 Task: Buy 2 One Pieces of size Medium for Baby Boys from Clothing section under best seller category for shipping address: Crystal Jones, 4280 Crim Lane, Underhill, Vermont 05489, Cell Number 9377427970. Pay from credit card ending with 2005, CVV 3321
Action: Mouse moved to (221, 72)
Screenshot: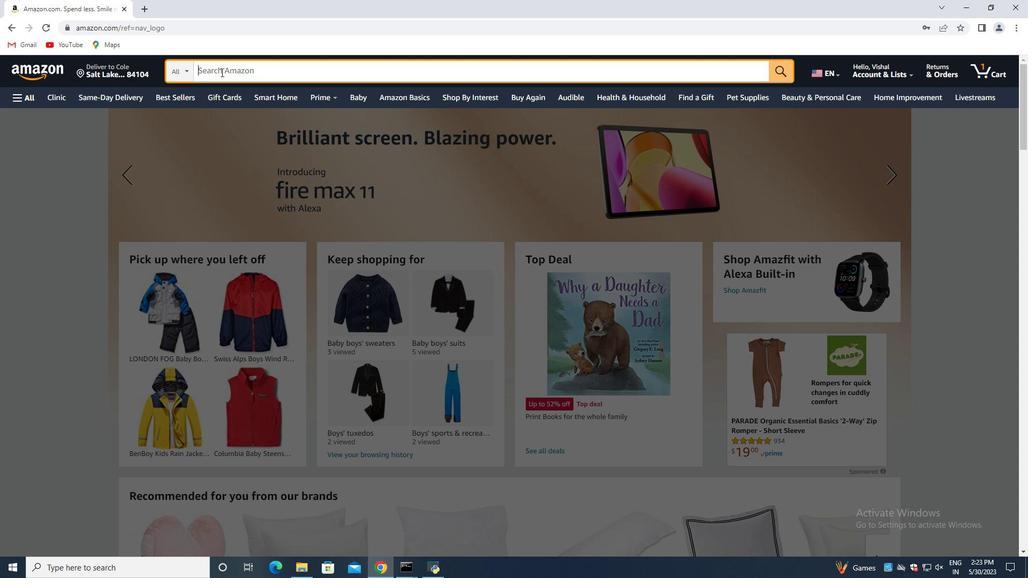 
Action: Mouse pressed left at (221, 72)
Screenshot: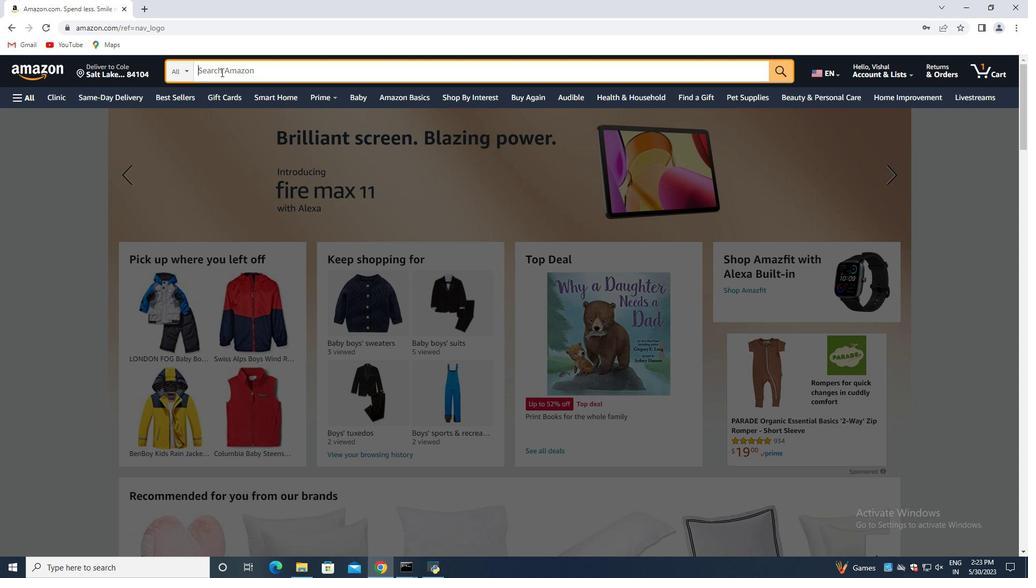 
Action: Key pressed <Key.shift>One<Key.space>pieces<Key.space>of<Key.space>size<Key.space><Key.shift>Medium<Key.space>for<Key.space><Key.shift>Baby<Key.space><Key.shift>Boys<Key.enter>
Screenshot: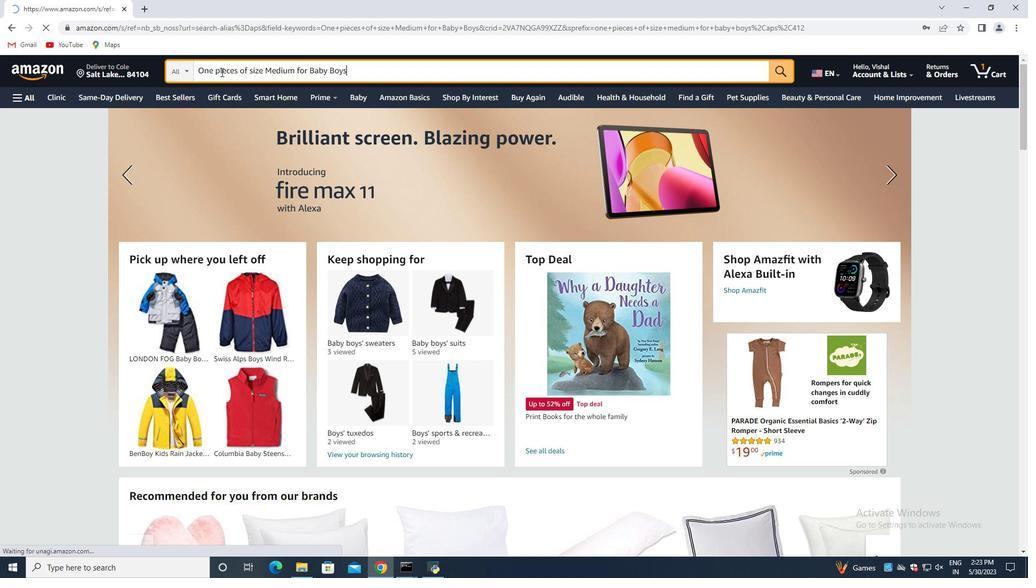 
Action: Mouse moved to (32, 343)
Screenshot: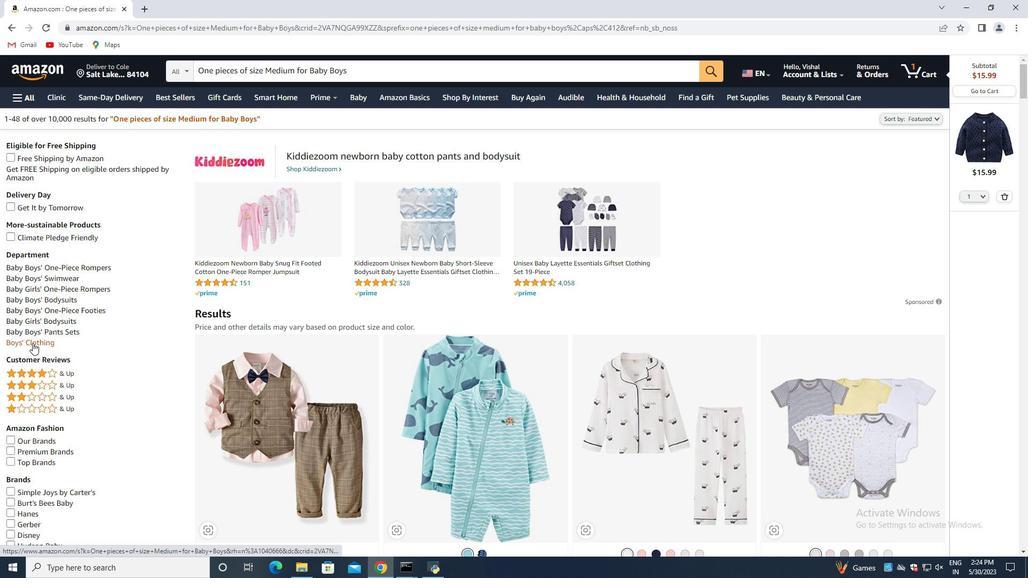 
Action: Mouse pressed left at (32, 343)
Screenshot: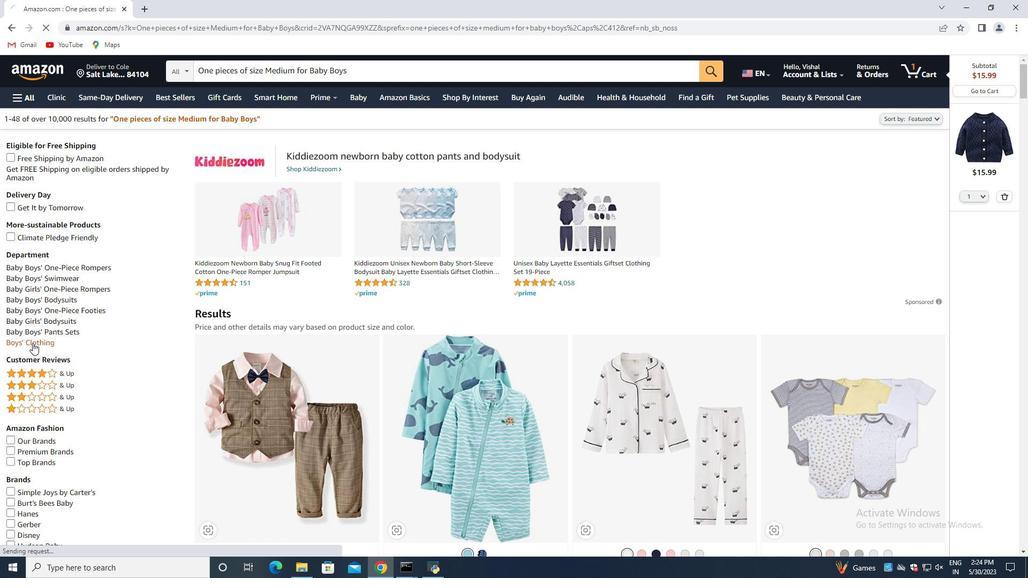 
Action: Mouse moved to (419, 68)
Screenshot: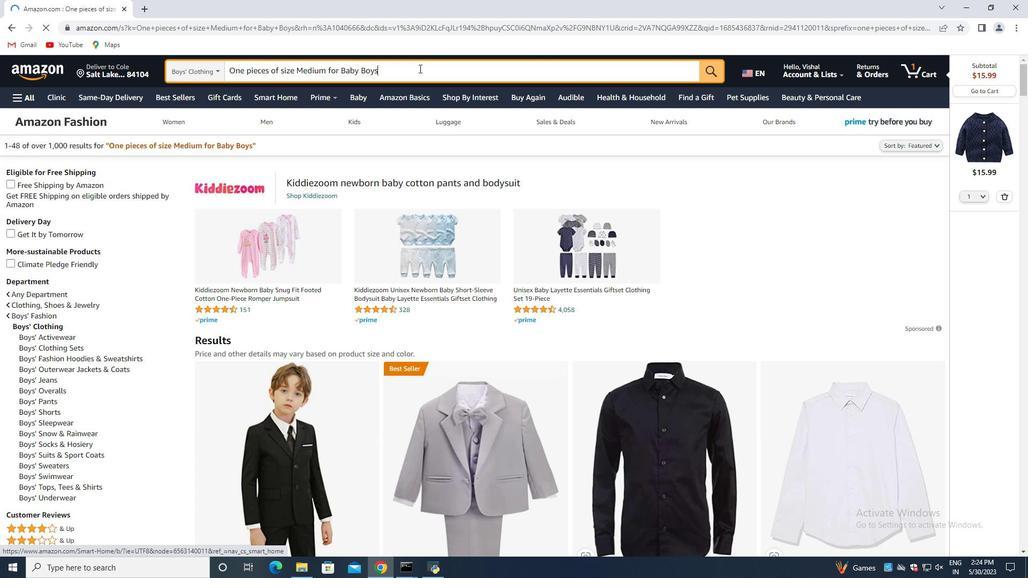 
Action: Mouse pressed left at (419, 68)
Screenshot: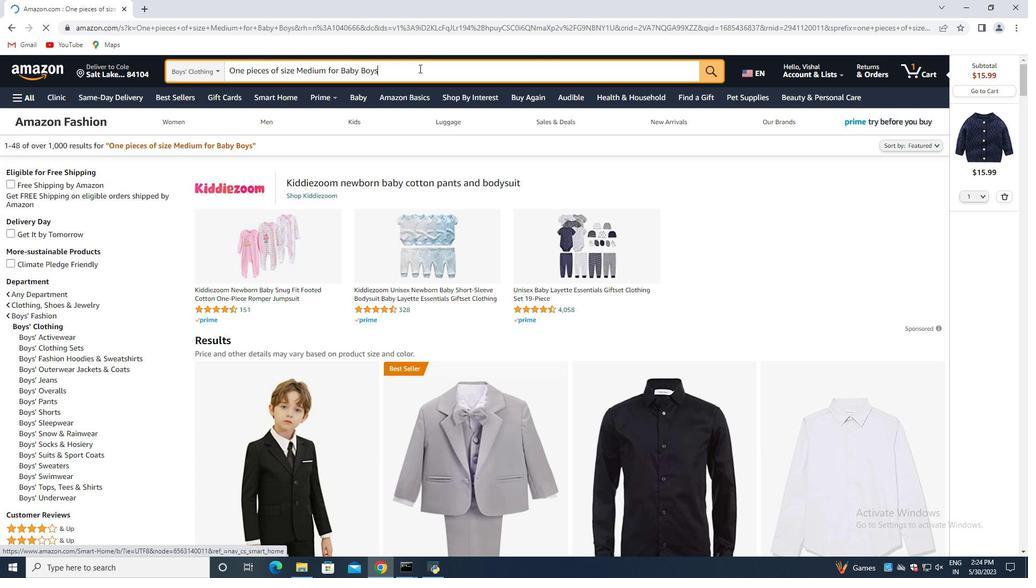 
Action: Mouse moved to (183, 94)
Screenshot: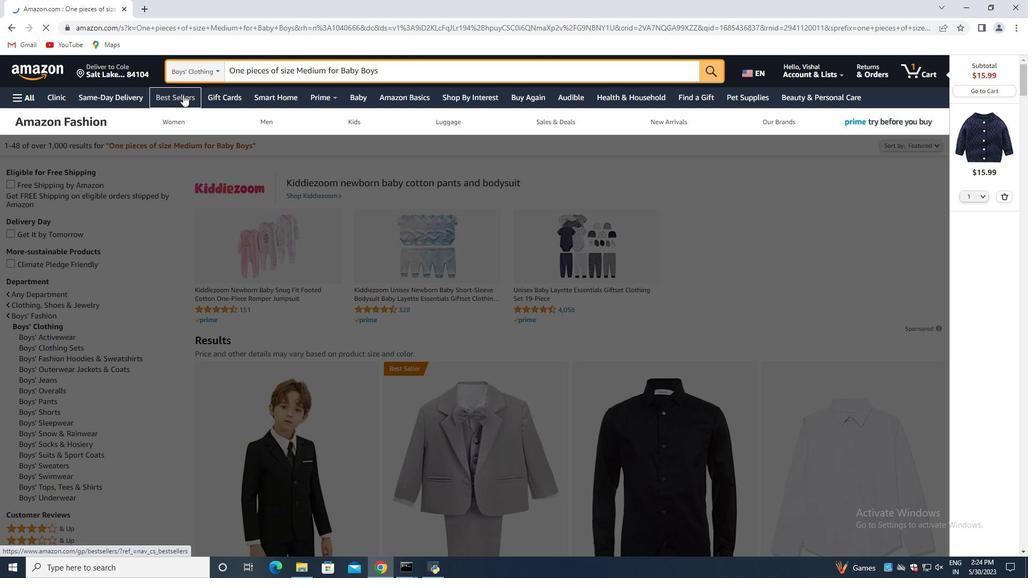
Action: Mouse pressed left at (183, 94)
Screenshot: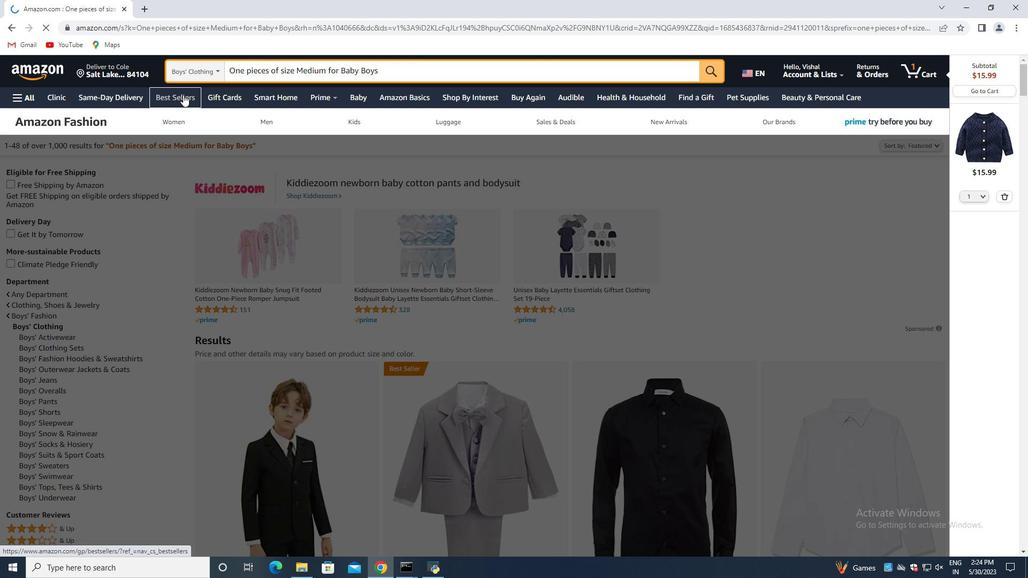 
Action: Mouse moved to (222, 69)
Screenshot: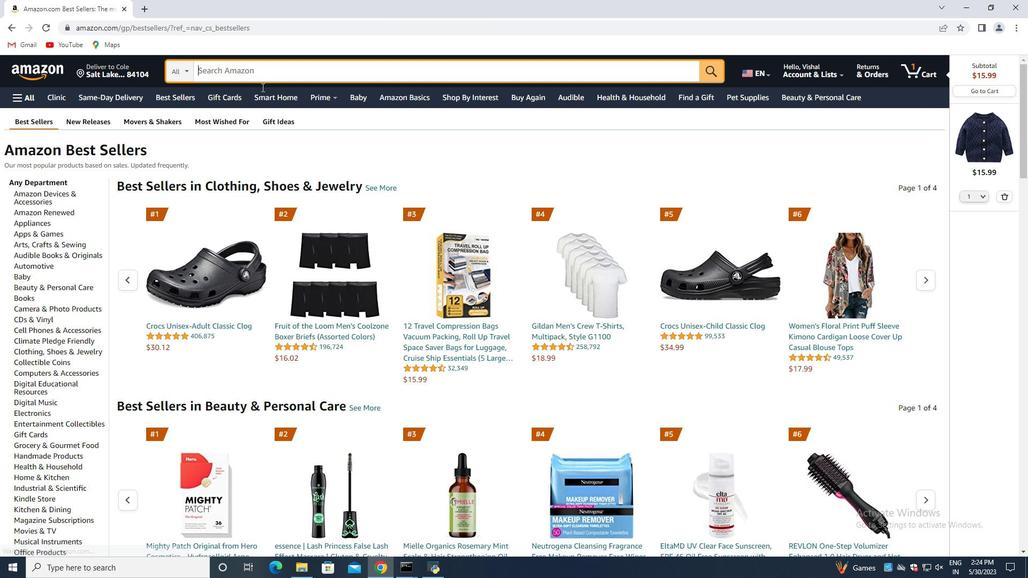
Action: Mouse pressed left at (222, 69)
Screenshot: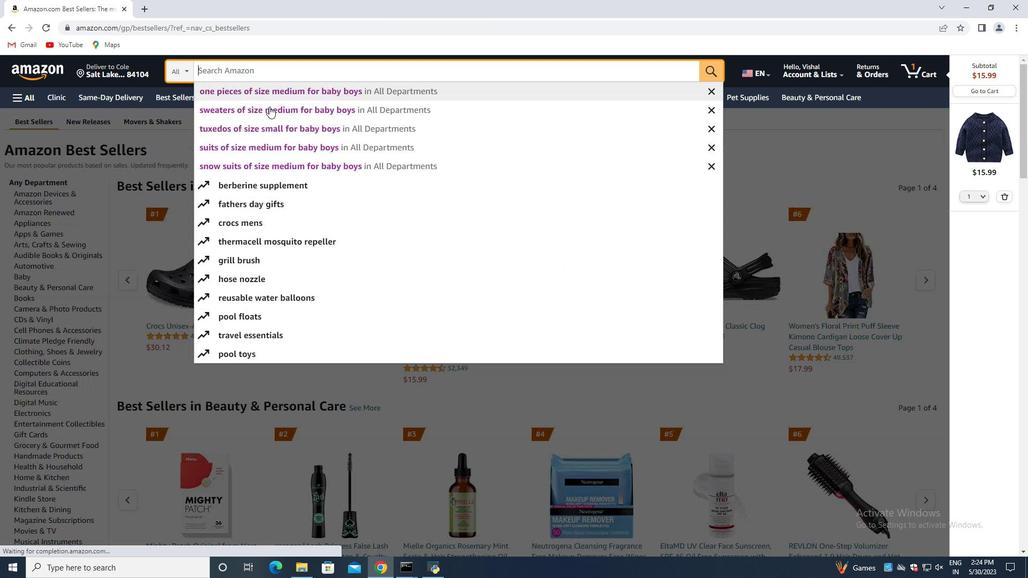 
Action: Mouse moved to (278, 87)
Screenshot: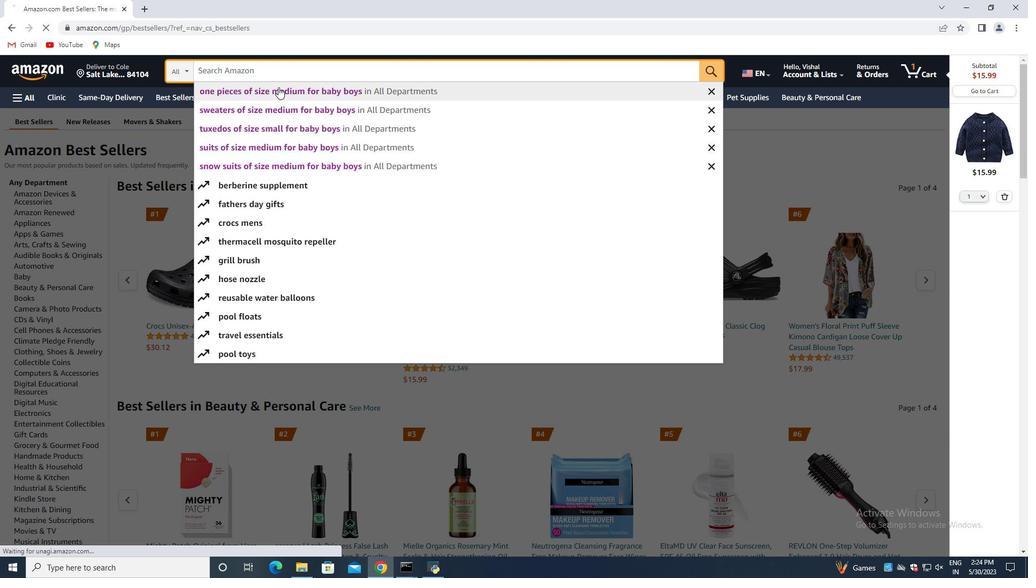 
Action: Mouse pressed left at (278, 87)
Screenshot: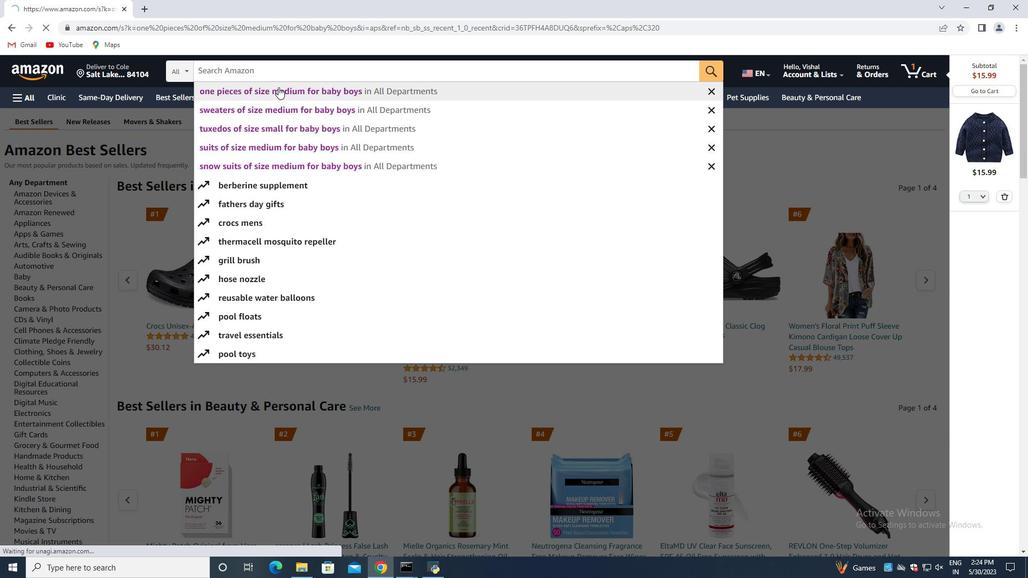 
Action: Mouse moved to (246, 223)
Screenshot: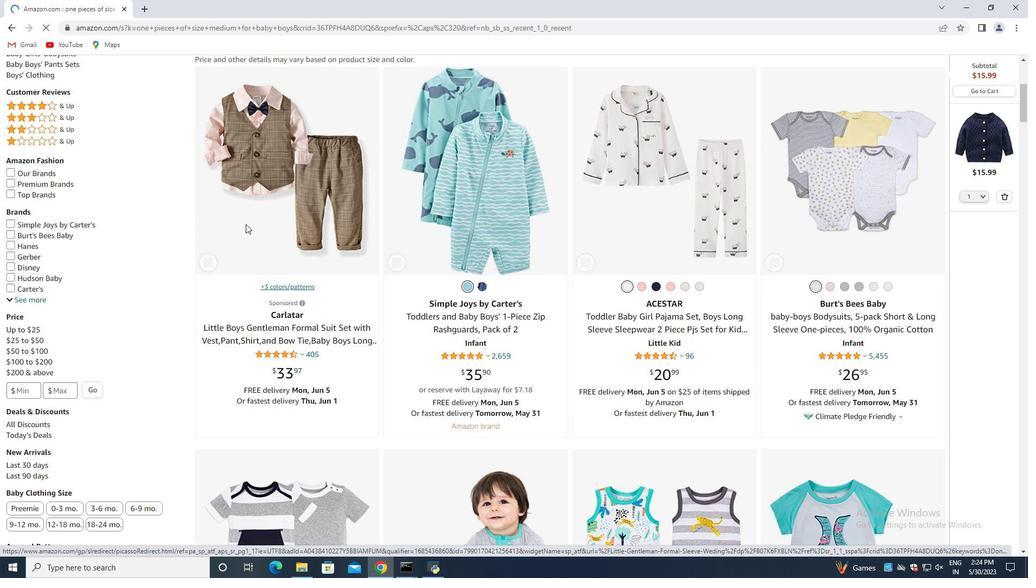 
Action: Mouse scrolled (246, 222) with delta (0, 0)
Screenshot: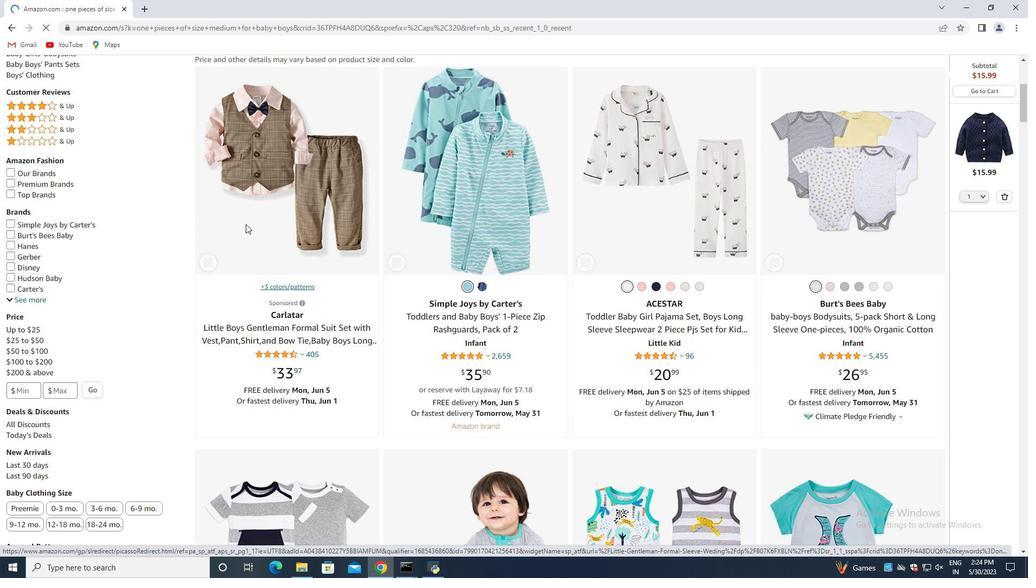 
Action: Mouse moved to (246, 223)
Screenshot: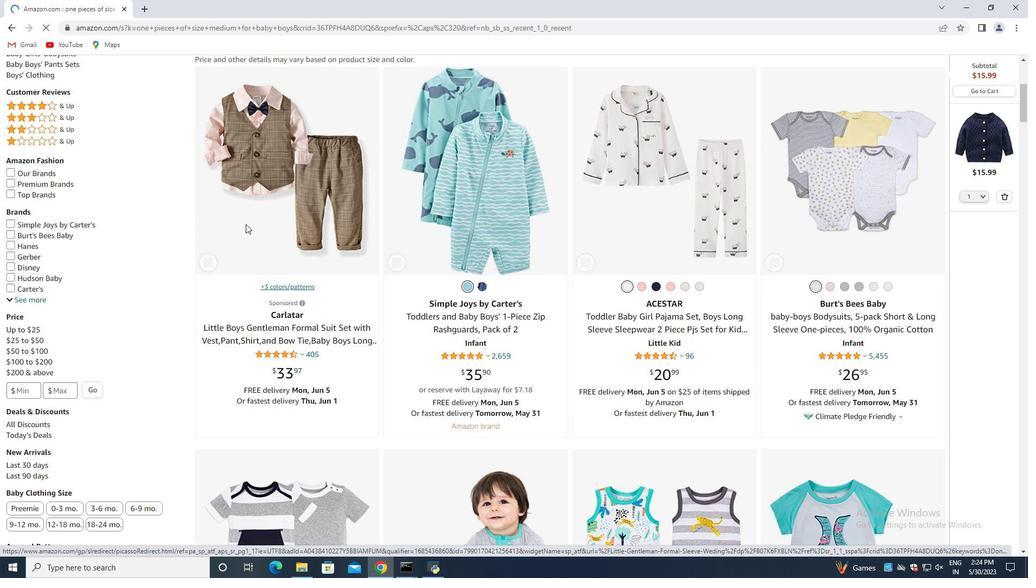 
Action: Mouse scrolled (246, 223) with delta (0, 0)
Screenshot: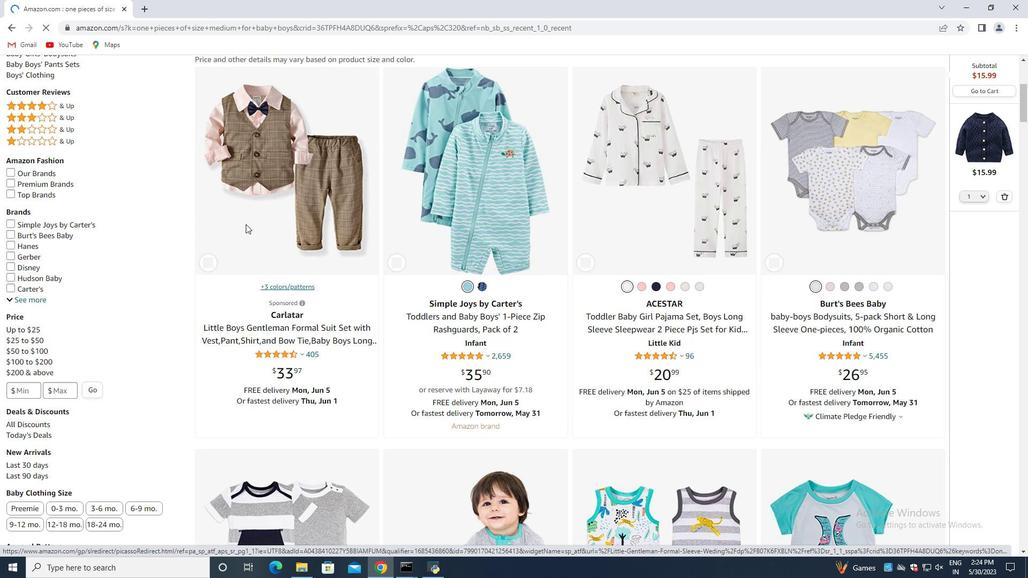 
Action: Mouse moved to (245, 224)
Screenshot: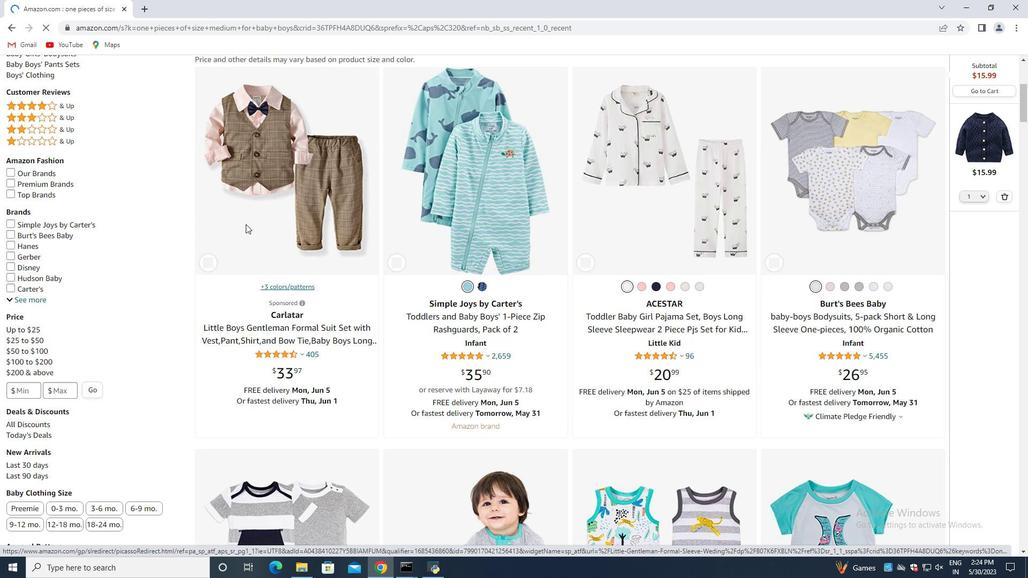 
Action: Mouse scrolled (245, 223) with delta (0, 0)
Screenshot: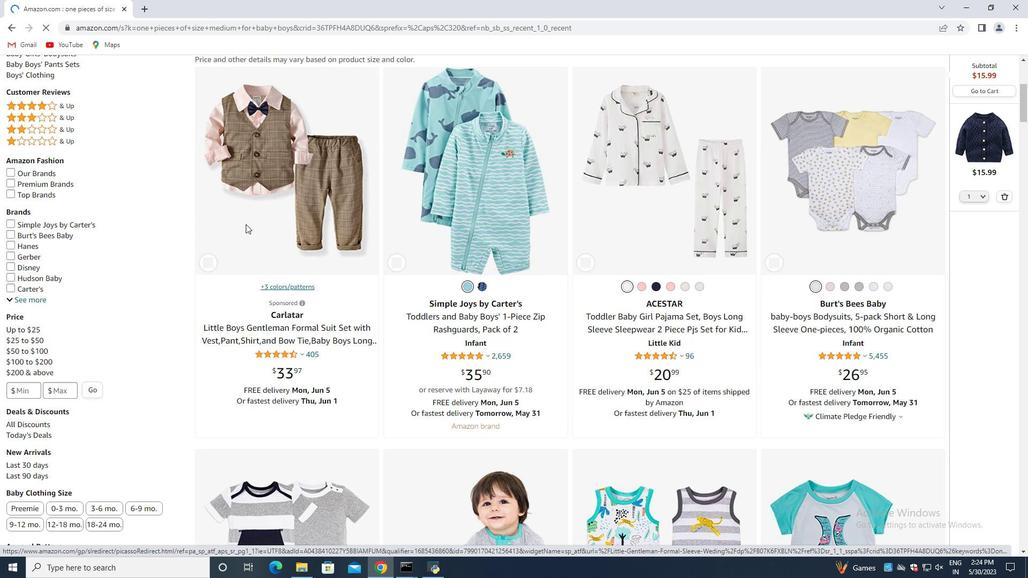 
Action: Mouse scrolled (245, 223) with delta (0, 0)
Screenshot: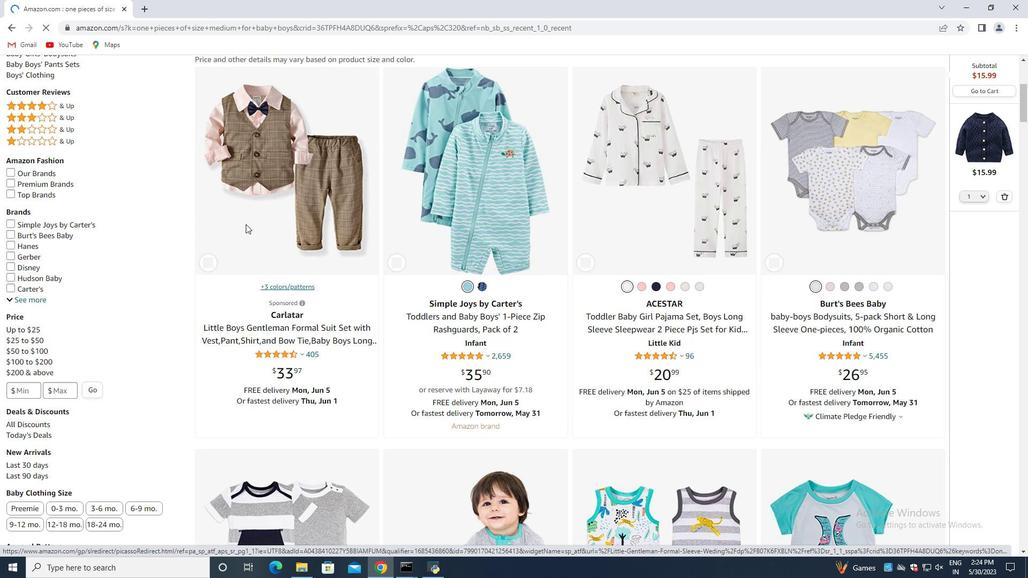 
Action: Mouse scrolled (245, 223) with delta (0, 0)
Screenshot: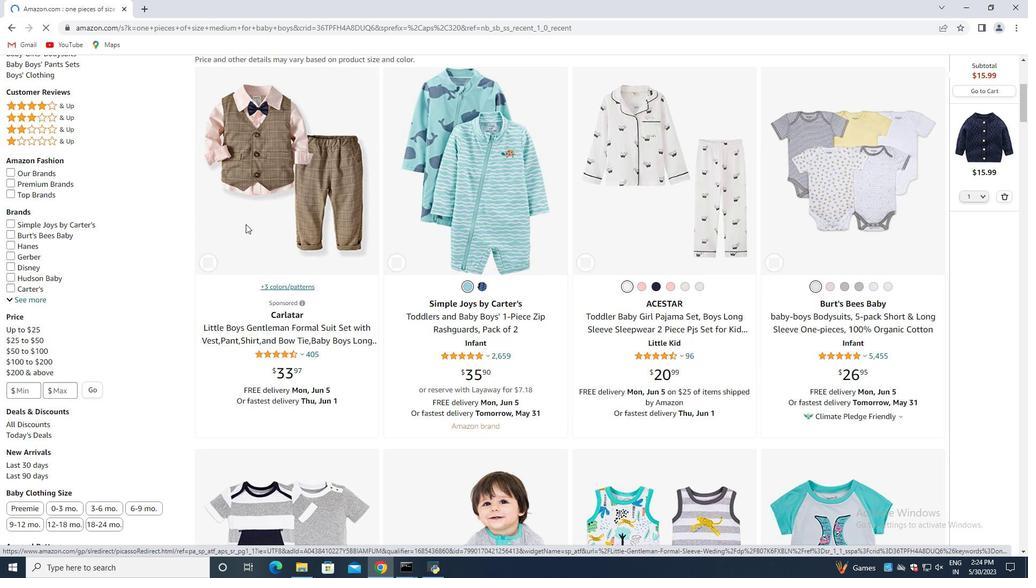 
Action: Mouse moved to (747, 246)
Screenshot: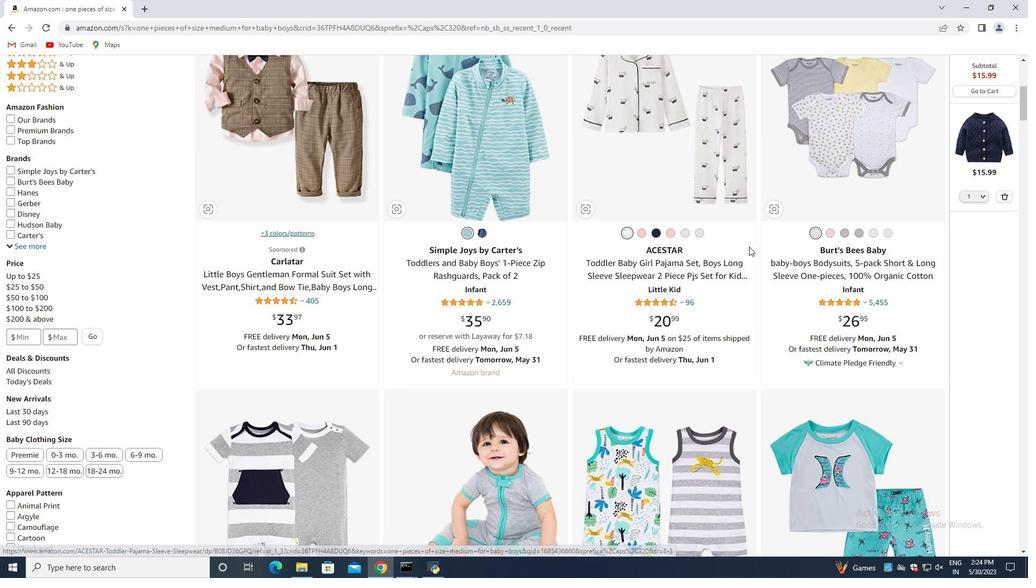 
Action: Mouse scrolled (747, 246) with delta (0, 0)
Screenshot: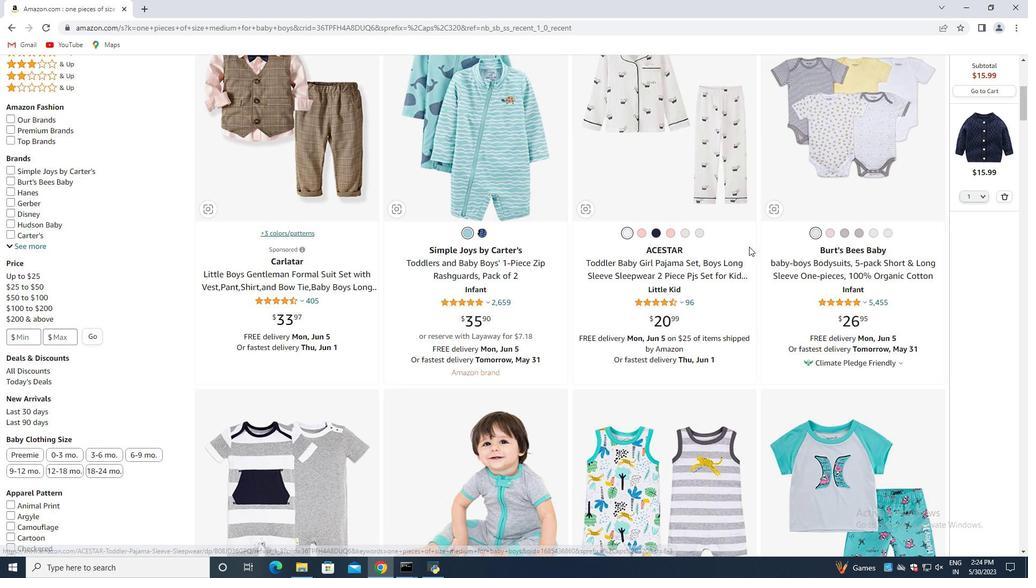 
Action: Mouse moved to (1002, 193)
Screenshot: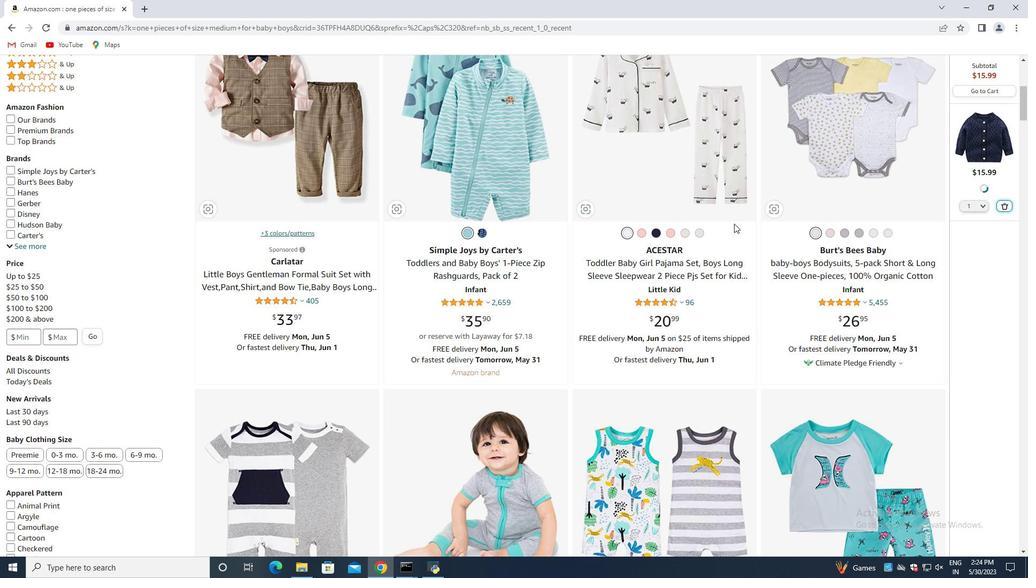 
Action: Mouse pressed left at (1002, 193)
Screenshot: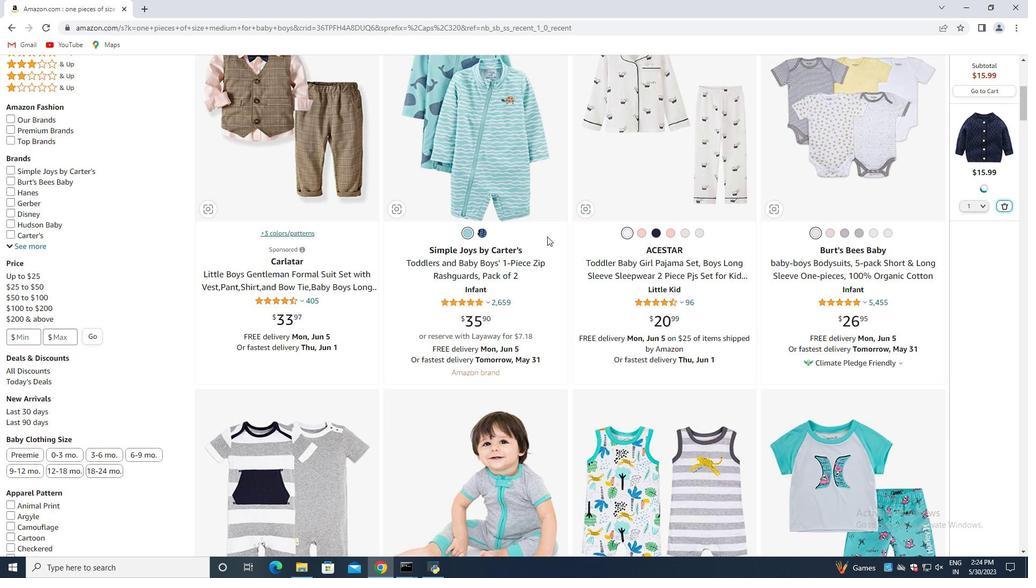 
Action: Mouse moved to (473, 227)
Screenshot: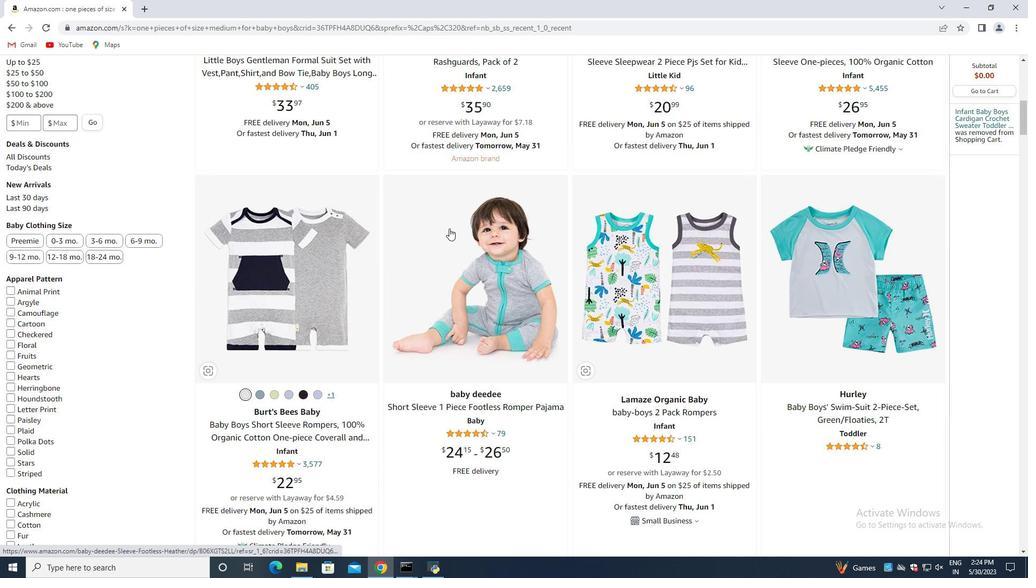 
Action: Mouse scrolled (473, 227) with delta (0, 0)
Screenshot: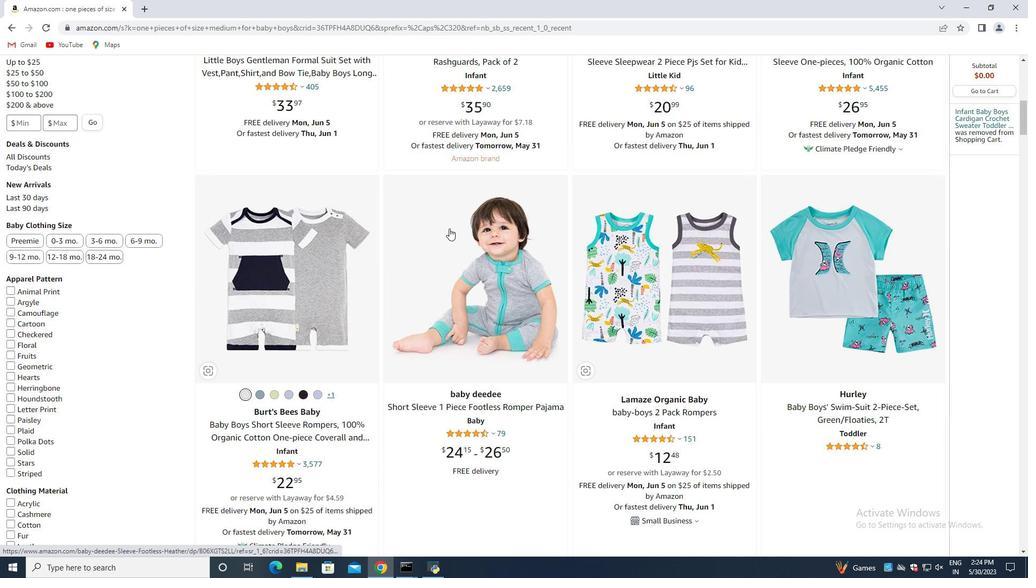 
Action: Mouse moved to (457, 227)
Screenshot: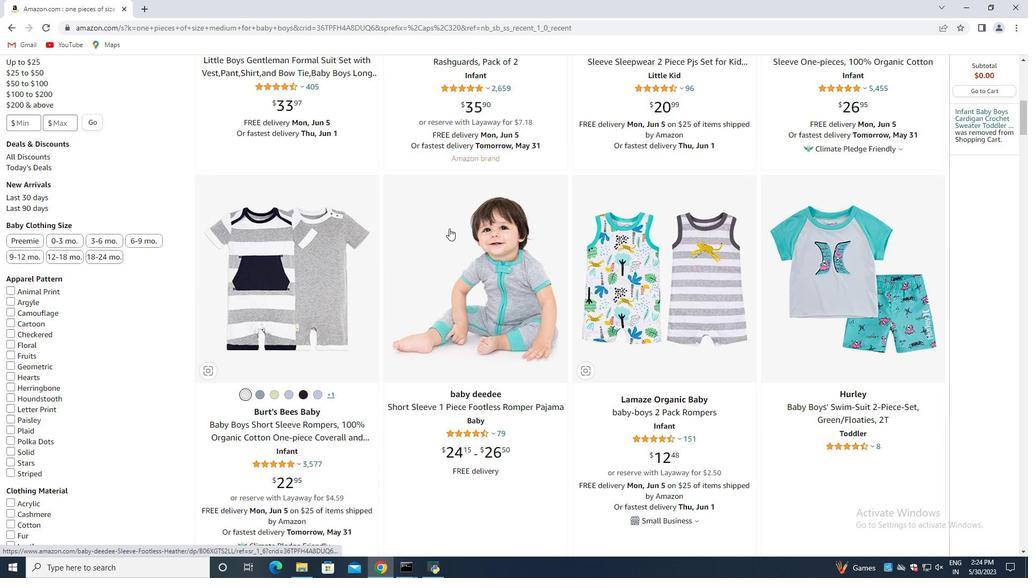 
Action: Mouse scrolled (457, 226) with delta (0, 0)
Screenshot: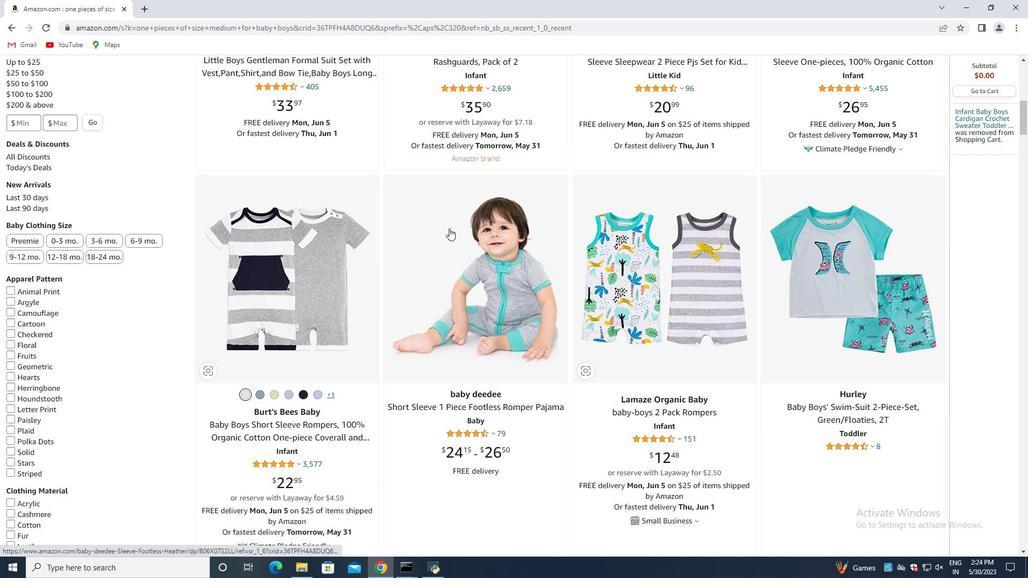 
Action: Mouse moved to (451, 227)
Screenshot: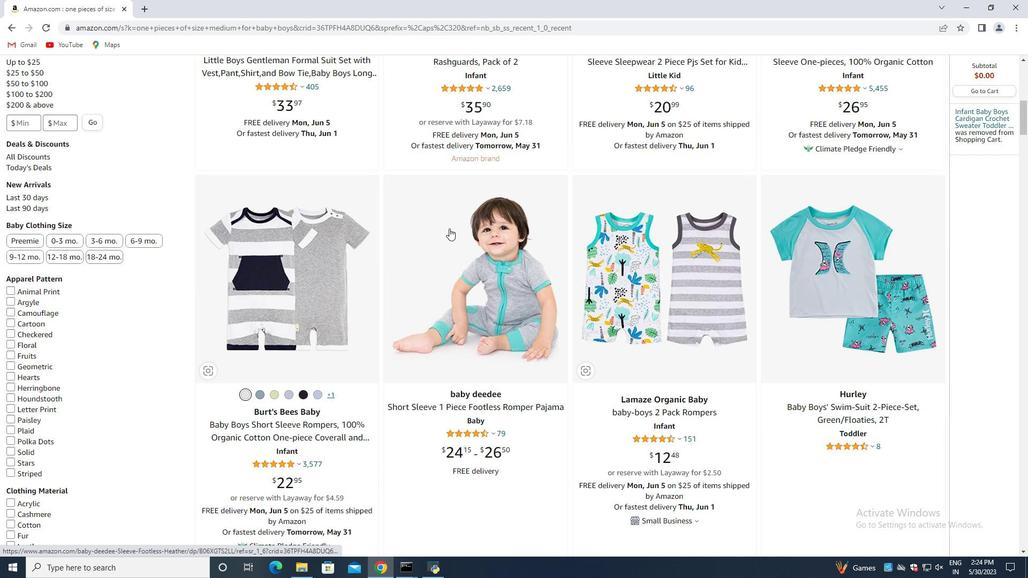 
Action: Mouse scrolled (451, 227) with delta (0, 0)
Screenshot: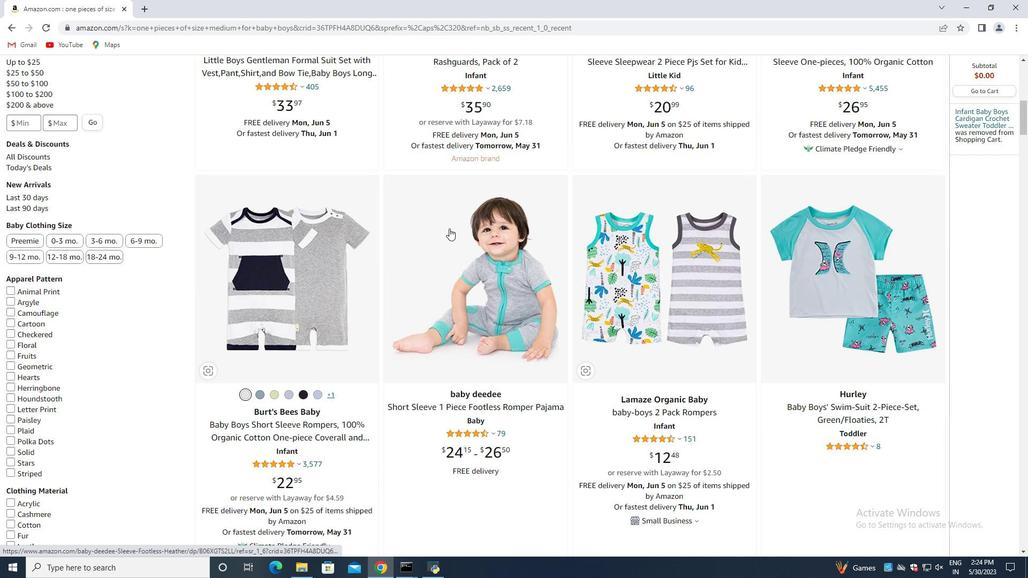 
Action: Mouse scrolled (451, 227) with delta (0, 0)
Screenshot: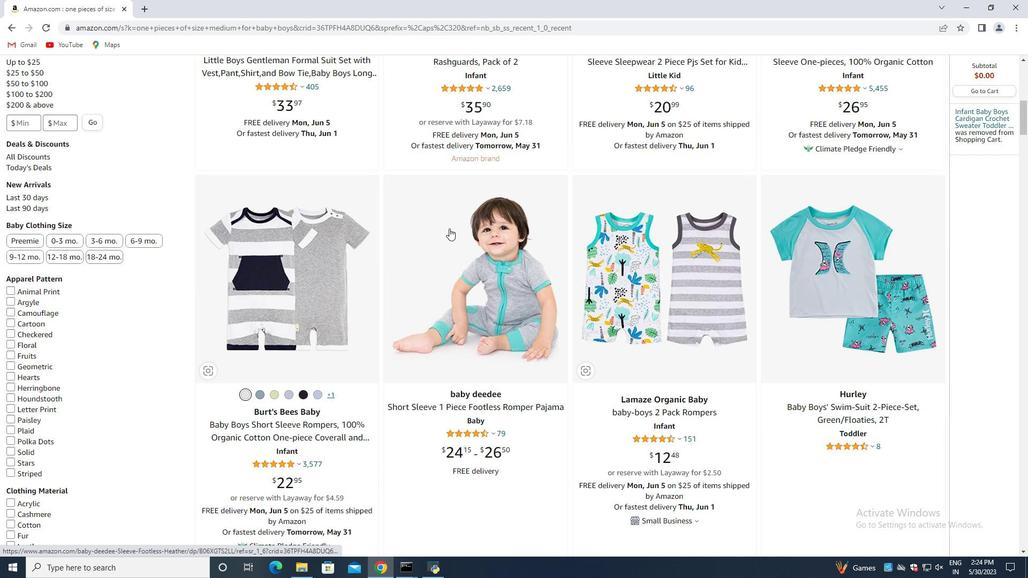 
Action: Mouse moved to (425, 229)
Screenshot: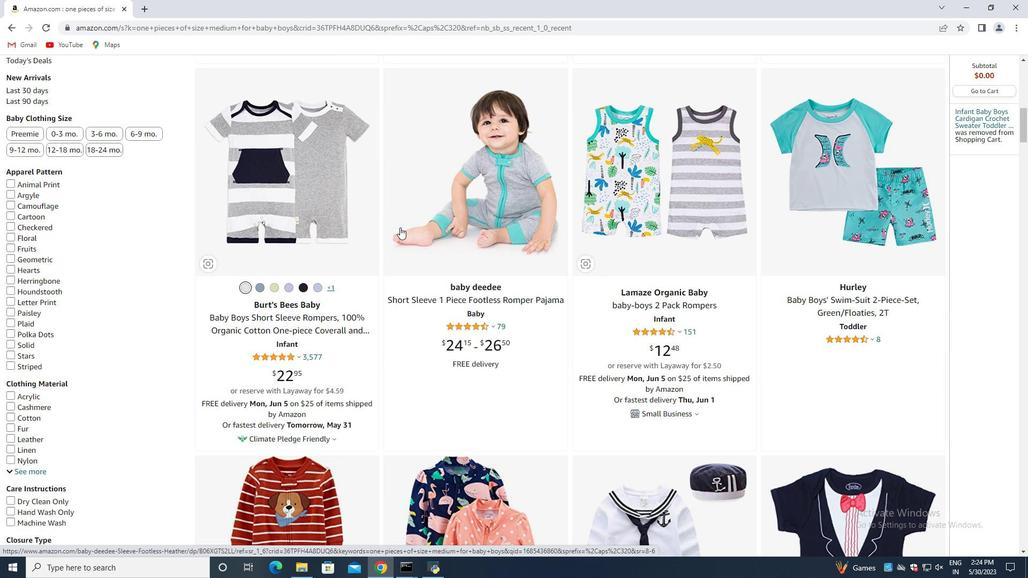 
Action: Mouse scrolled (425, 228) with delta (0, 0)
Screenshot: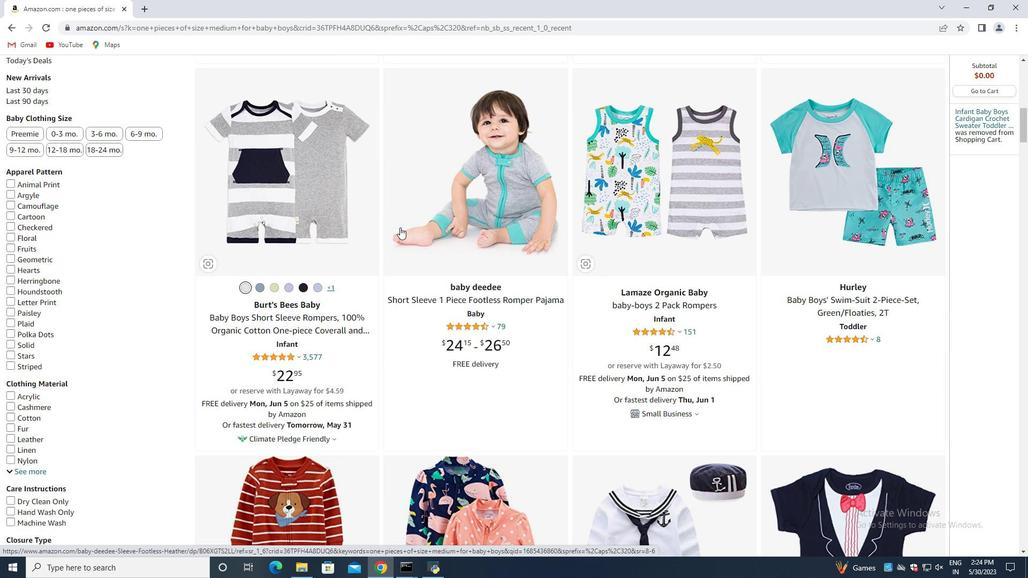 
Action: Mouse moved to (413, 229)
Screenshot: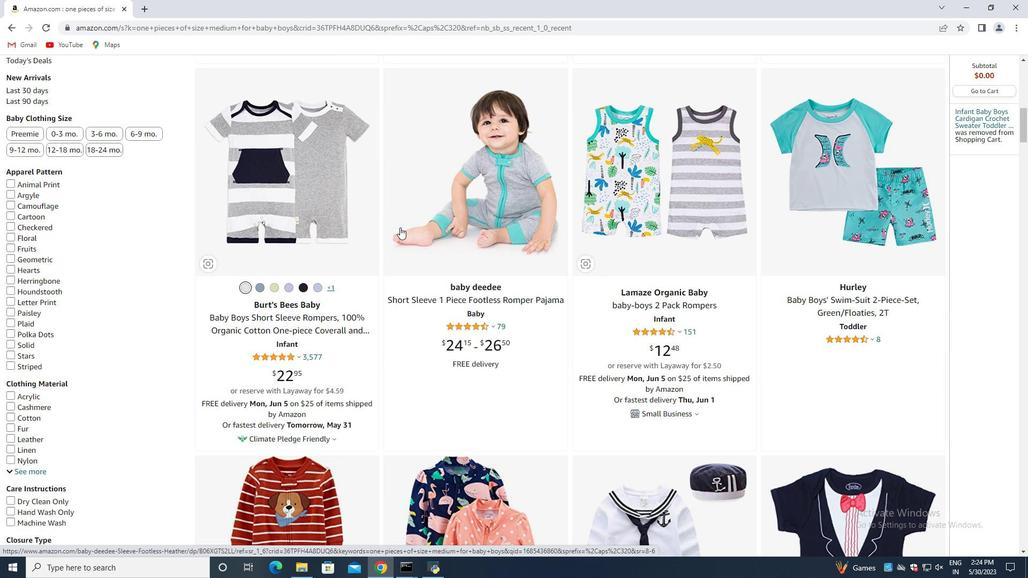 
Action: Mouse scrolled (413, 228) with delta (0, 0)
Screenshot: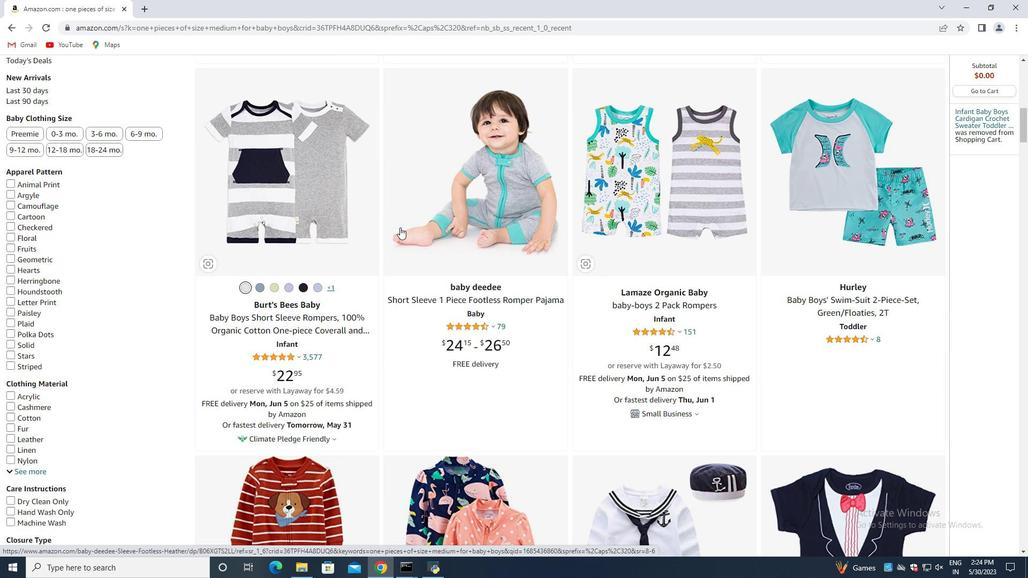 
Action: Mouse moved to (400, 227)
Screenshot: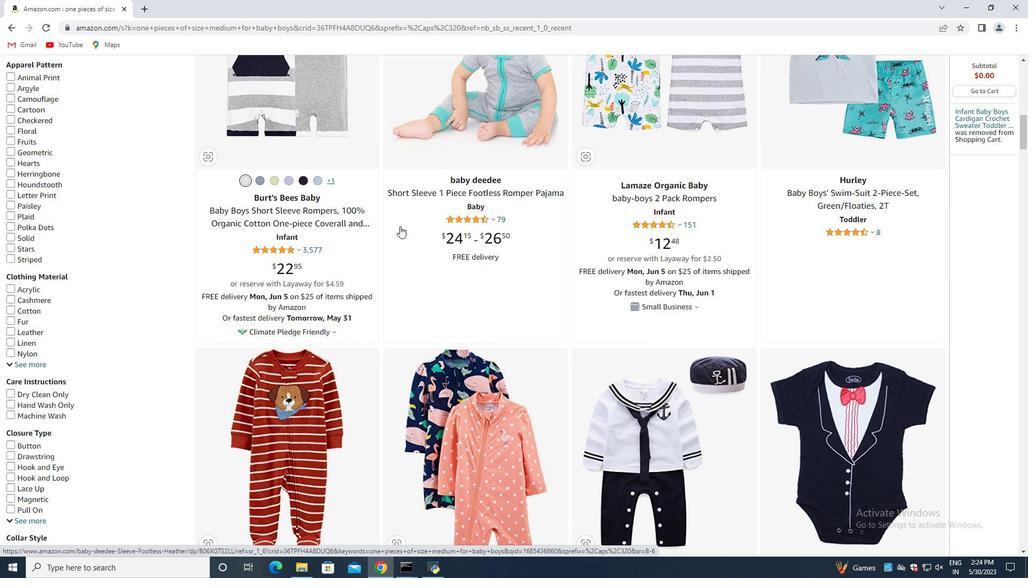 
Action: Mouse scrolled (400, 226) with delta (0, 0)
Screenshot: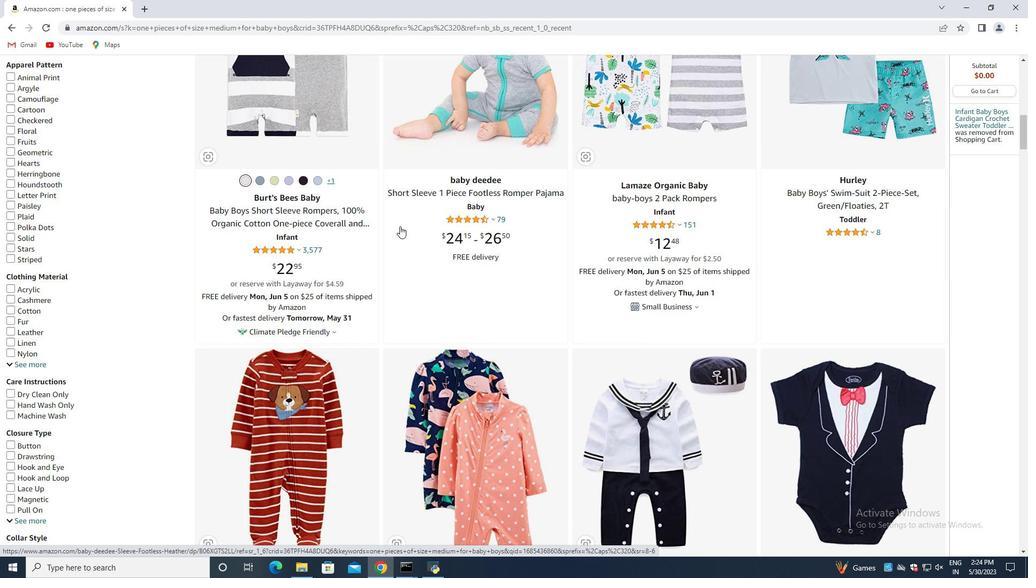 
Action: Mouse moved to (400, 226)
Screenshot: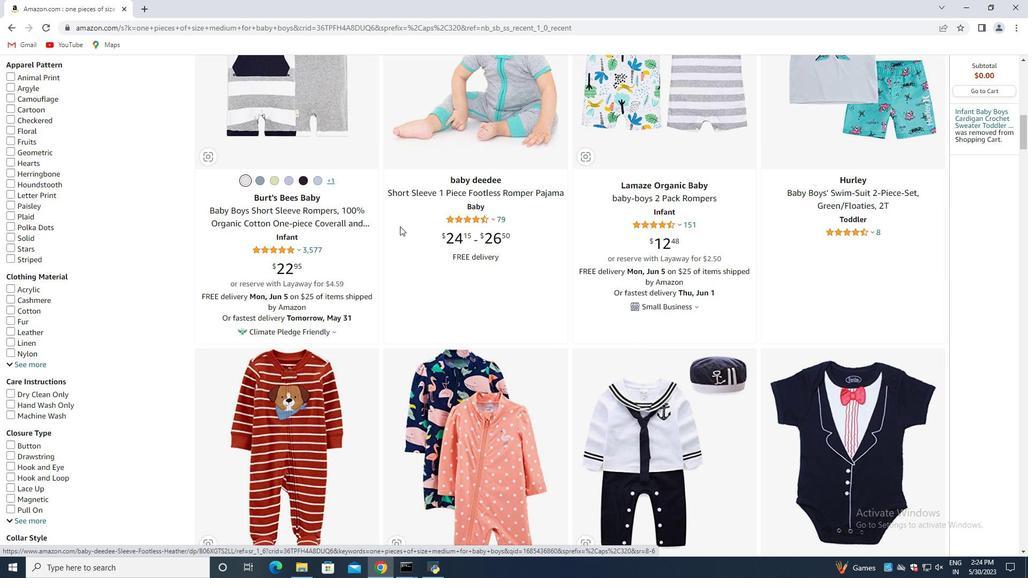 
Action: Mouse scrolled (400, 226) with delta (0, 0)
Screenshot: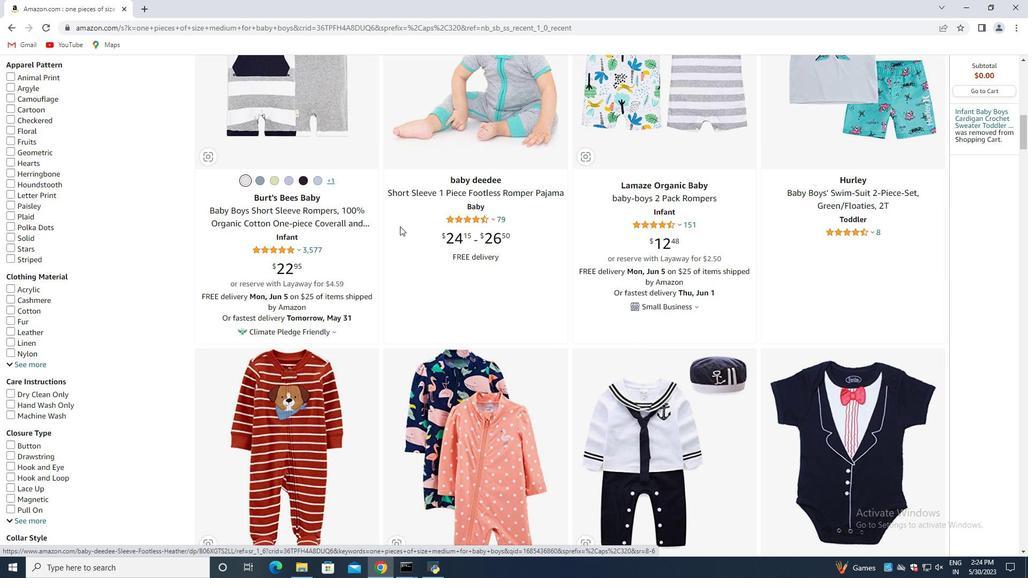 
Action: Mouse moved to (400, 226)
Screenshot: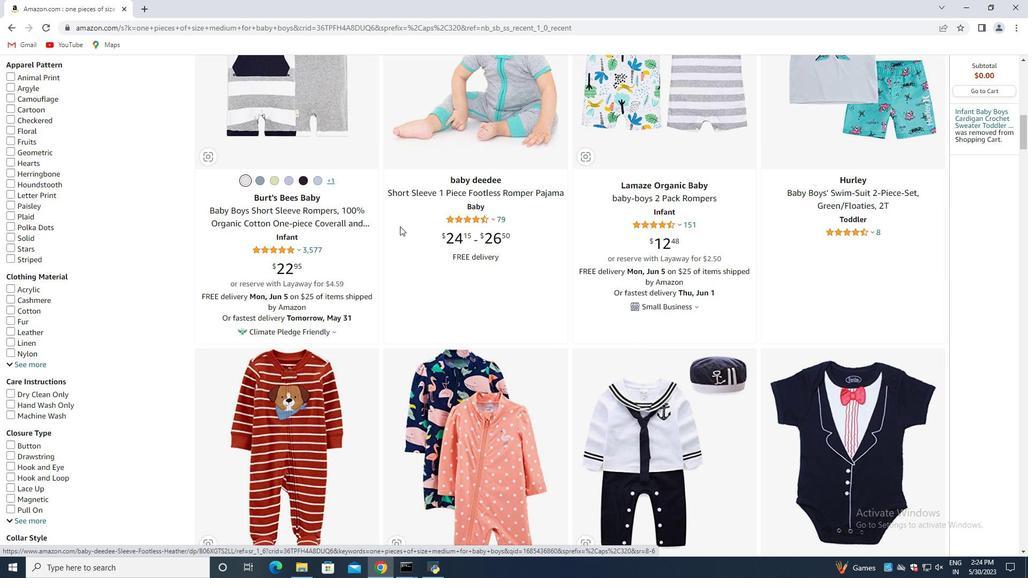 
Action: Mouse scrolled (400, 225) with delta (0, 0)
Screenshot: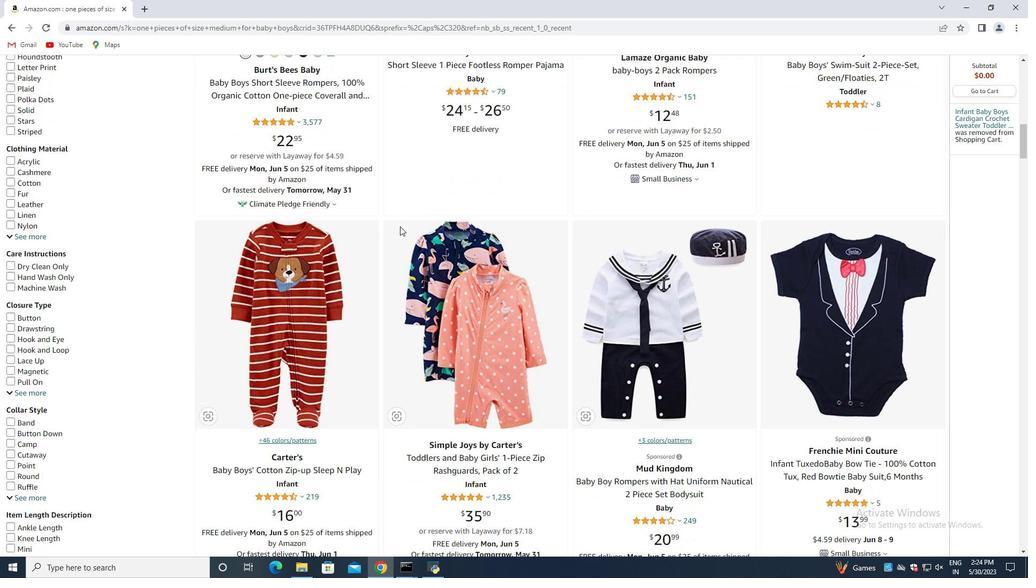 
Action: Mouse scrolled (400, 225) with delta (0, 0)
Screenshot: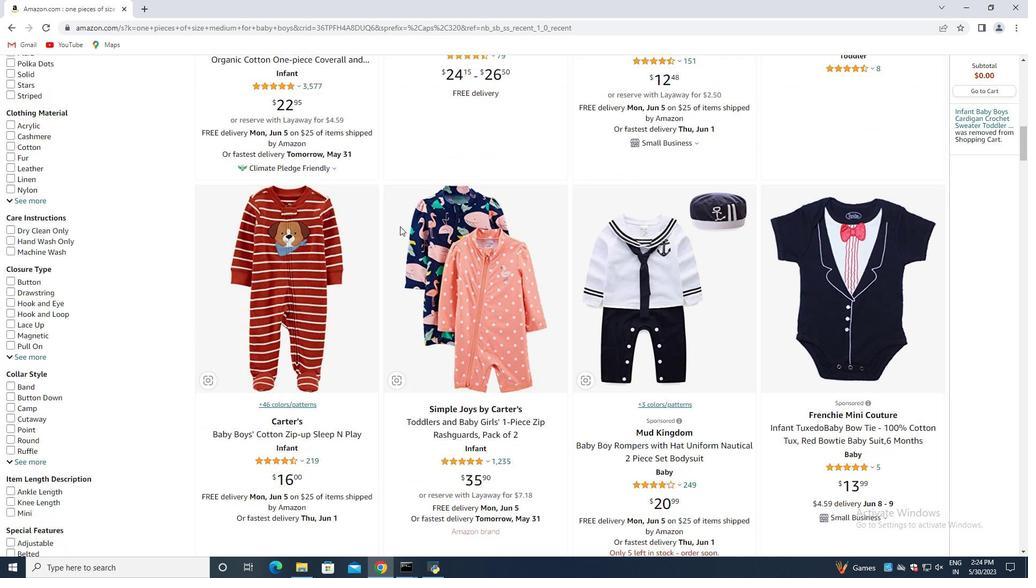 
Action: Mouse scrolled (400, 225) with delta (0, 0)
Screenshot: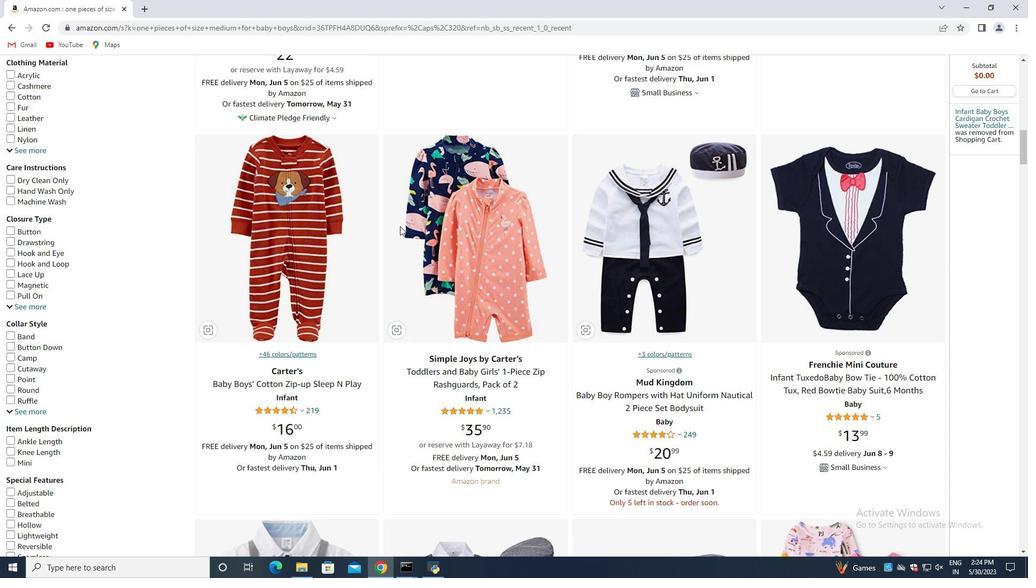 
Action: Mouse scrolled (400, 225) with delta (0, 0)
Screenshot: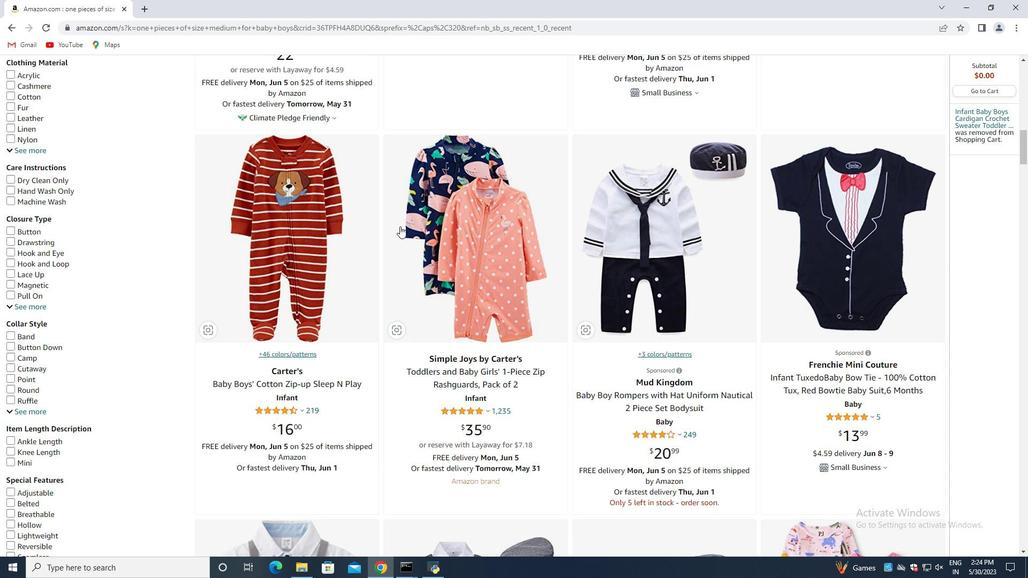 
Action: Mouse moved to (425, 219)
Screenshot: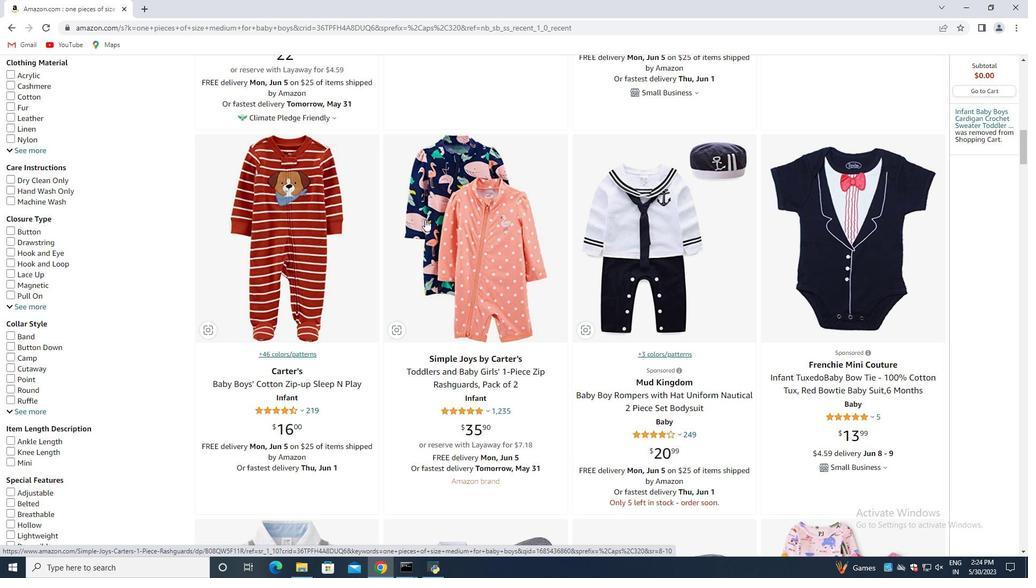 
Action: Mouse scrolled (425, 219) with delta (0, 0)
Screenshot: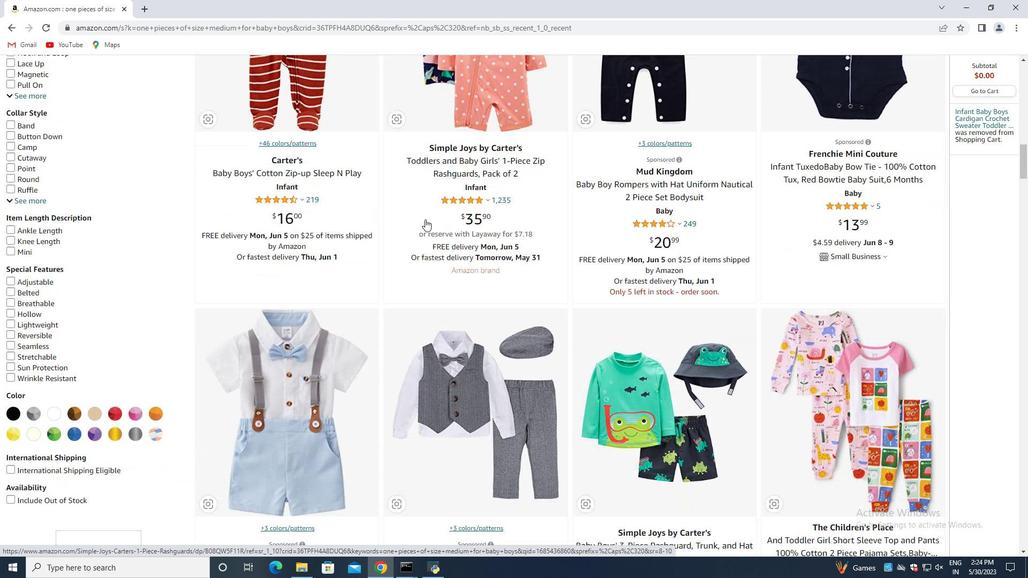 
Action: Mouse scrolled (425, 219) with delta (0, 0)
Screenshot: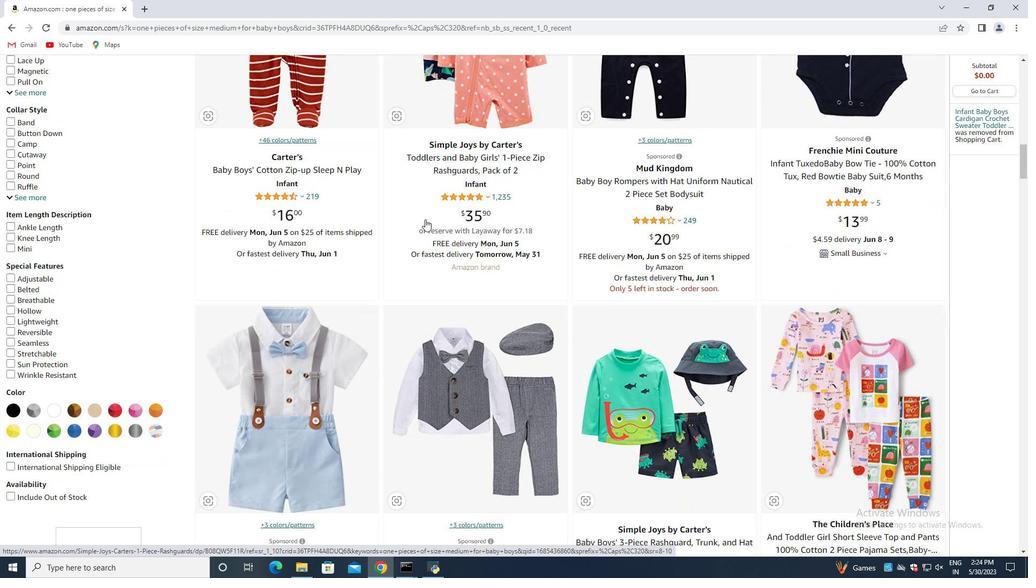 
Action: Mouse scrolled (425, 219) with delta (0, 0)
Screenshot: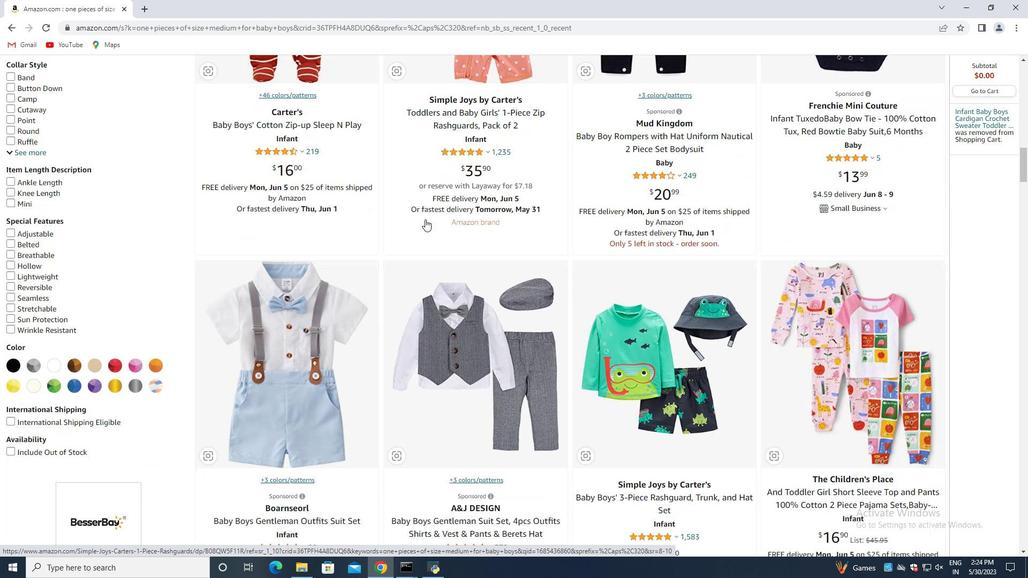 
Action: Mouse scrolled (425, 219) with delta (0, 0)
Screenshot: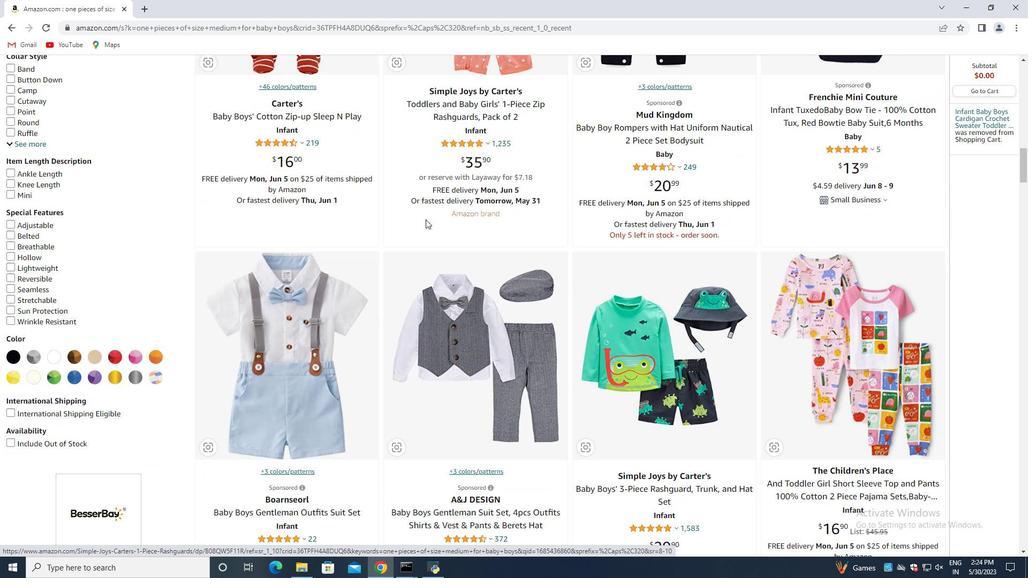 
Action: Mouse scrolled (425, 219) with delta (0, 0)
Screenshot: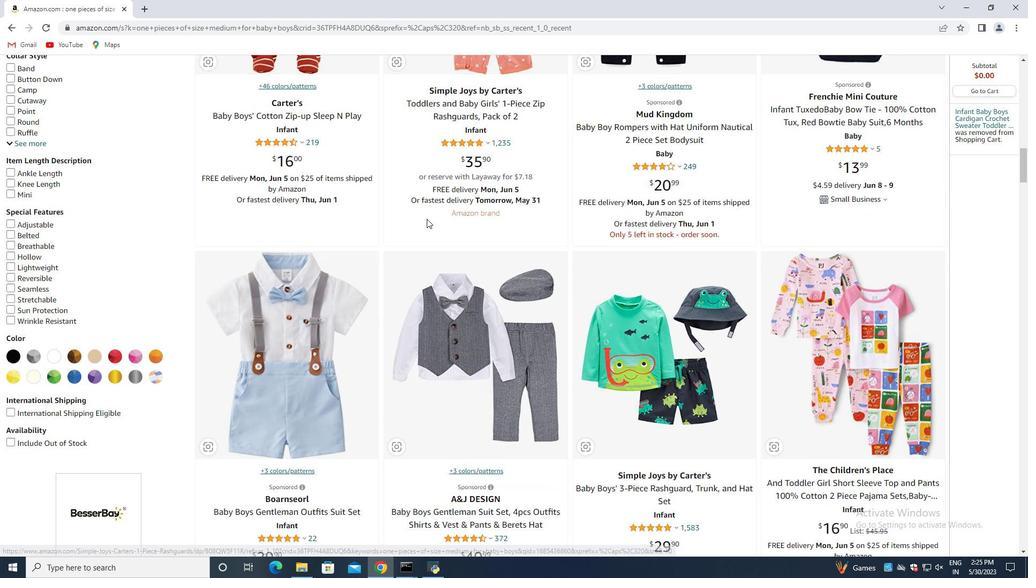
Action: Mouse moved to (426, 219)
Screenshot: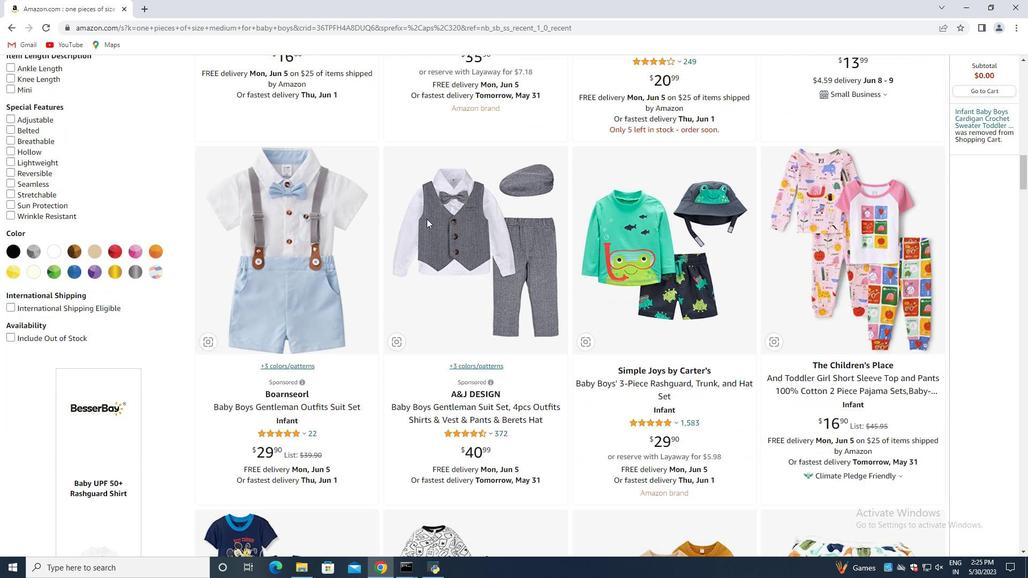 
Action: Mouse scrolled (426, 218) with delta (0, 0)
Screenshot: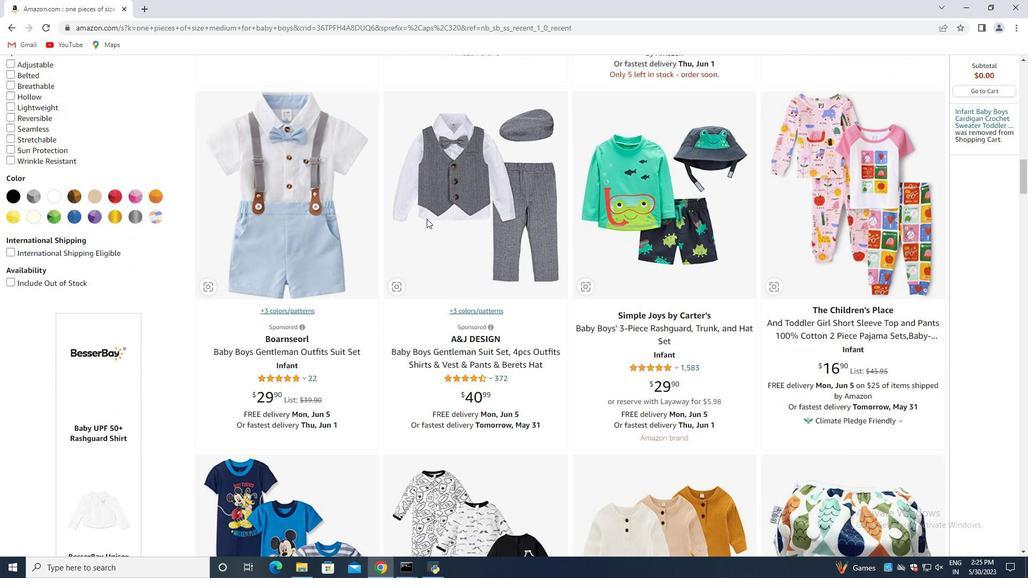 
Action: Mouse scrolled (426, 218) with delta (0, 0)
Screenshot: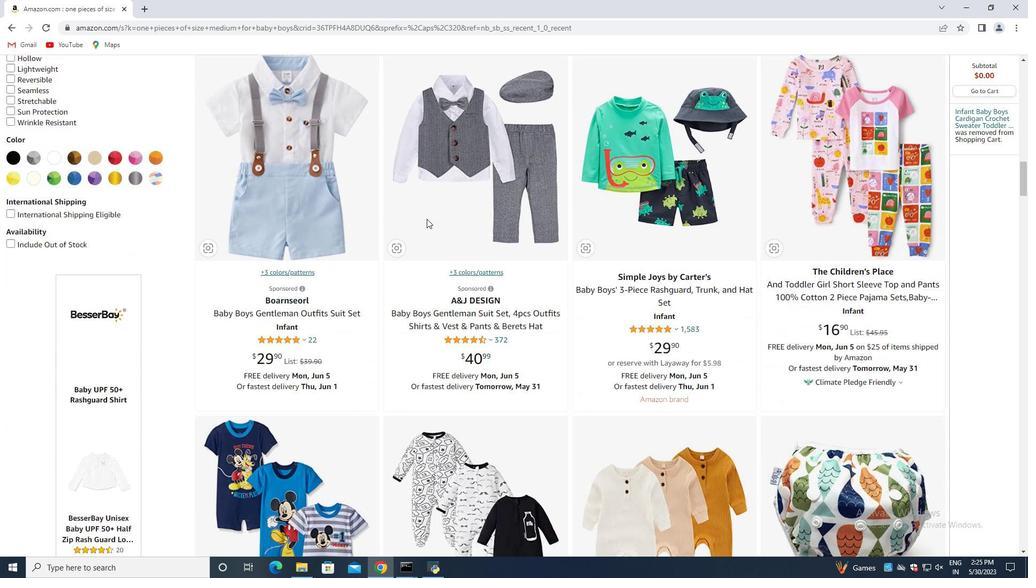 
Action: Mouse scrolled (426, 218) with delta (0, 0)
Screenshot: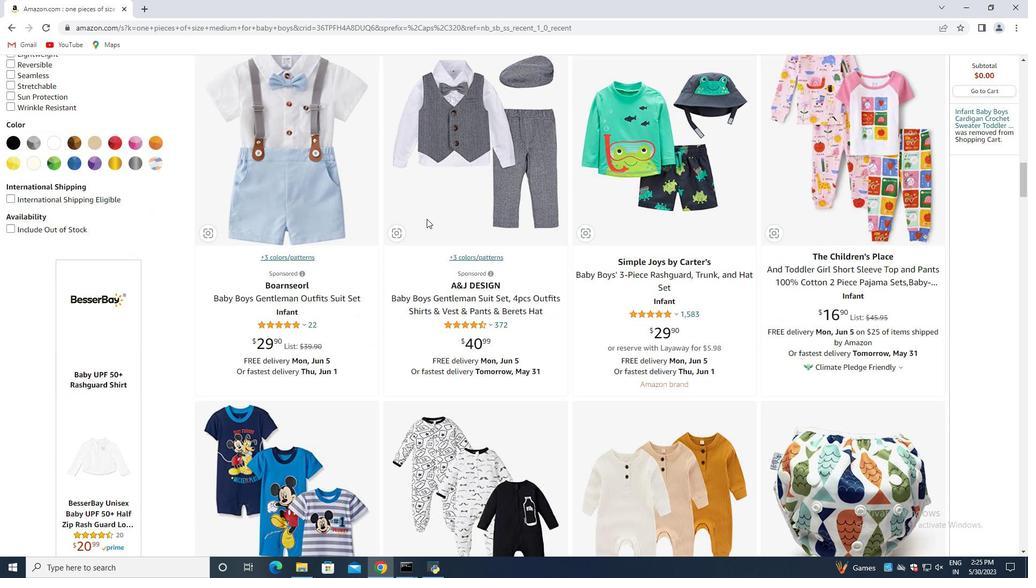 
Action: Mouse scrolled (426, 218) with delta (0, 0)
Screenshot: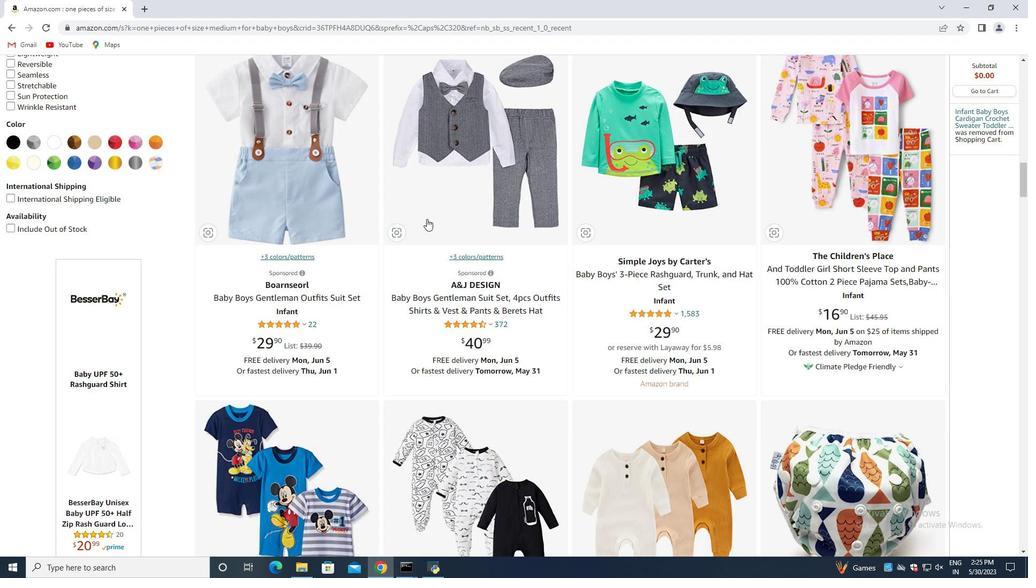 
Action: Mouse scrolled (426, 218) with delta (0, 0)
Screenshot: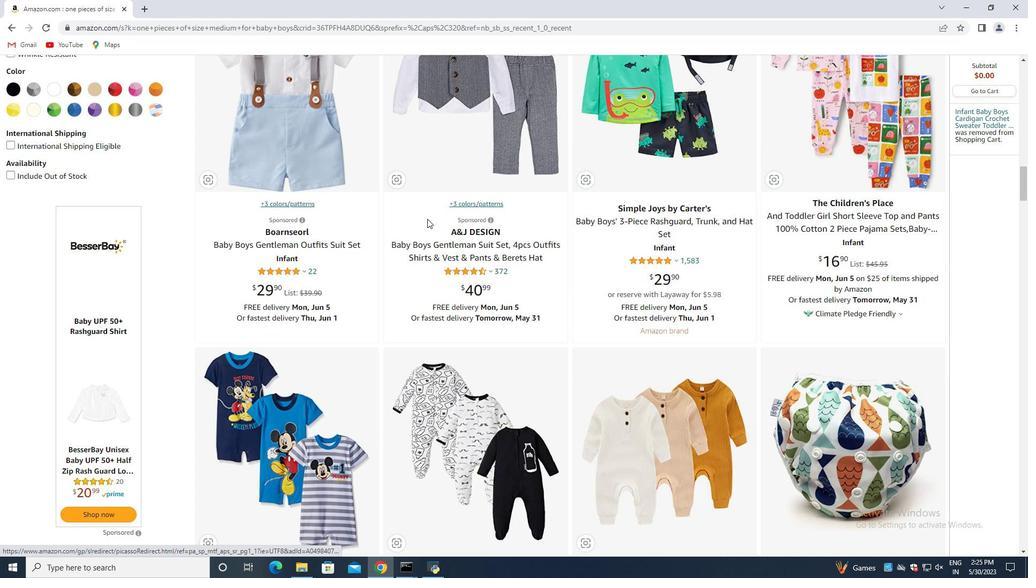 
Action: Mouse moved to (428, 218)
Screenshot: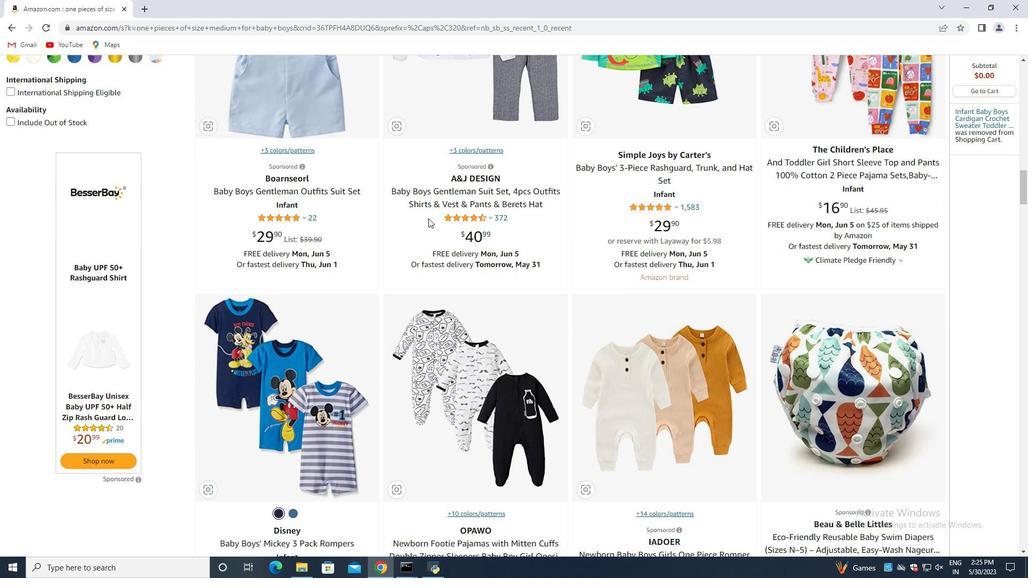 
Action: Mouse scrolled (428, 217) with delta (0, 0)
Screenshot: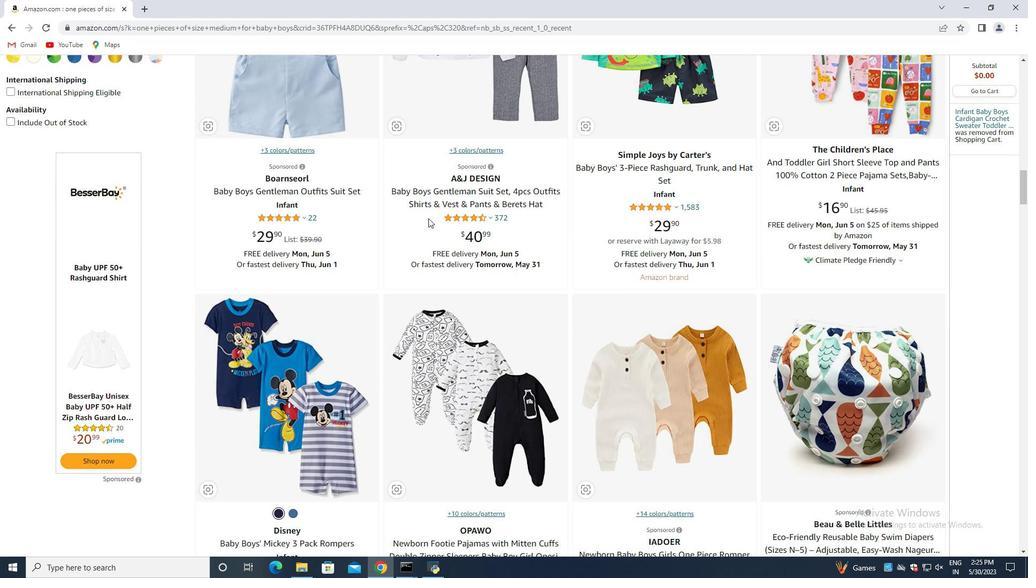 
Action: Mouse scrolled (428, 217) with delta (0, 0)
Screenshot: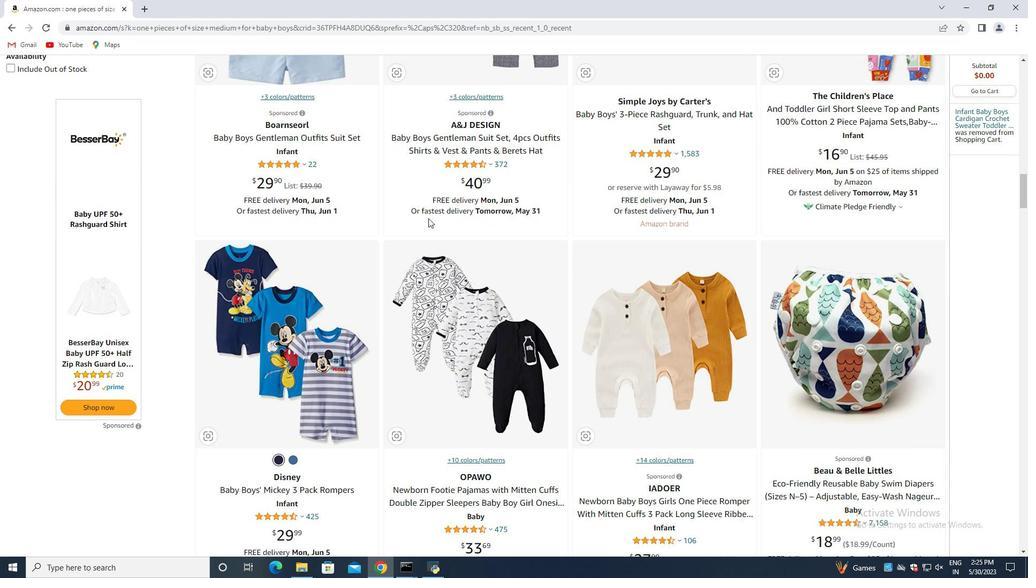 
Action: Mouse scrolled (428, 217) with delta (0, 0)
Screenshot: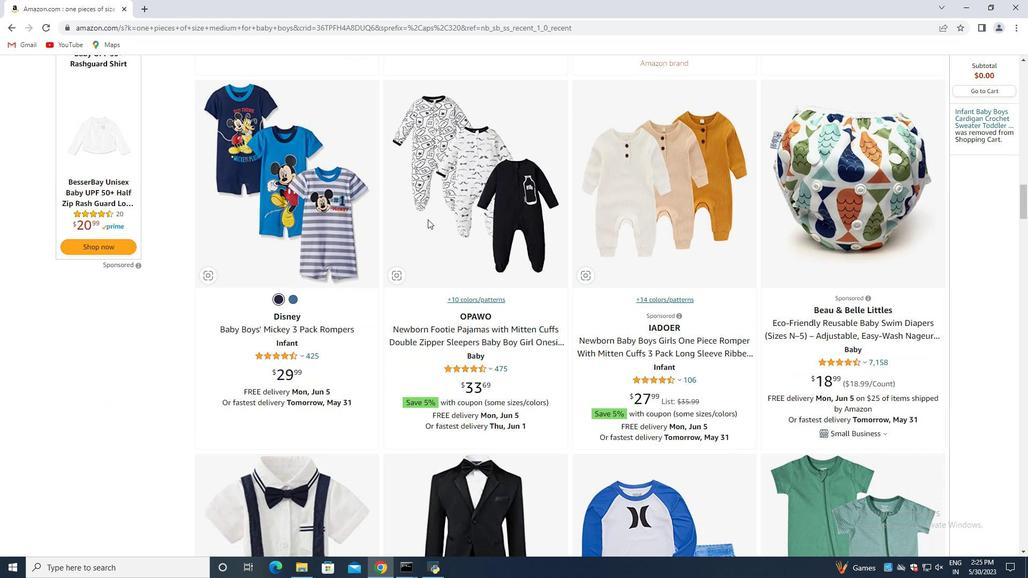 
Action: Mouse moved to (427, 219)
Screenshot: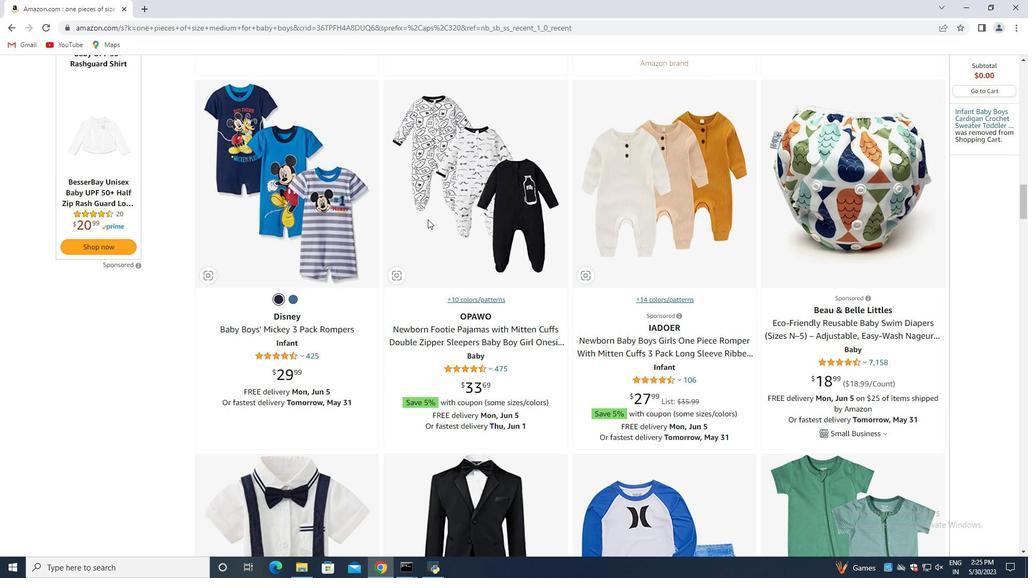 
Action: Mouse scrolled (427, 219) with delta (0, 0)
Screenshot: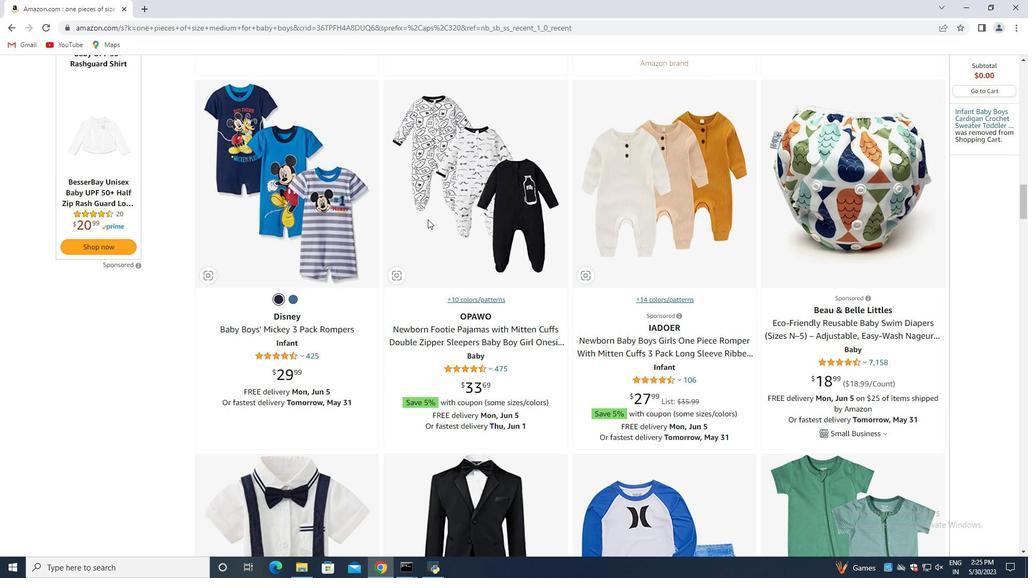 
Action: Mouse scrolled (427, 219) with delta (0, 0)
Screenshot: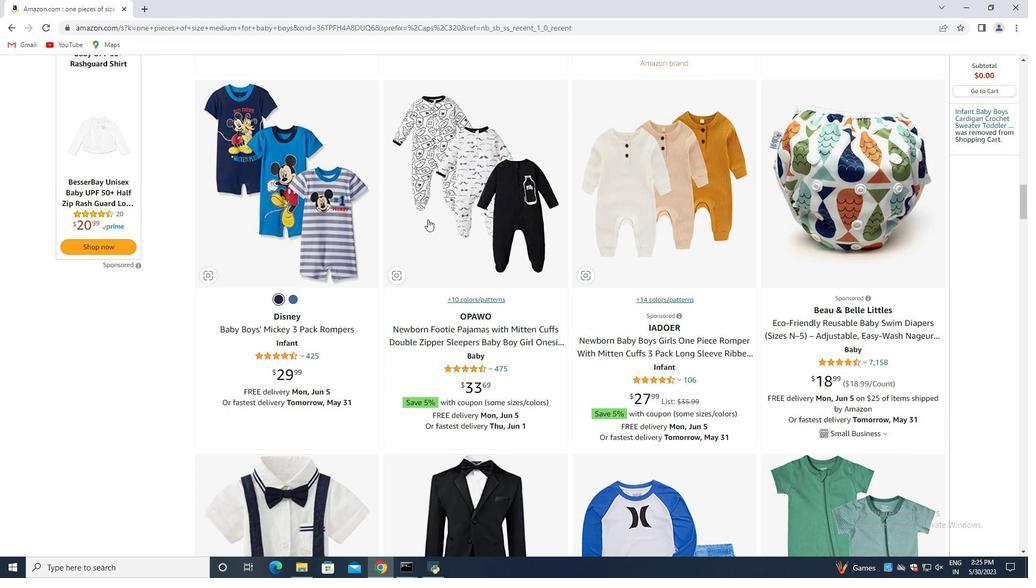 
Action: Mouse moved to (428, 217)
Screenshot: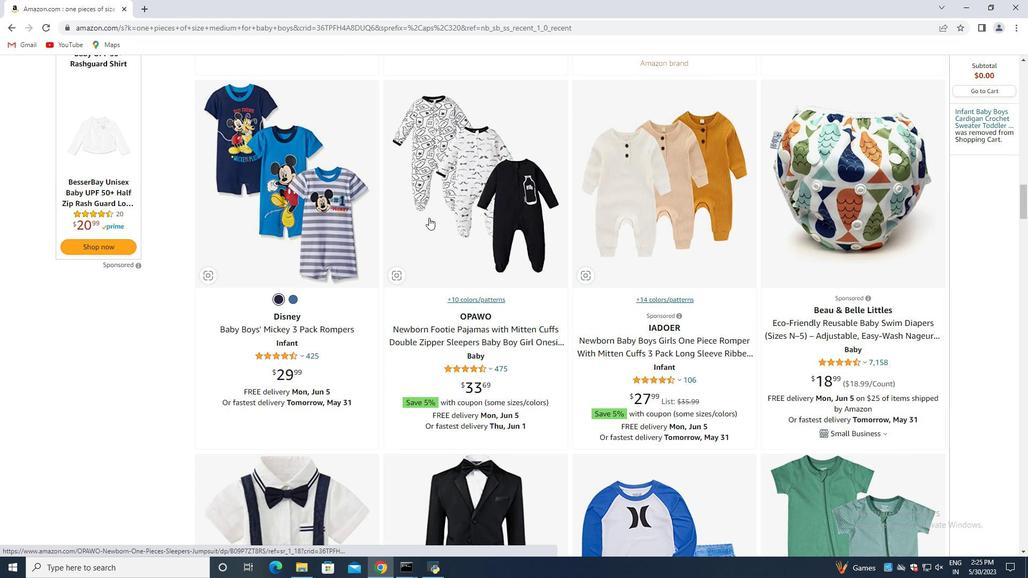 
Action: Mouse scrolled (428, 217) with delta (0, 0)
Screenshot: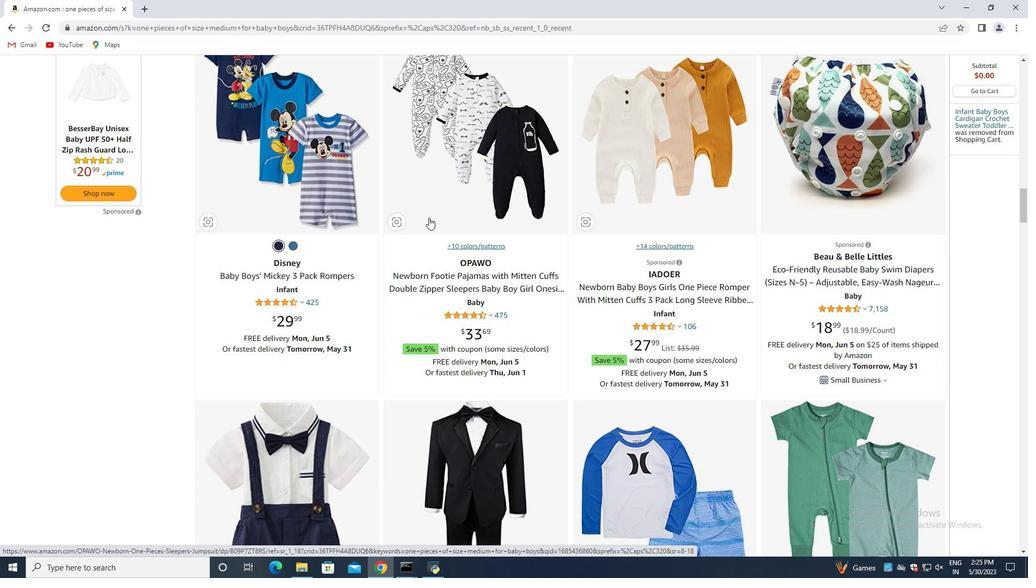 
Action: Mouse moved to (429, 217)
Screenshot: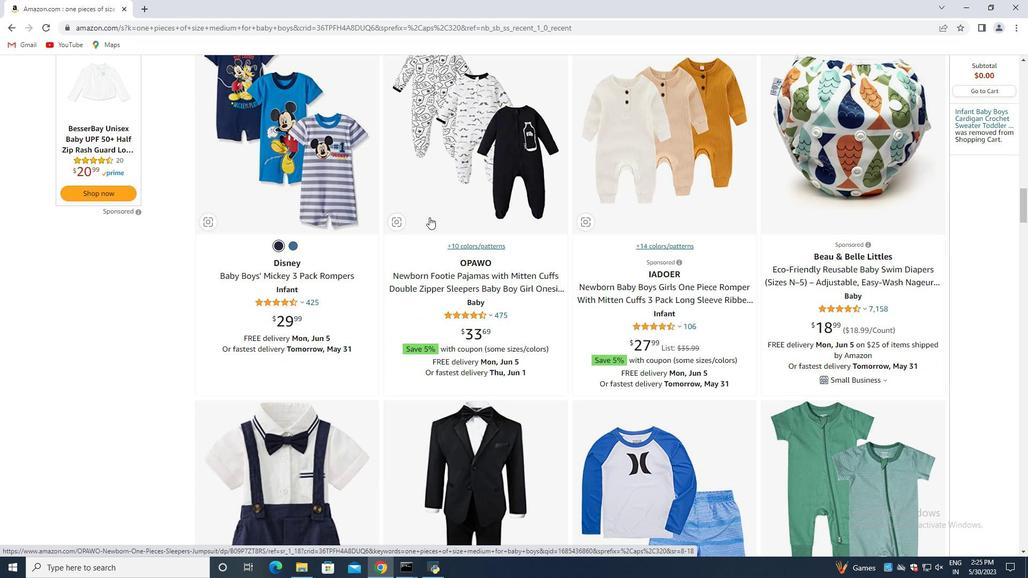 
Action: Mouse scrolled (429, 216) with delta (0, 0)
Screenshot: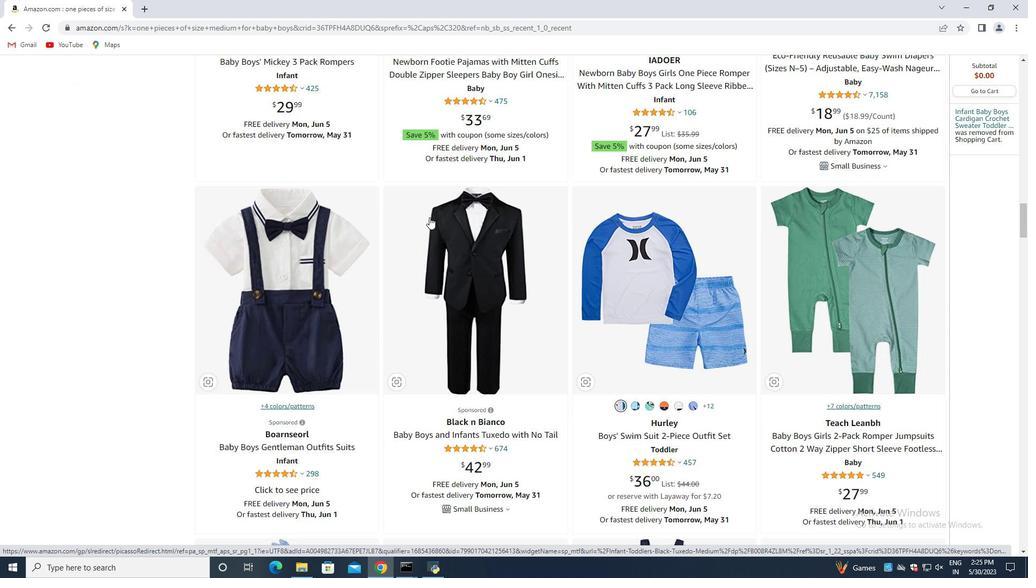 
Action: Mouse scrolled (429, 216) with delta (0, 0)
Screenshot: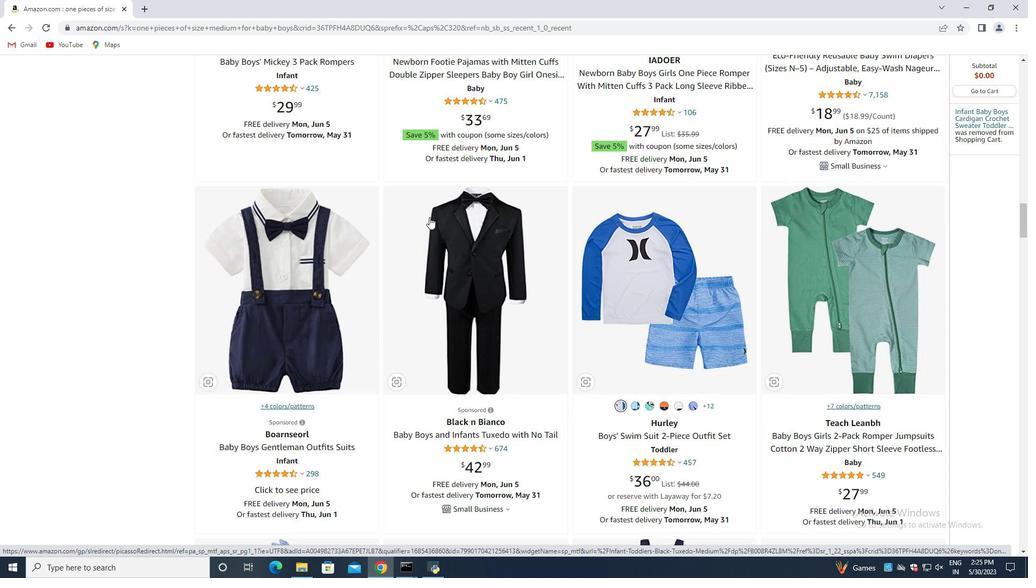 
Action: Mouse scrolled (429, 216) with delta (0, 0)
Screenshot: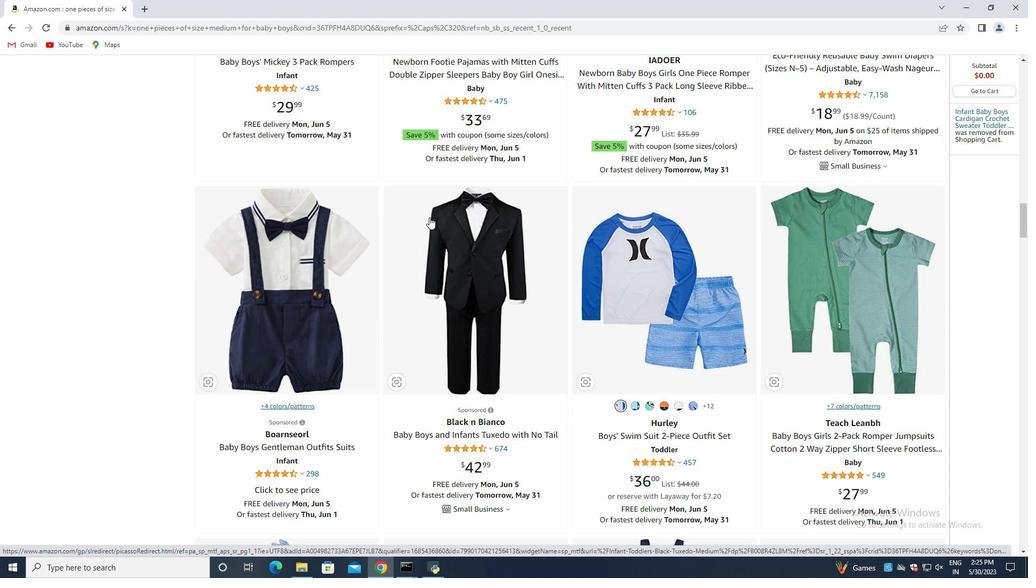 
Action: Mouse scrolled (429, 216) with delta (0, 0)
Screenshot: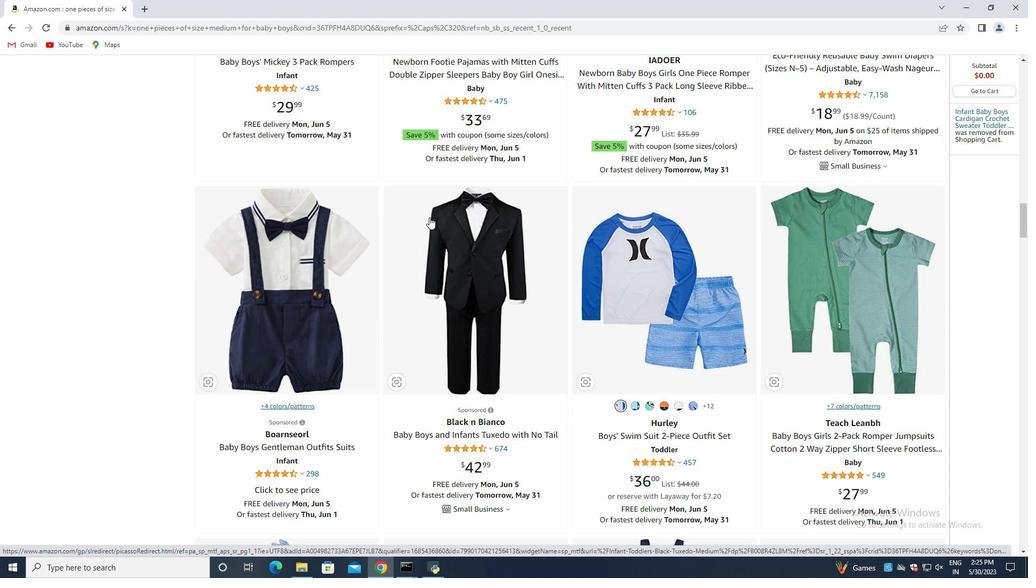 
Action: Mouse scrolled (429, 216) with delta (0, 0)
Screenshot: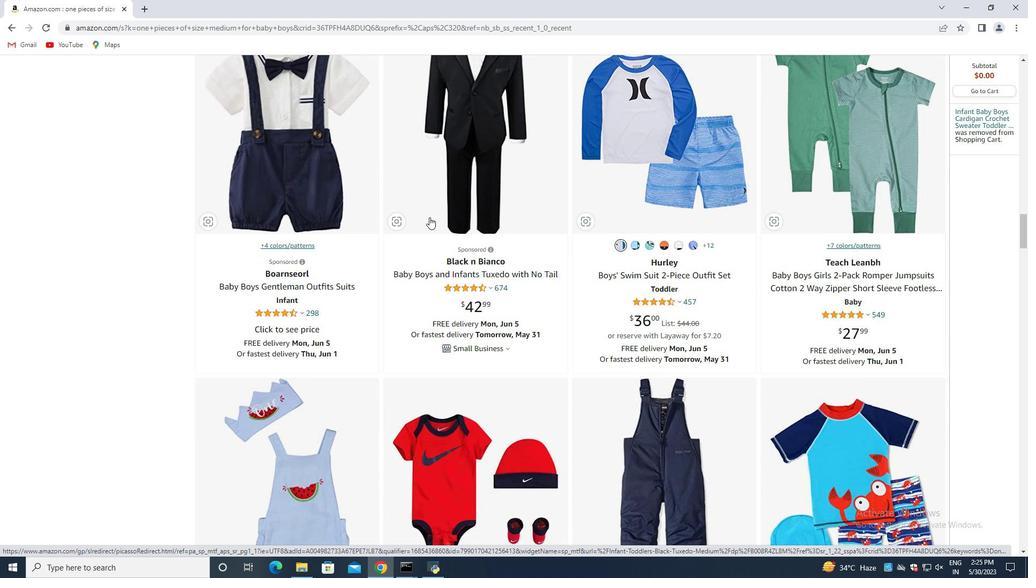 
Action: Mouse scrolled (429, 216) with delta (0, 0)
Screenshot: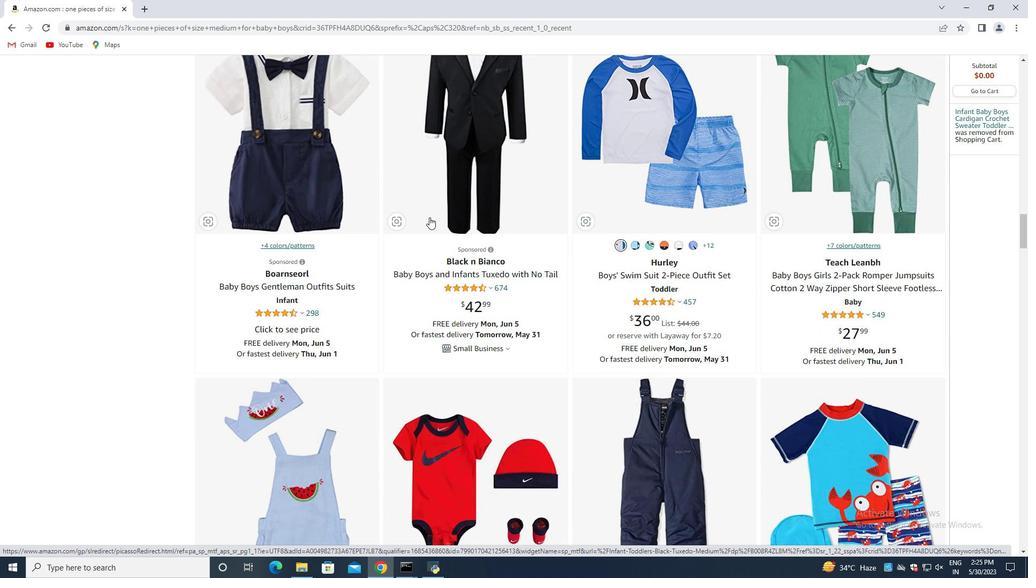 
Action: Mouse scrolled (429, 216) with delta (0, 0)
Screenshot: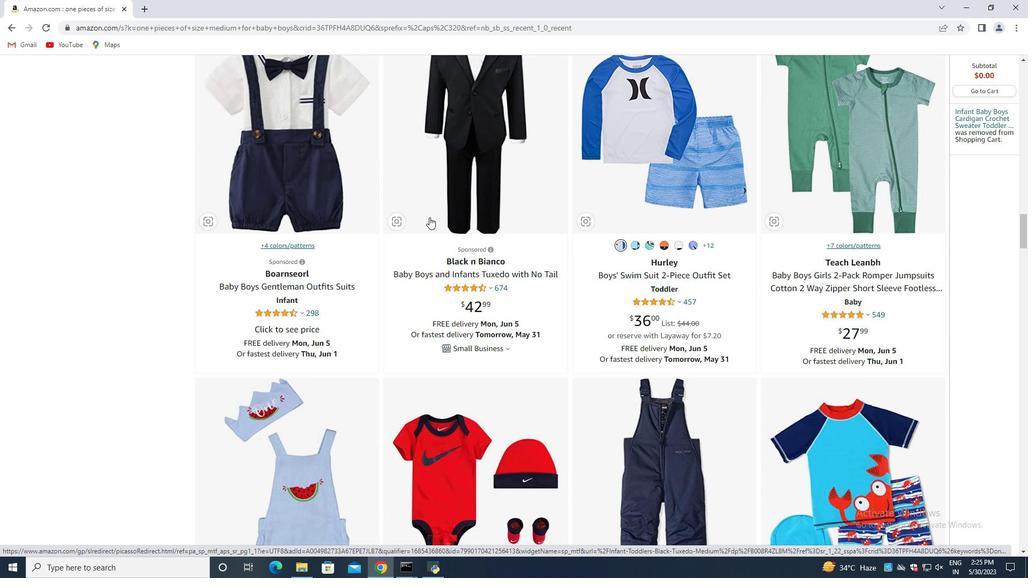 
Action: Mouse scrolled (429, 216) with delta (0, 0)
Screenshot: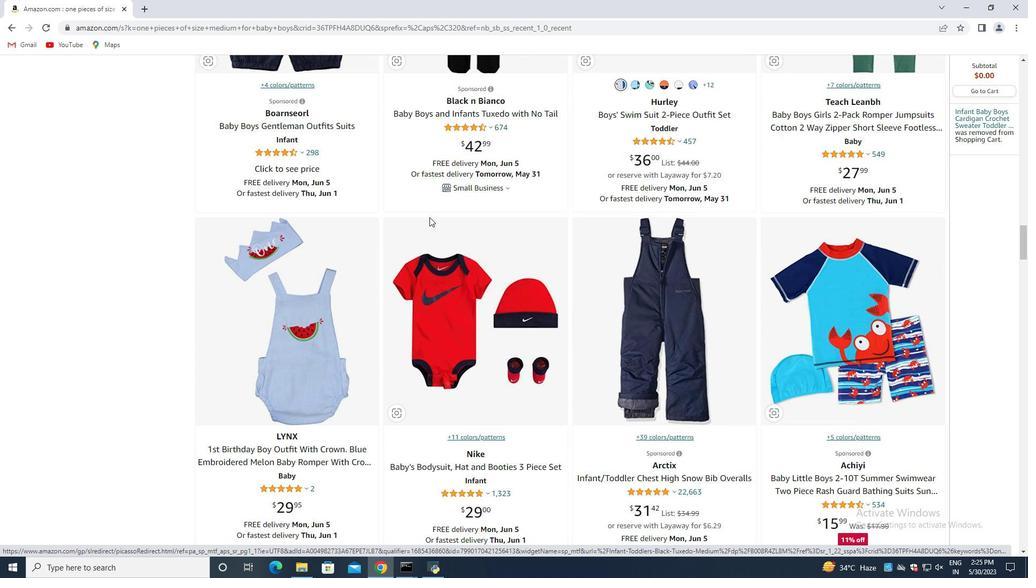 
Action: Mouse scrolled (429, 216) with delta (0, 0)
Screenshot: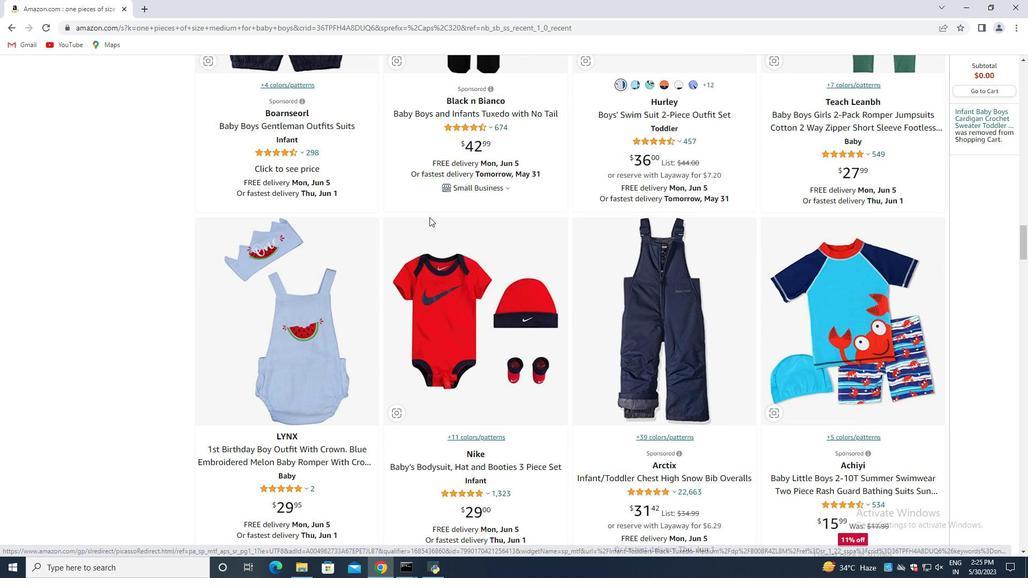 
Action: Mouse scrolled (429, 216) with delta (0, 0)
Screenshot: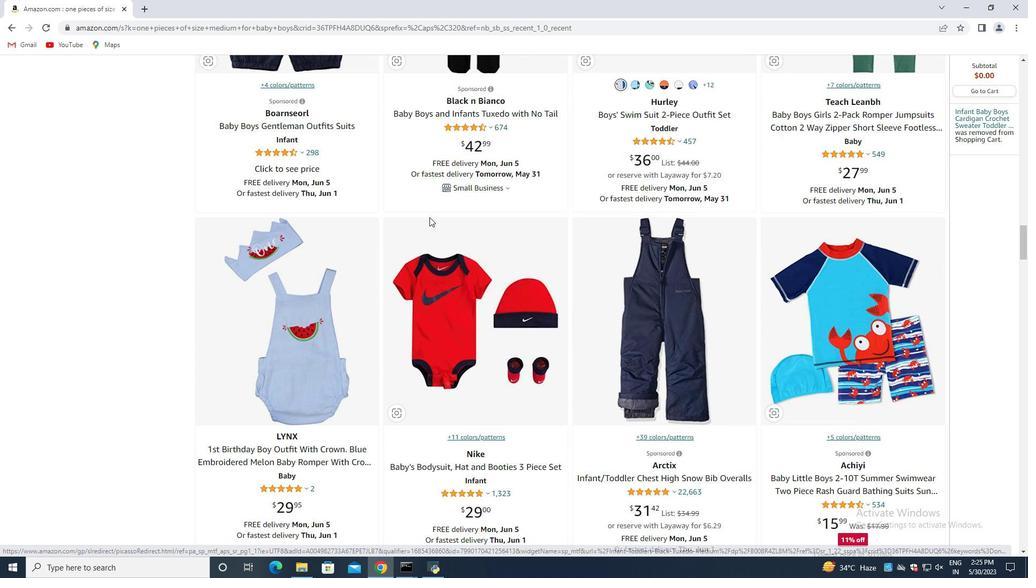 
Action: Mouse scrolled (429, 217) with delta (0, 0)
Screenshot: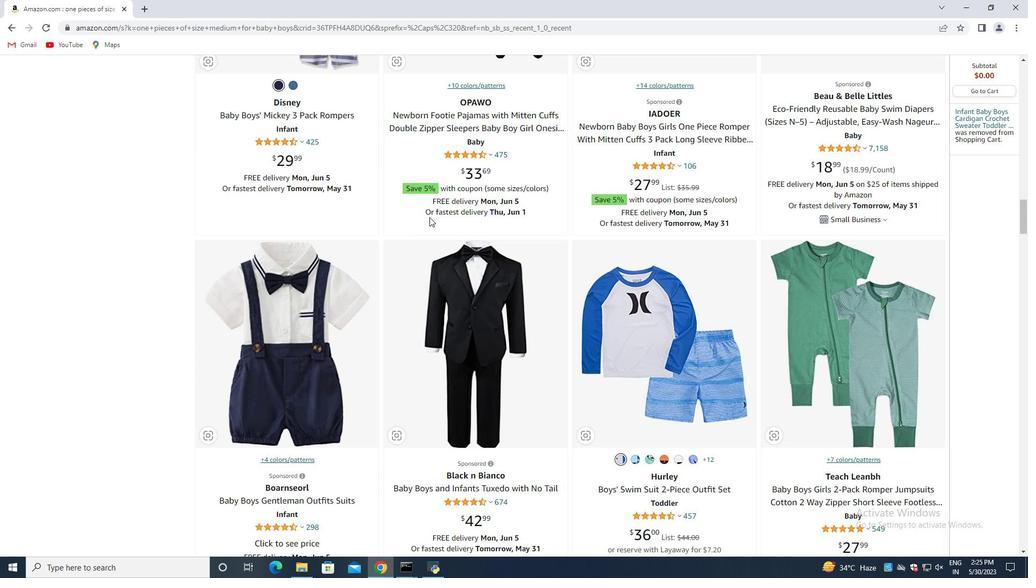 
Action: Mouse scrolled (429, 217) with delta (0, 0)
Screenshot: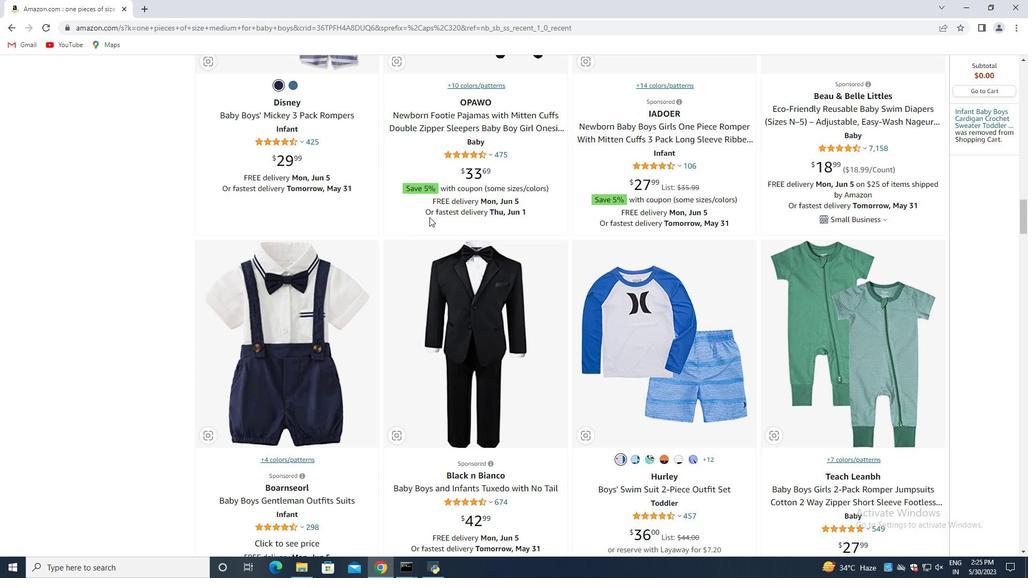 
Action: Mouse scrolled (429, 217) with delta (0, 0)
Screenshot: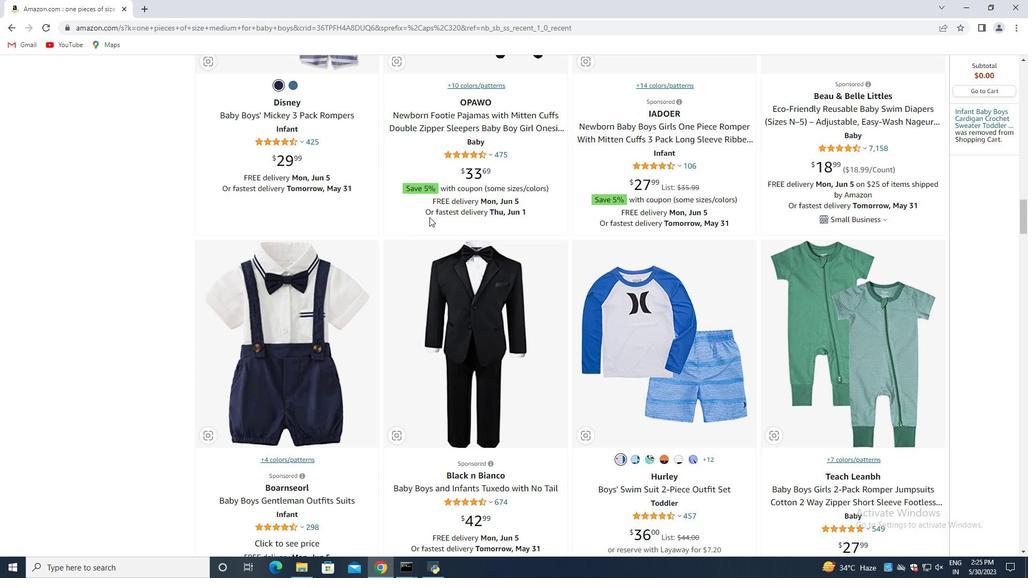 
Action: Mouse scrolled (429, 217) with delta (0, 0)
Screenshot: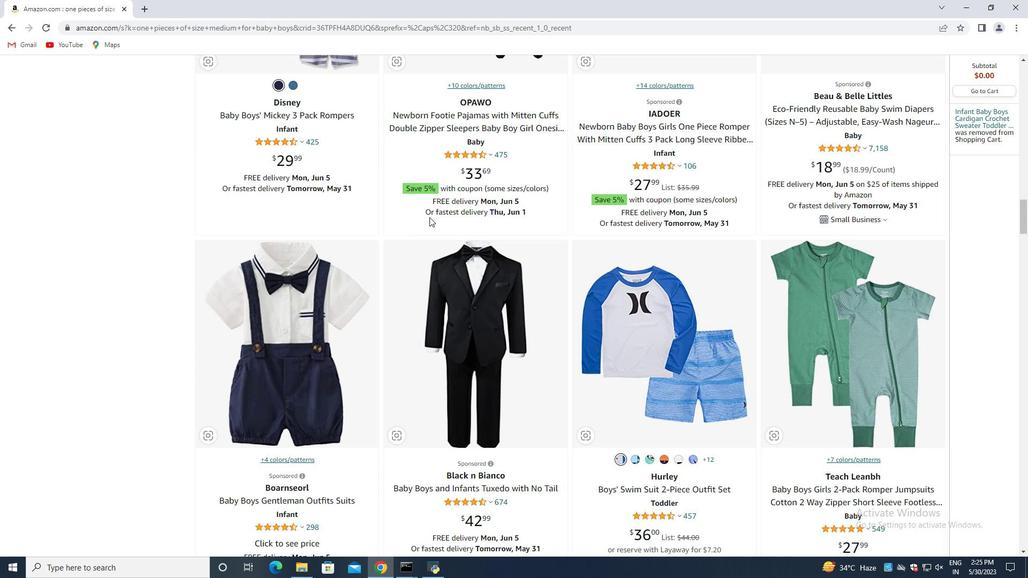 
Action: Mouse scrolled (429, 217) with delta (0, 0)
Screenshot: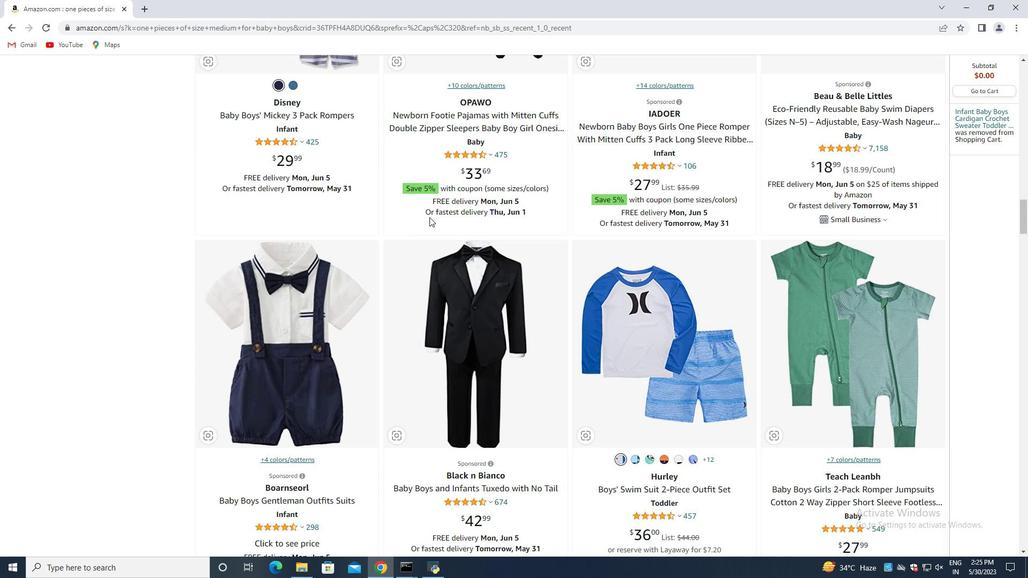 
Action: Mouse scrolled (429, 217) with delta (0, 0)
Screenshot: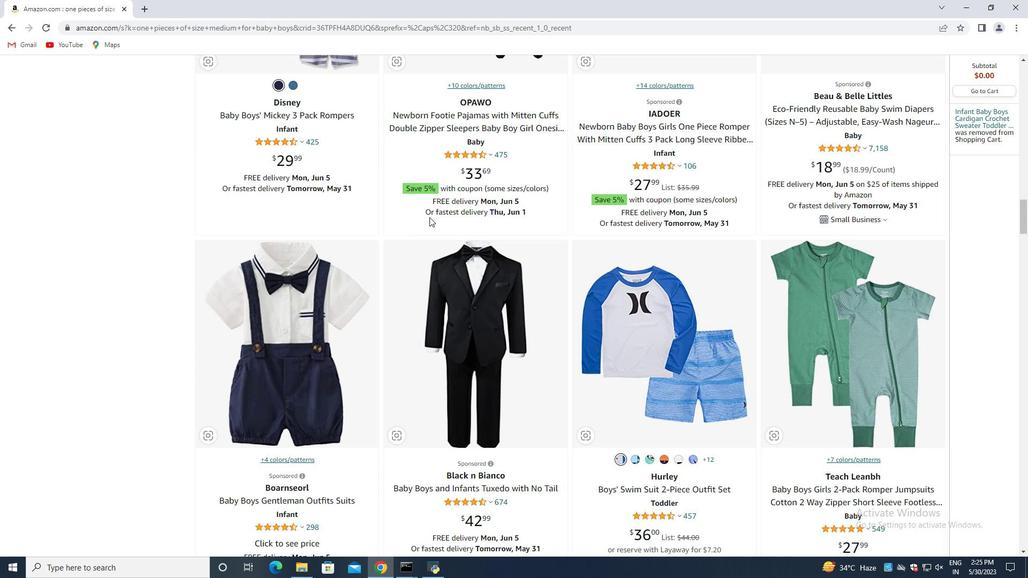 
Action: Mouse scrolled (429, 217) with delta (0, 0)
Screenshot: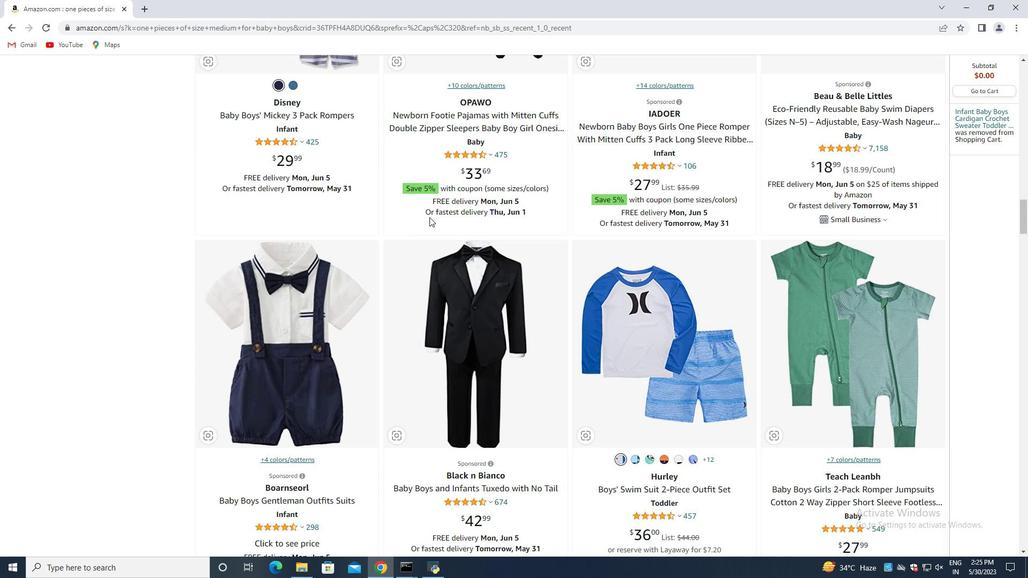 
Action: Mouse scrolled (429, 217) with delta (0, 0)
Screenshot: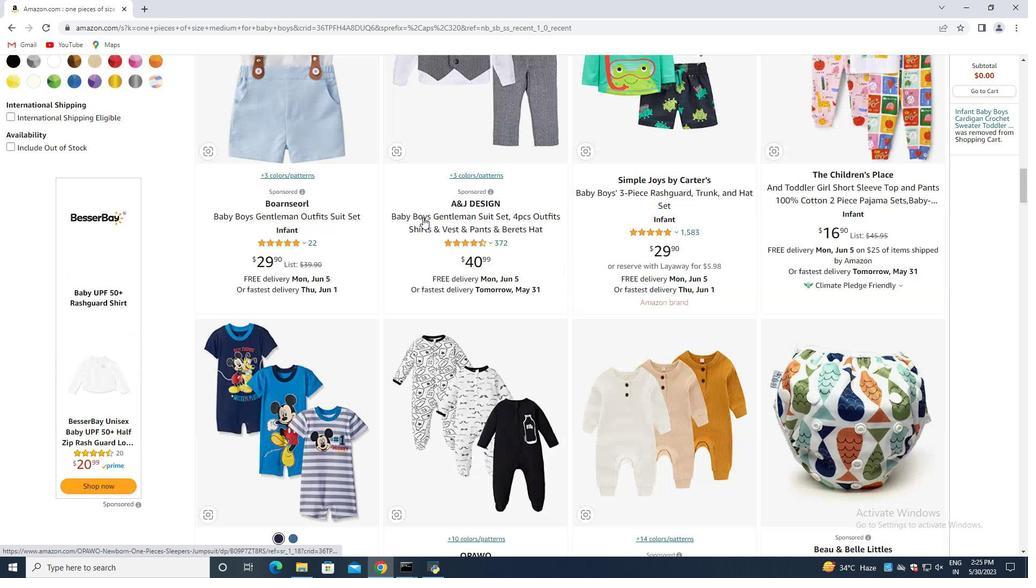 
Action: Mouse scrolled (429, 217) with delta (0, 0)
Screenshot: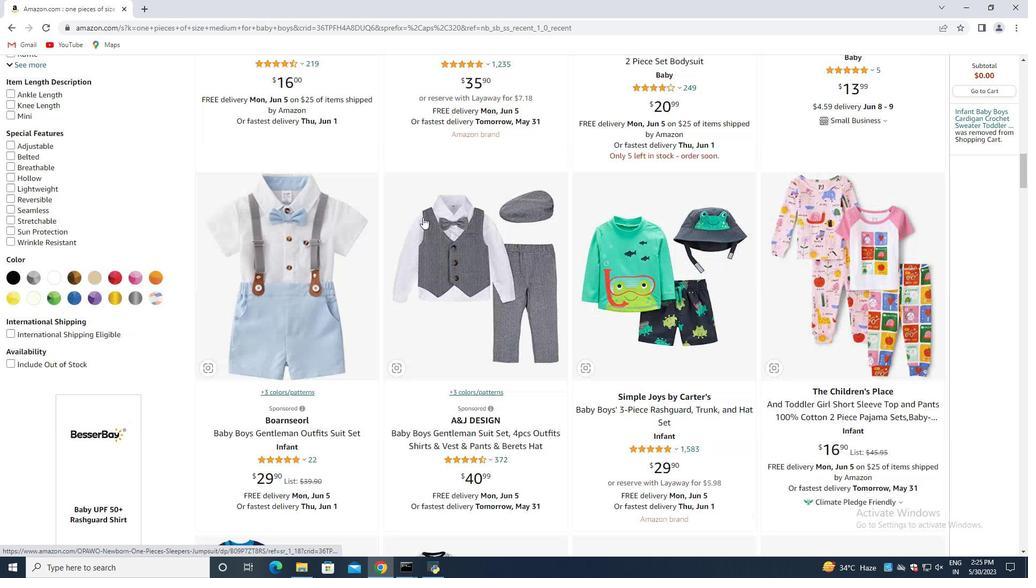 
Action: Mouse scrolled (429, 217) with delta (0, 0)
Screenshot: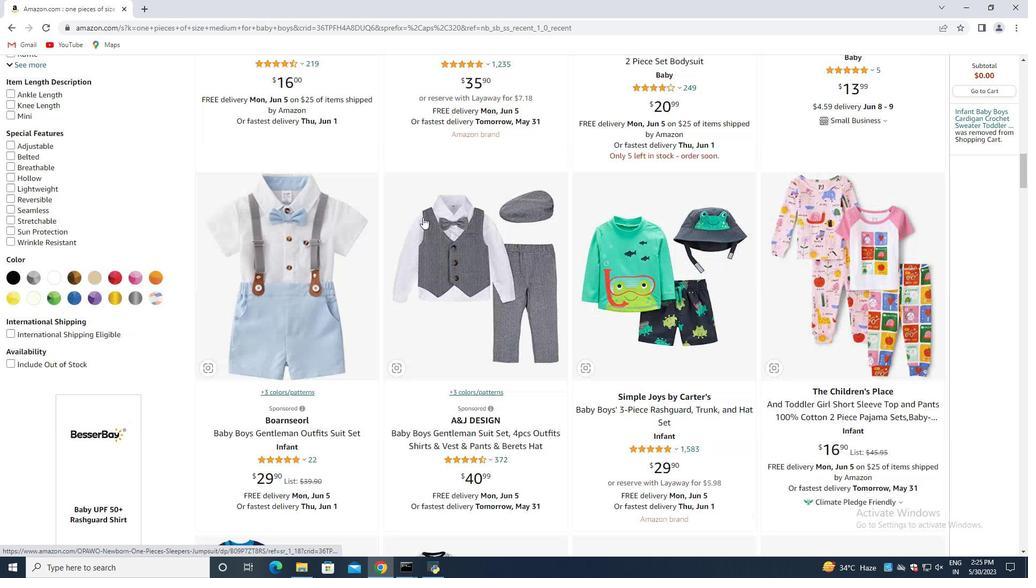 
Action: Mouse scrolled (429, 217) with delta (0, 0)
Screenshot: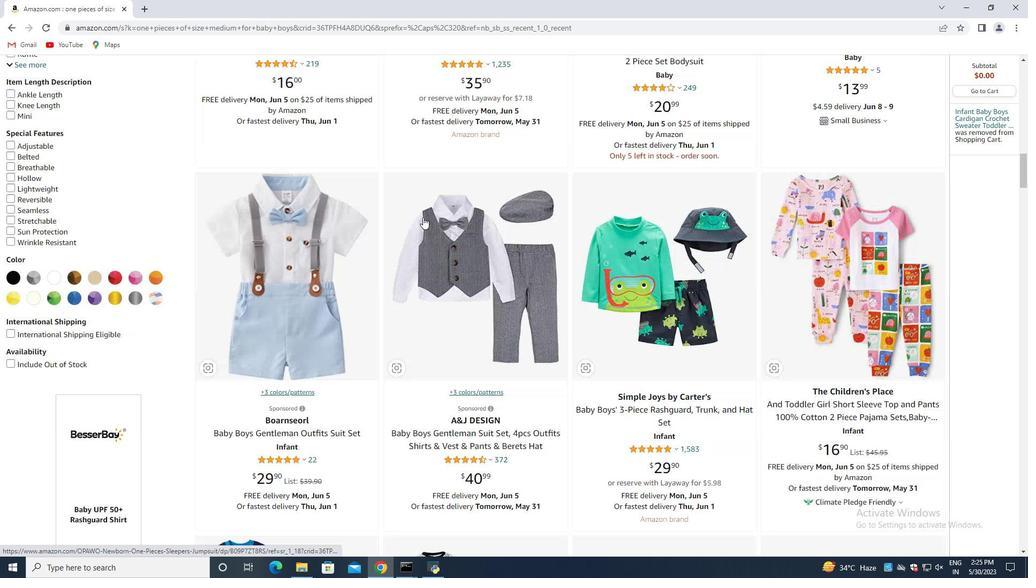 
Action: Mouse scrolled (429, 217) with delta (0, 0)
Screenshot: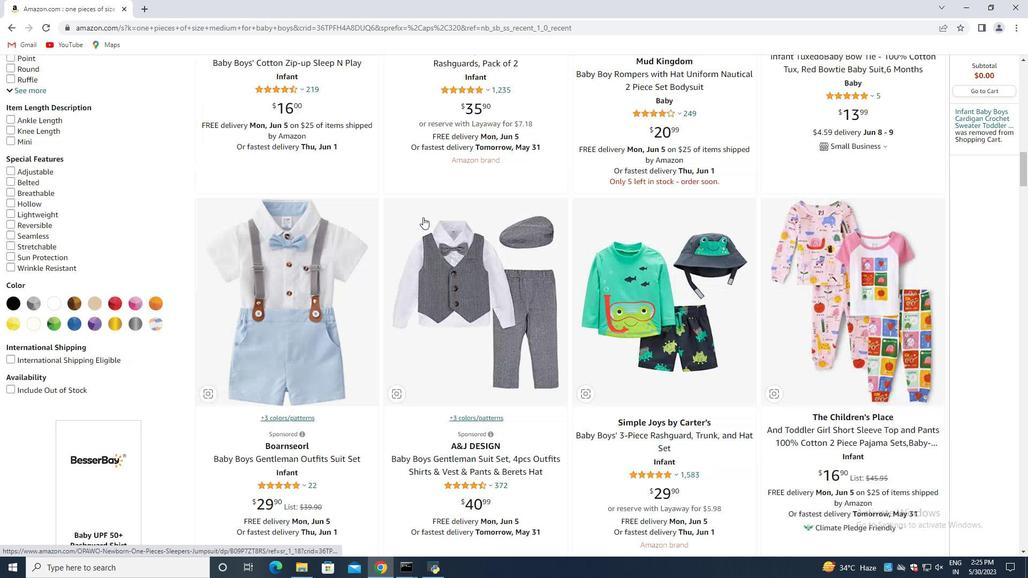 
Action: Mouse moved to (429, 217)
Screenshot: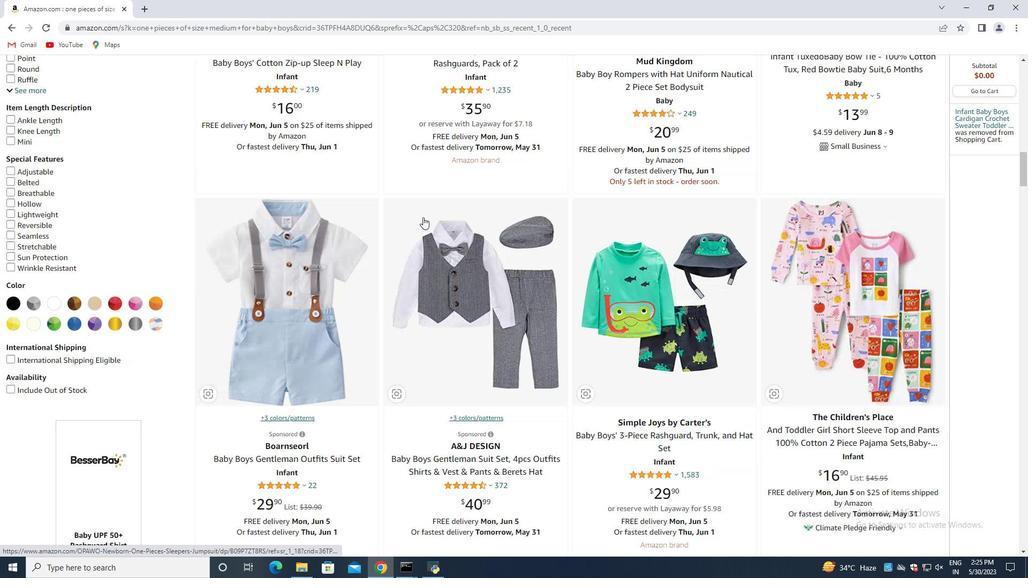 
Action: Mouse scrolled (429, 217) with delta (0, 0)
Screenshot: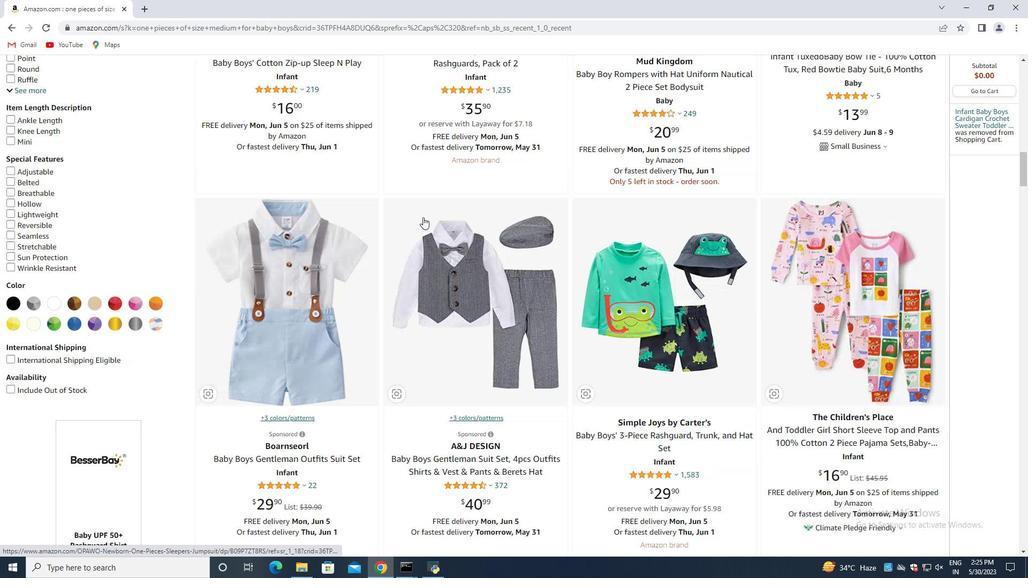 
Action: Mouse moved to (423, 217)
Screenshot: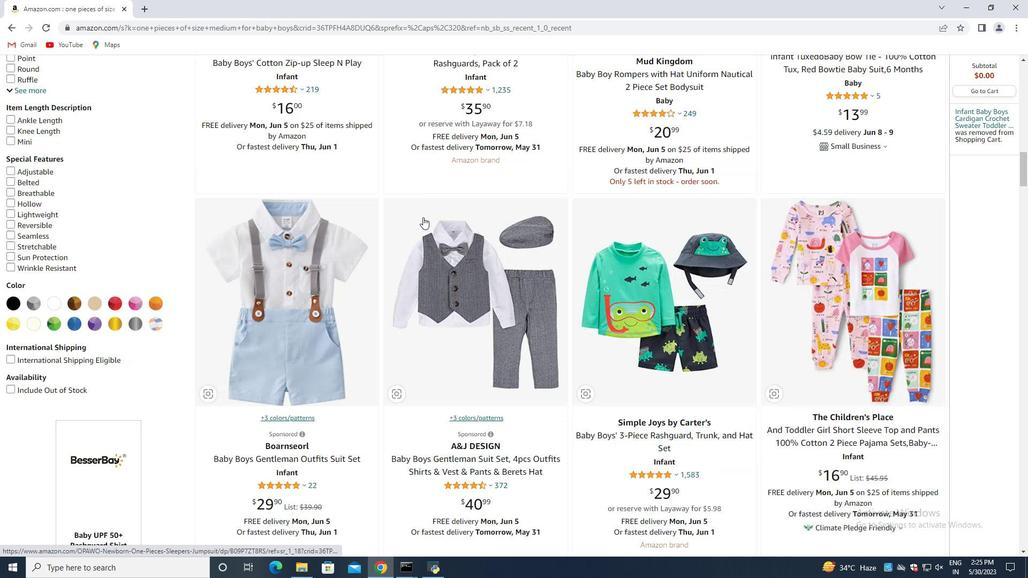 
Action: Mouse scrolled (423, 217) with delta (0, 0)
Screenshot: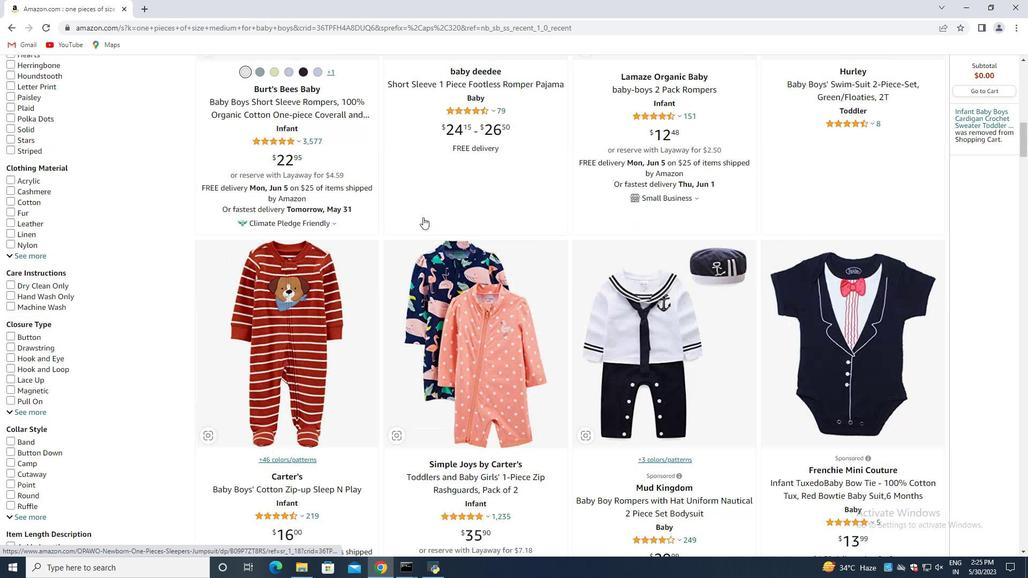
Action: Mouse scrolled (423, 217) with delta (0, 0)
Screenshot: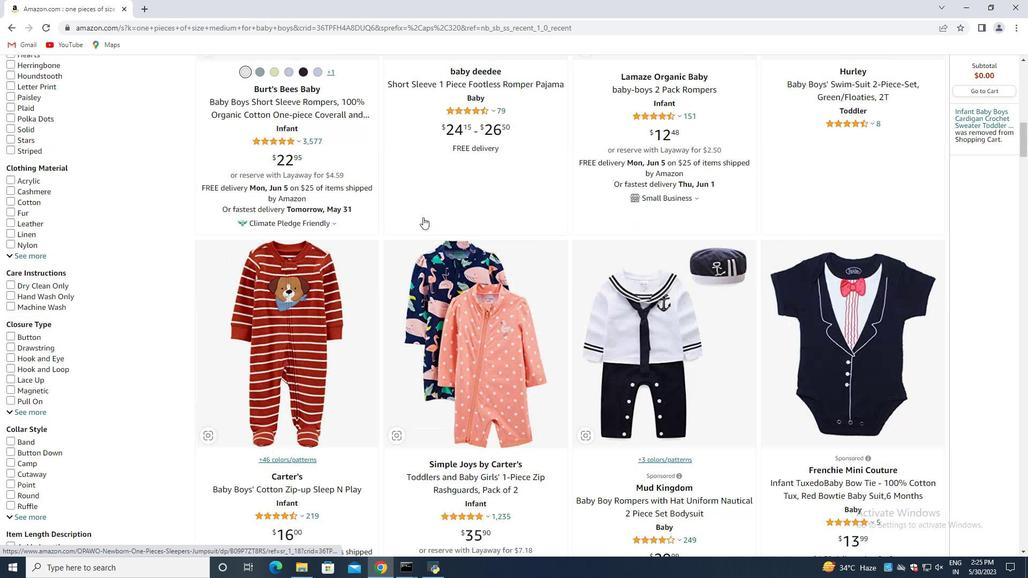 
Action: Mouse scrolled (423, 217) with delta (0, 0)
Screenshot: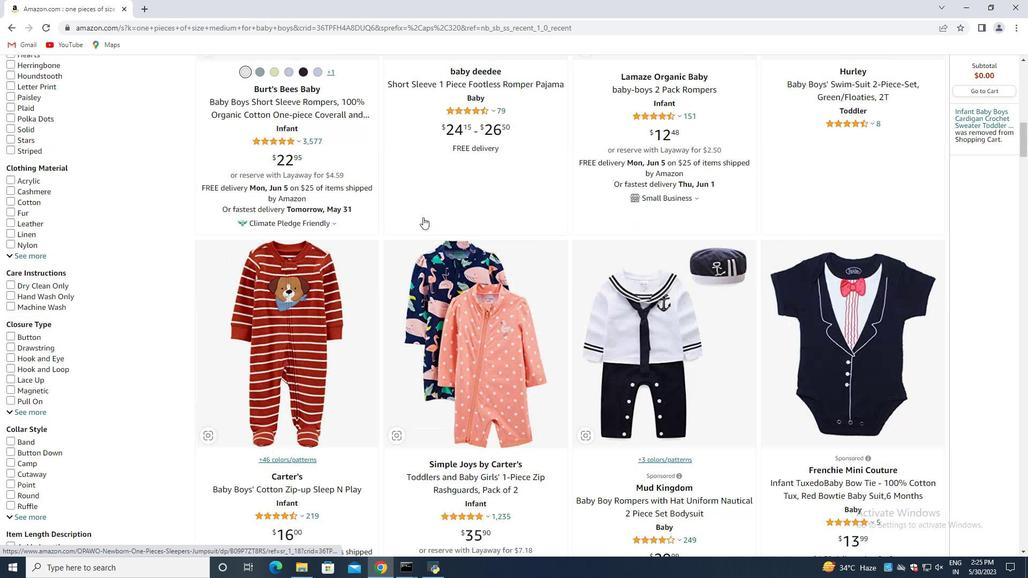 
Action: Mouse scrolled (423, 217) with delta (0, 0)
Screenshot: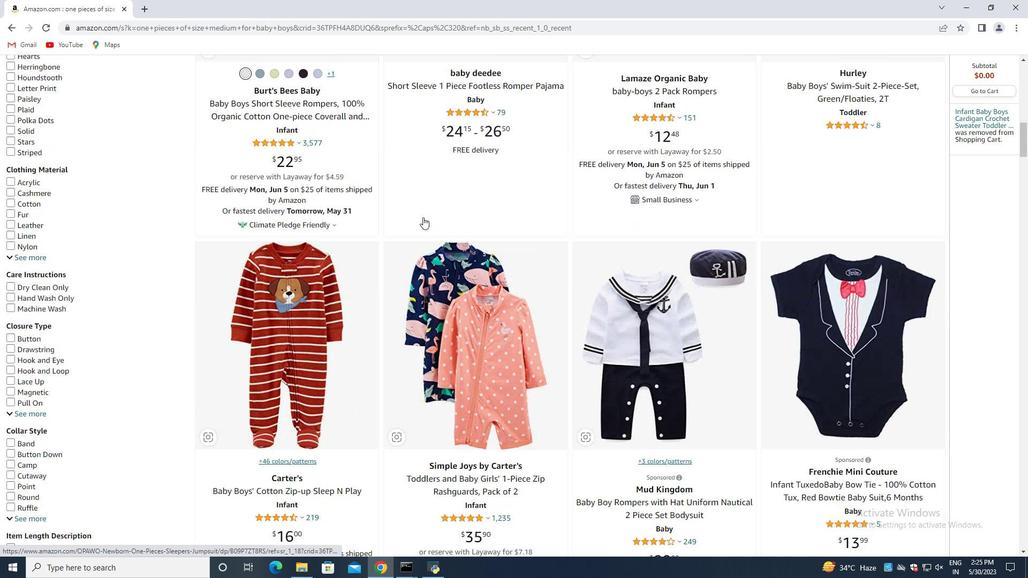 
Action: Mouse scrolled (423, 217) with delta (0, 0)
Screenshot: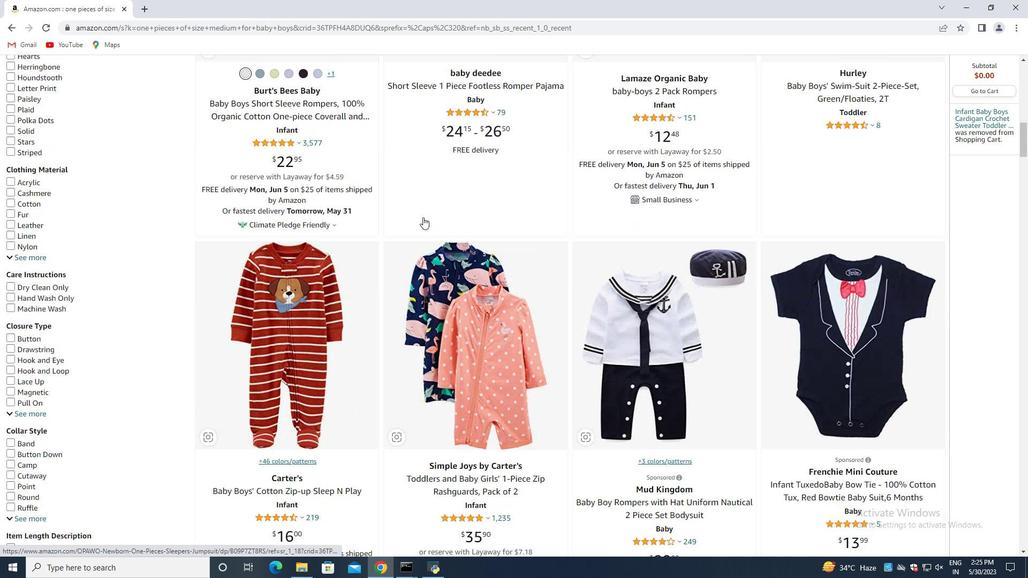 
Action: Mouse scrolled (423, 217) with delta (0, 0)
Screenshot: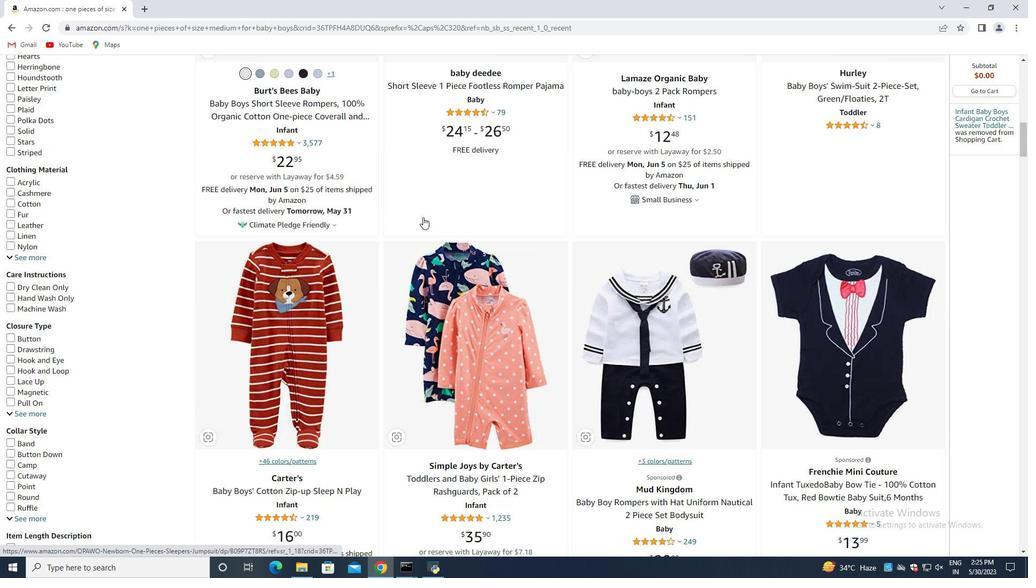 
Action: Mouse scrolled (423, 217) with delta (0, 0)
Screenshot: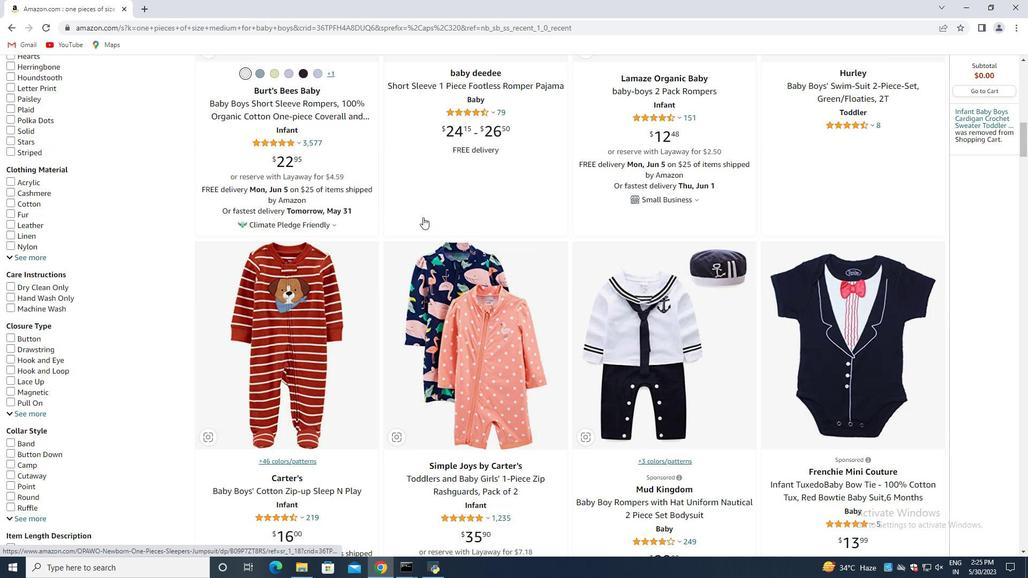 
Action: Mouse scrolled (423, 217) with delta (0, 0)
Screenshot: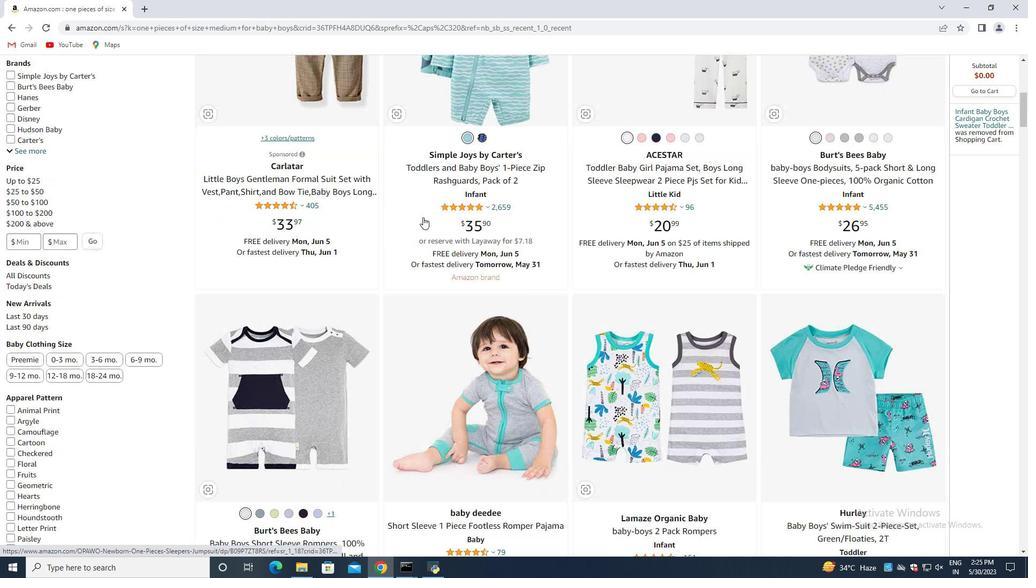
Action: Mouse scrolled (423, 217) with delta (0, 0)
Screenshot: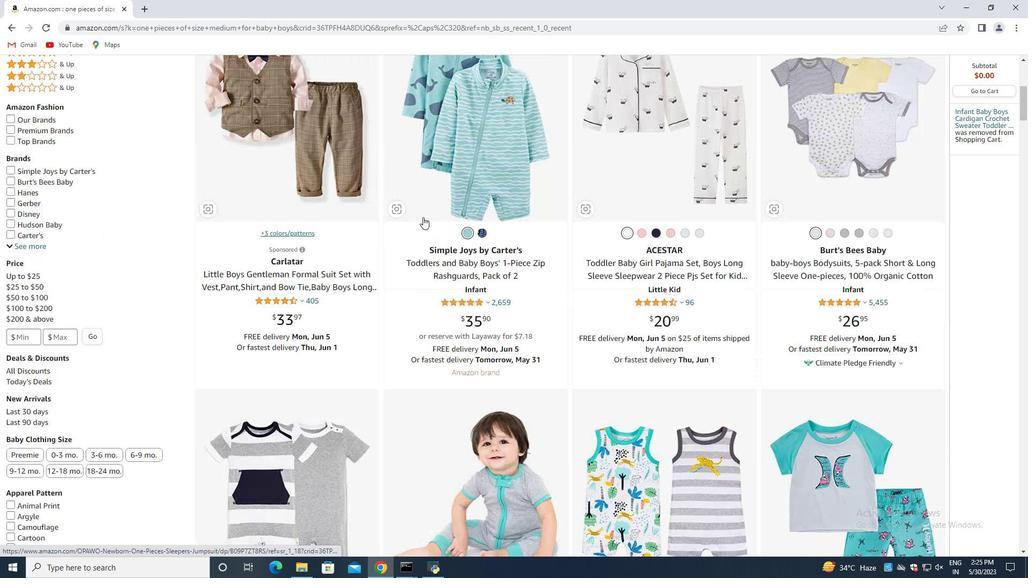 
Action: Mouse scrolled (423, 217) with delta (0, 0)
Screenshot: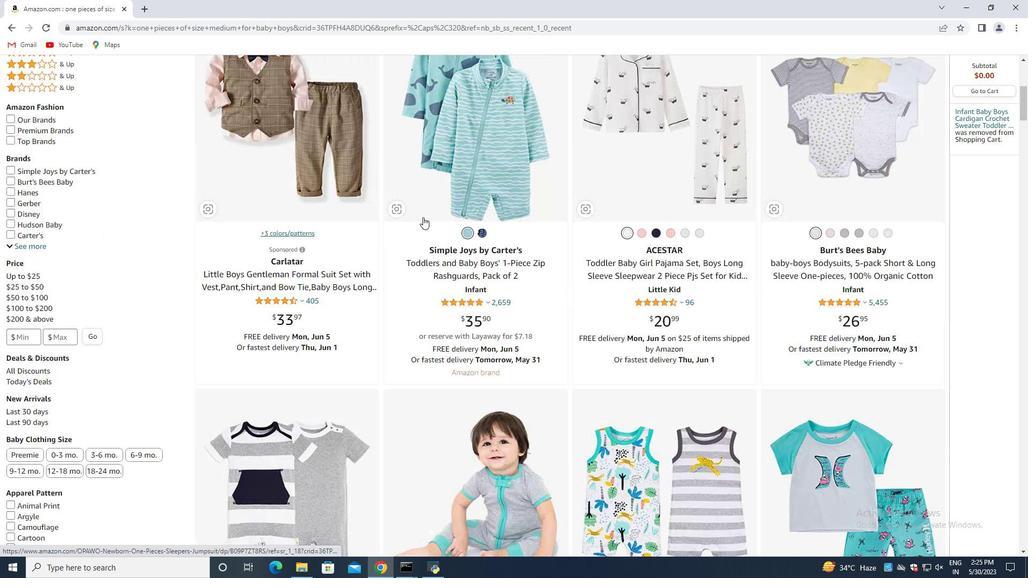 
Action: Mouse scrolled (423, 217) with delta (0, 0)
Screenshot: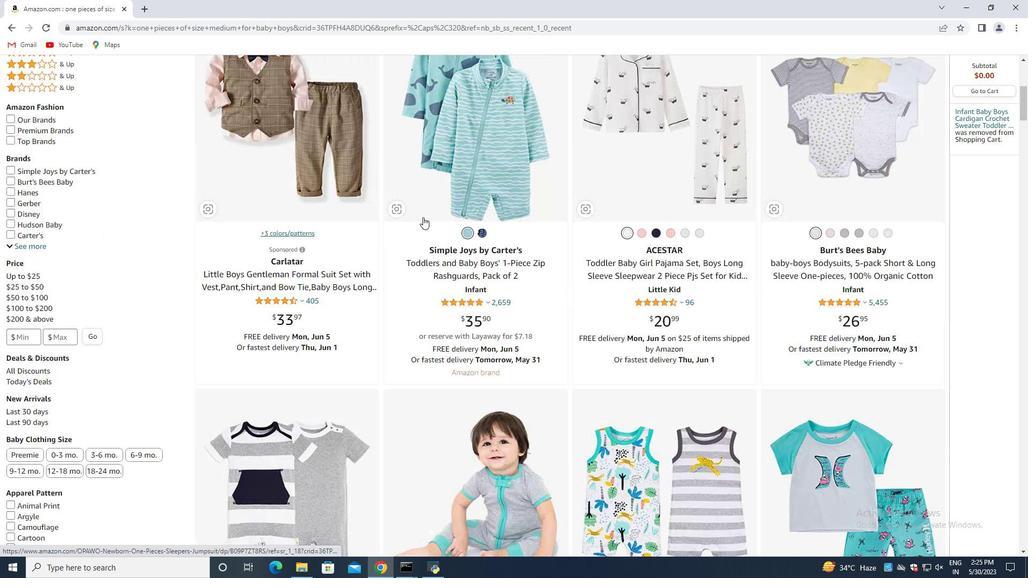 
Action: Mouse scrolled (423, 217) with delta (0, 0)
Screenshot: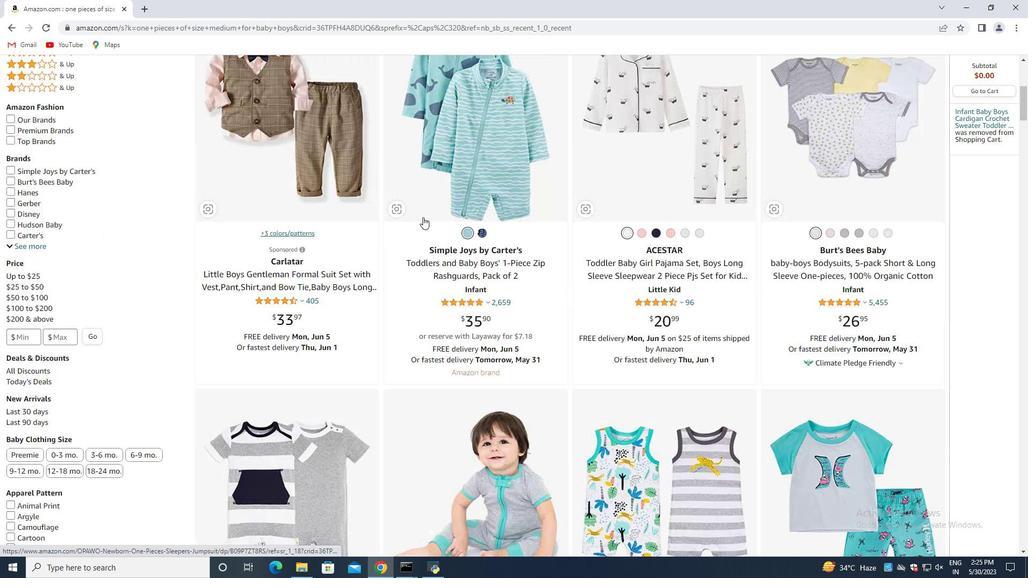 
Action: Mouse scrolled (423, 217) with delta (0, 0)
Screenshot: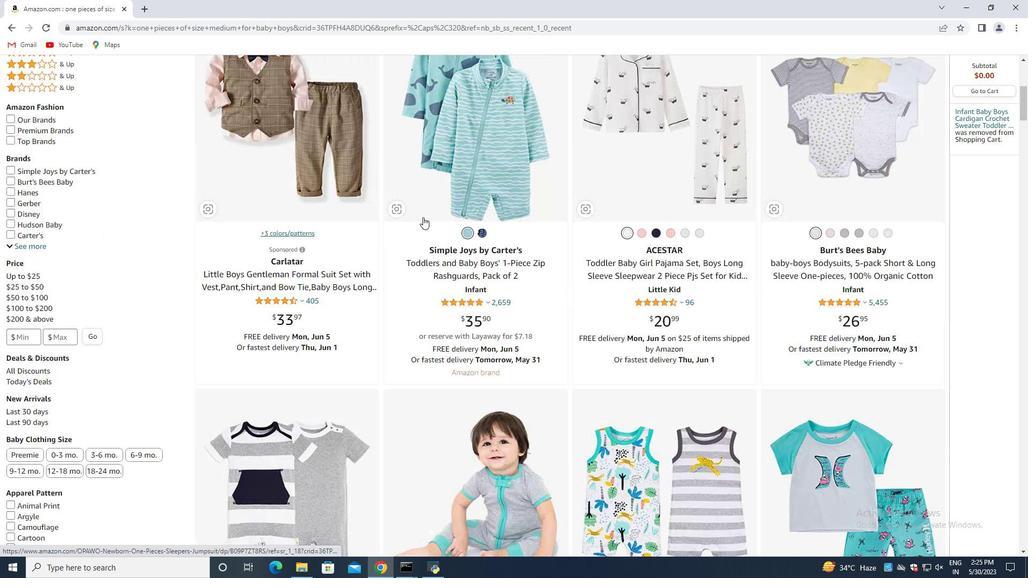 
Action: Mouse scrolled (423, 217) with delta (0, 0)
Screenshot: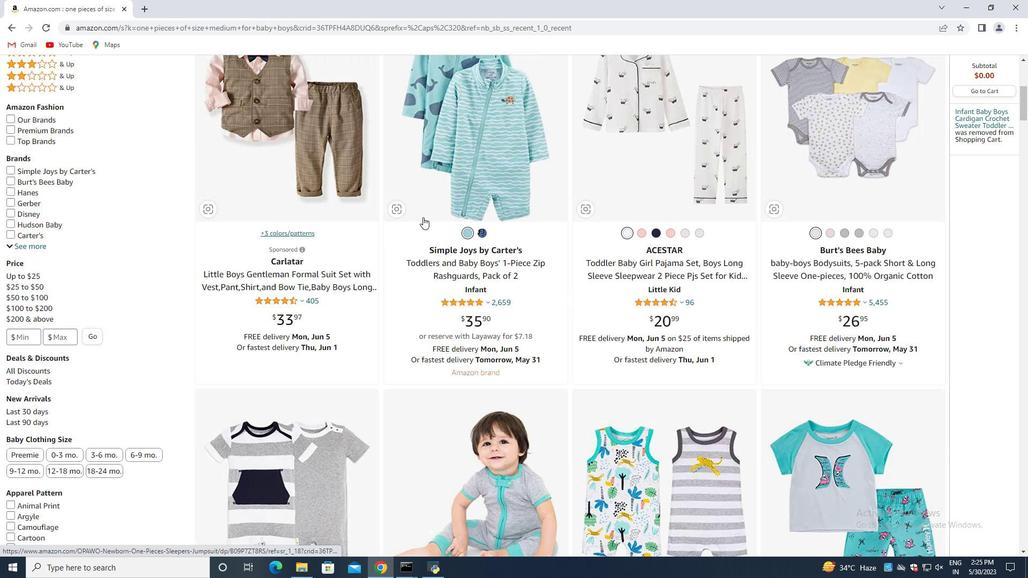 
Action: Mouse scrolled (423, 217) with delta (0, 0)
Screenshot: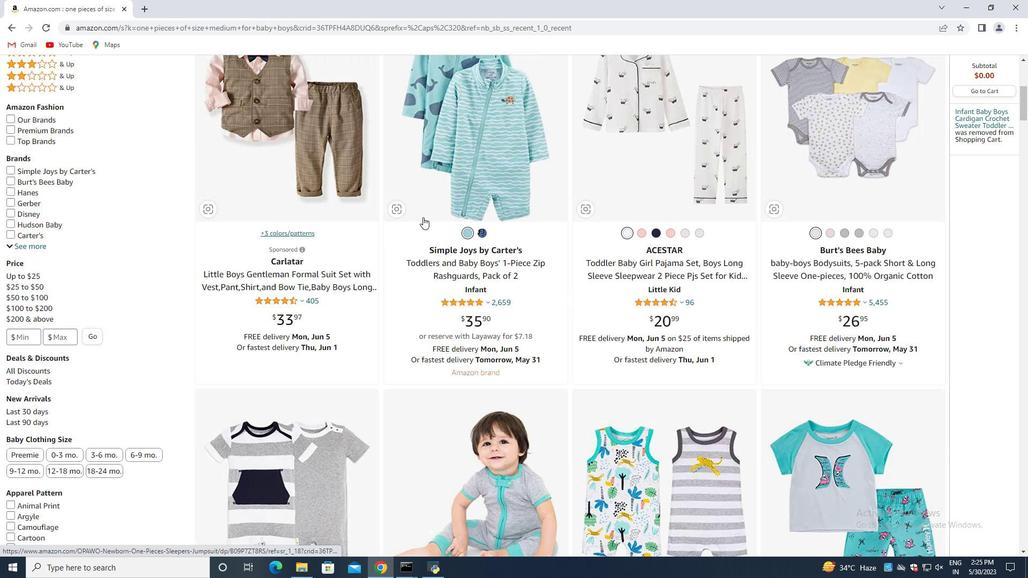 
Action: Mouse scrolled (423, 217) with delta (0, 0)
Screenshot: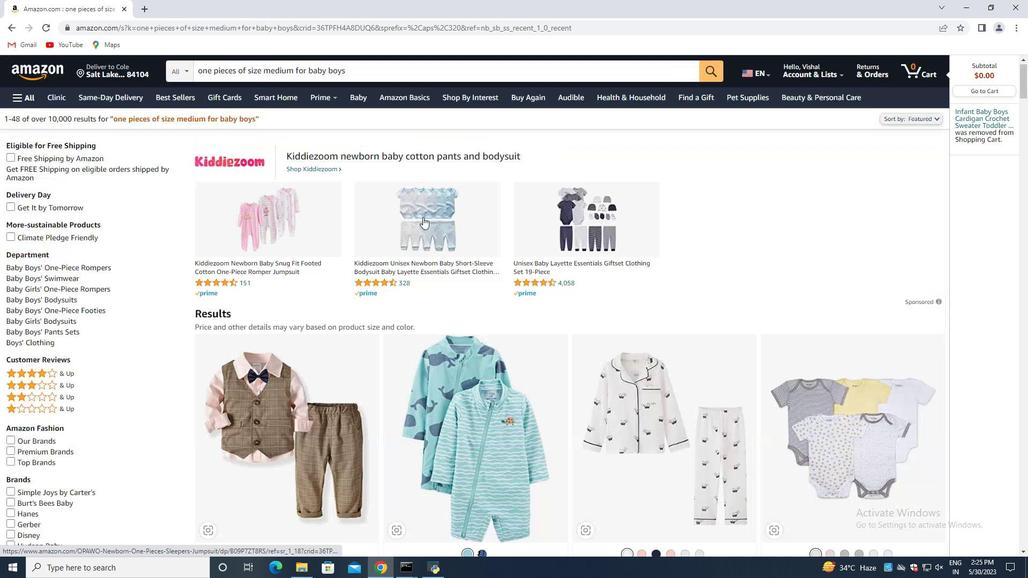 
Action: Mouse scrolled (423, 217) with delta (0, 0)
Screenshot: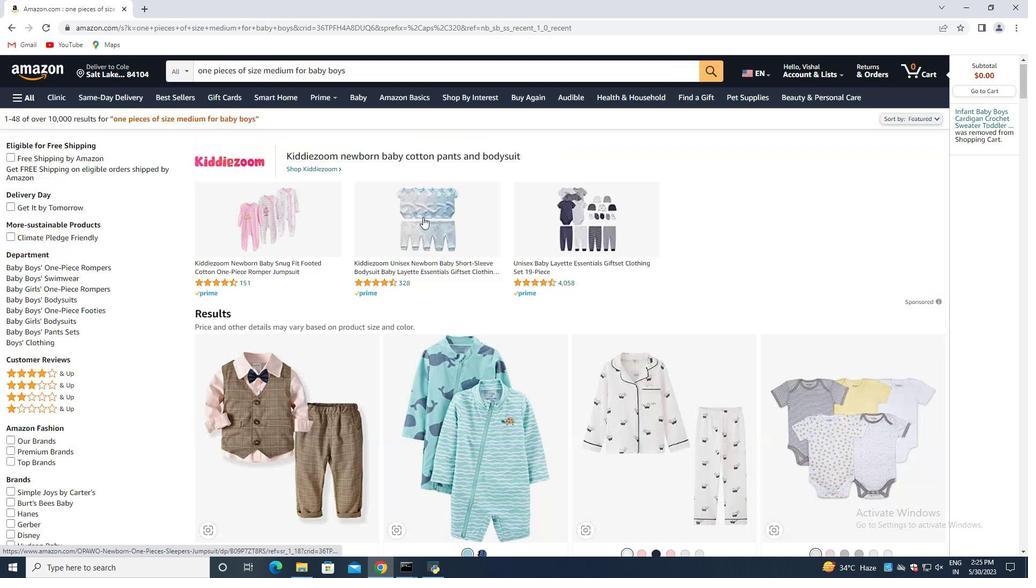 
Action: Mouse scrolled (423, 217) with delta (0, 0)
Screenshot: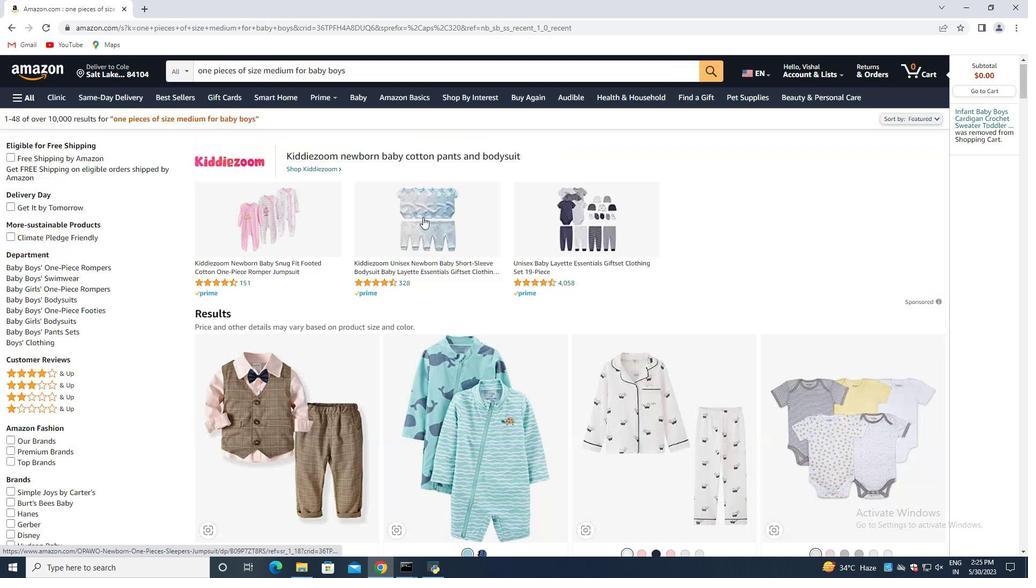 
Action: Mouse scrolled (423, 217) with delta (0, 0)
Screenshot: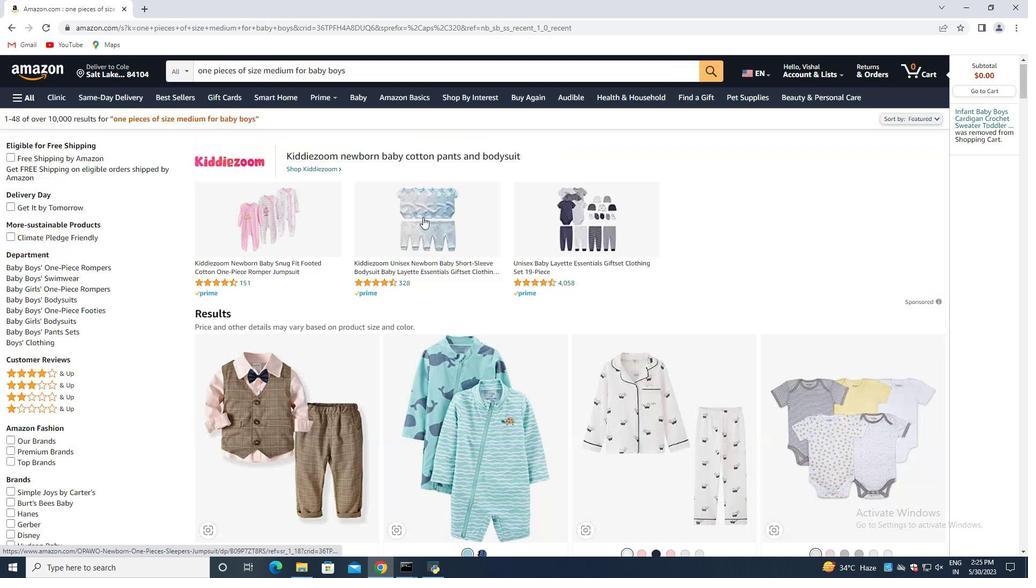 
Action: Mouse scrolled (423, 217) with delta (0, 0)
Screenshot: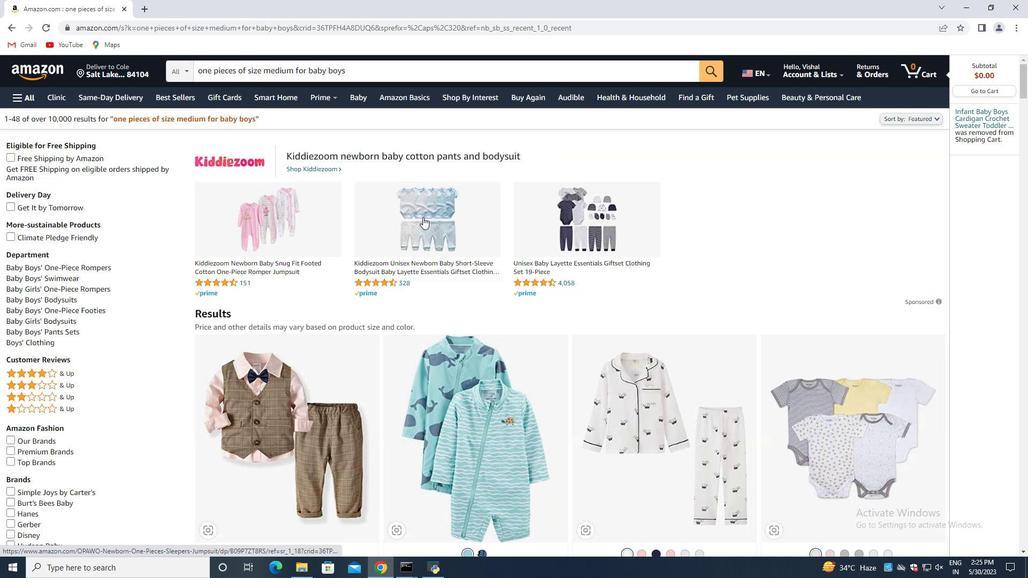 
Action: Mouse scrolled (423, 217) with delta (0, 0)
Screenshot: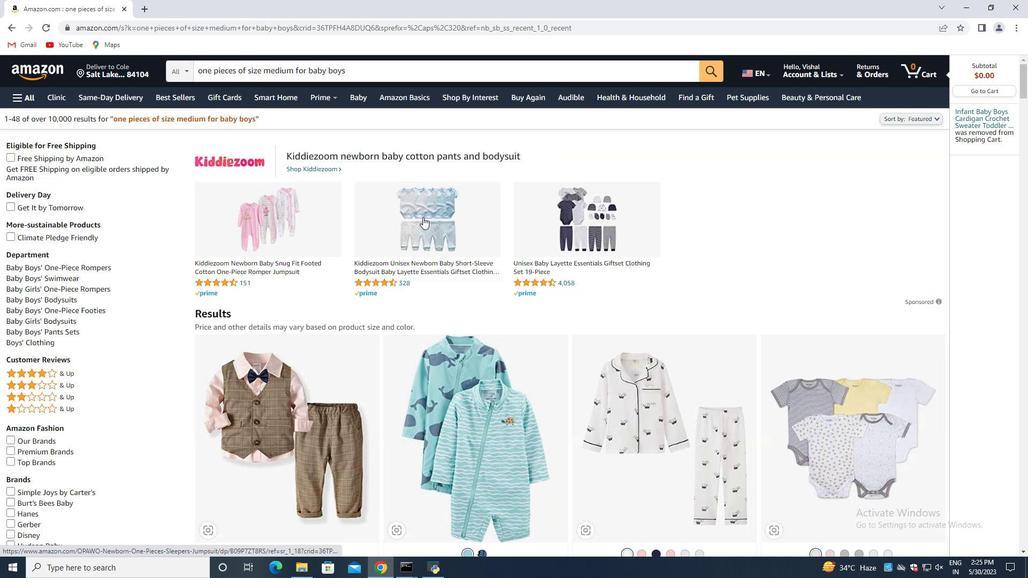 
Action: Mouse scrolled (423, 217) with delta (0, 0)
Screenshot: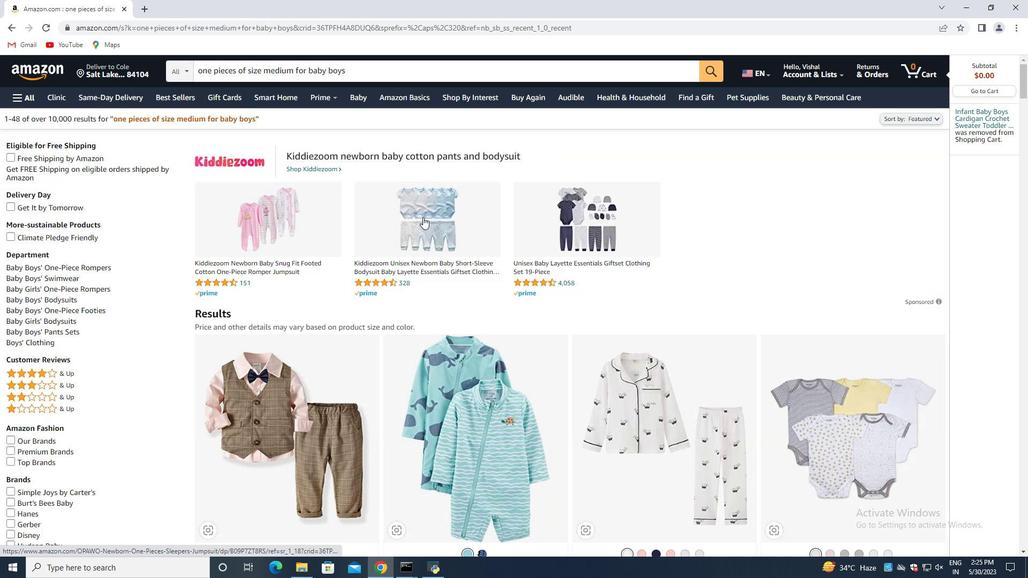 
Action: Mouse scrolled (423, 217) with delta (0, 0)
Screenshot: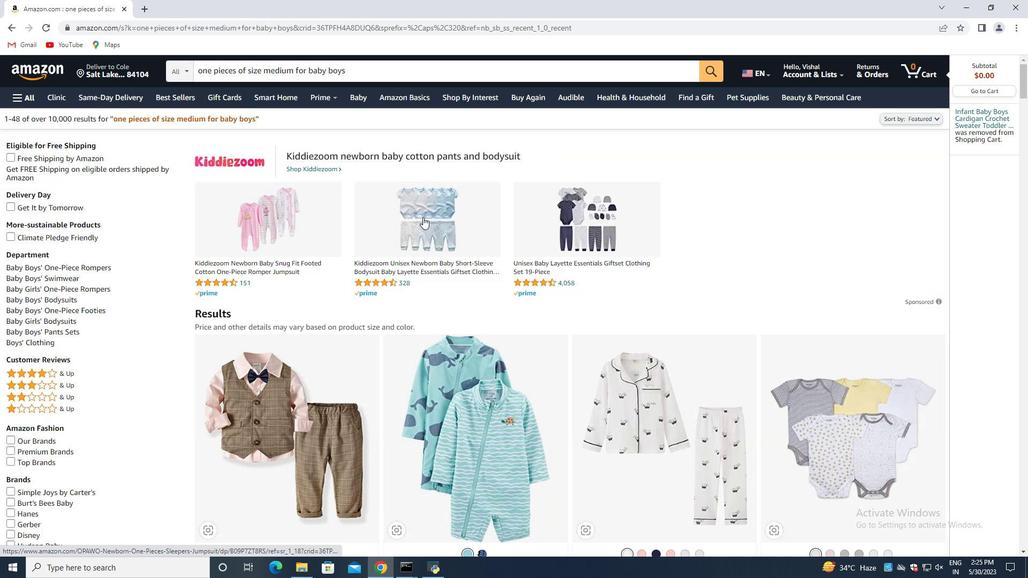 
Action: Mouse scrolled (423, 217) with delta (0, 0)
Screenshot: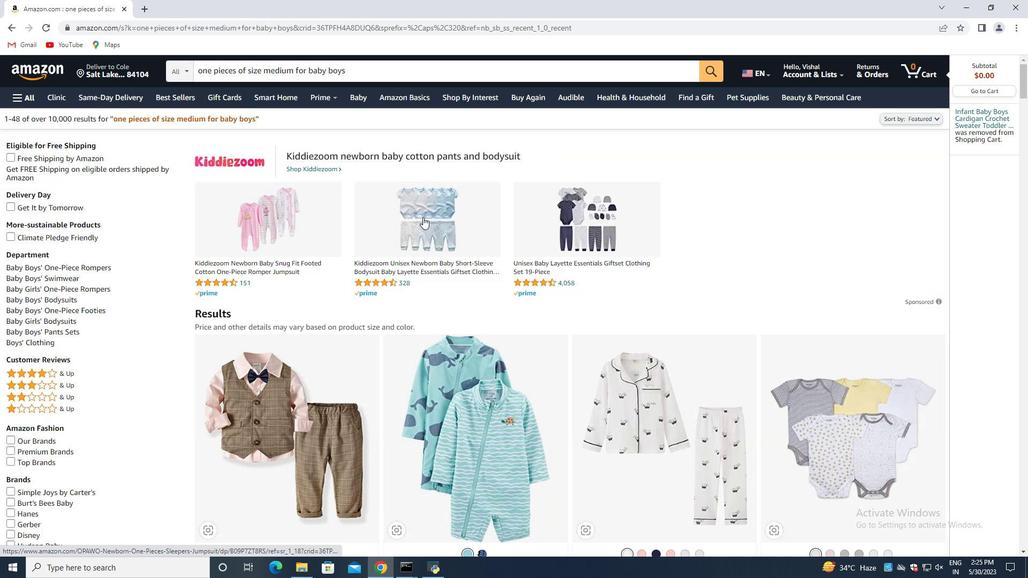 
Action: Mouse scrolled (423, 217) with delta (0, 0)
Screenshot: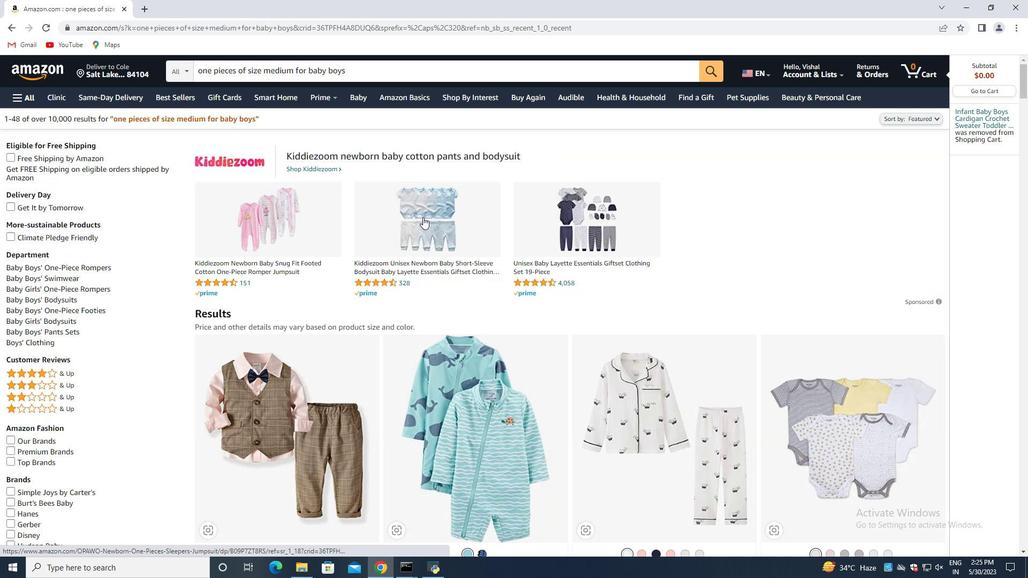 
Action: Mouse scrolled (423, 217) with delta (0, 0)
Screenshot: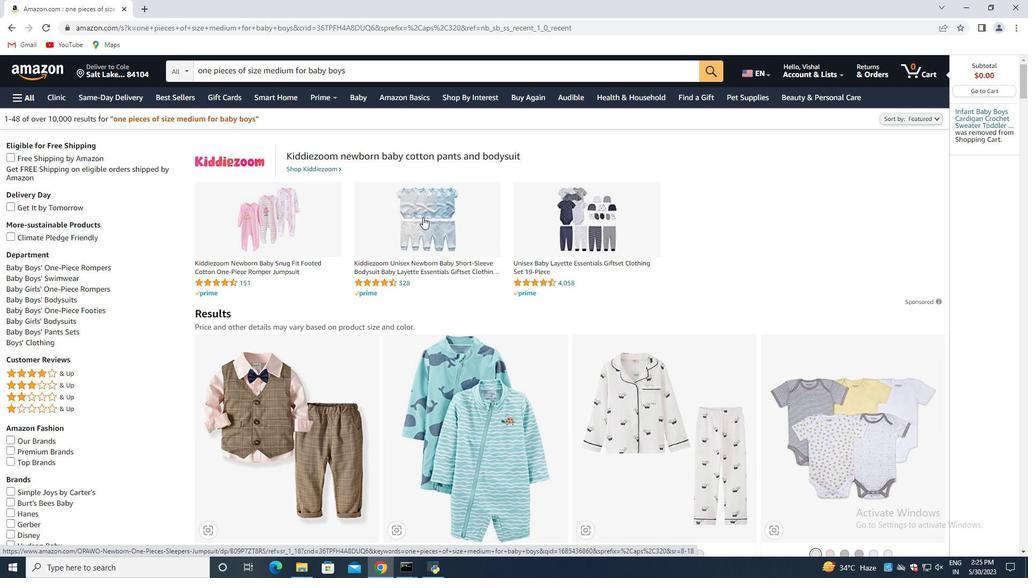 
Action: Mouse scrolled (423, 217) with delta (0, 0)
Screenshot: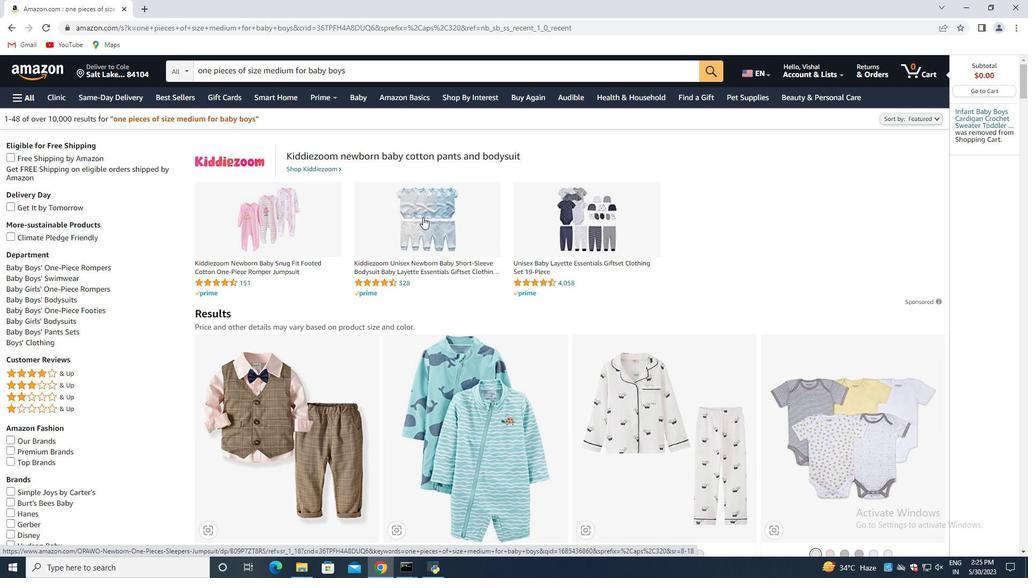 
Action: Mouse scrolled (423, 217) with delta (0, 0)
Screenshot: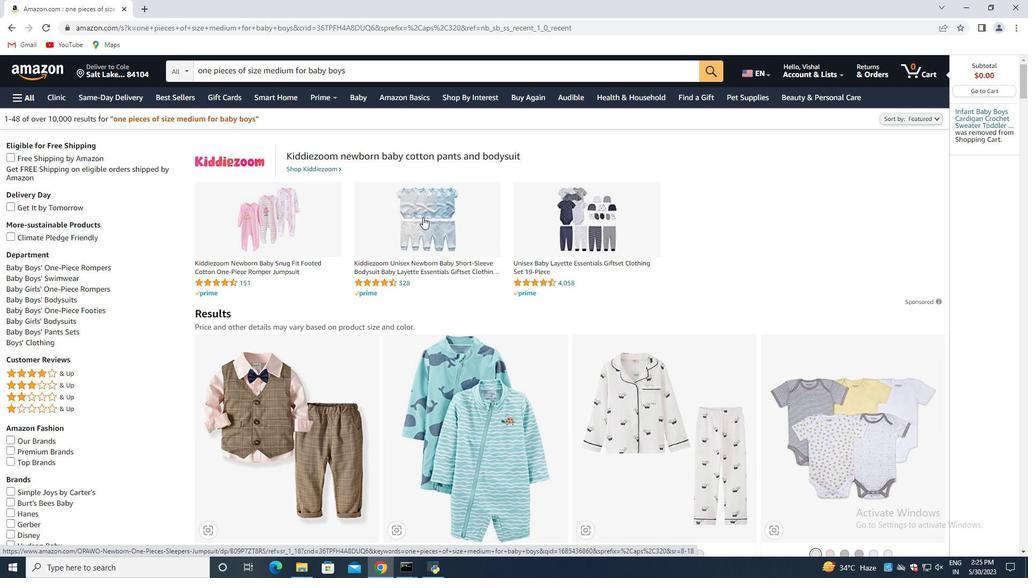 
Action: Mouse scrolled (423, 217) with delta (0, 0)
Screenshot: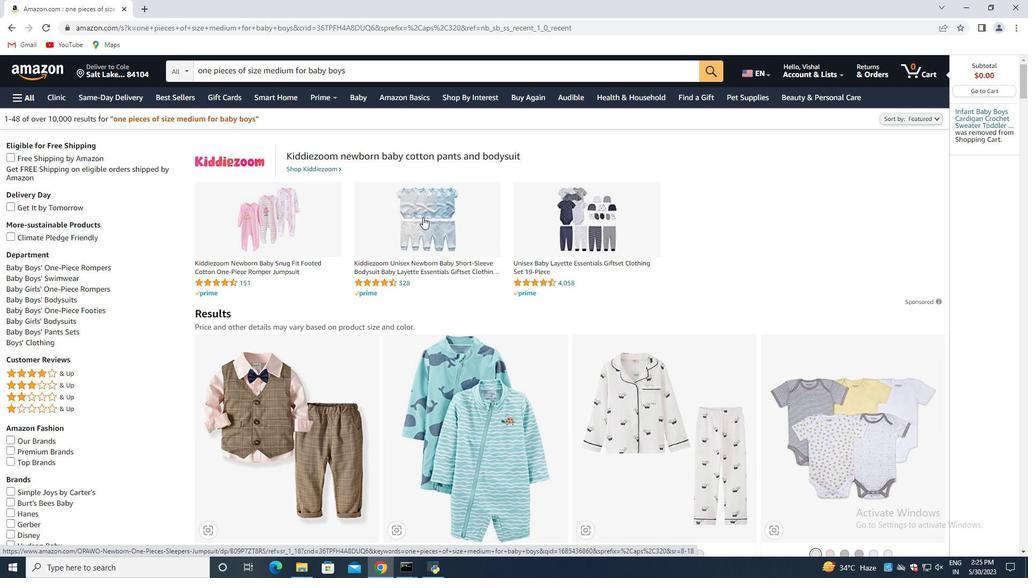 
Action: Mouse scrolled (423, 217) with delta (0, 0)
Screenshot: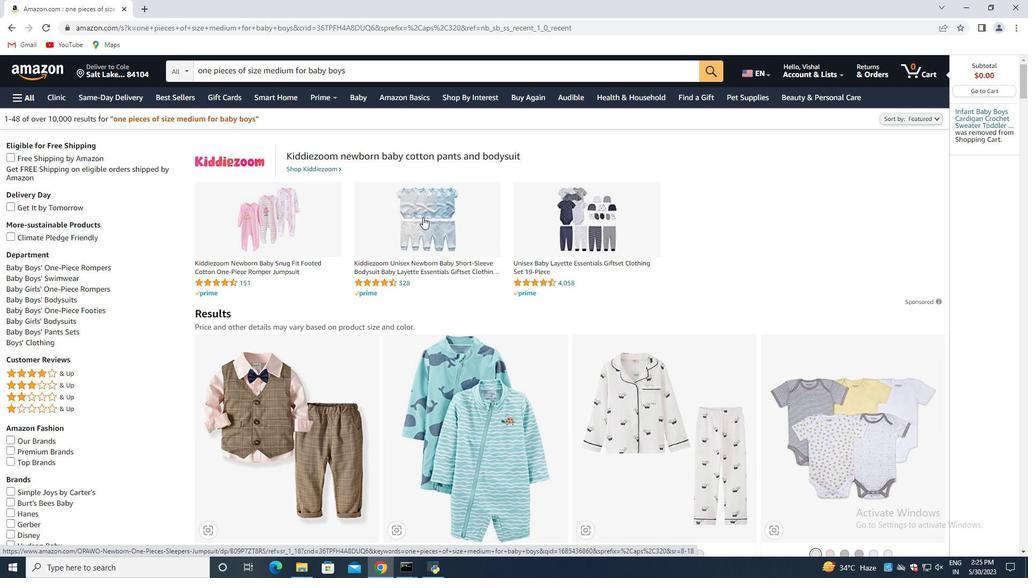 
Action: Mouse scrolled (423, 217) with delta (0, 0)
Screenshot: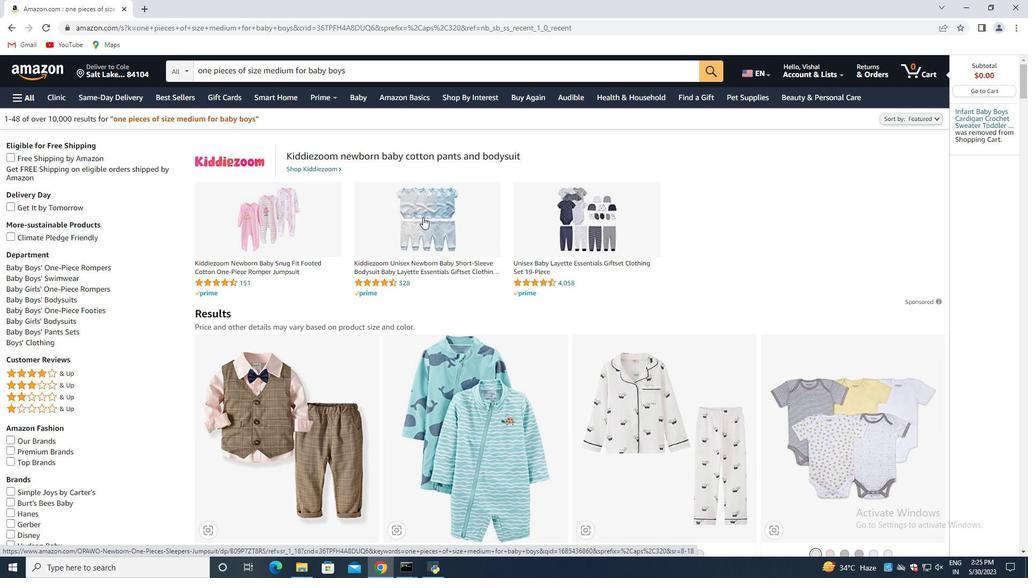 
Action: Mouse scrolled (423, 217) with delta (0, 0)
Screenshot: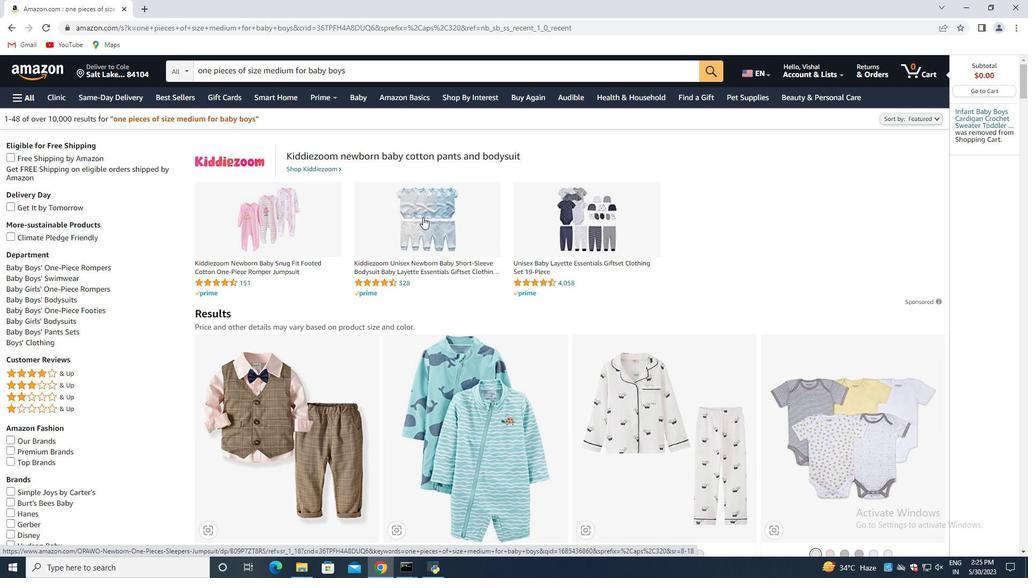 
Action: Mouse scrolled (423, 217) with delta (0, 0)
Screenshot: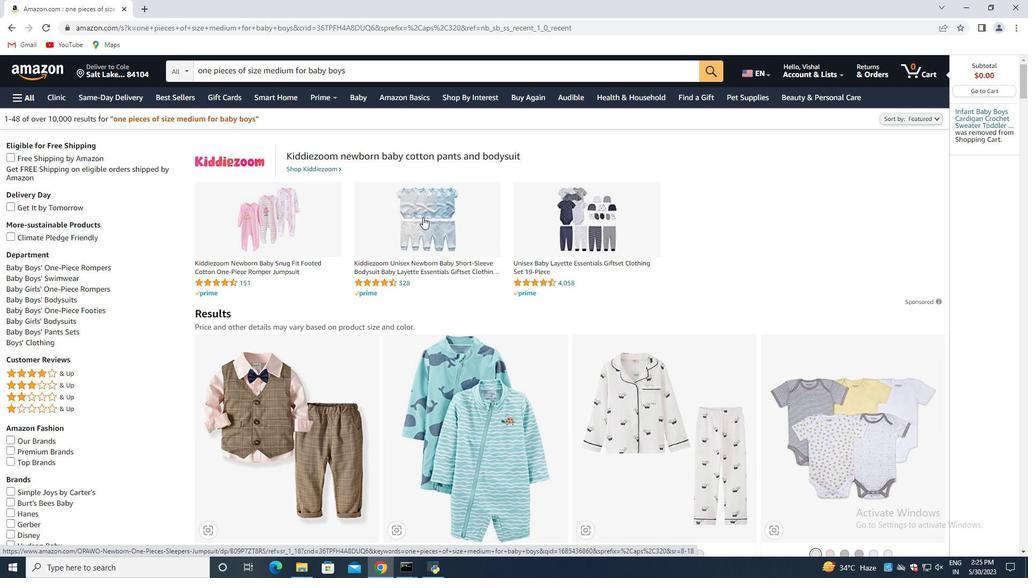 
Action: Mouse scrolled (423, 217) with delta (0, 0)
Screenshot: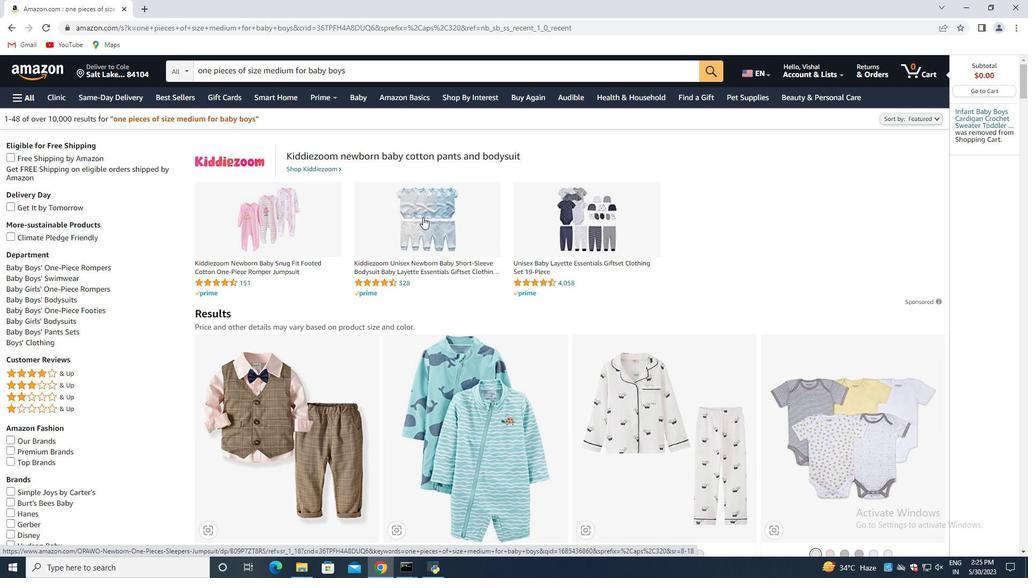 
Action: Mouse scrolled (423, 217) with delta (0, 0)
Screenshot: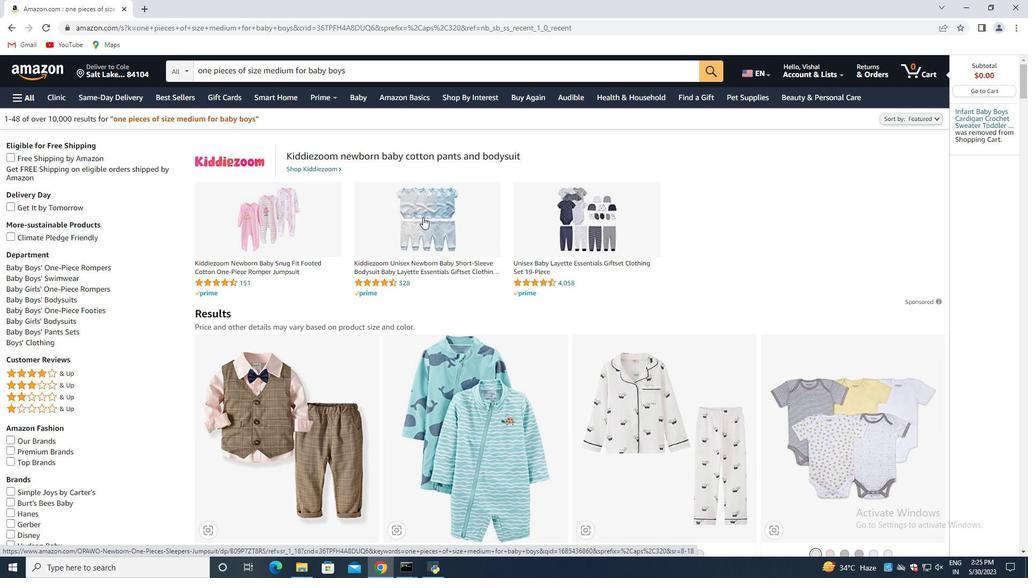 
Action: Mouse scrolled (423, 217) with delta (0, 0)
Screenshot: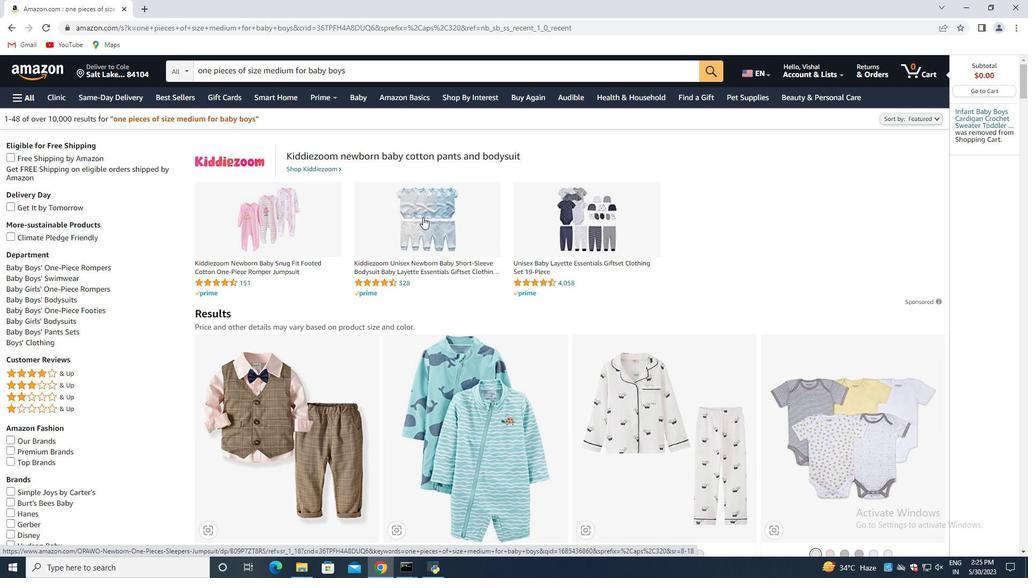 
Action: Mouse scrolled (423, 217) with delta (0, 0)
Screenshot: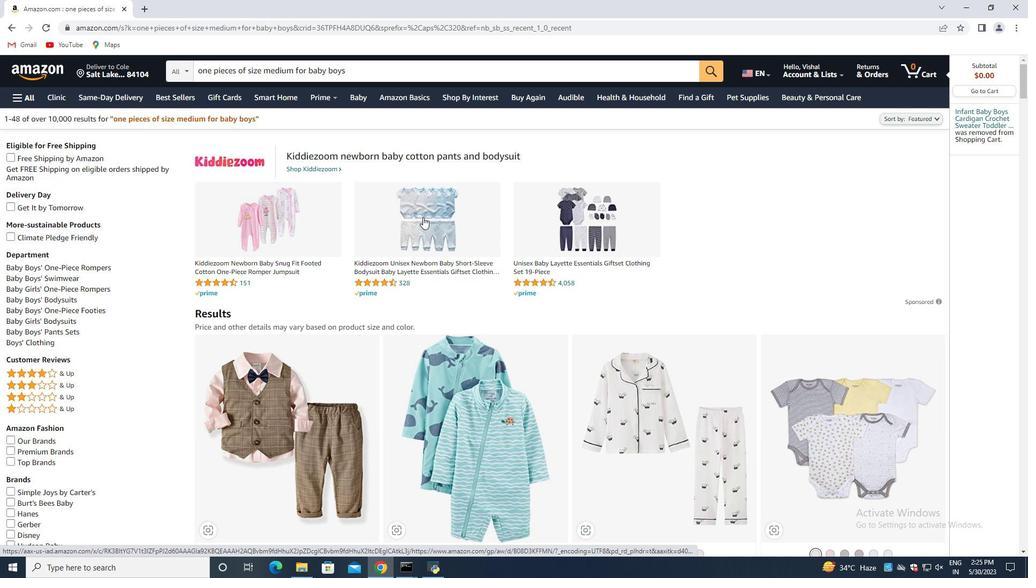 
Action: Mouse scrolled (423, 217) with delta (0, 0)
Screenshot: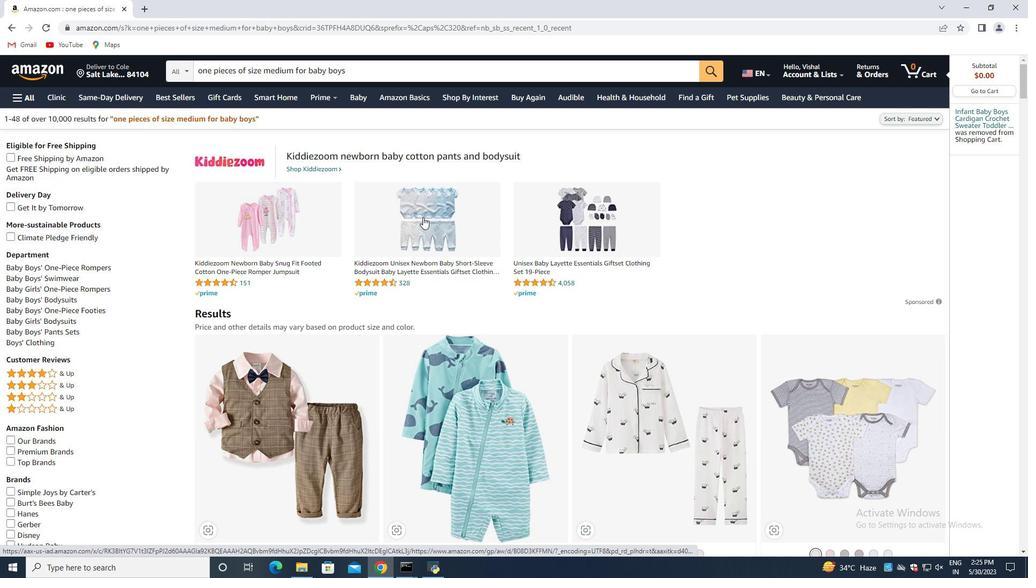 
Action: Mouse scrolled (423, 217) with delta (0, 0)
Screenshot: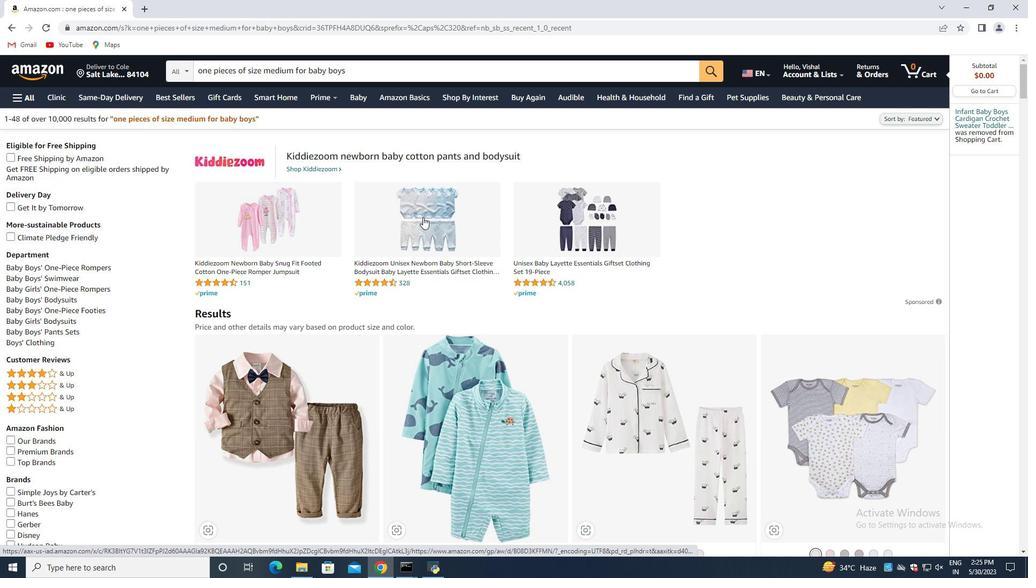 
Action: Mouse scrolled (423, 217) with delta (0, 0)
Screenshot: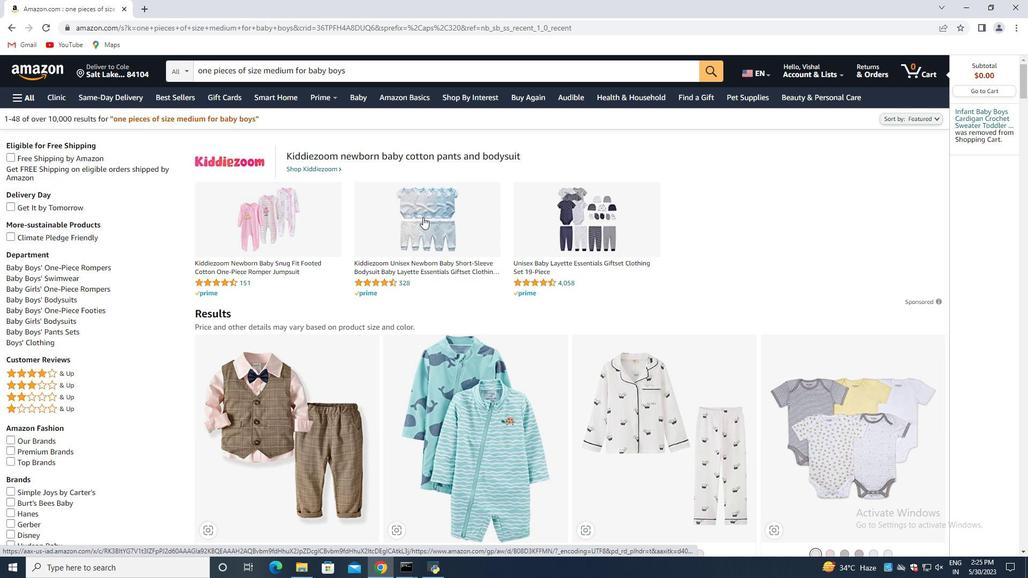 
Action: Mouse scrolled (423, 217) with delta (0, 0)
Screenshot: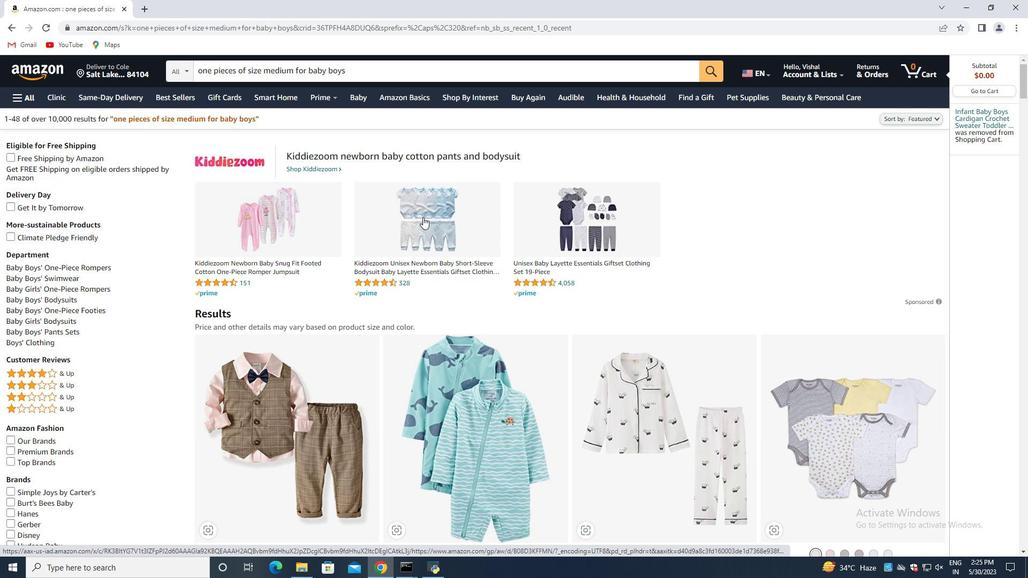 
Action: Mouse scrolled (423, 217) with delta (0, 0)
Screenshot: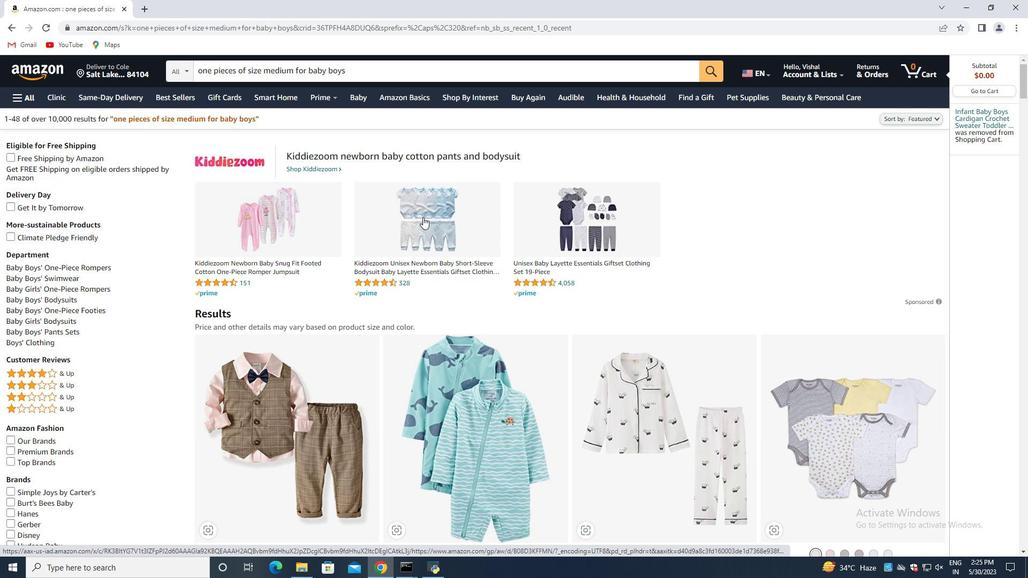 
Action: Mouse scrolled (423, 216) with delta (0, 0)
Screenshot: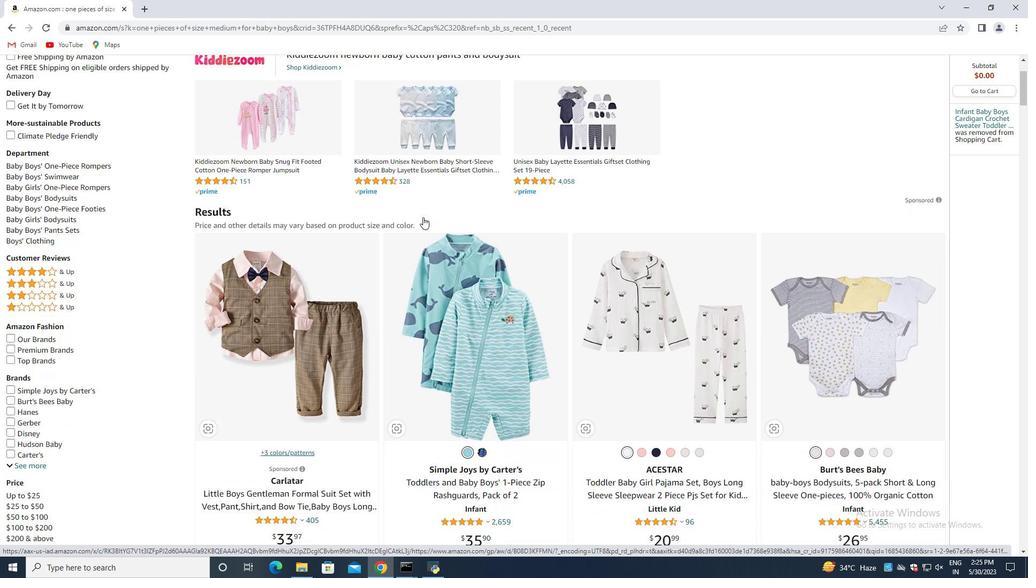 
Action: Mouse scrolled (423, 216) with delta (0, 0)
Screenshot: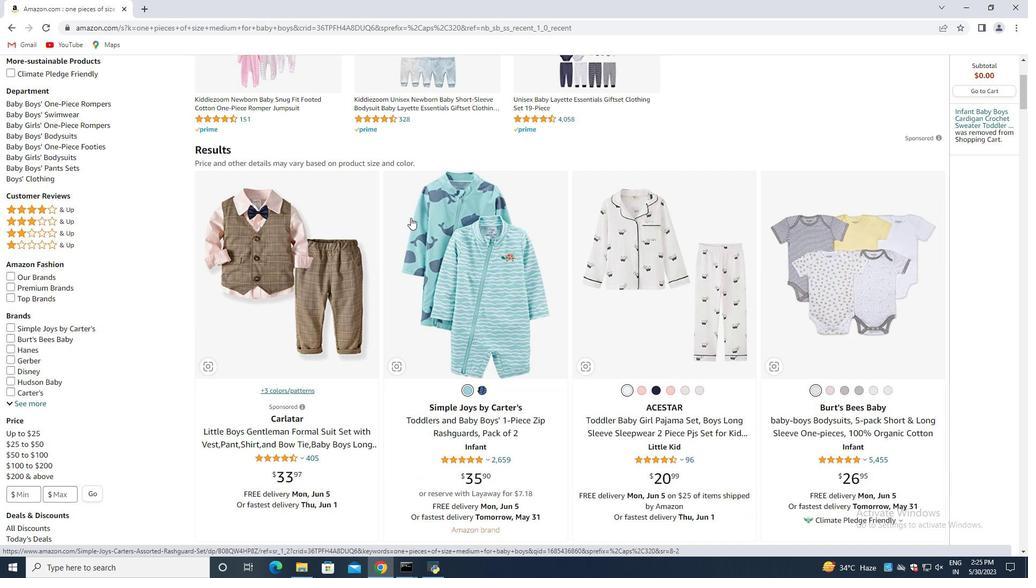 
Action: Mouse scrolled (423, 216) with delta (0, 0)
Screenshot: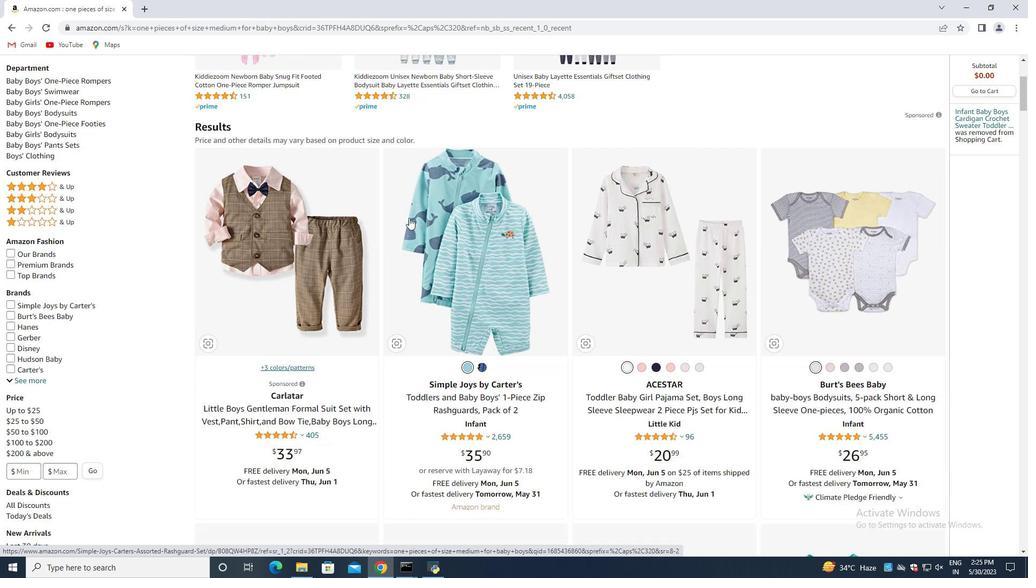 
Action: Mouse moved to (421, 217)
Screenshot: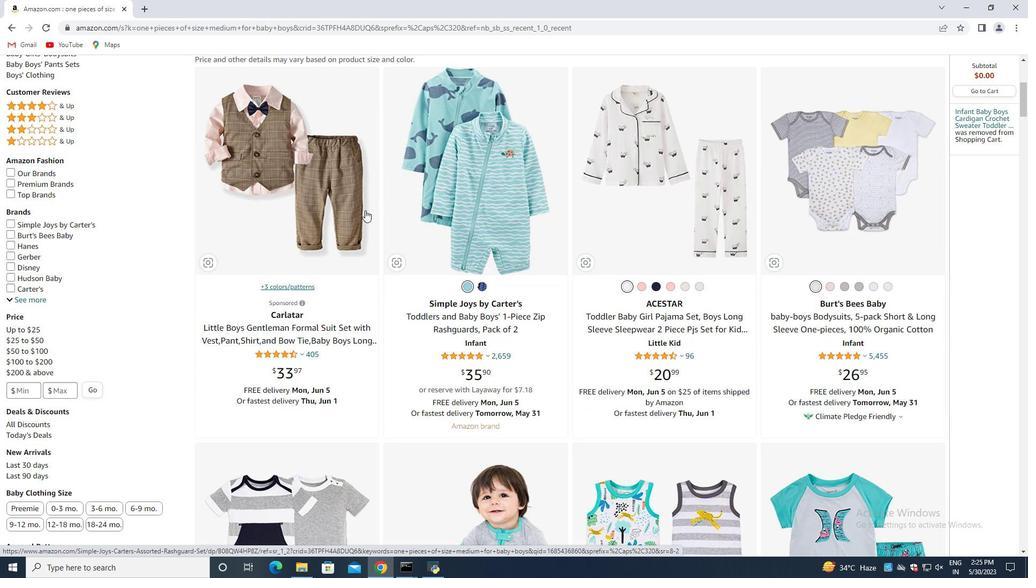 
Action: Mouse scrolled (421, 216) with delta (0, 0)
Screenshot: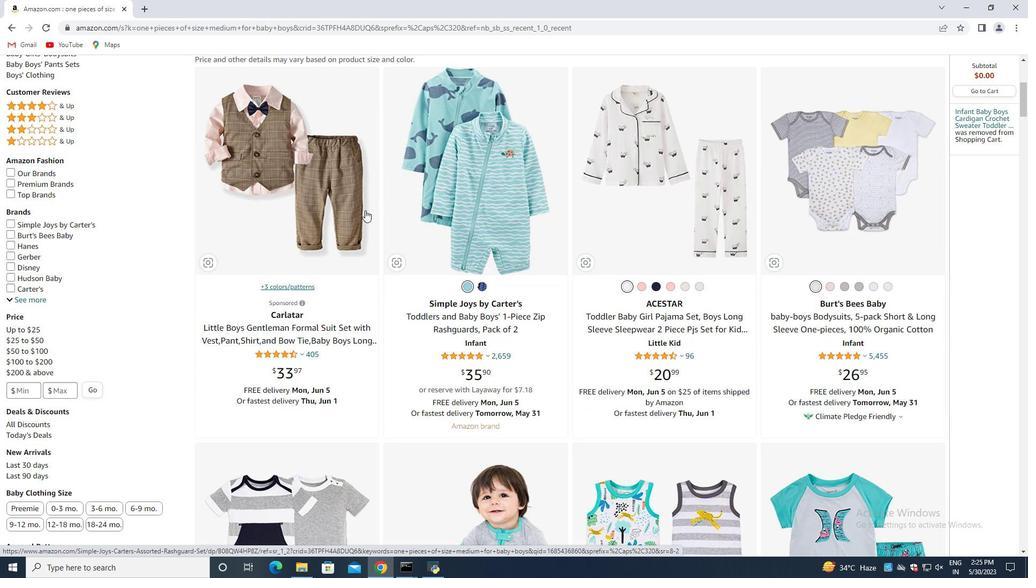 
Action: Mouse moved to (415, 217)
Screenshot: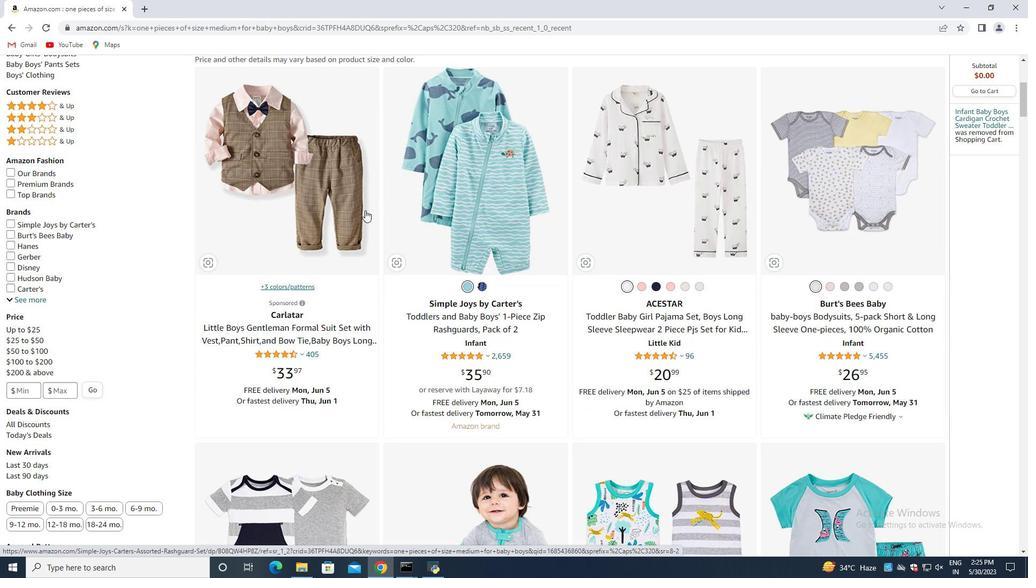 
Action: Mouse scrolled (415, 217) with delta (0, 0)
Screenshot: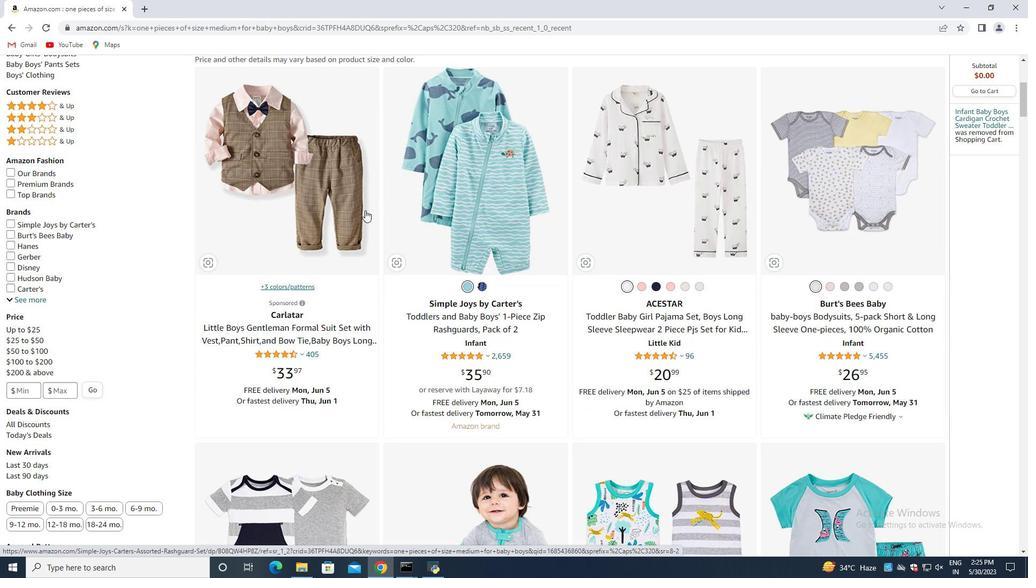 
Action: Mouse moved to (285, 200)
Screenshot: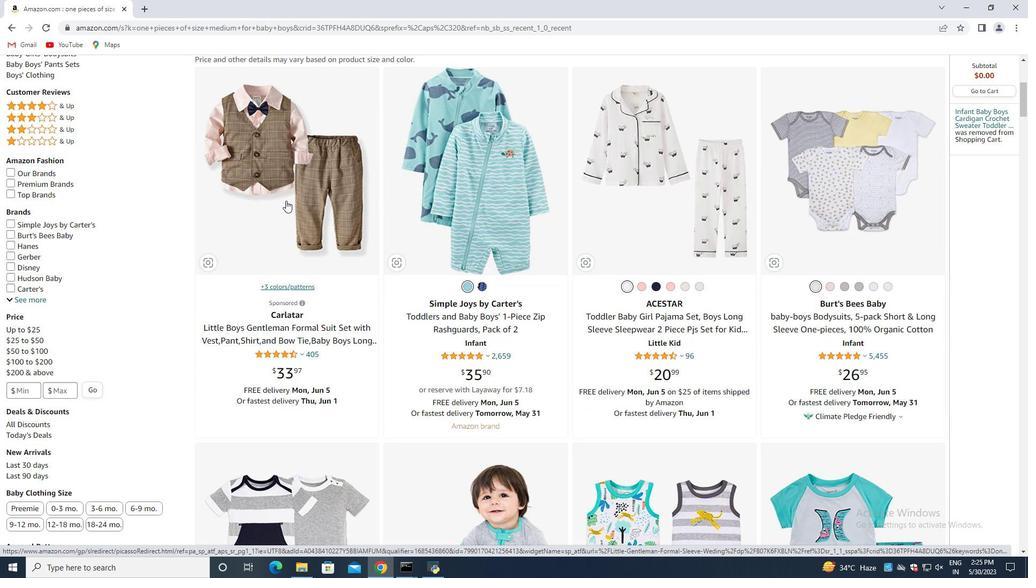 
Action: Mouse pressed left at (285, 200)
Screenshot: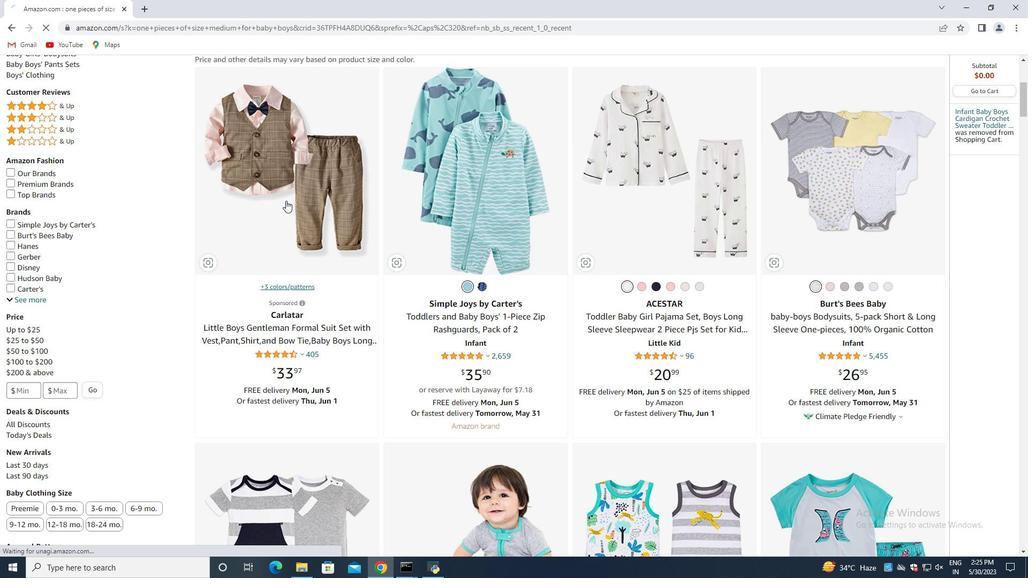 
Action: Mouse moved to (485, 253)
Screenshot: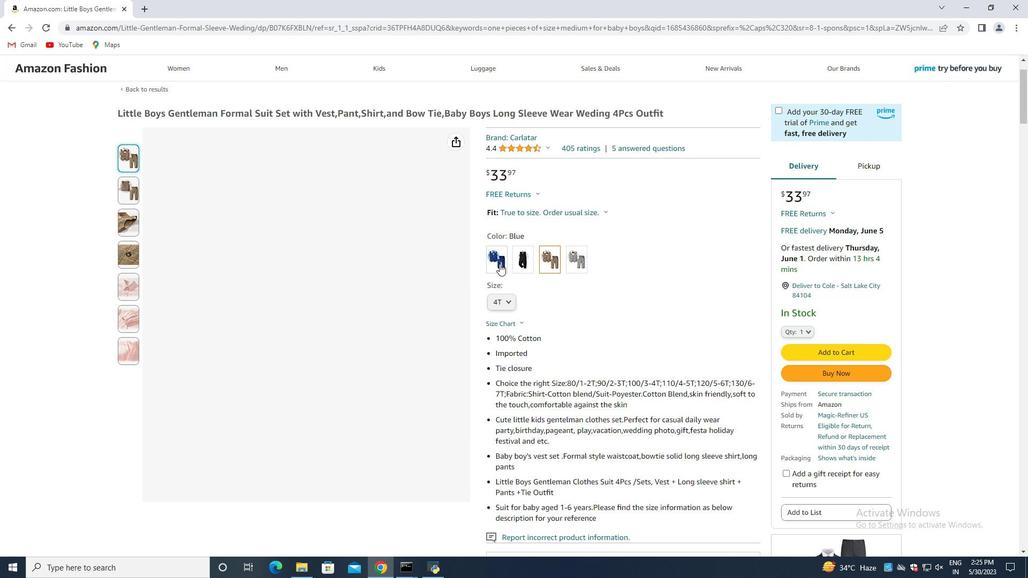 
Action: Mouse scrolled (485, 253) with delta (0, 0)
Screenshot: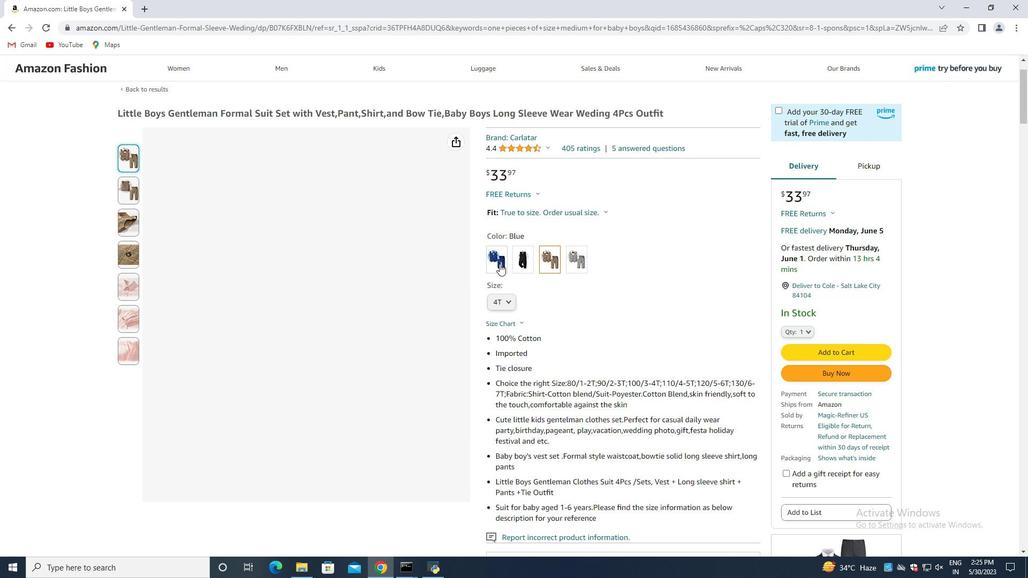
Action: Mouse moved to (513, 267)
Screenshot: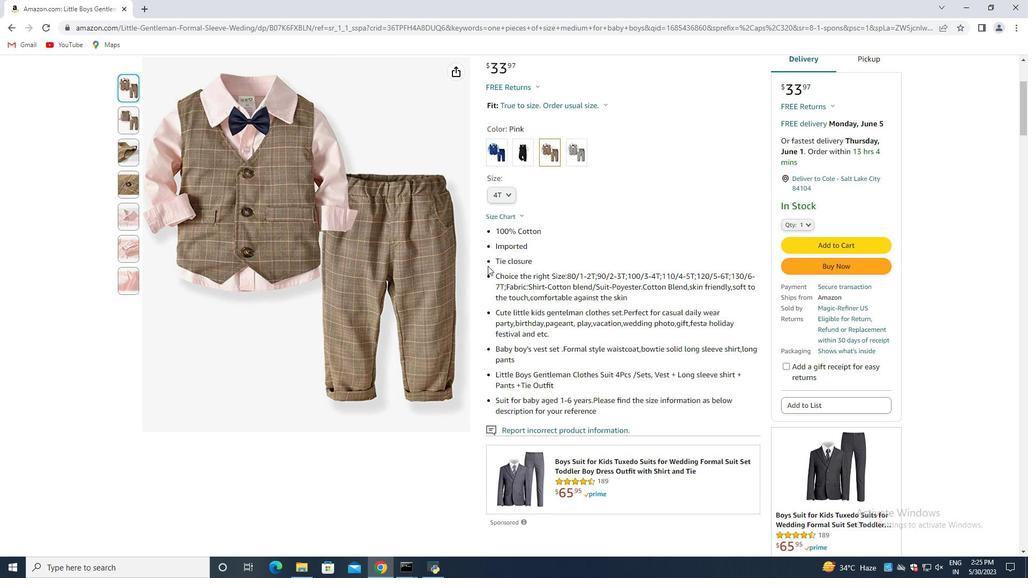 
Action: Mouse scrolled (513, 267) with delta (0, 0)
Screenshot: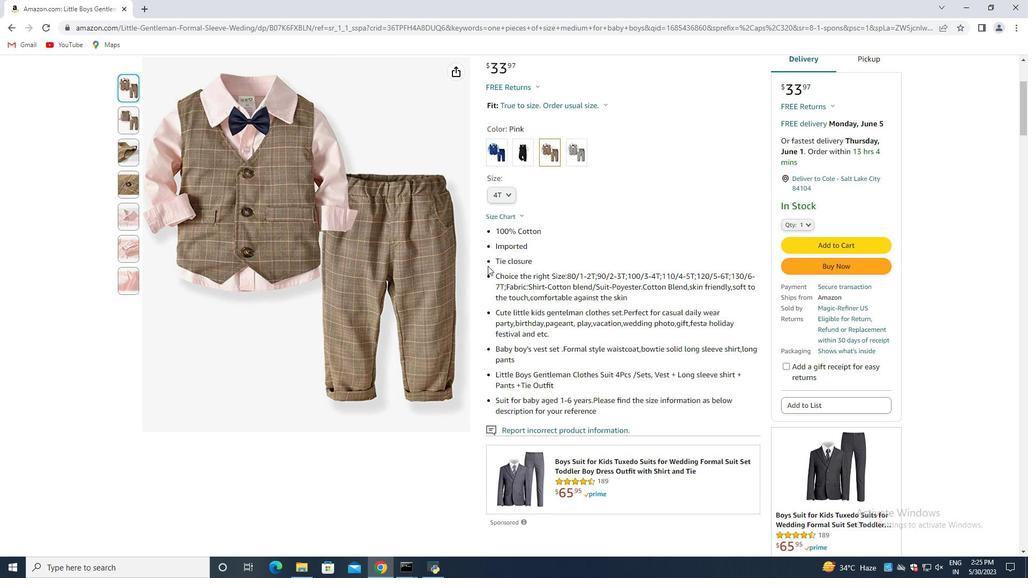 
Action: Mouse moved to (498, 266)
Screenshot: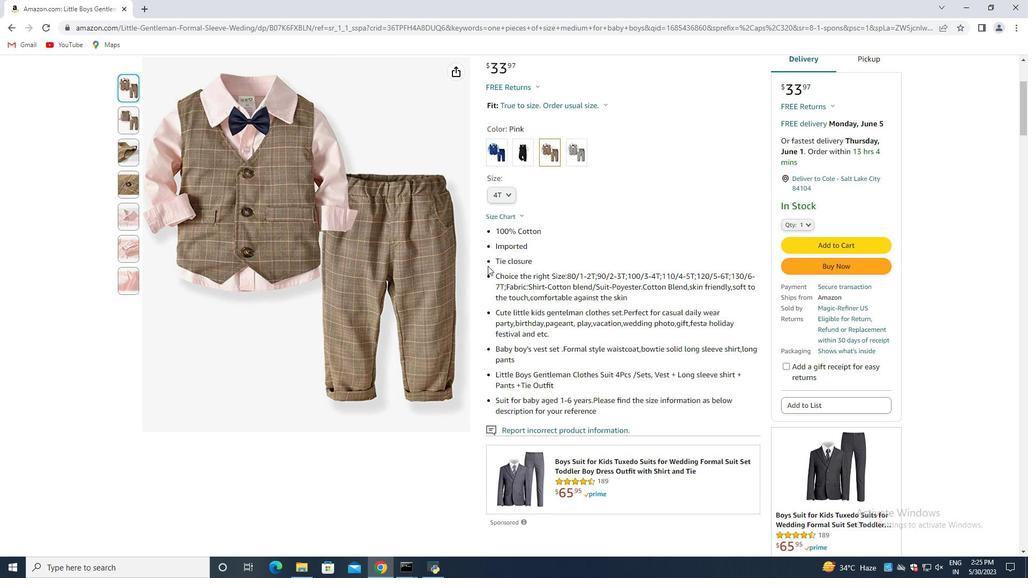 
Action: Mouse scrolled (498, 266) with delta (0, 0)
Screenshot: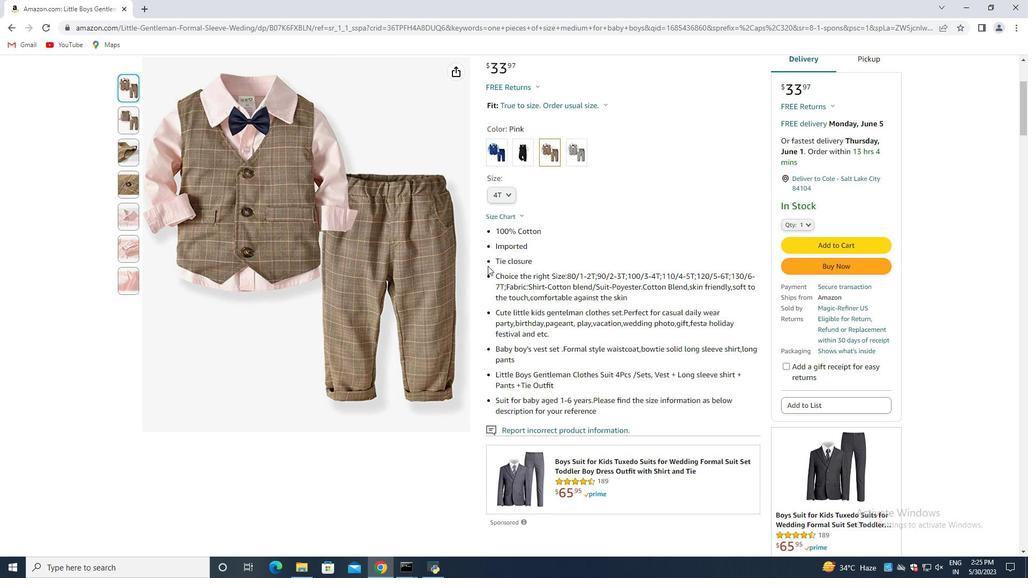 
Action: Mouse moved to (487, 266)
Screenshot: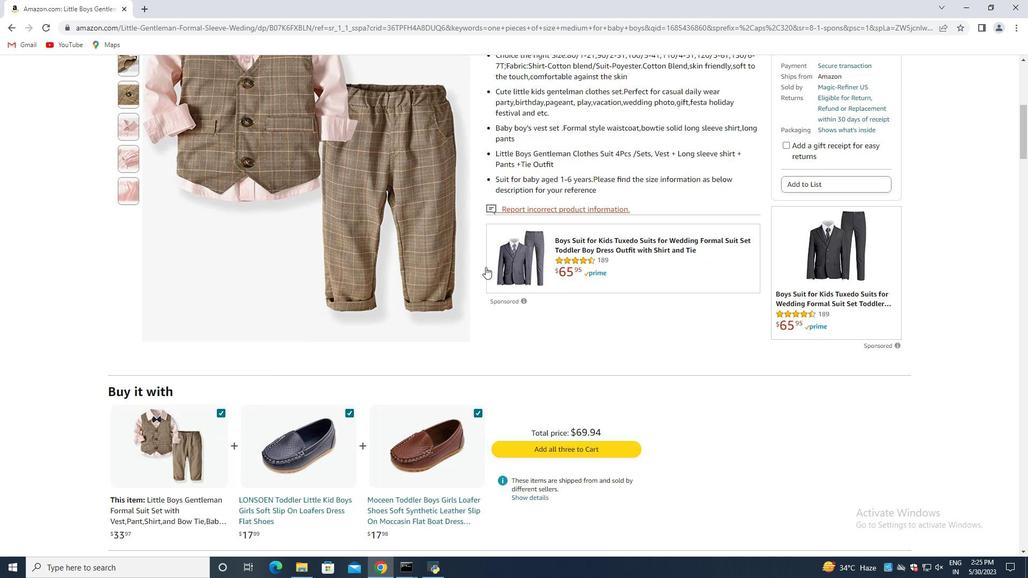 
Action: Mouse scrolled (487, 265) with delta (0, 0)
Screenshot: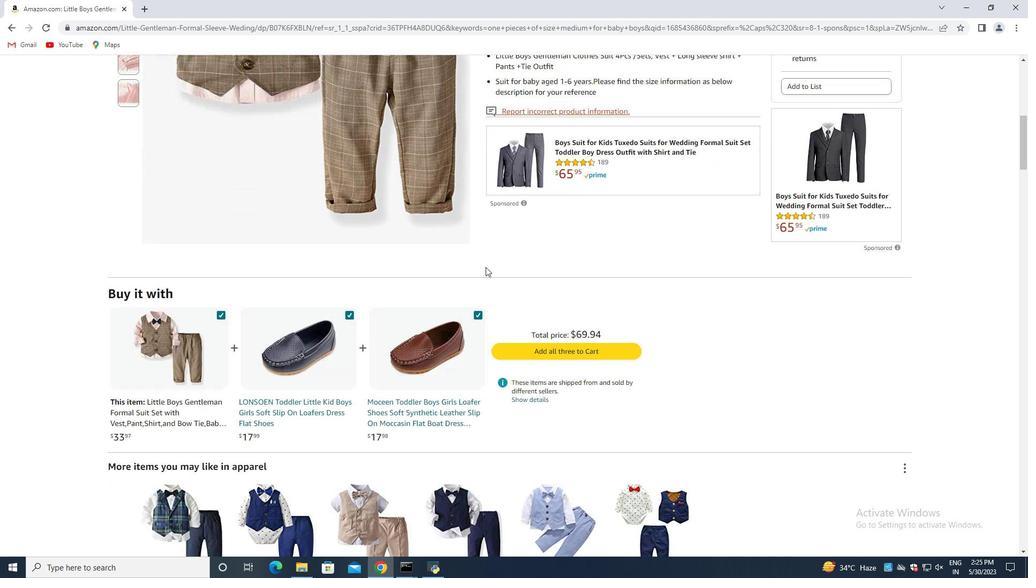 
Action: Mouse moved to (486, 266)
Screenshot: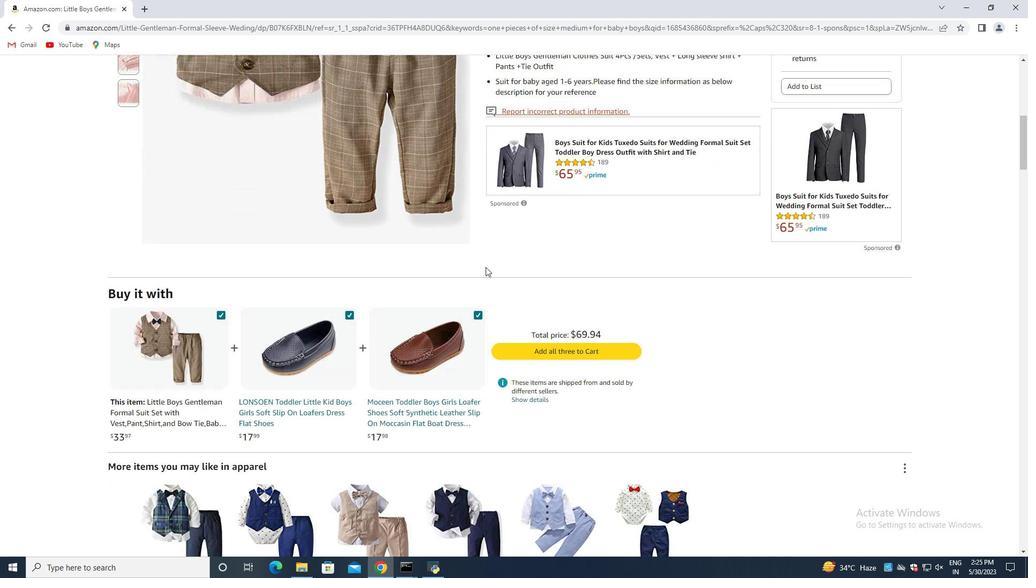 
Action: Mouse scrolled (486, 265) with delta (0, 0)
Screenshot: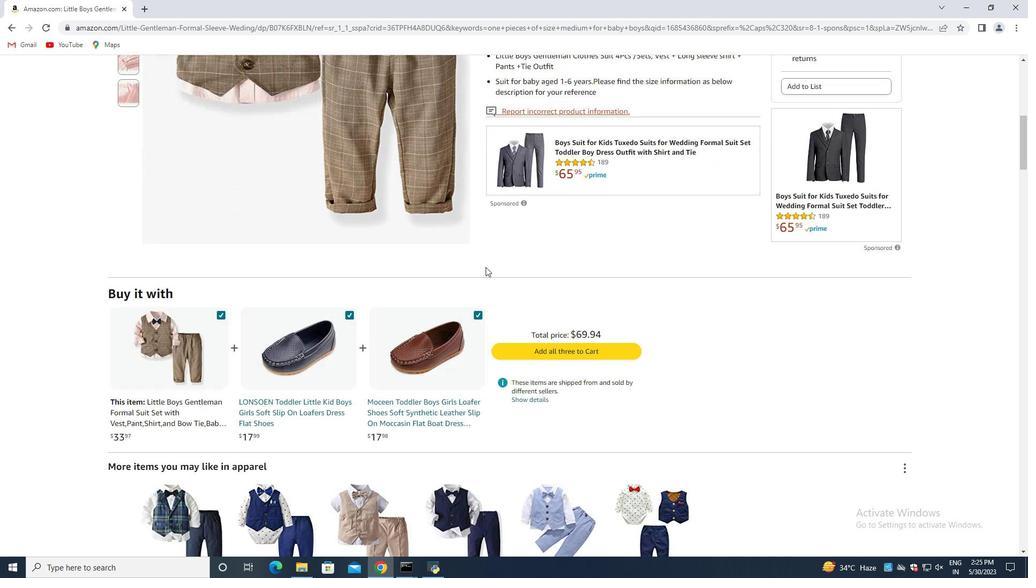 
Action: Mouse moved to (486, 266)
Screenshot: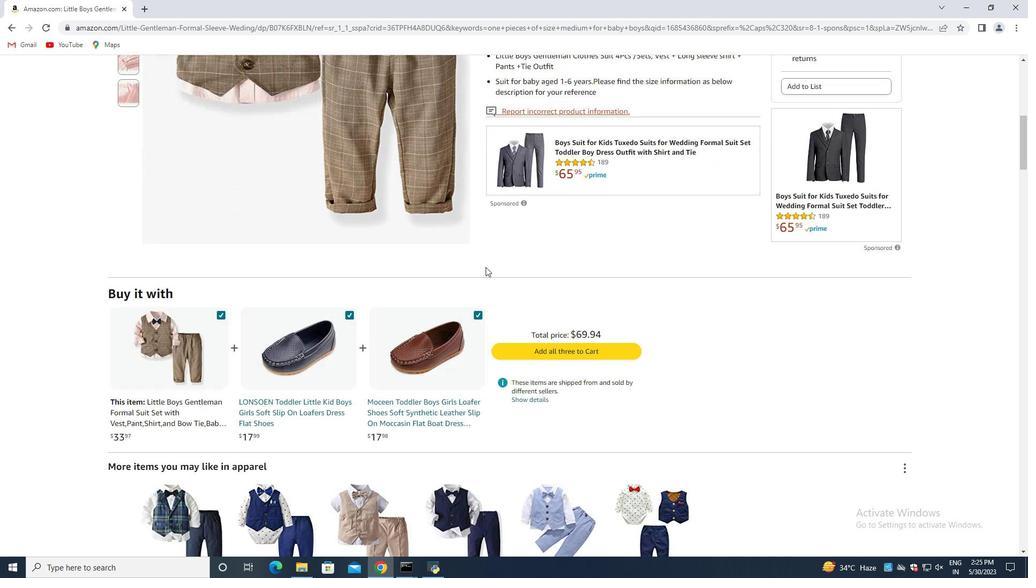 
Action: Mouse scrolled (486, 265) with delta (0, 0)
Screenshot: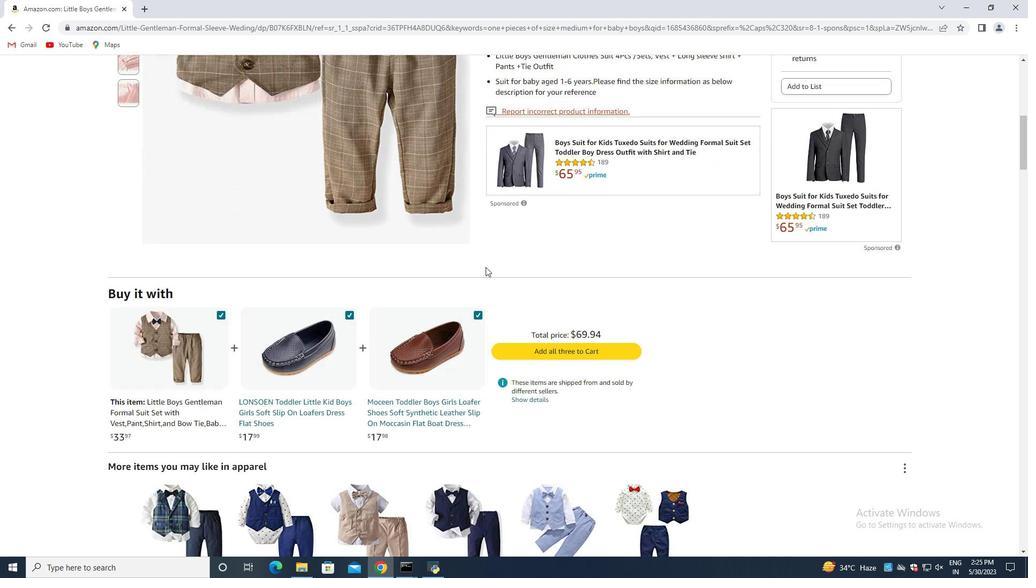 
Action: Mouse moved to (485, 267)
Screenshot: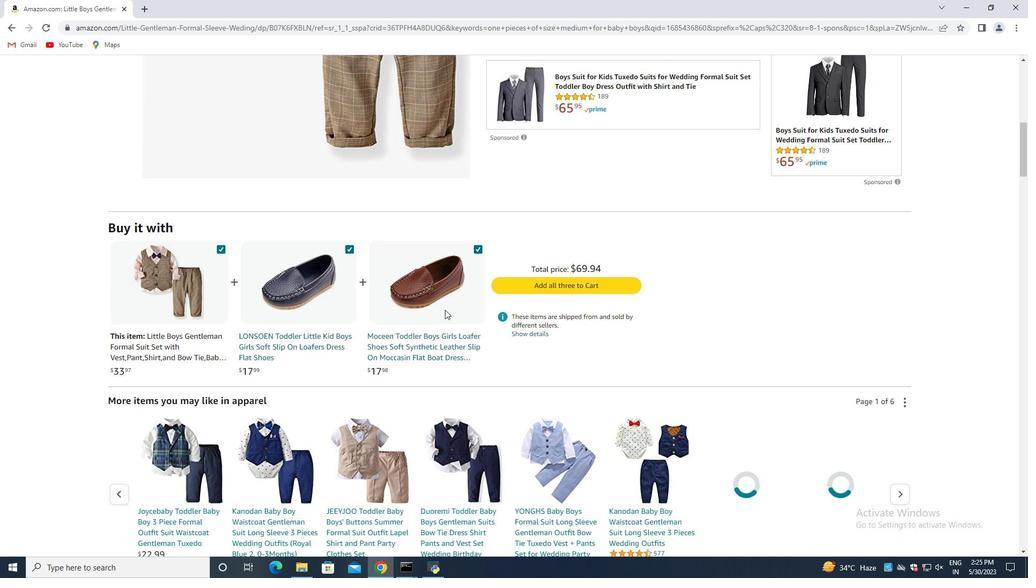 
Action: Mouse scrolled (485, 266) with delta (0, 0)
Screenshot: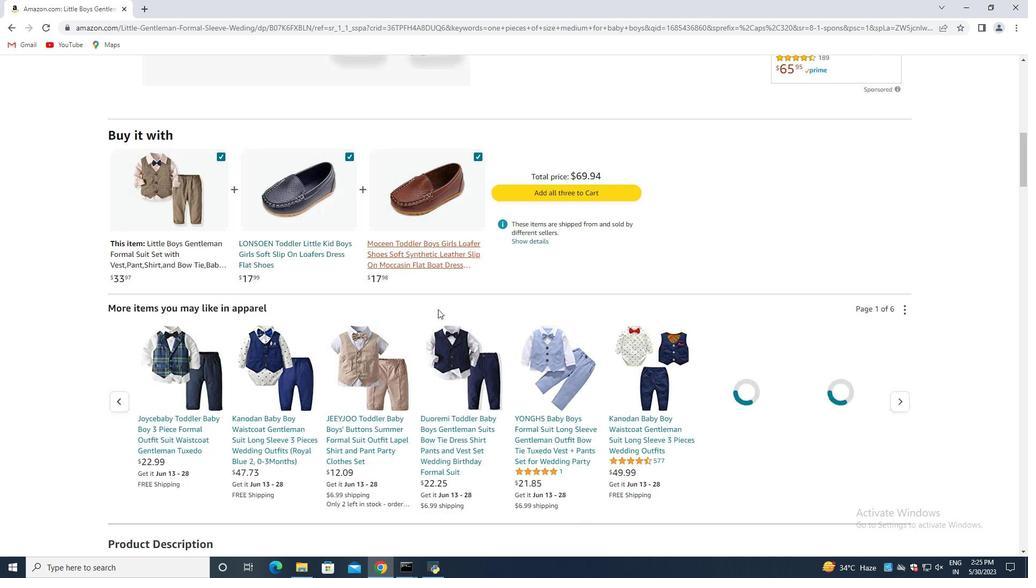 
Action: Mouse moved to (485, 267)
Screenshot: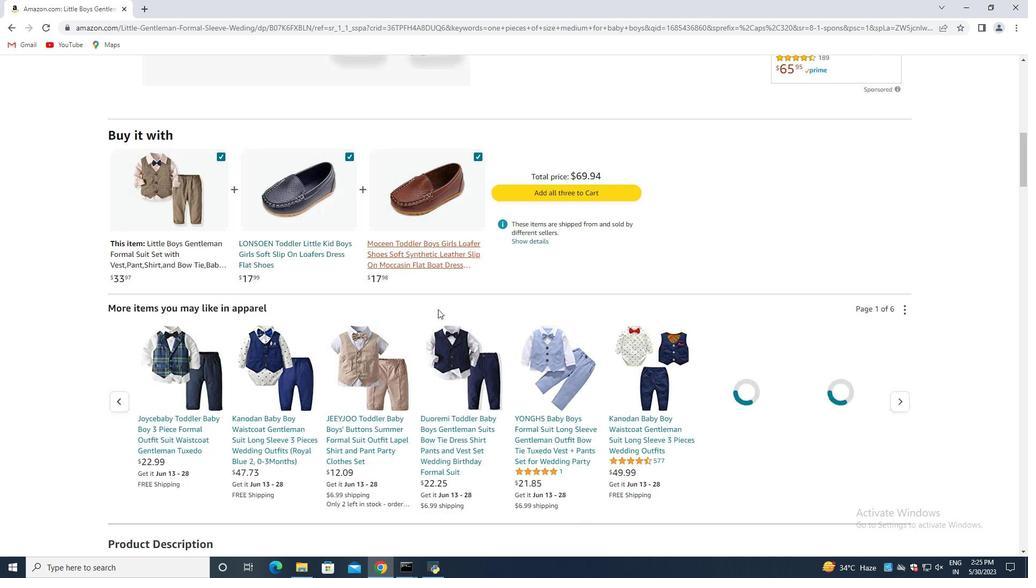 
Action: Mouse scrolled (485, 266) with delta (0, 0)
Screenshot: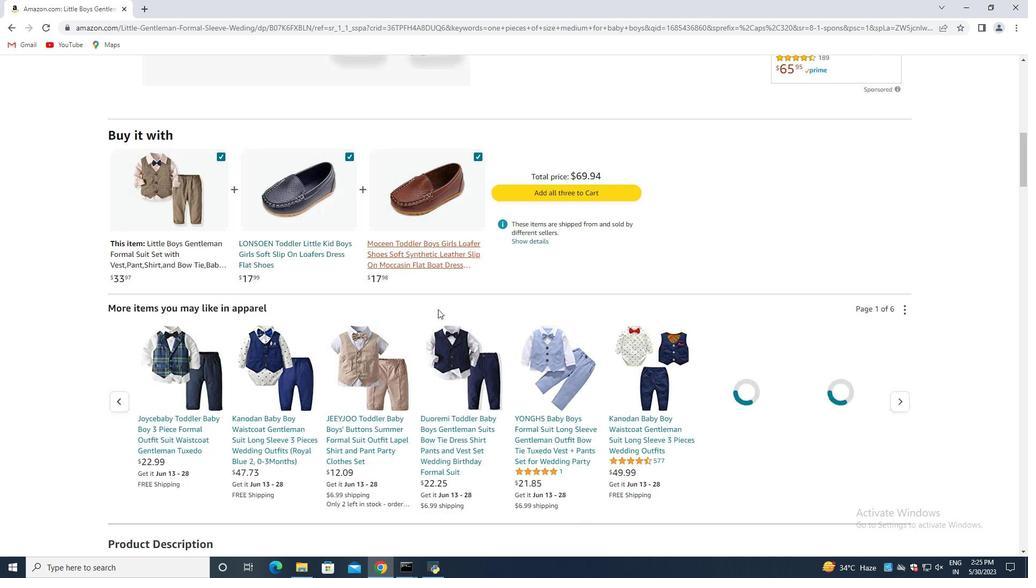 
Action: Mouse scrolled (485, 266) with delta (0, 0)
Screenshot: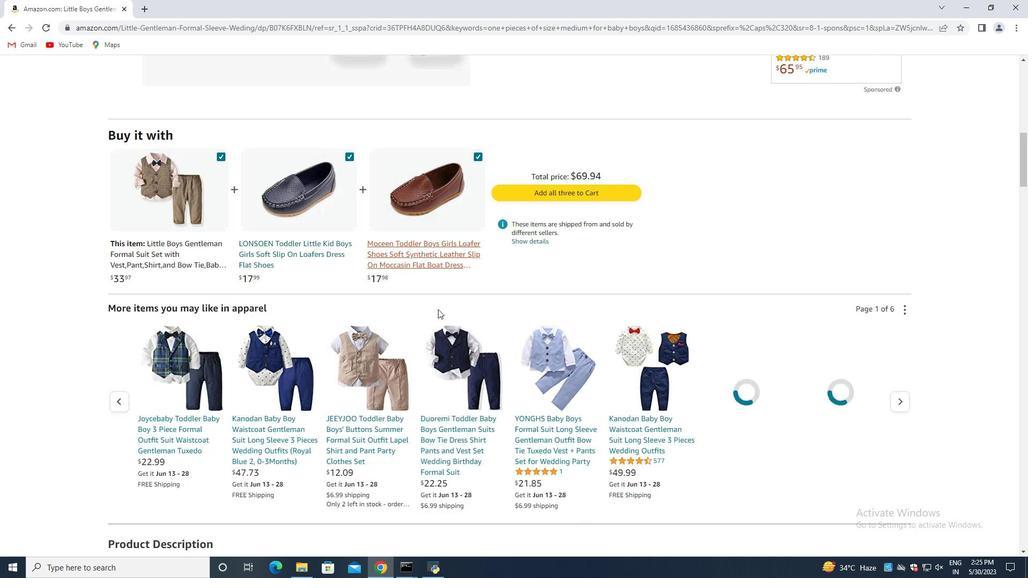 
Action: Mouse moved to (475, 280)
Screenshot: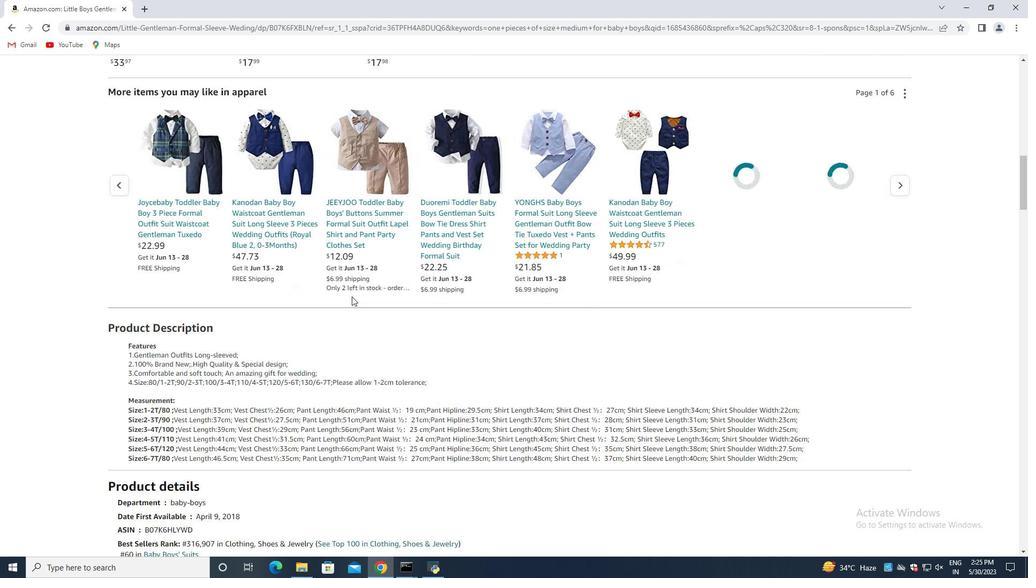 
Action: Mouse scrolled (475, 279) with delta (0, 0)
Screenshot: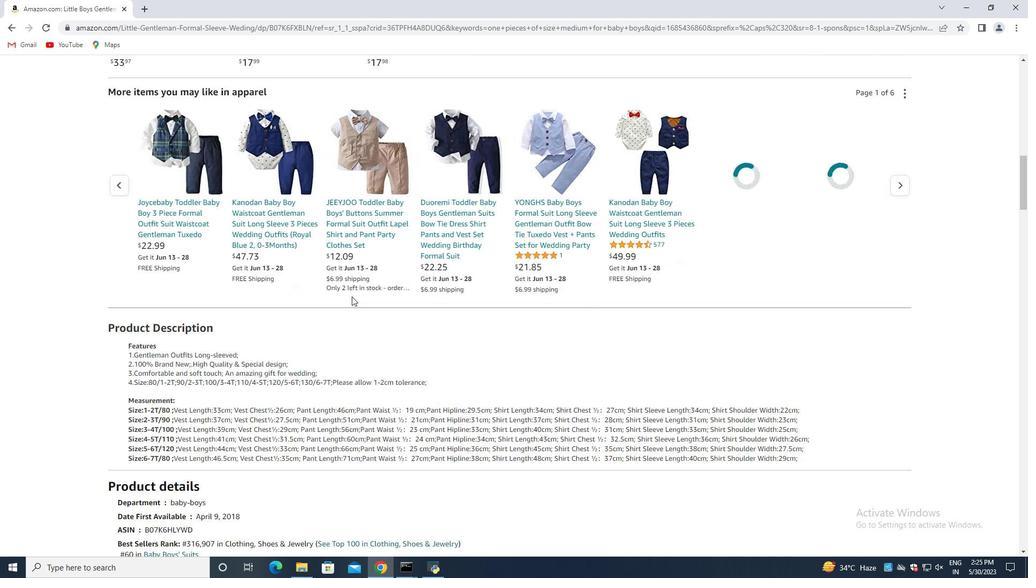 
Action: Mouse moved to (456, 306)
Screenshot: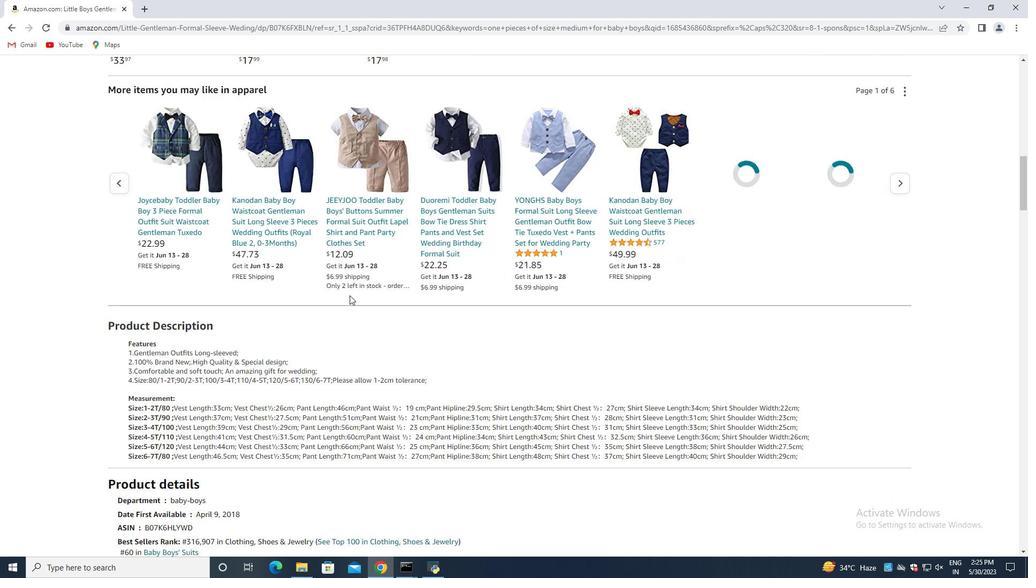 
Action: Mouse scrolled (456, 305) with delta (0, 0)
Screenshot: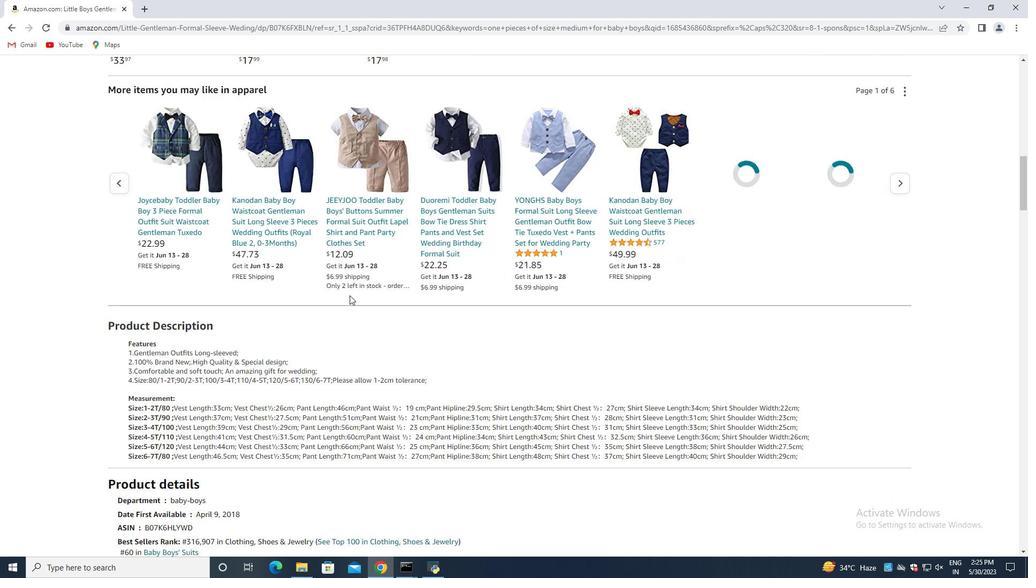 
Action: Mouse moved to (451, 308)
Screenshot: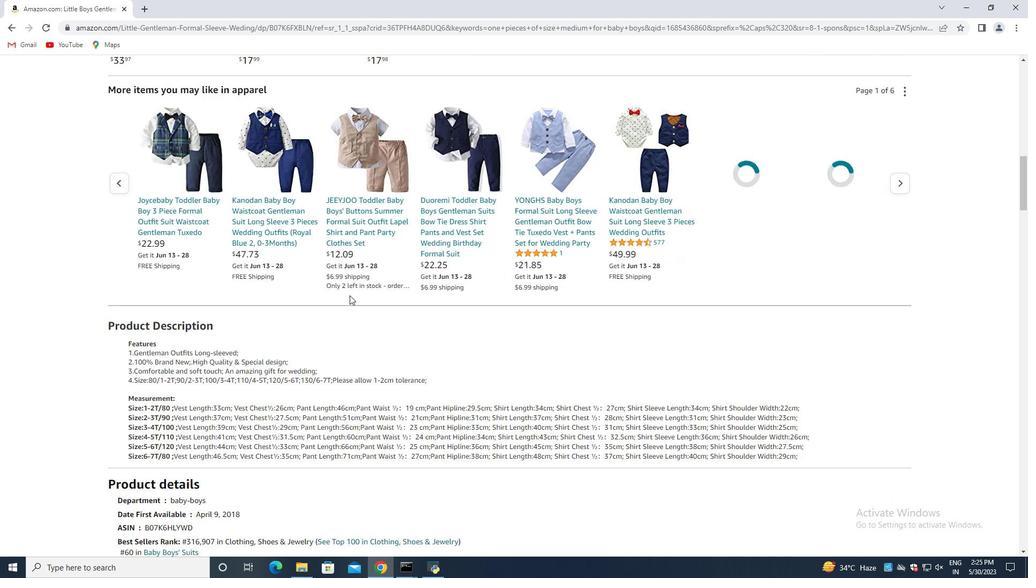 
Action: Mouse scrolled (451, 307) with delta (0, 0)
Screenshot: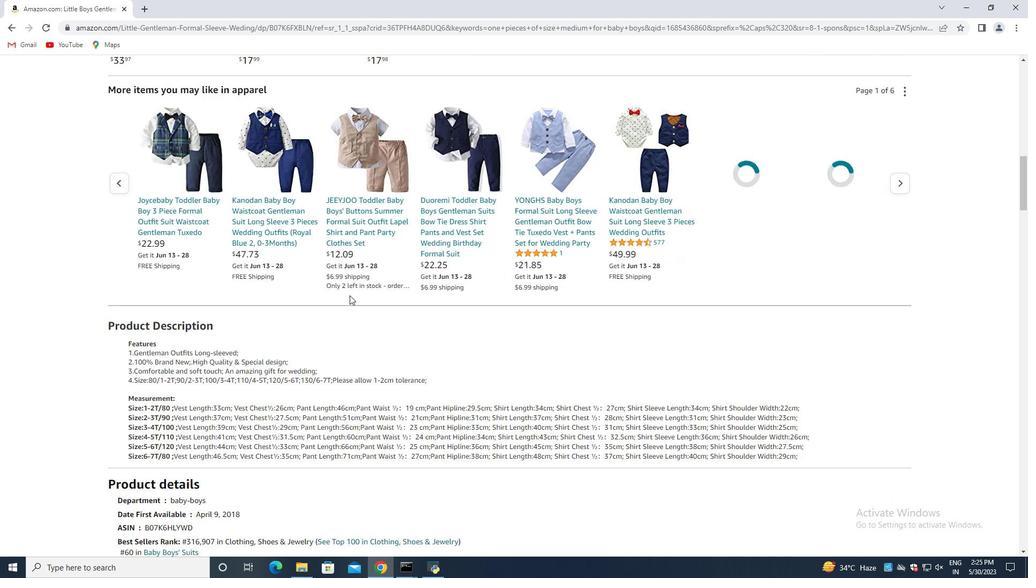 
Action: Mouse moved to (410, 306)
Screenshot: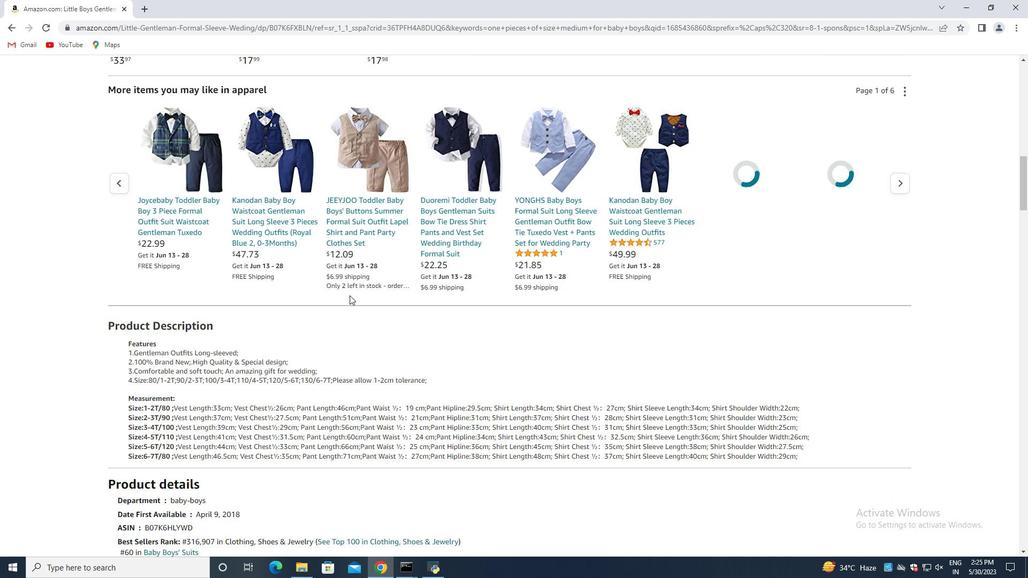 
Action: Mouse scrolled (410, 306) with delta (0, 0)
Screenshot: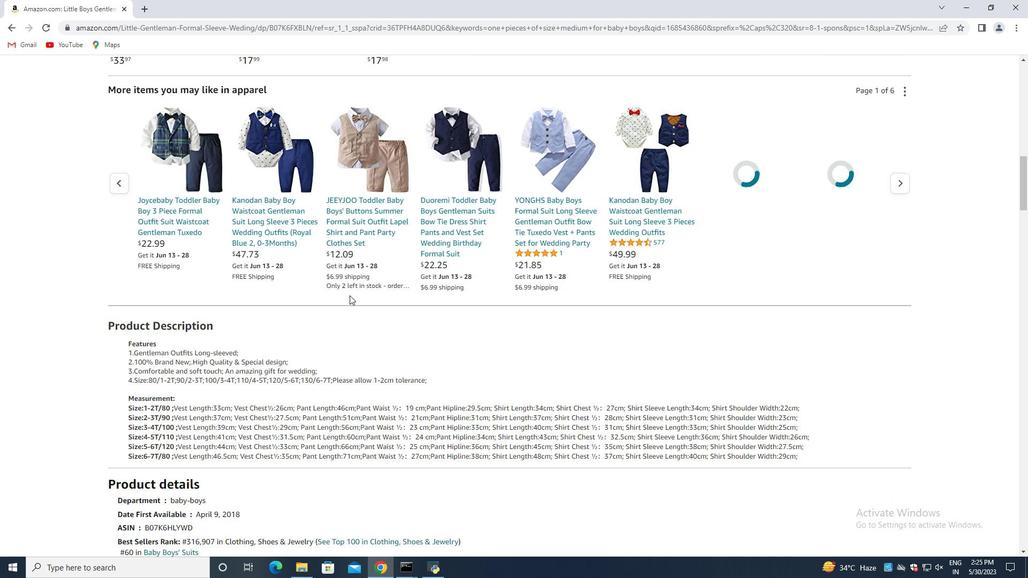 
Action: Mouse moved to (387, 306)
Screenshot: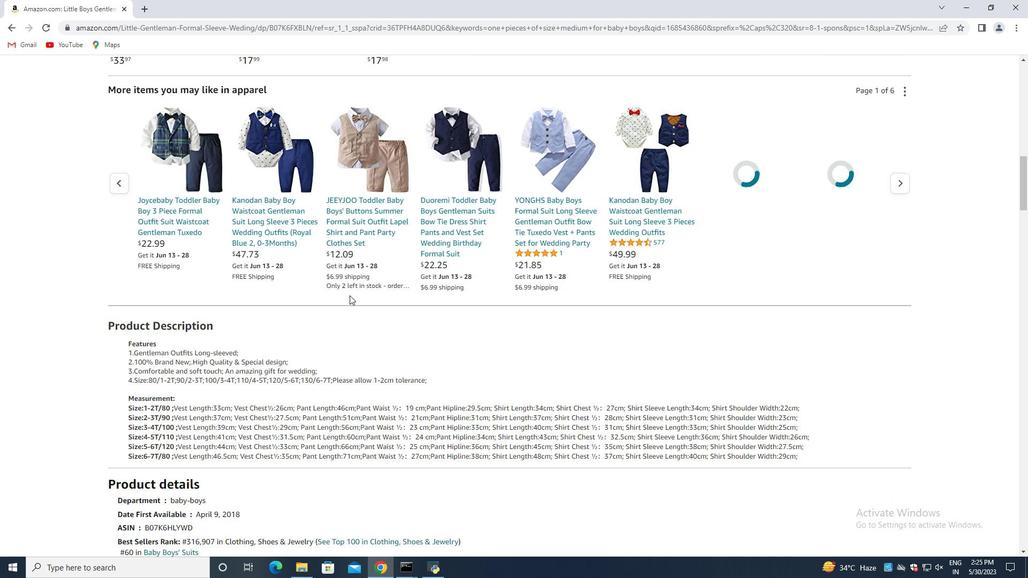 
Action: Mouse scrolled (387, 305) with delta (0, 0)
Screenshot: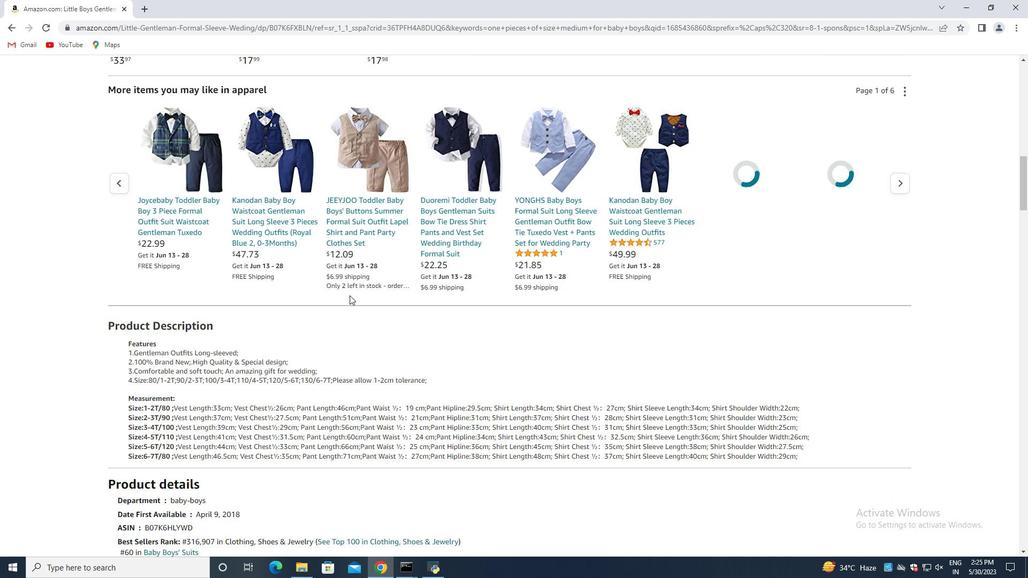 
Action: Mouse moved to (376, 303)
Screenshot: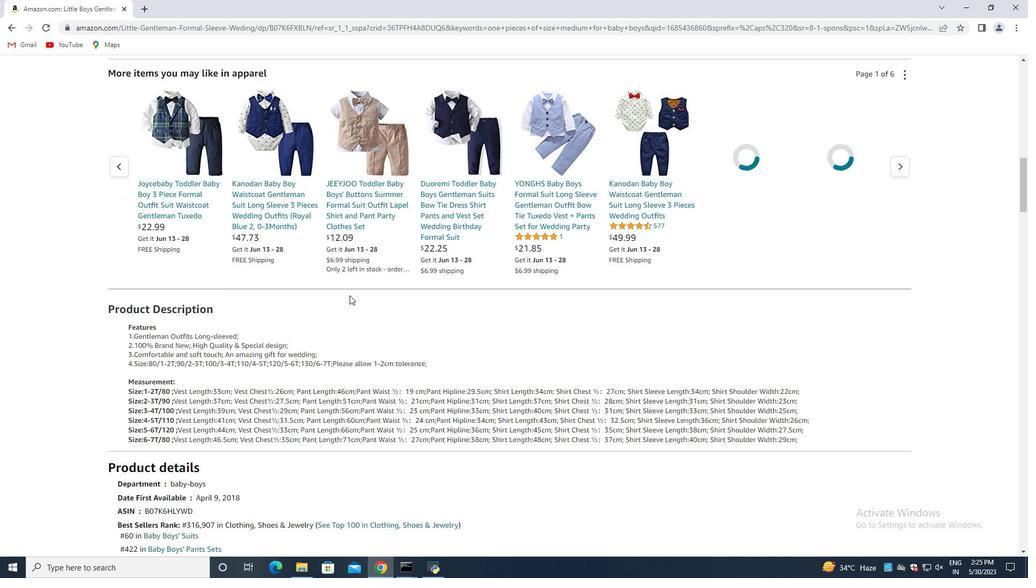 
Action: Mouse scrolled (376, 302) with delta (0, 0)
Screenshot: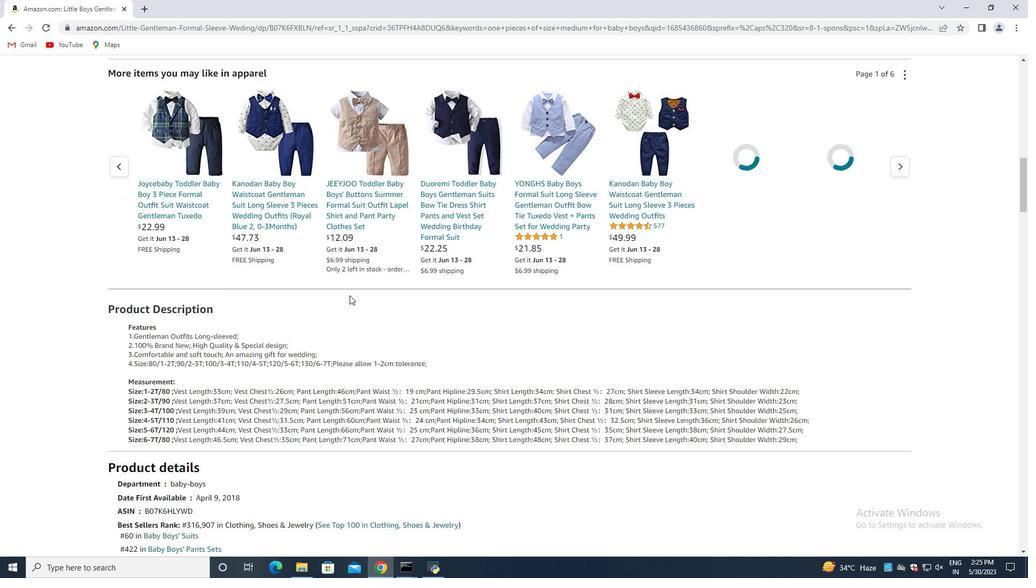 
Action: Mouse moved to (366, 300)
Screenshot: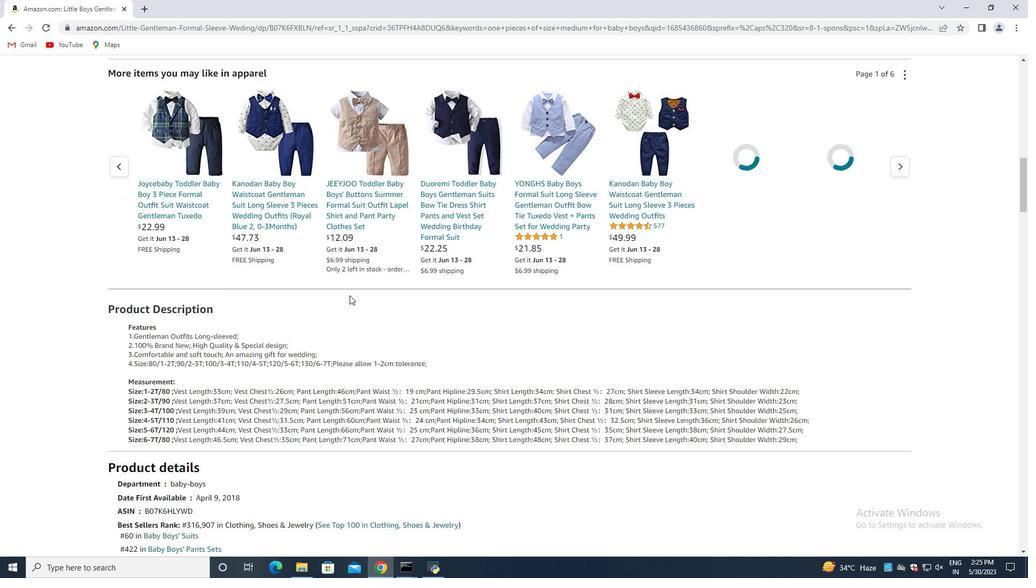 
Action: Mouse scrolled (366, 300) with delta (0, 0)
Screenshot: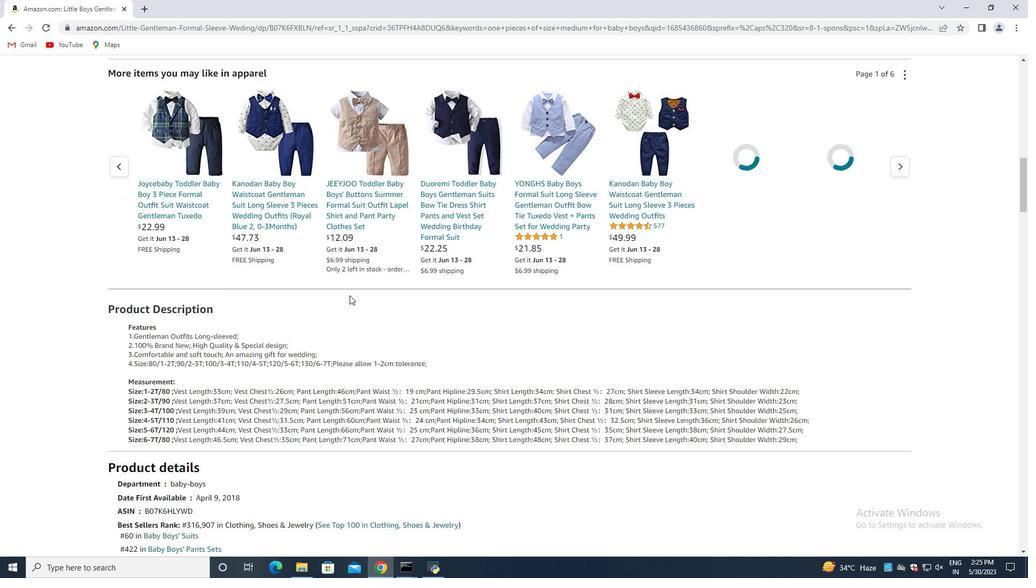
Action: Mouse moved to (349, 295)
Screenshot: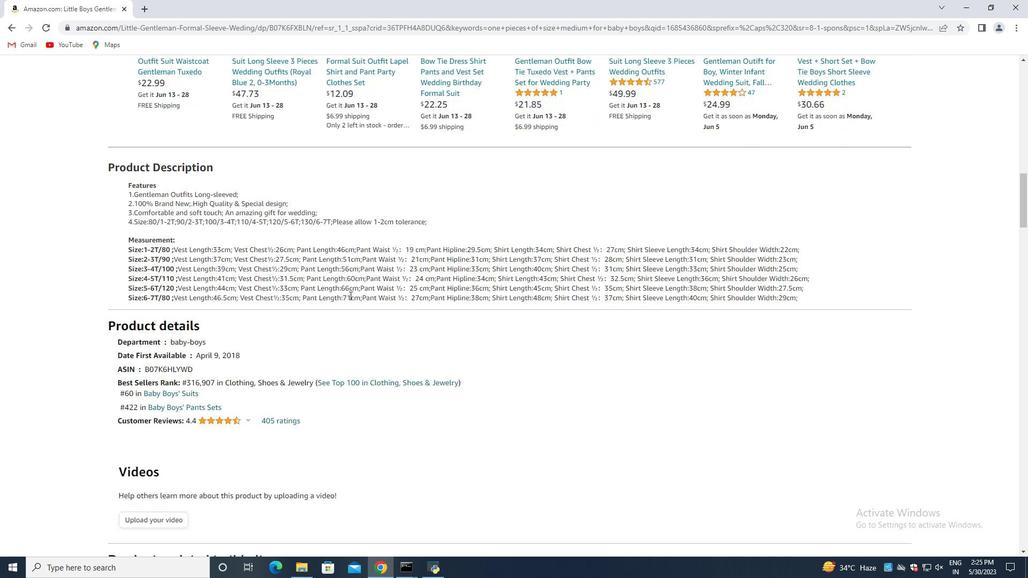 
Action: Mouse scrolled (349, 295) with delta (0, 0)
Screenshot: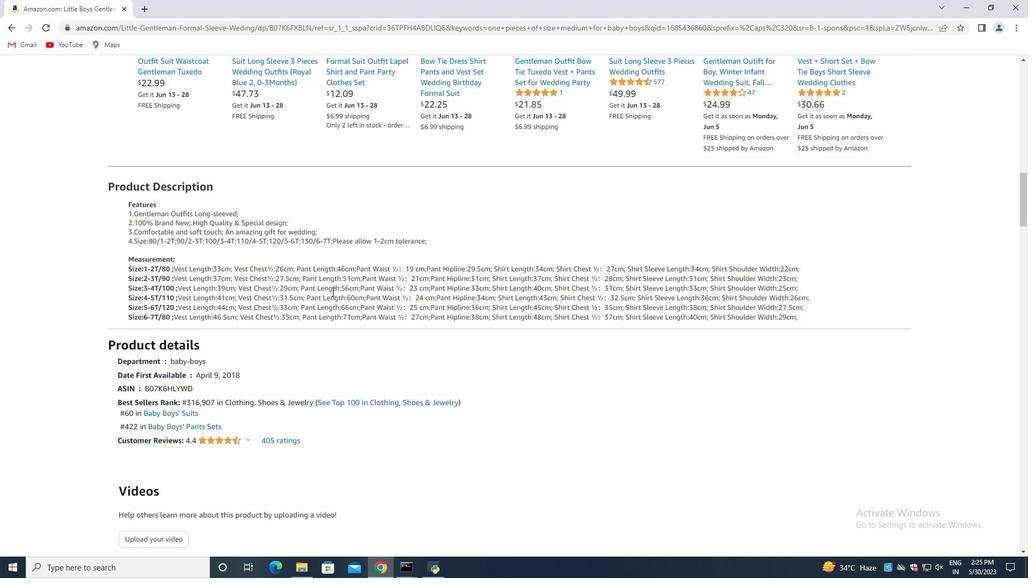 
Action: Mouse scrolled (349, 295) with delta (0, 0)
Screenshot: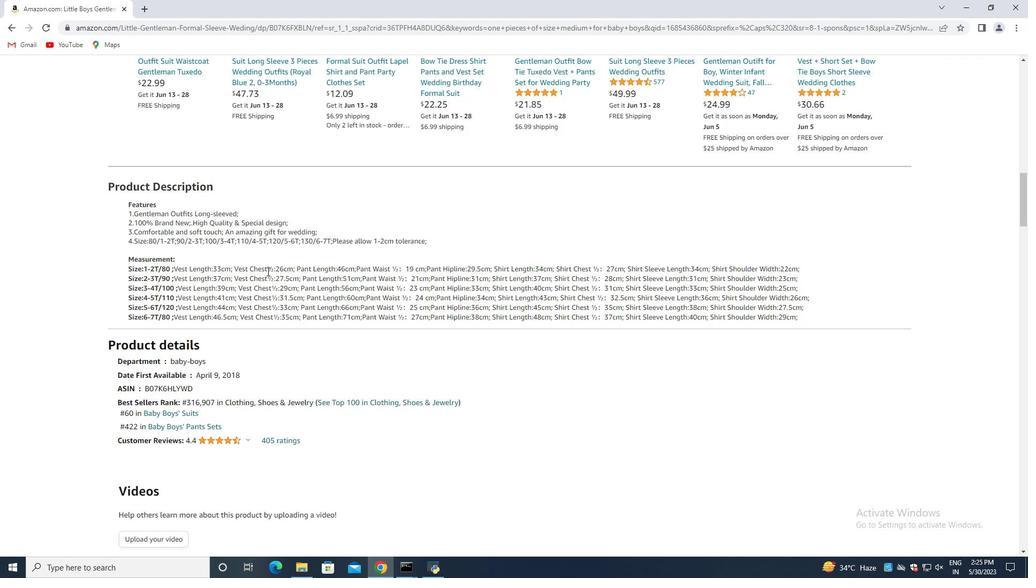 
Action: Mouse scrolled (349, 295) with delta (0, 0)
Screenshot: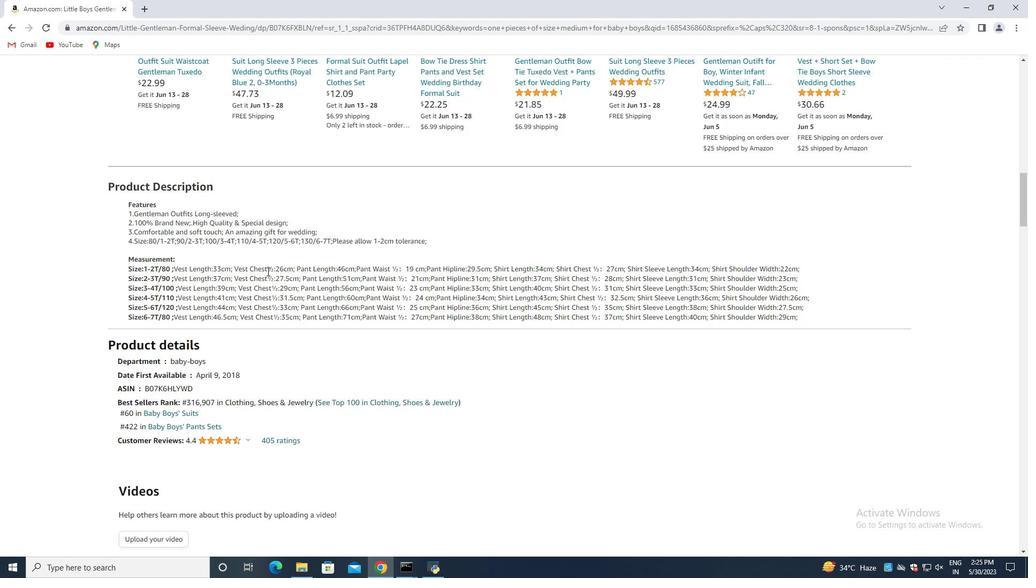 
Action: Mouse moved to (242, 263)
Screenshot: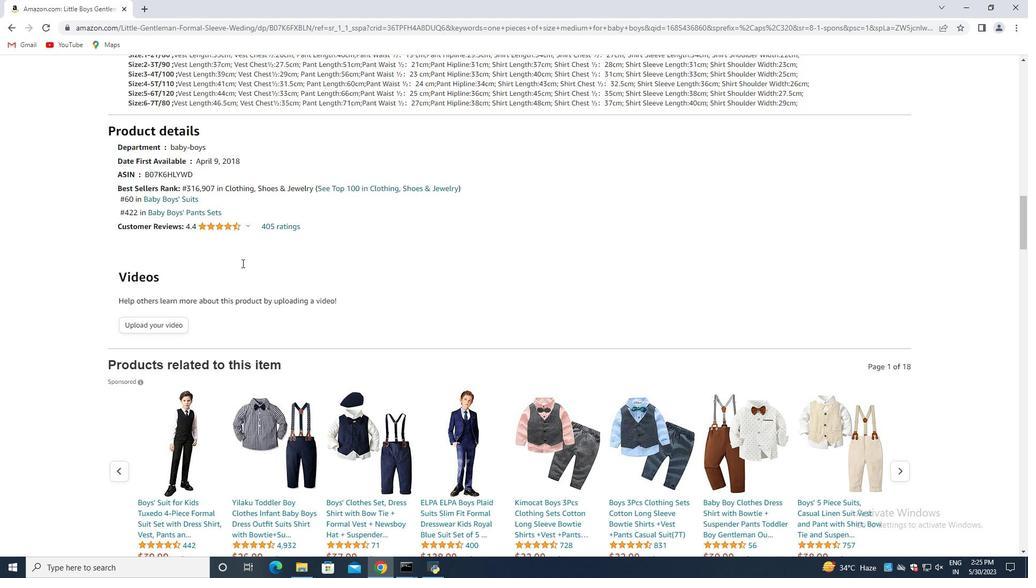 
Action: Mouse scrolled (242, 262) with delta (0, 0)
Screenshot: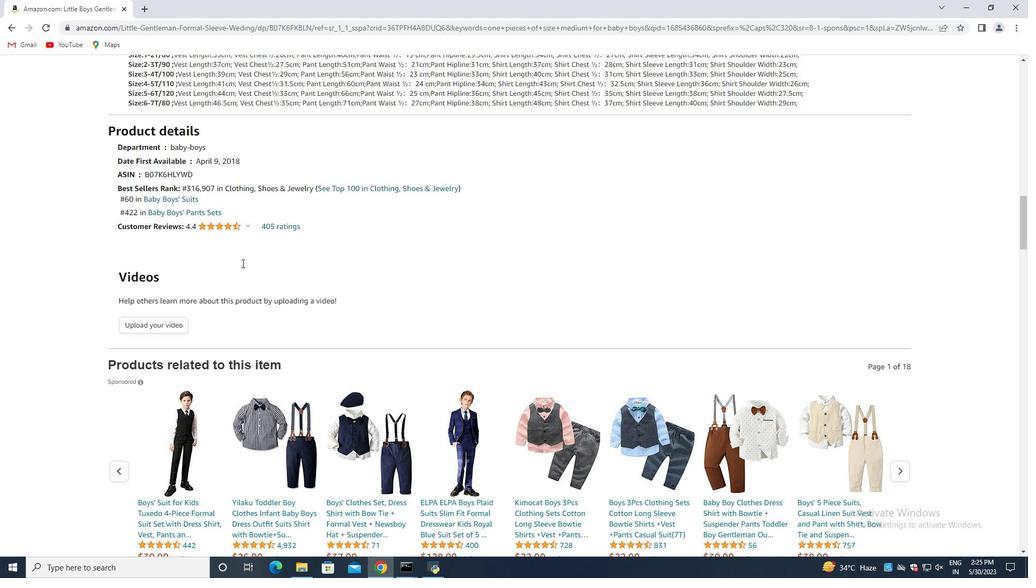 
Action: Mouse moved to (242, 263)
Screenshot: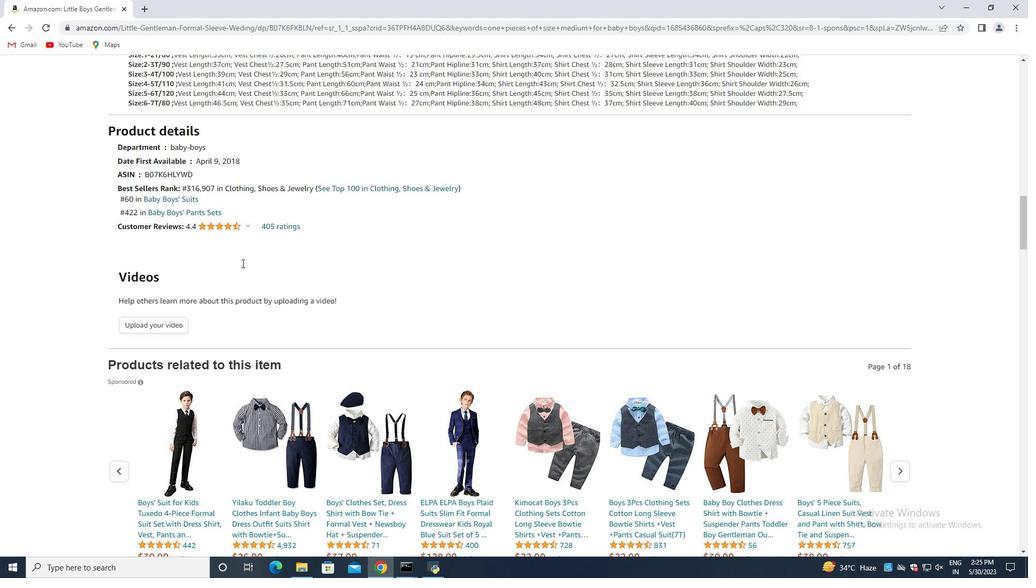 
Action: Mouse scrolled (242, 262) with delta (0, 0)
Screenshot: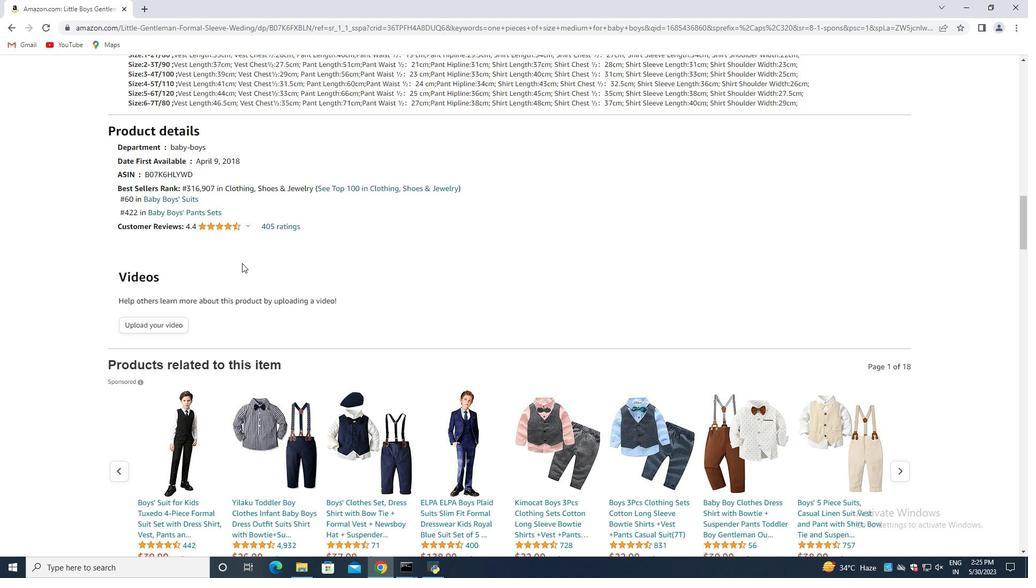 
Action: Mouse moved to (242, 263)
Screenshot: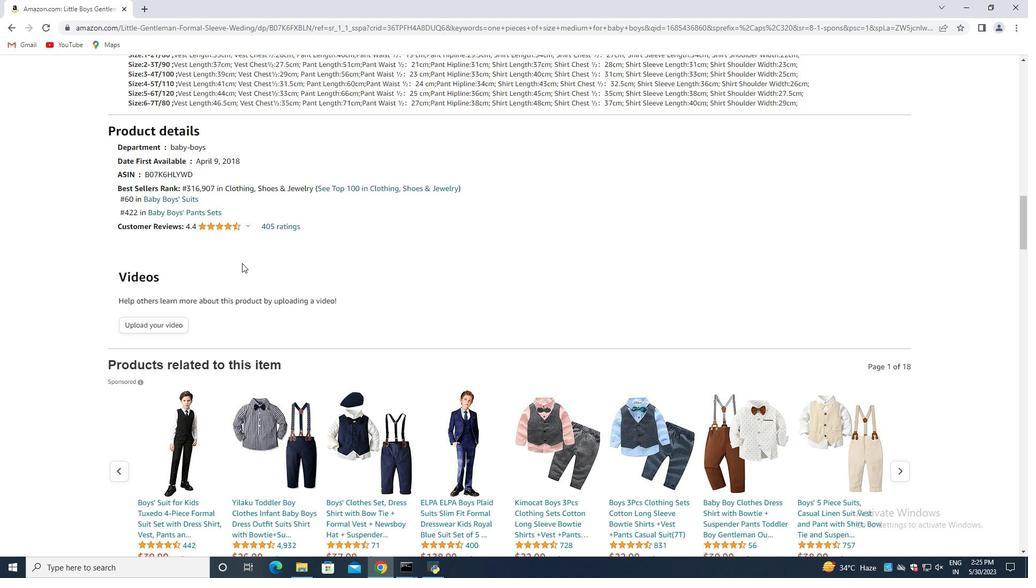 
Action: Mouse scrolled (242, 262) with delta (0, 0)
Screenshot: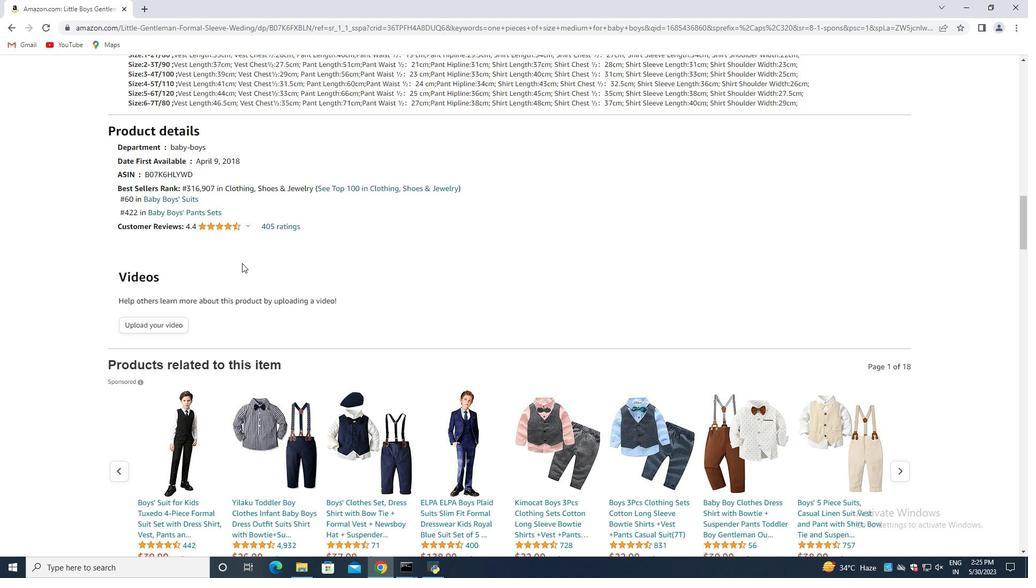 
Action: Mouse scrolled (242, 262) with delta (0, 0)
Screenshot: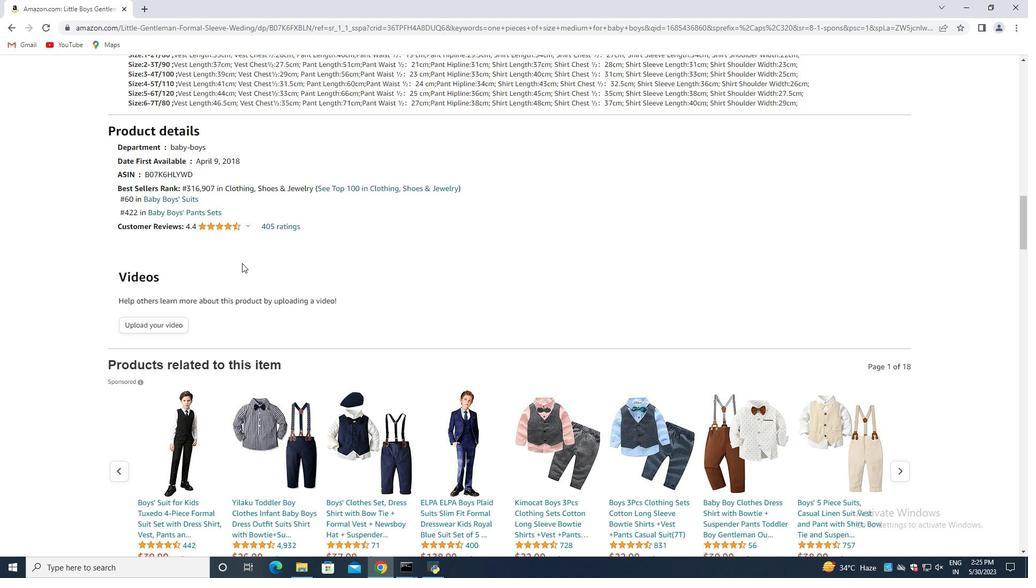 
Action: Mouse moved to (242, 264)
Screenshot: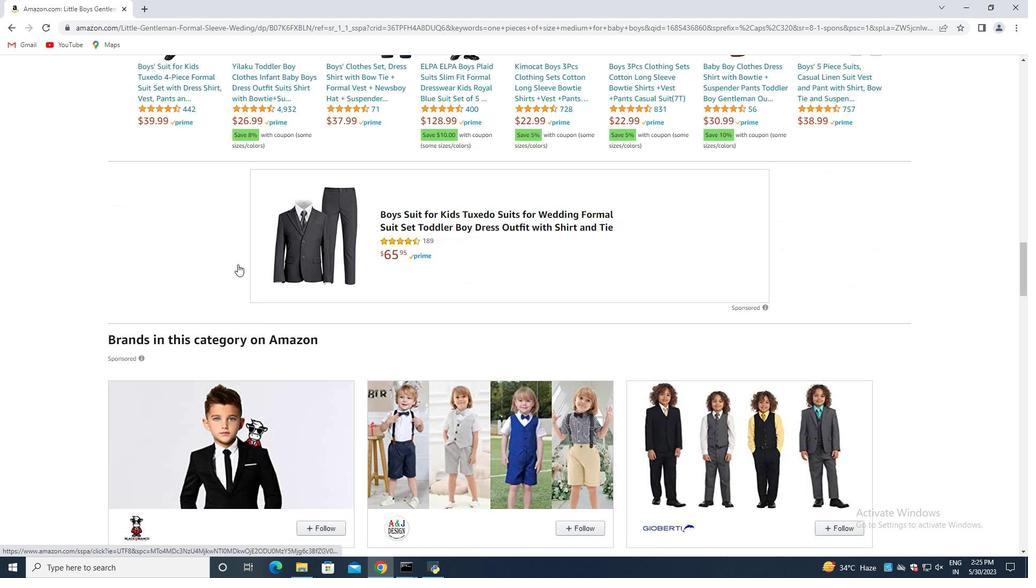 
Action: Mouse scrolled (242, 263) with delta (0, 0)
Screenshot: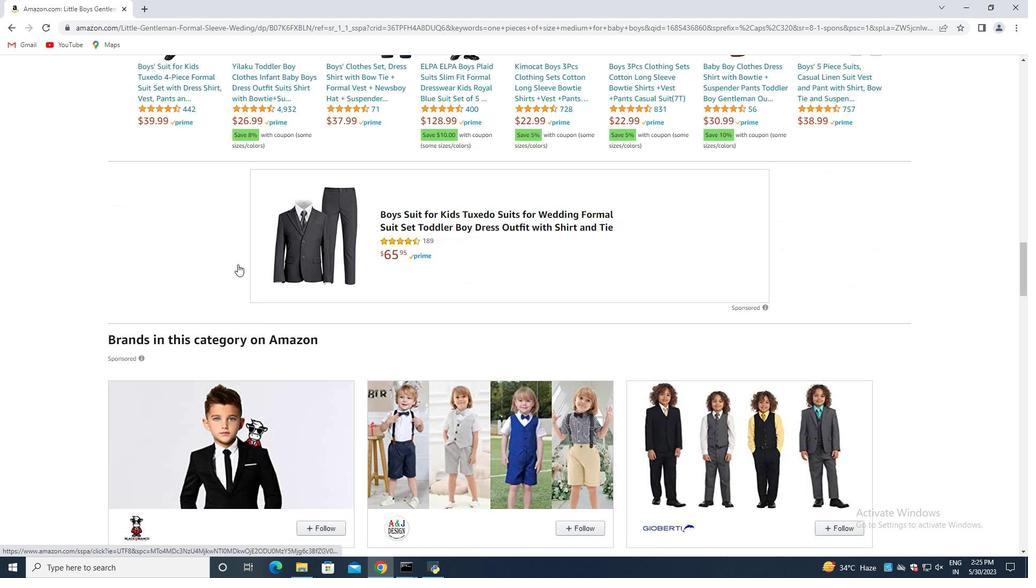 
Action: Mouse moved to (242, 264)
Screenshot: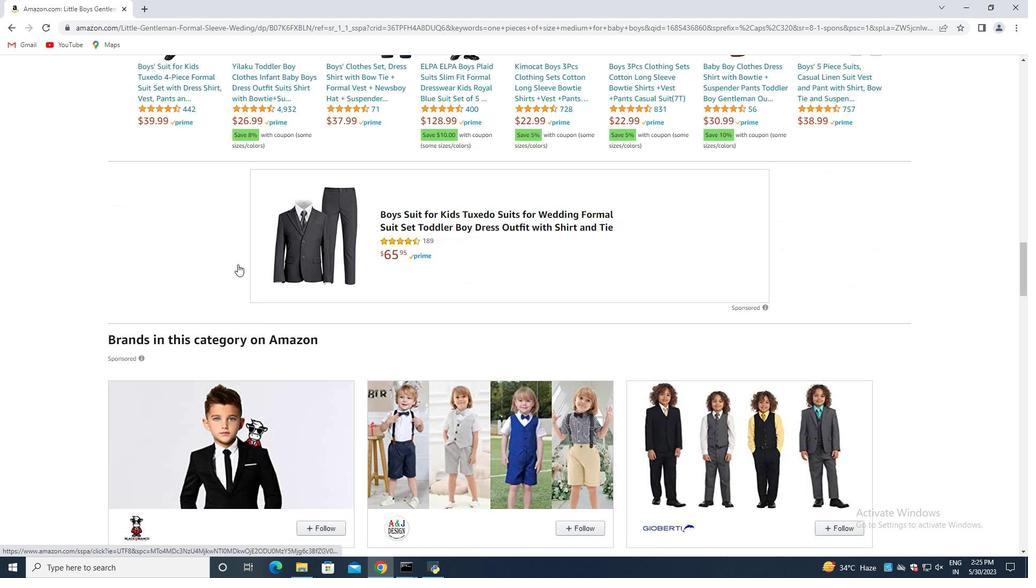 
Action: Mouse scrolled (242, 263) with delta (0, 0)
Screenshot: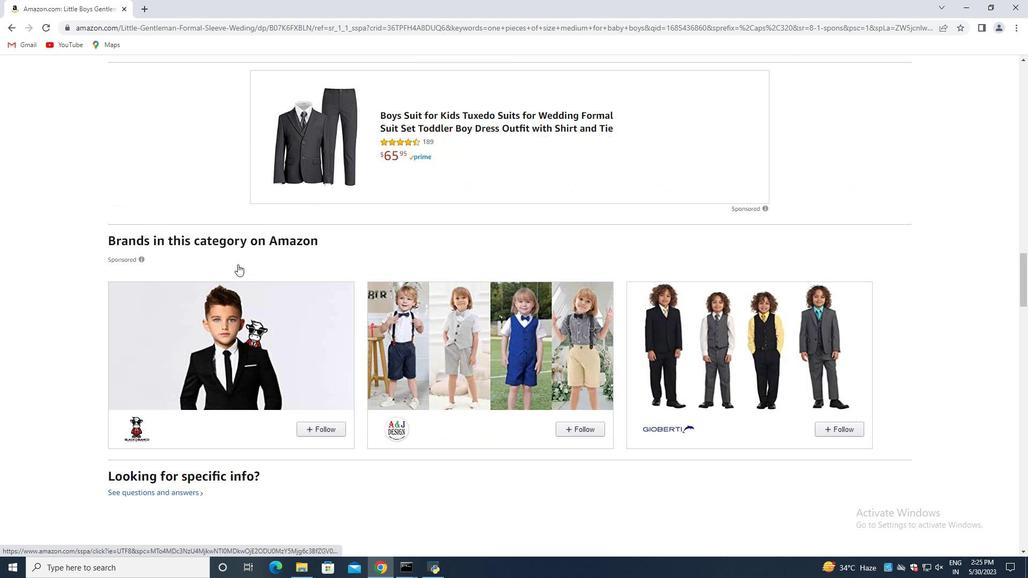 
Action: Mouse scrolled (242, 263) with delta (0, 0)
Screenshot: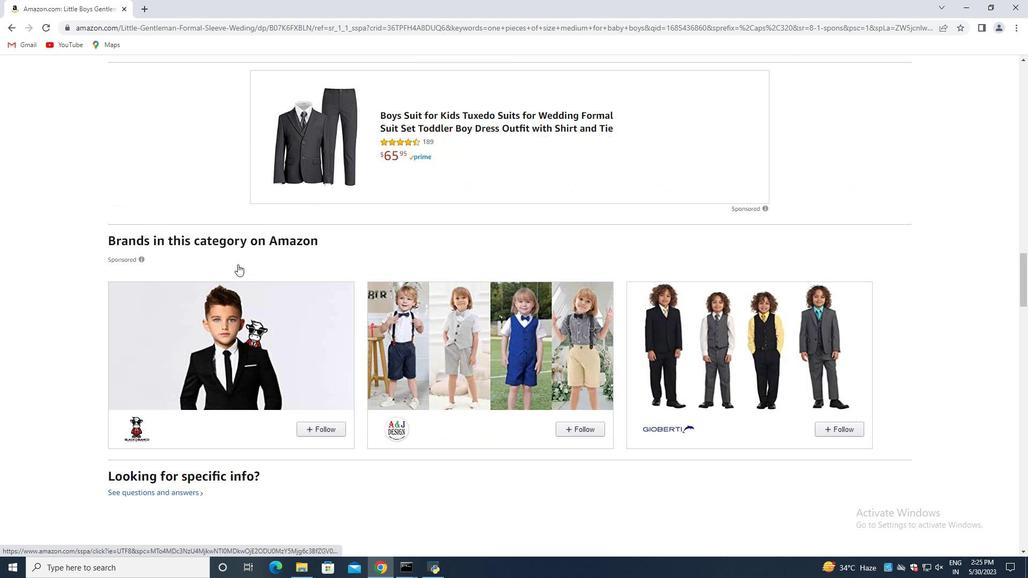 
Action: Mouse scrolled (242, 263) with delta (0, 0)
Screenshot: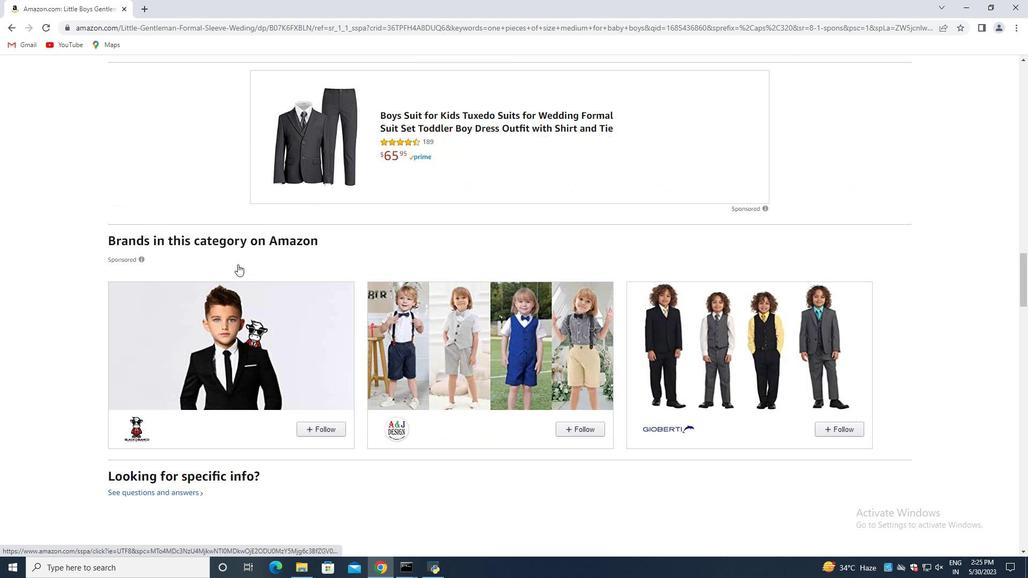 
Action: Mouse moved to (240, 264)
Screenshot: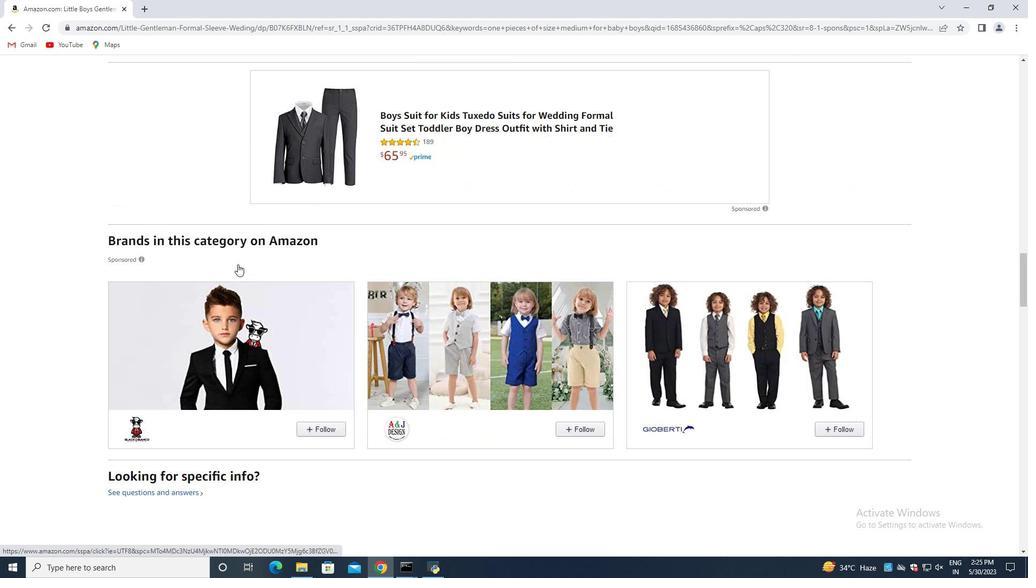 
Action: Mouse scrolled (240, 264) with delta (0, 0)
Screenshot: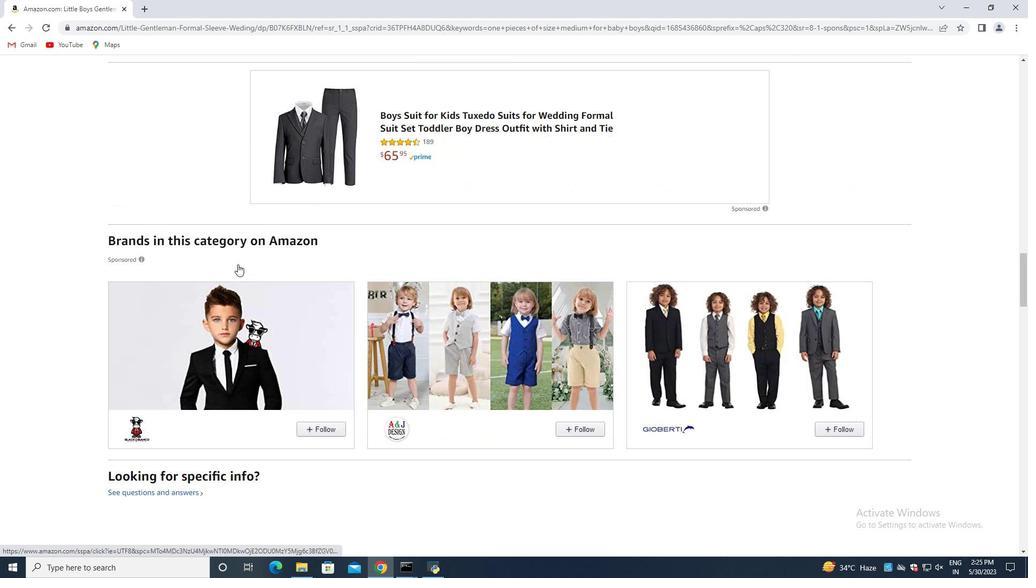 
Action: Mouse moved to (239, 264)
Screenshot: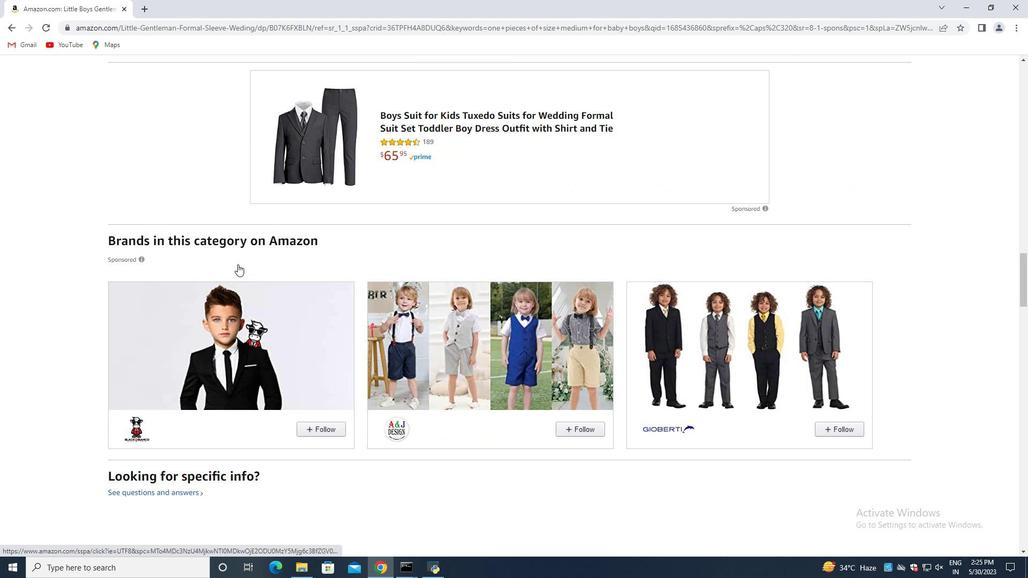 
Action: Mouse scrolled (239, 264) with delta (0, 0)
Screenshot: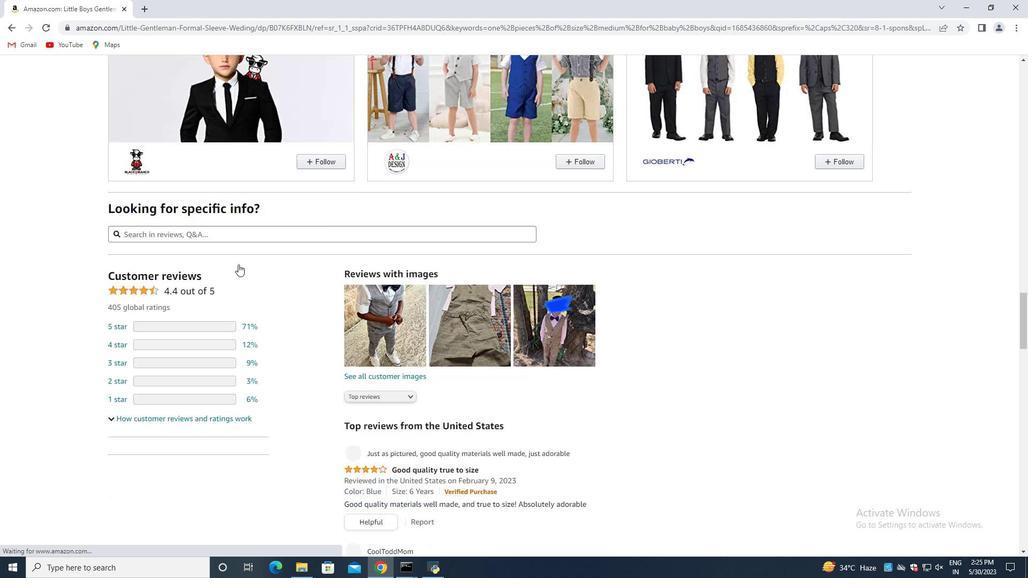 
Action: Mouse moved to (239, 264)
Screenshot: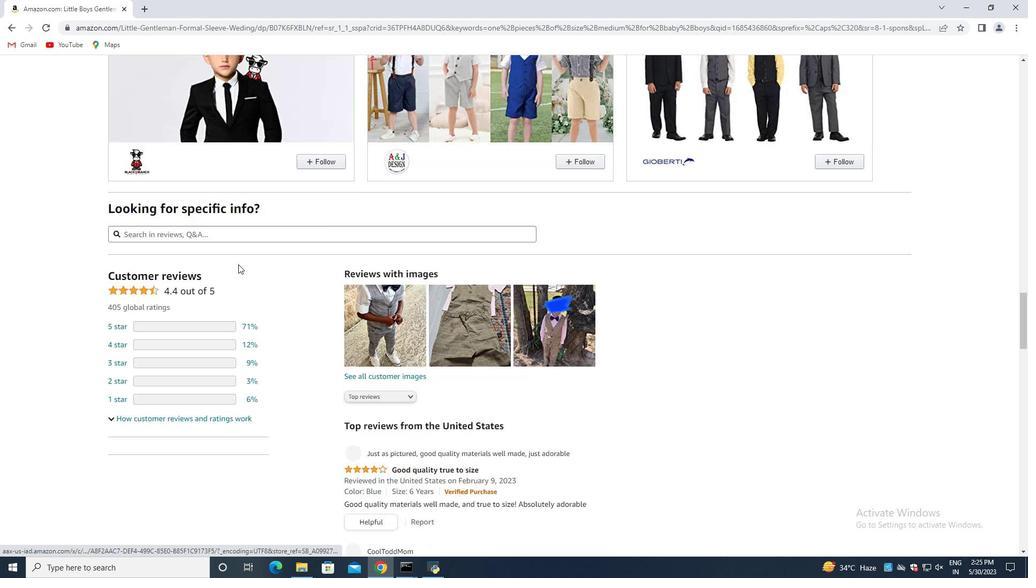 
Action: Mouse scrolled (239, 264) with delta (0, 0)
Screenshot: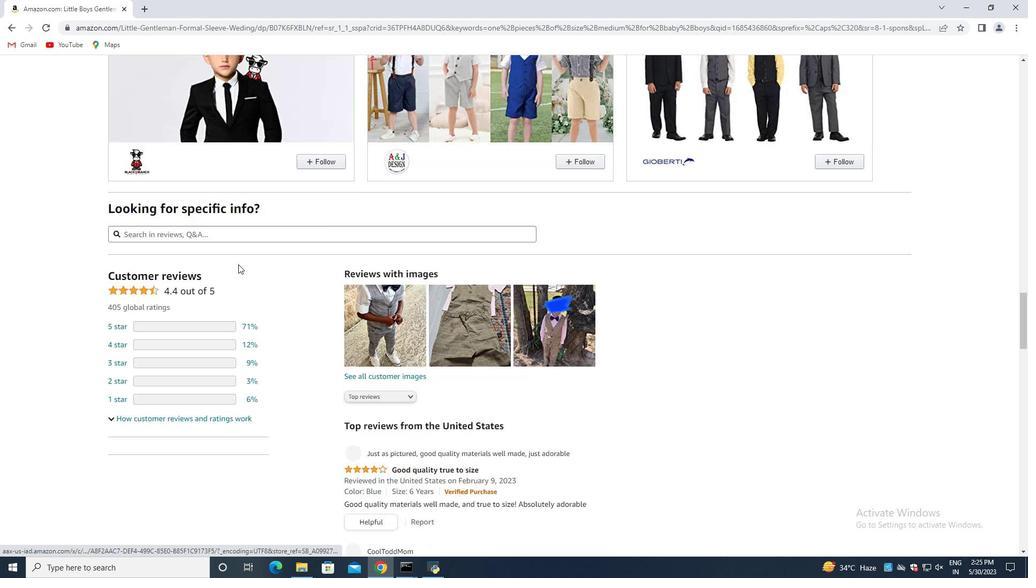 
Action: Mouse moved to (238, 264)
Screenshot: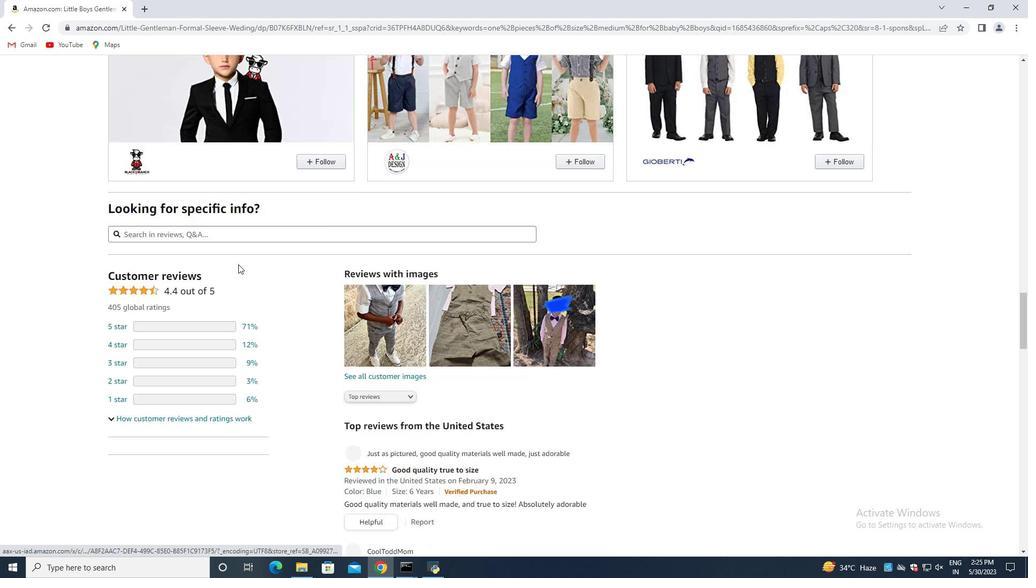 
Action: Mouse scrolled (238, 264) with delta (0, 0)
Screenshot: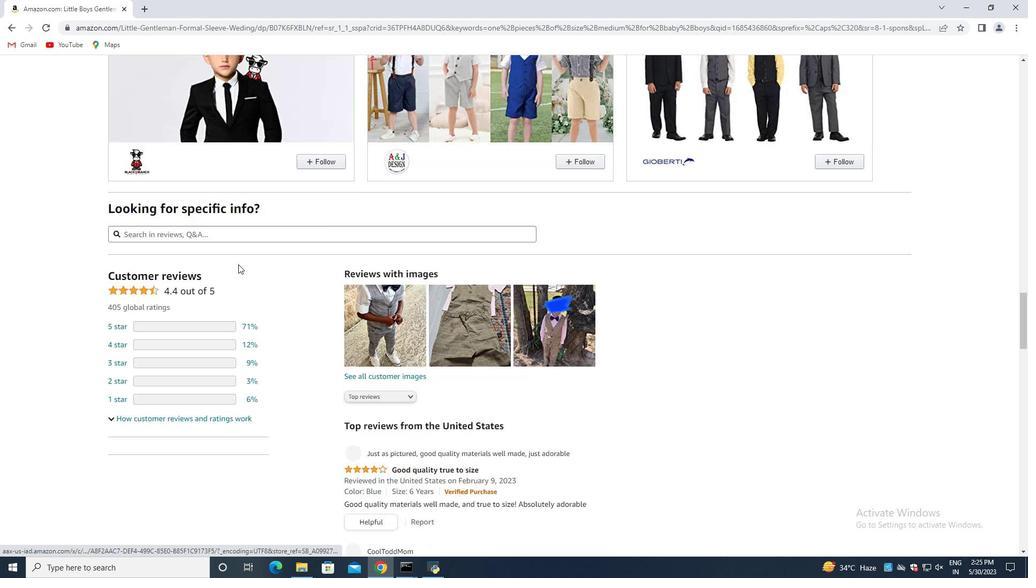 
Action: Mouse moved to (237, 264)
Screenshot: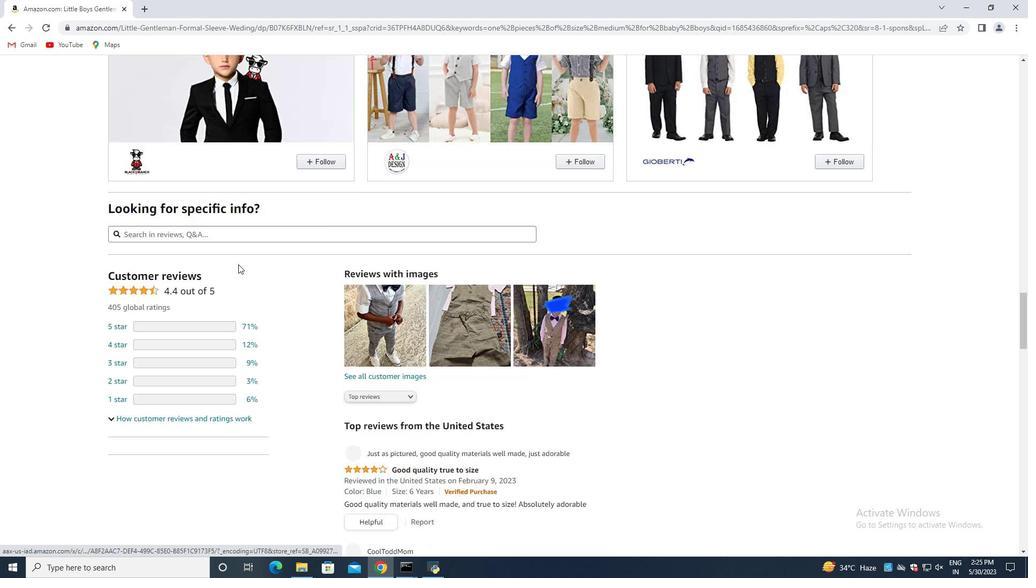 
Action: Mouse scrolled (237, 264) with delta (0, 0)
Screenshot: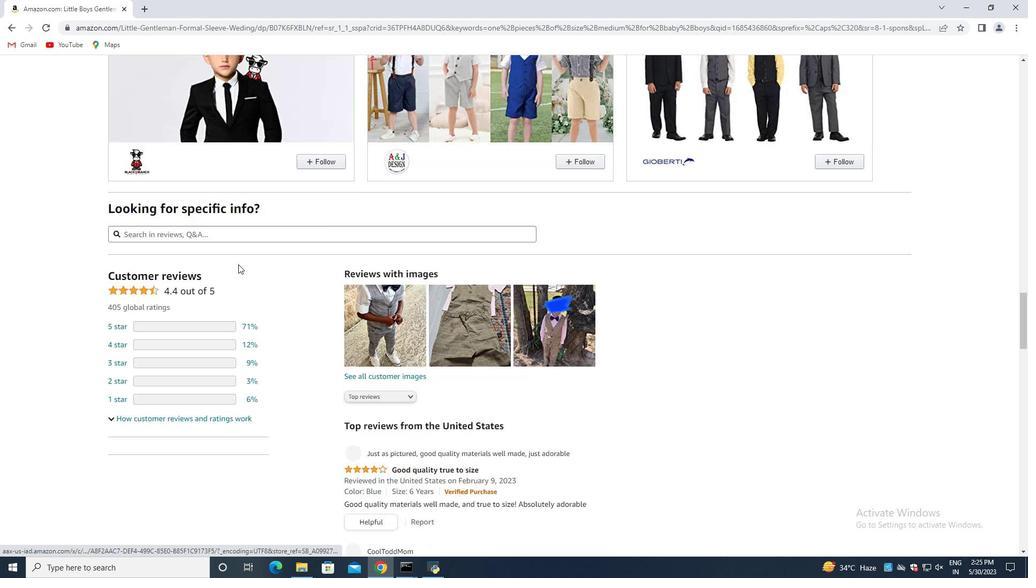 
Action: Mouse scrolled (237, 264) with delta (0, 0)
Screenshot: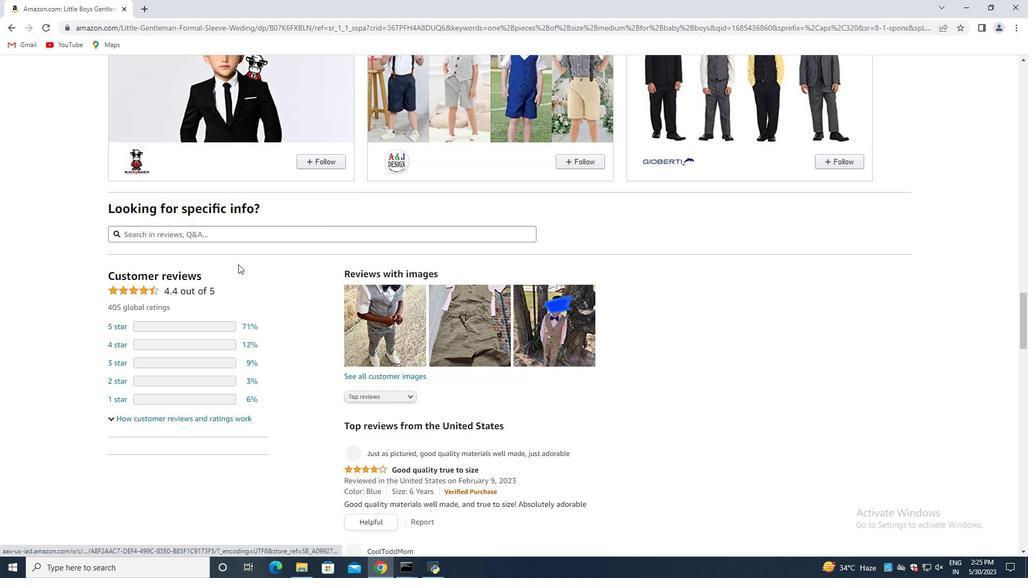 
Action: Mouse scrolled (237, 264) with delta (0, 0)
Screenshot: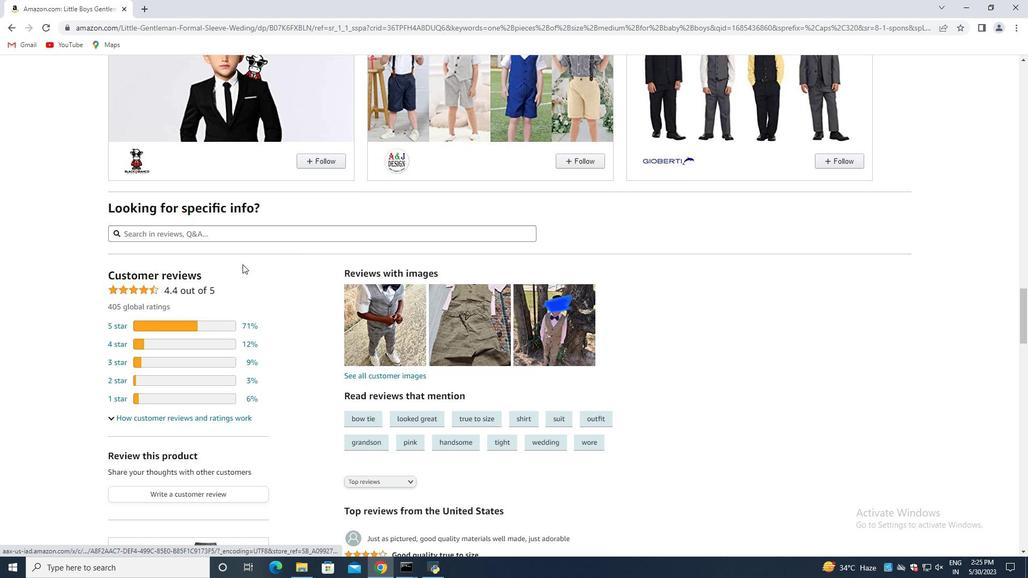 
Action: Mouse scrolled (237, 264) with delta (0, 0)
Screenshot: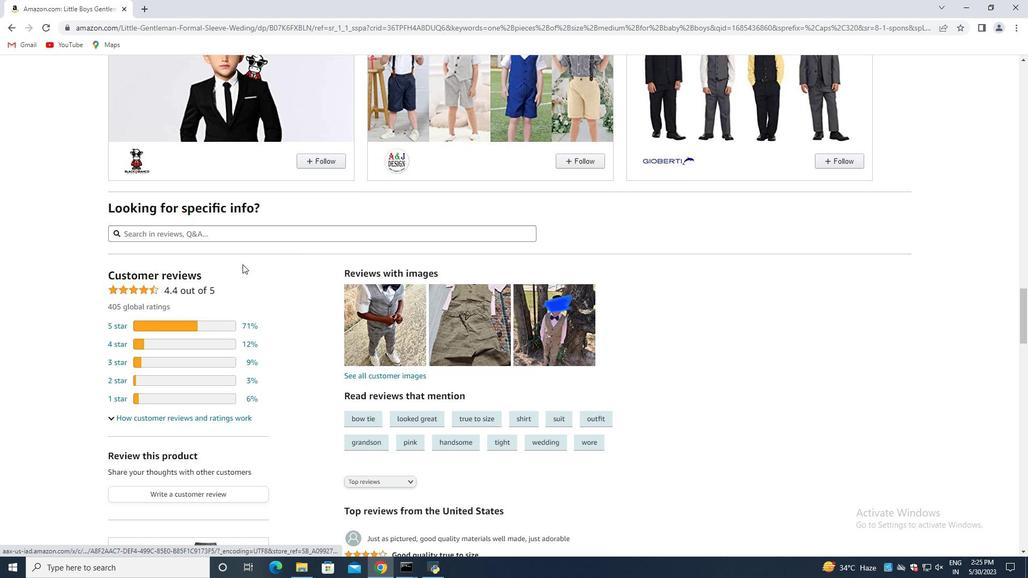 
Action: Mouse scrolled (237, 264) with delta (0, 0)
Screenshot: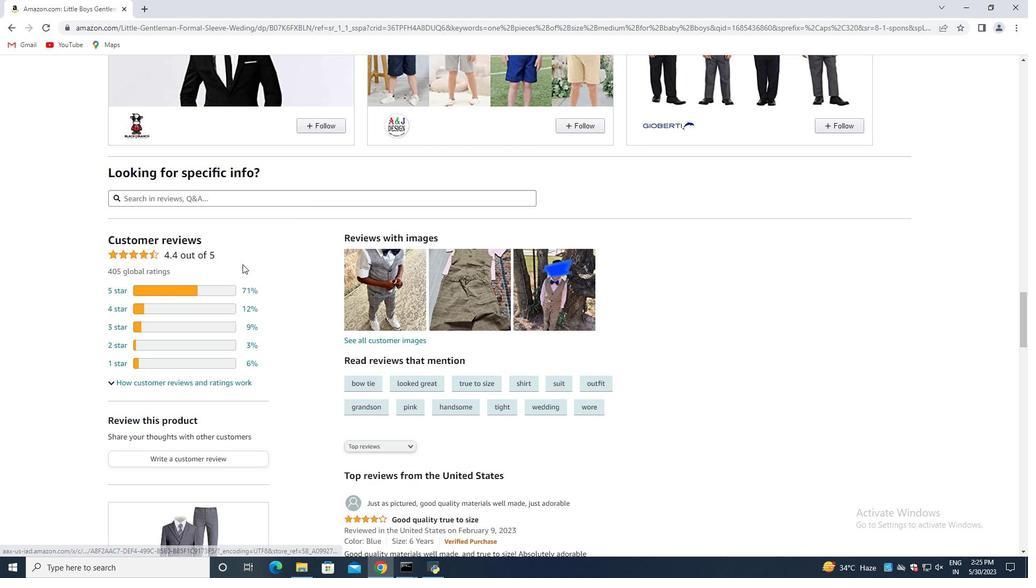 
Action: Mouse scrolled (237, 264) with delta (0, 0)
Screenshot: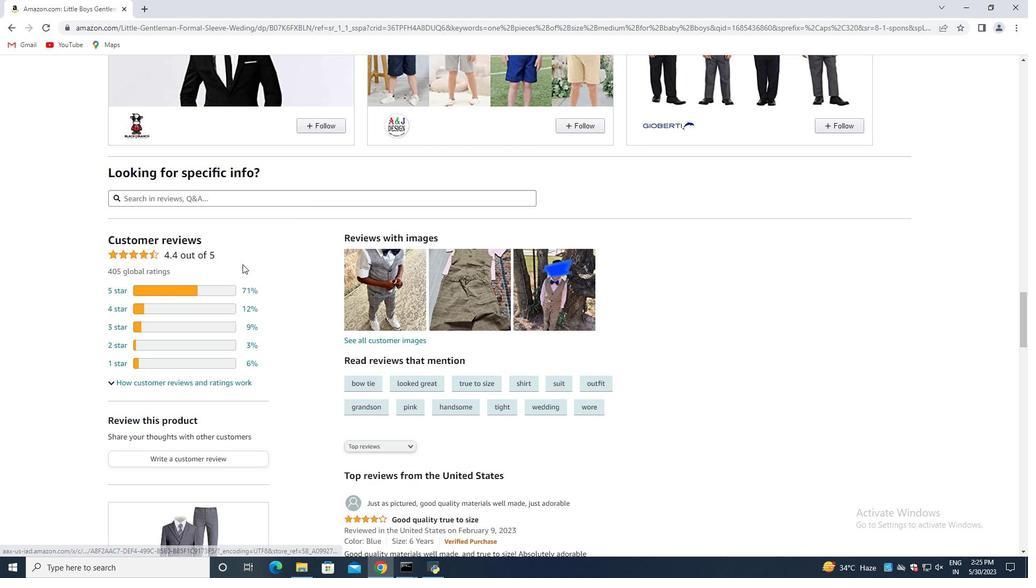 
Action: Mouse scrolled (237, 264) with delta (0, 0)
Screenshot: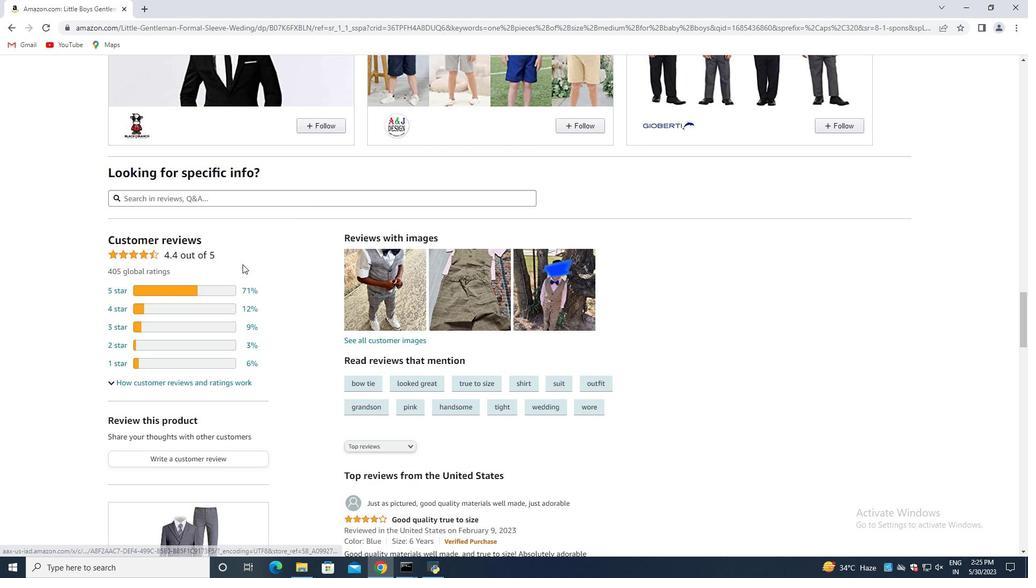 
Action: Mouse moved to (238, 264)
Screenshot: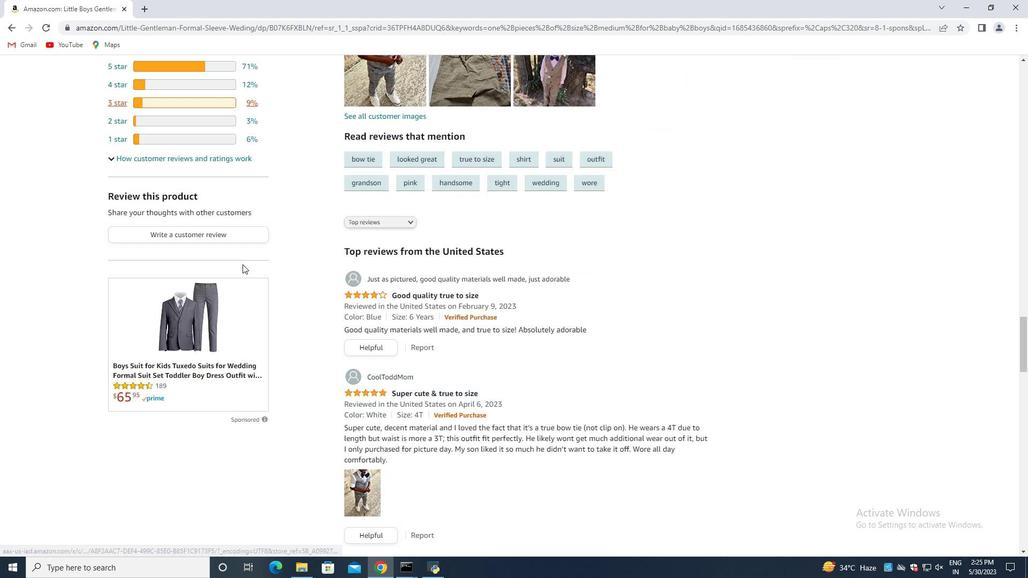 
Action: Mouse scrolled (238, 264) with delta (0, 0)
Screenshot: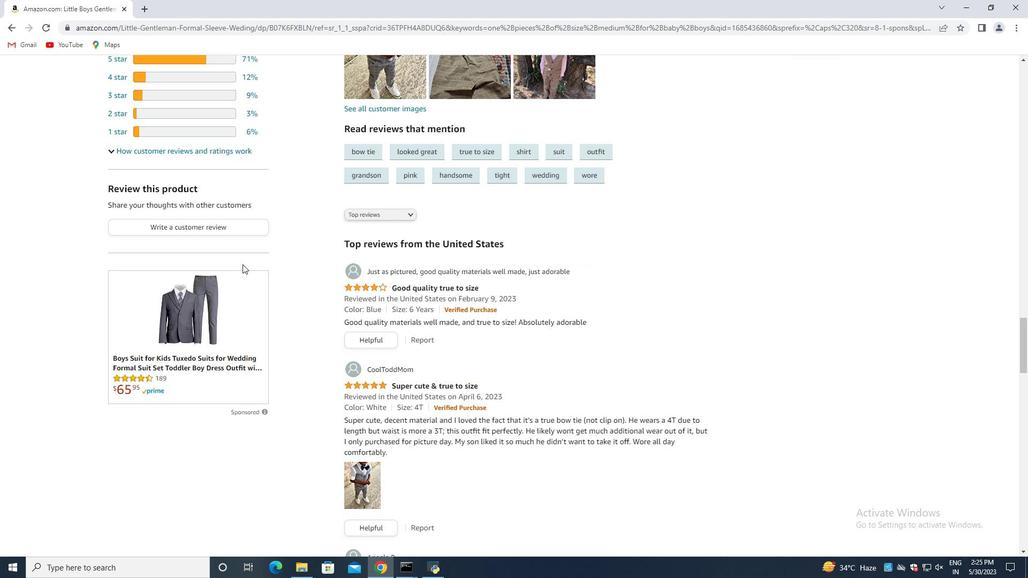 
Action: Mouse moved to (242, 264)
Screenshot: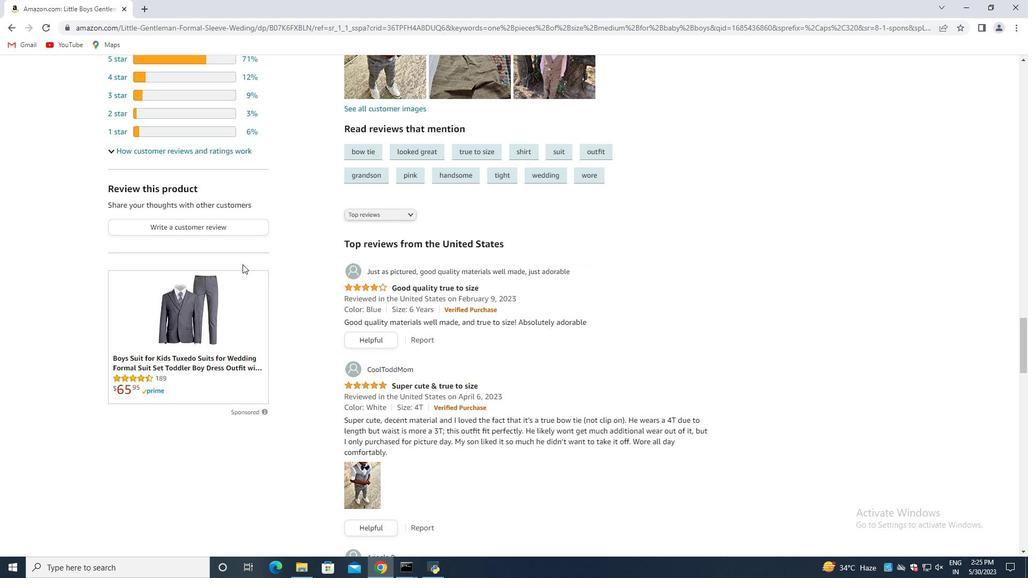 
Action: Mouse scrolled (238, 264) with delta (0, 0)
Screenshot: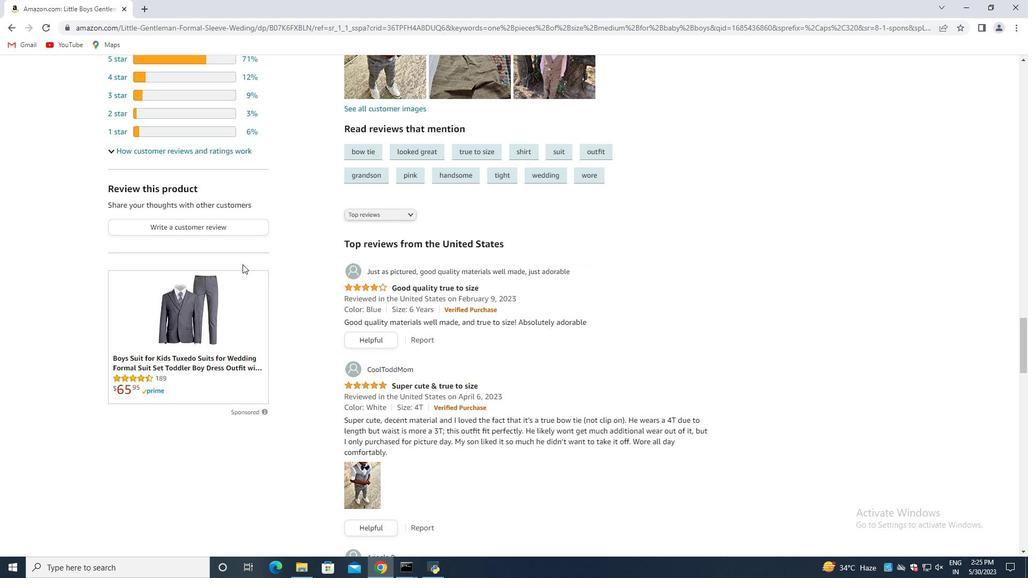 
Action: Mouse scrolled (238, 264) with delta (0, 0)
Screenshot: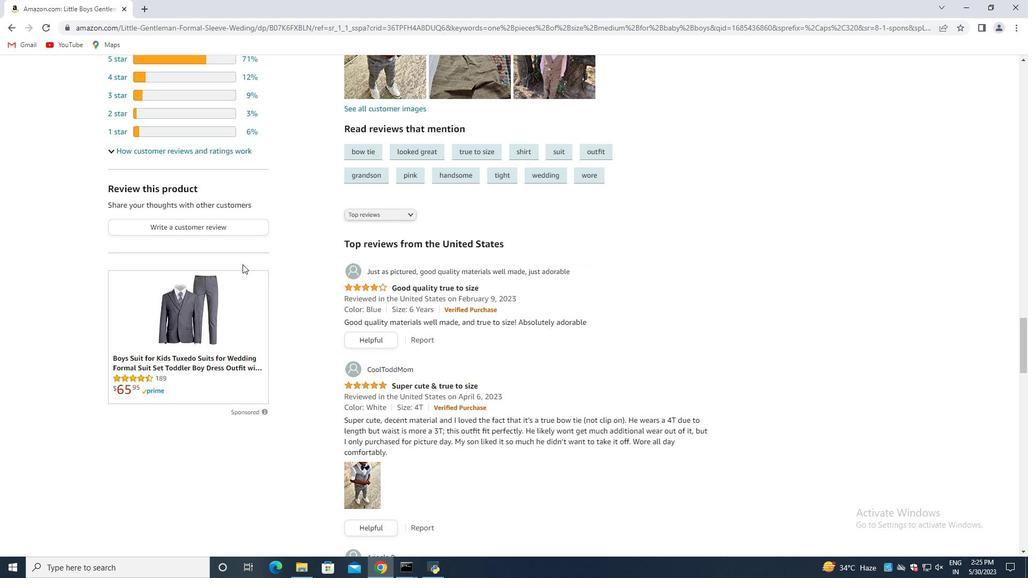 
Action: Mouse scrolled (238, 264) with delta (0, 0)
Screenshot: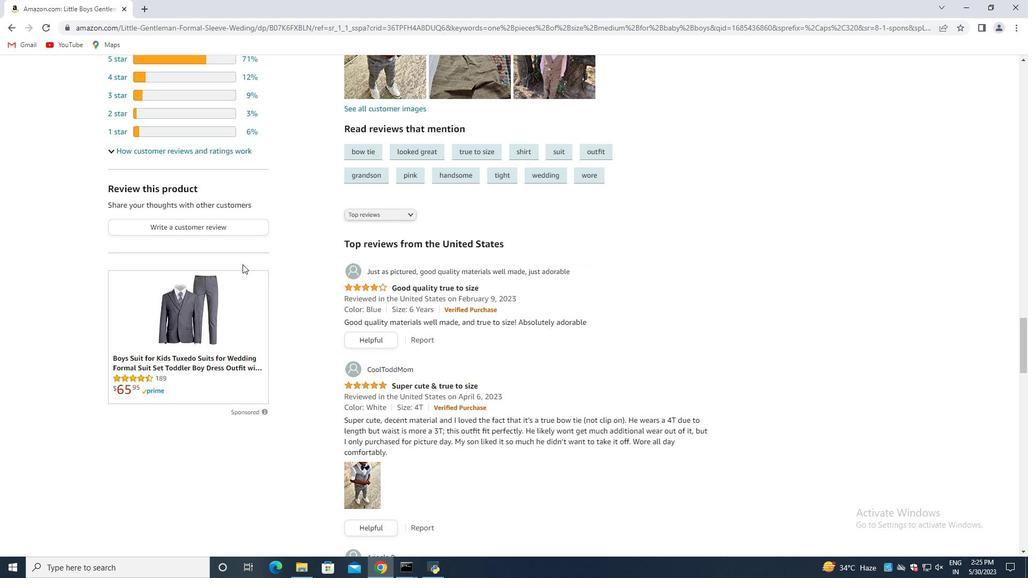 
Action: Mouse scrolled (238, 264) with delta (0, 0)
Screenshot: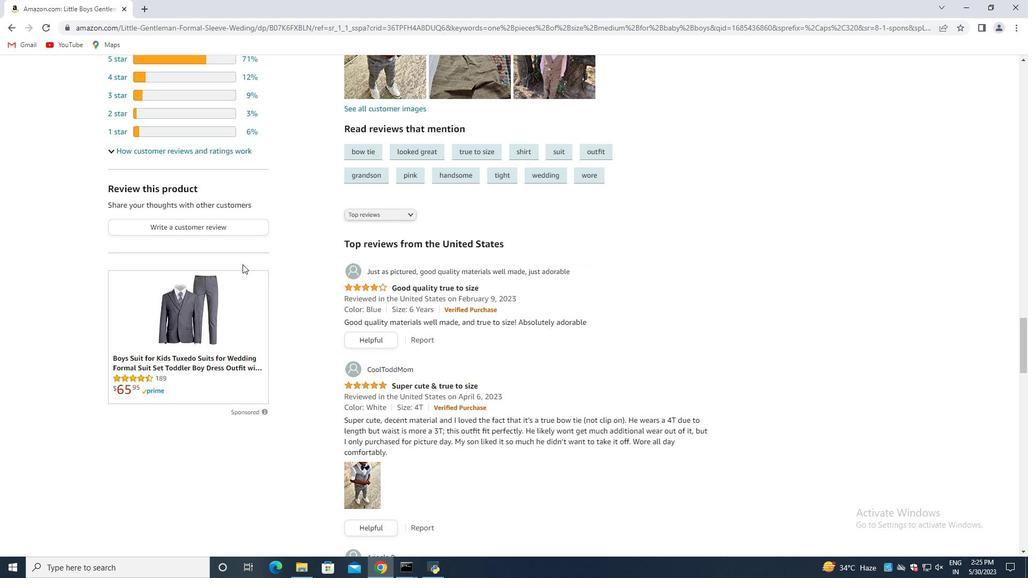 
Action: Mouse scrolled (242, 265) with delta (0, 0)
Screenshot: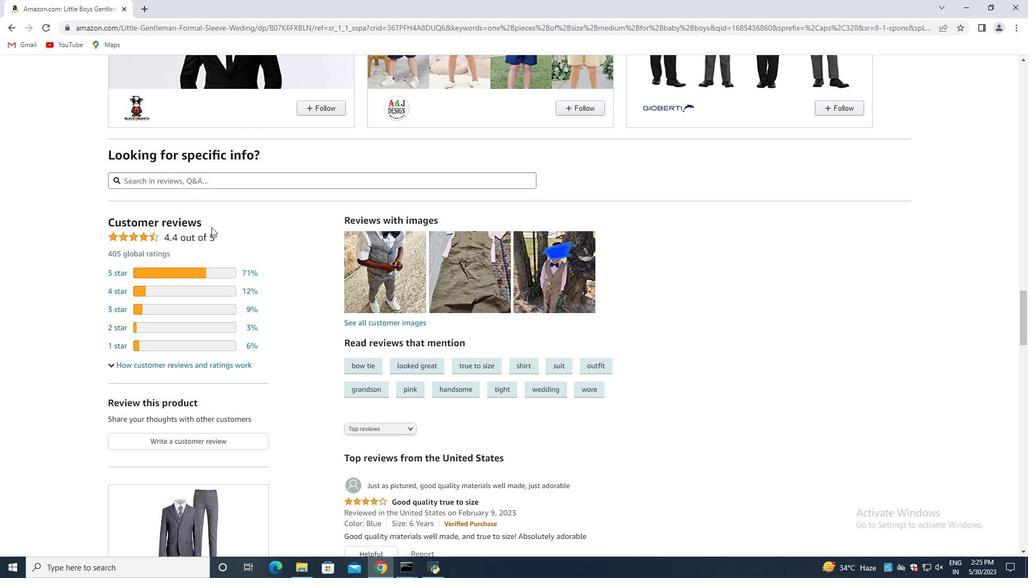 
Action: Mouse scrolled (242, 265) with delta (0, 0)
Screenshot: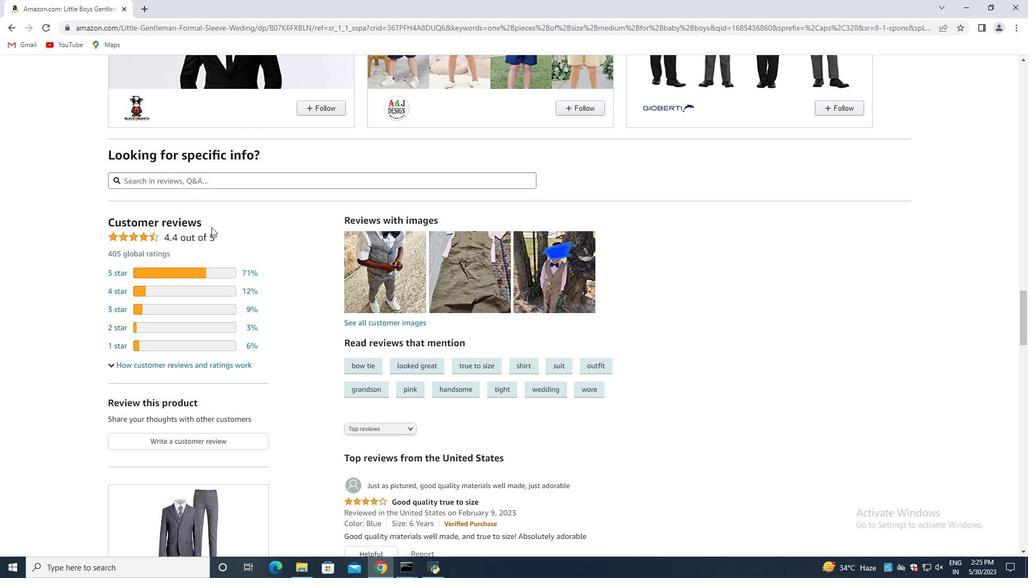 
Action: Mouse scrolled (242, 265) with delta (0, 0)
Screenshot: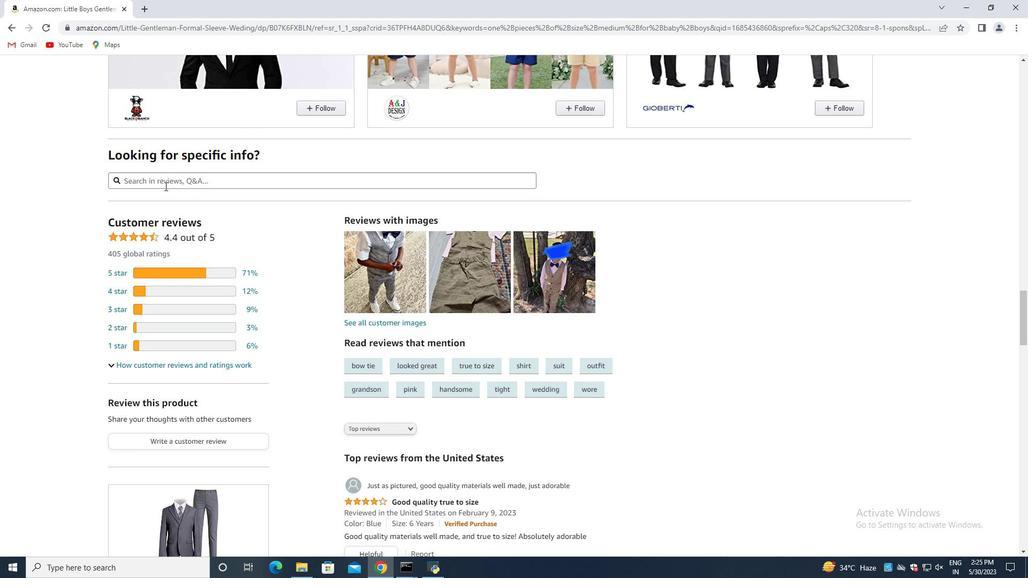 
Action: Mouse scrolled (242, 265) with delta (0, 0)
Screenshot: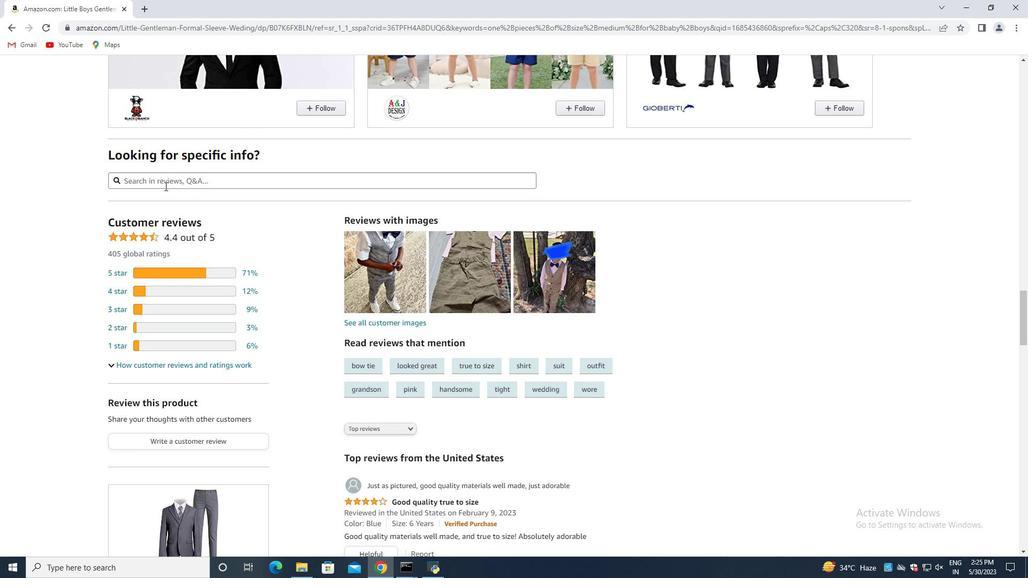 
Action: Mouse moved to (12, 28)
Screenshot: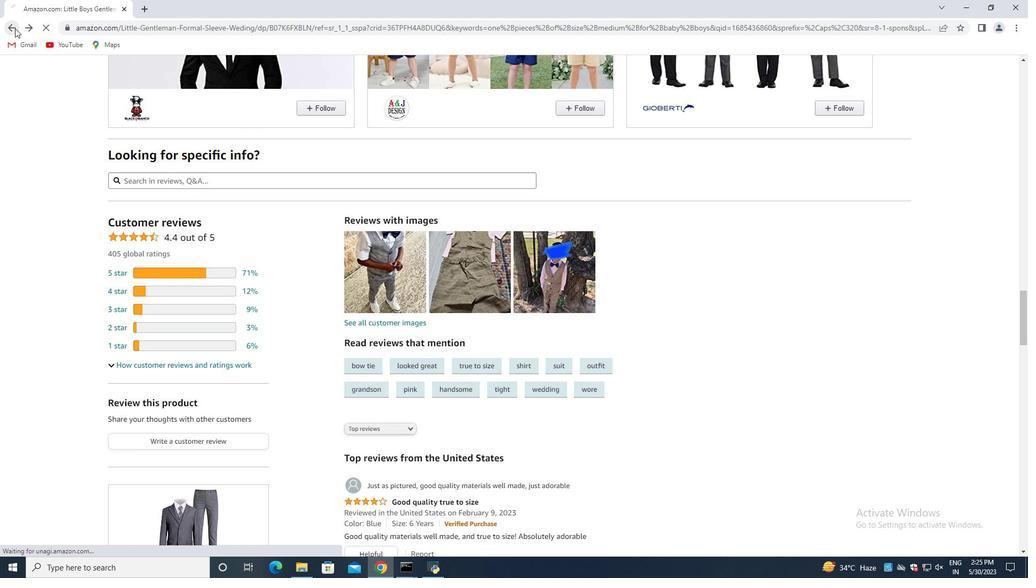 
Action: Mouse pressed left at (12, 28)
Screenshot: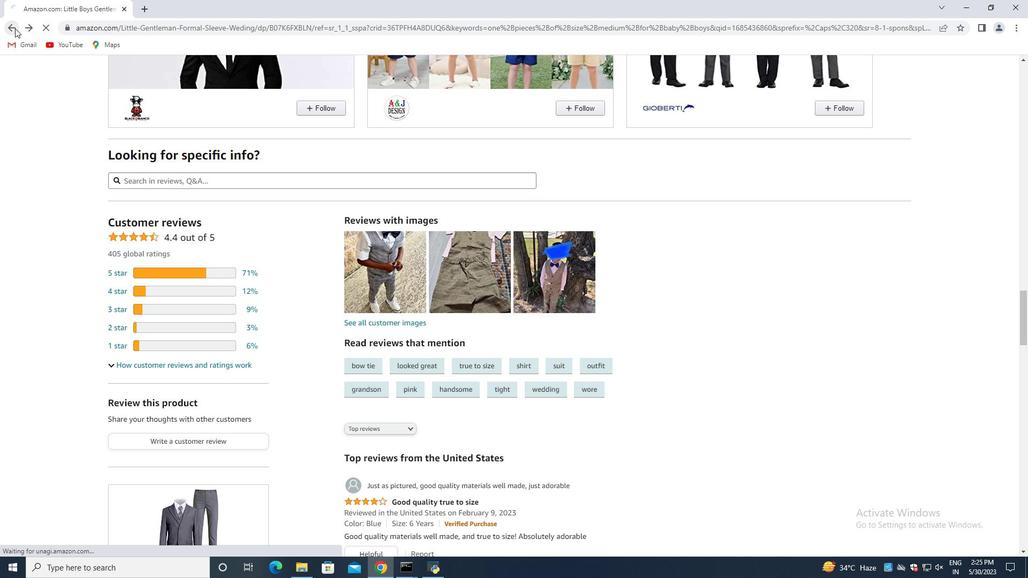 
Action: Mouse moved to (862, 221)
Screenshot: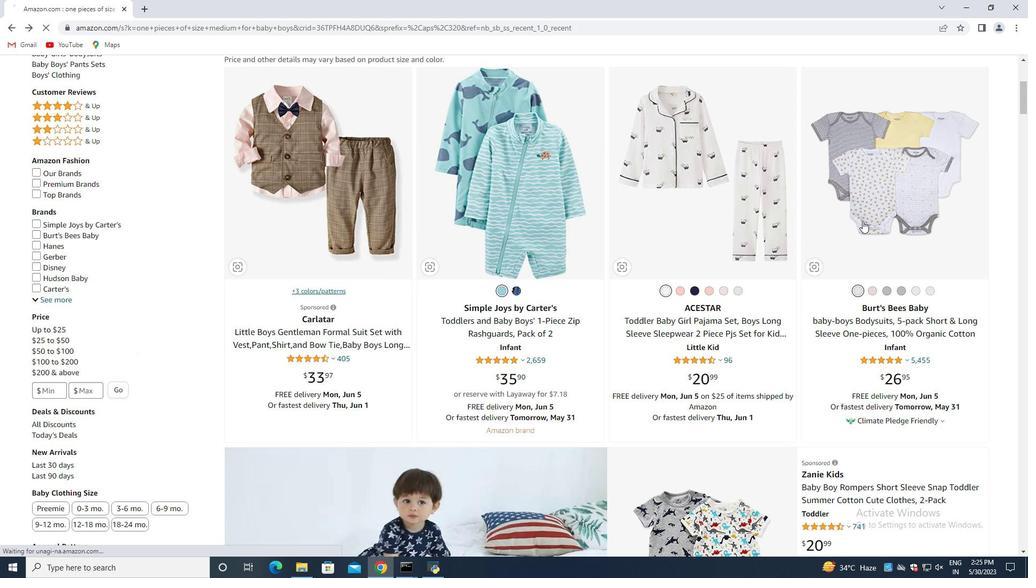 
Action: Mouse pressed left at (862, 221)
Screenshot: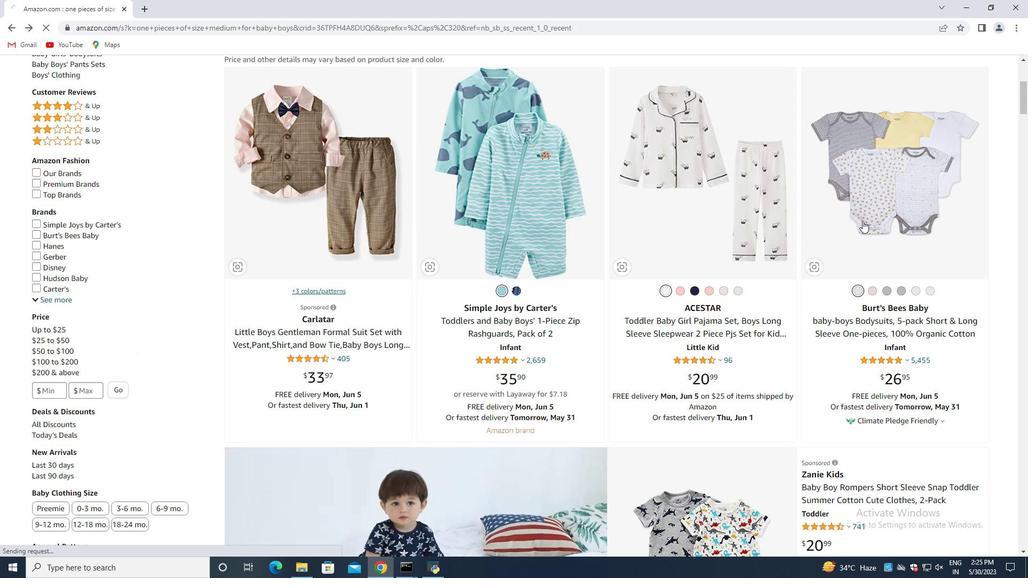 
Action: Mouse moved to (517, 319)
Screenshot: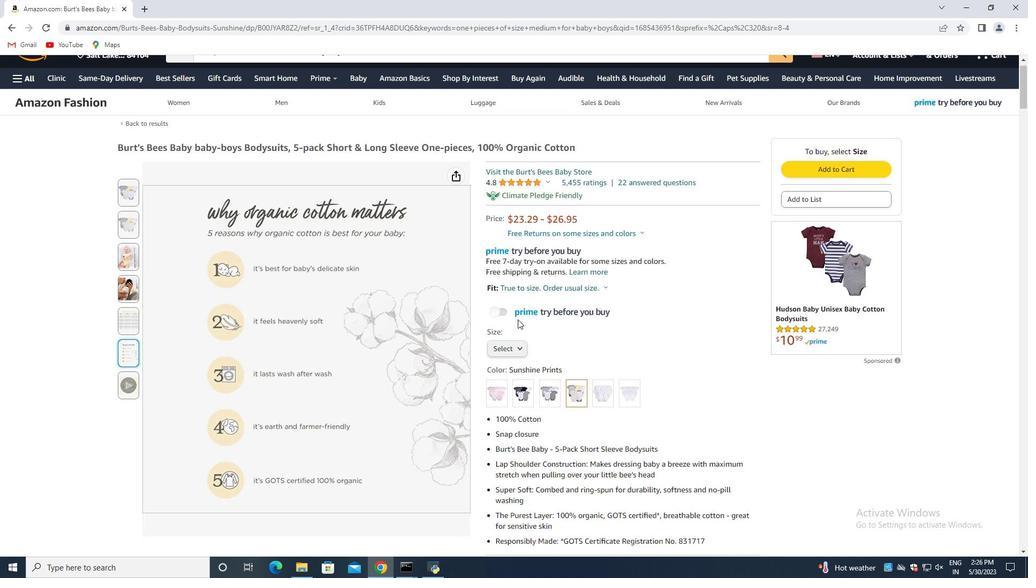 
Action: Mouse scrolled (517, 319) with delta (0, 0)
Screenshot: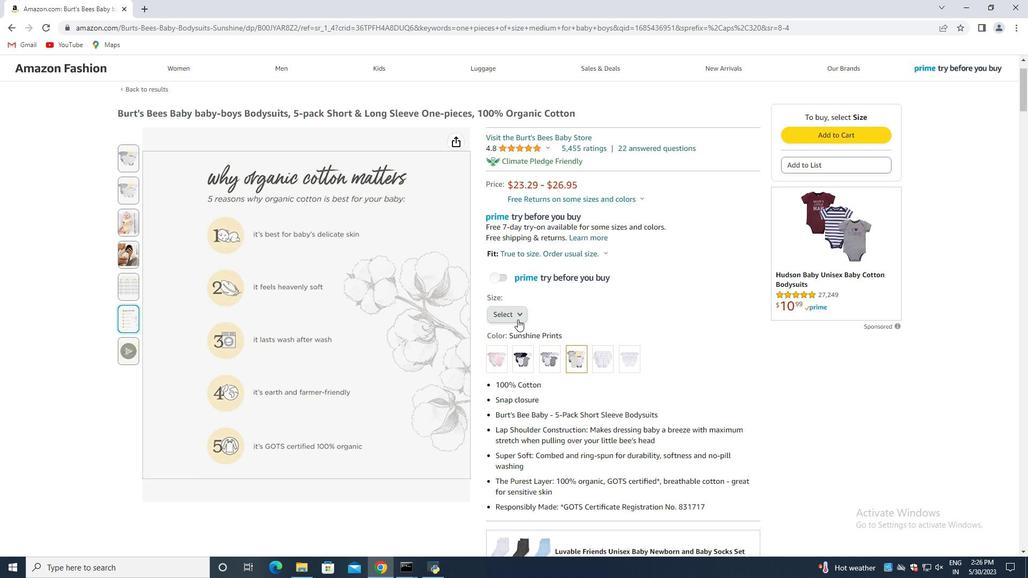 
Action: Mouse moved to (519, 317)
Screenshot: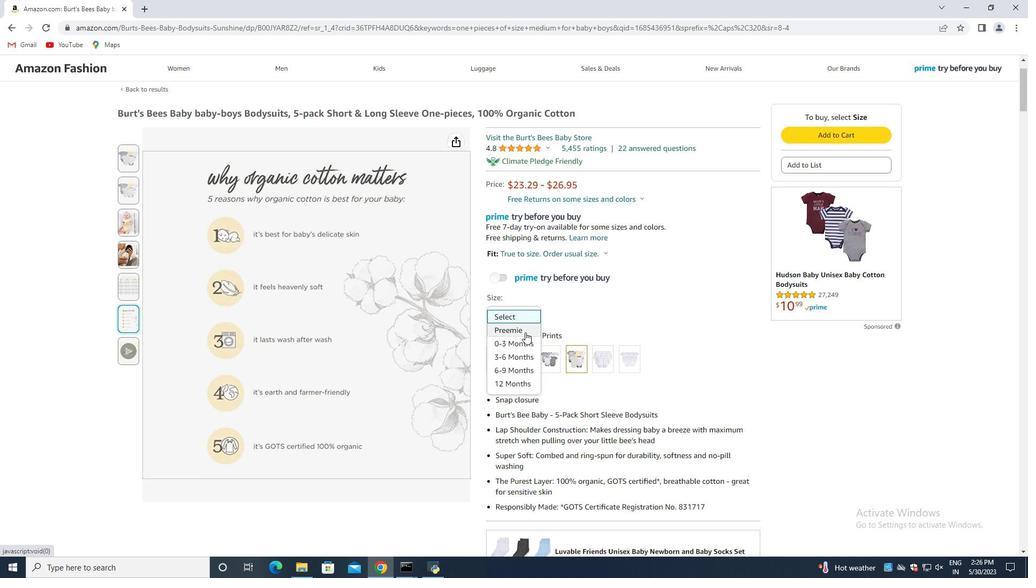 
Action: Mouse pressed left at (519, 317)
Screenshot: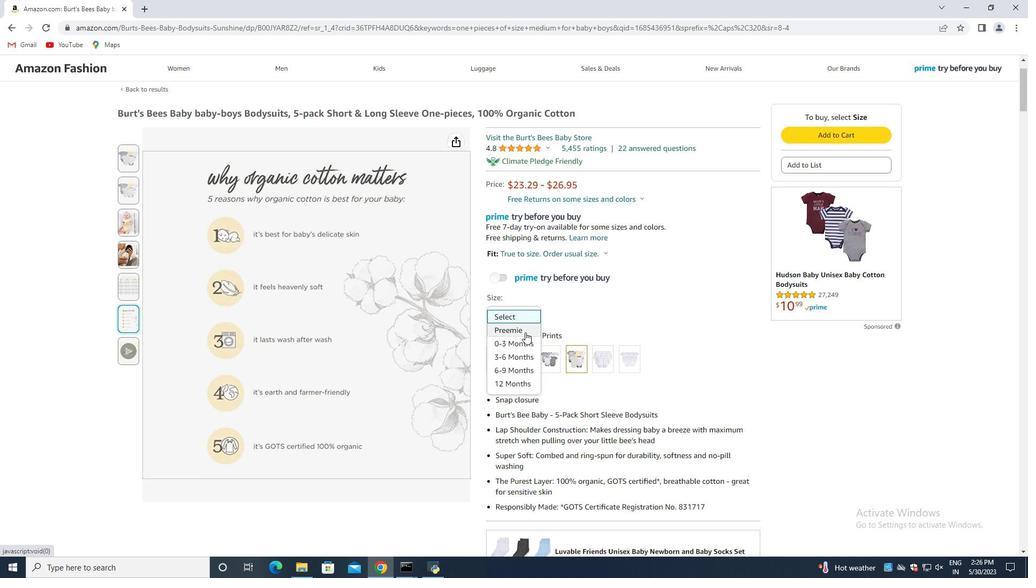 
Action: Mouse moved to (526, 372)
Screenshot: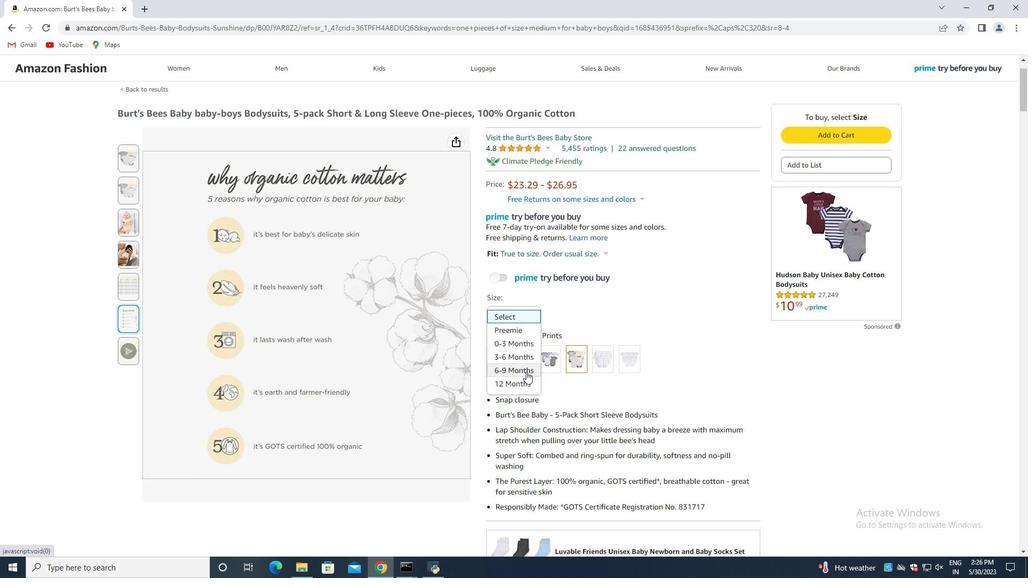 
Action: Mouse pressed left at (526, 372)
Screenshot: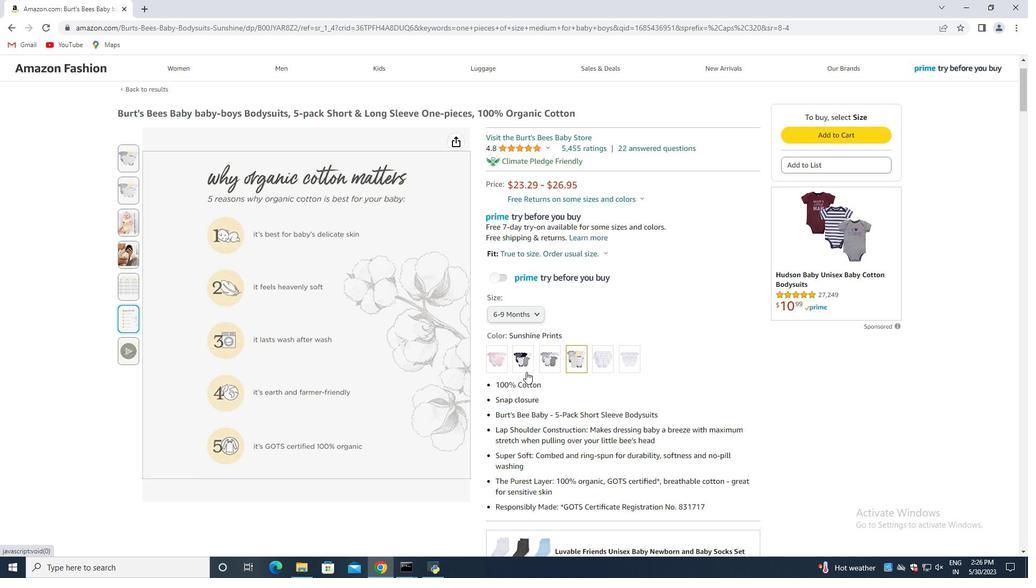 
Action: Mouse moved to (559, 353)
Screenshot: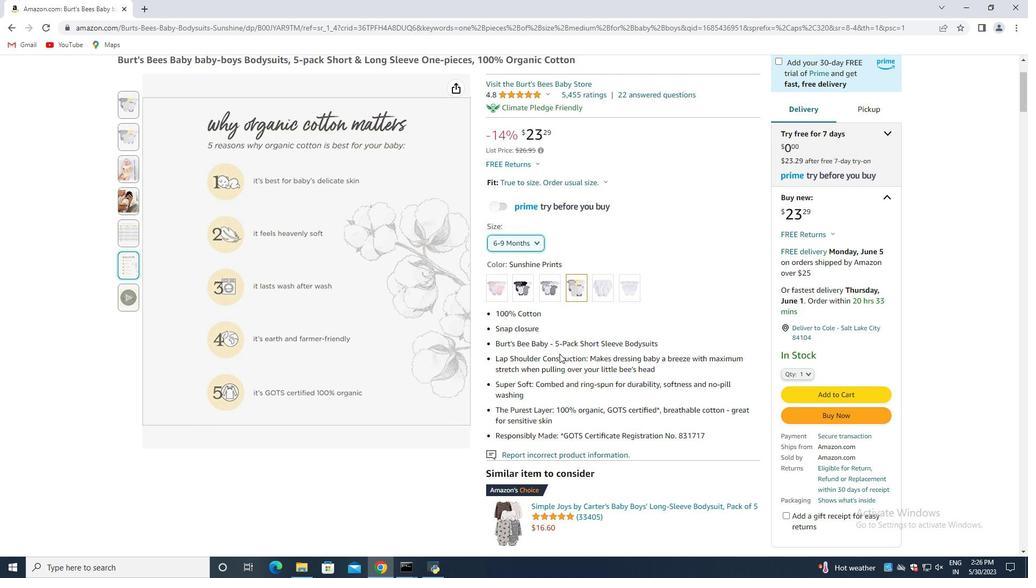 
Action: Mouse scrolled (562, 352) with delta (0, 0)
Screenshot: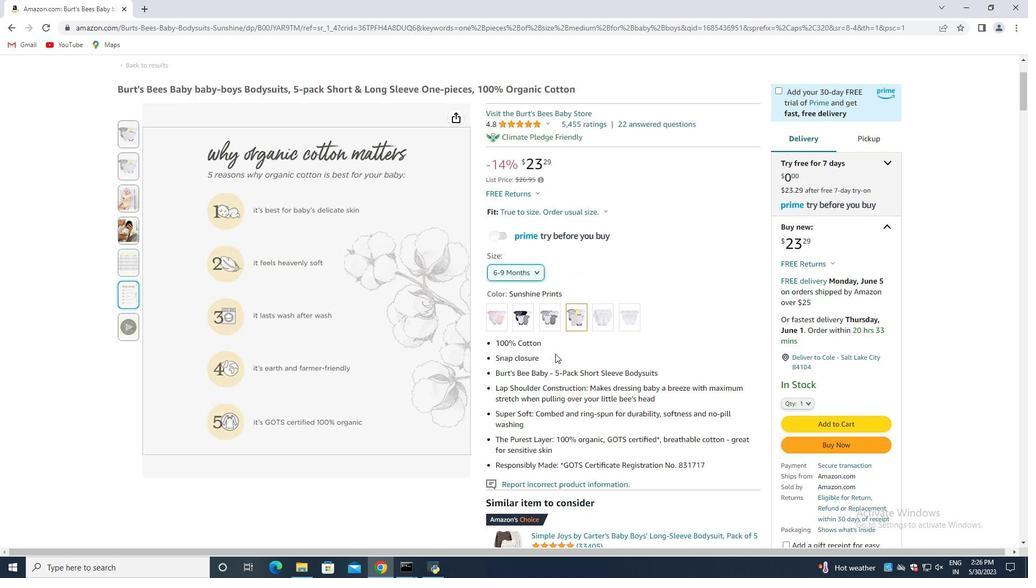 
Action: Mouse moved to (481, 270)
Screenshot: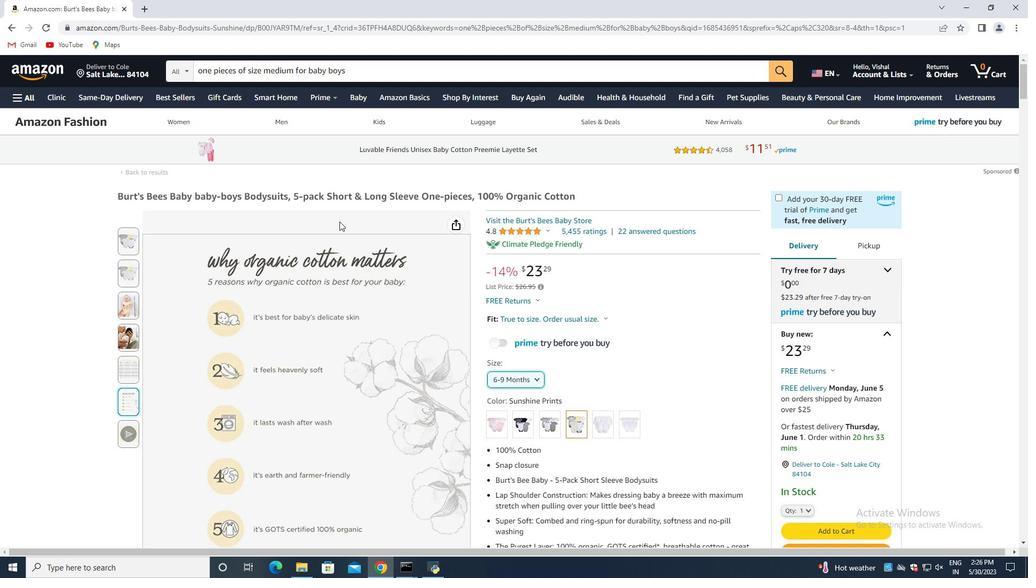 
Action: Mouse scrolled (481, 271) with delta (0, 0)
Screenshot: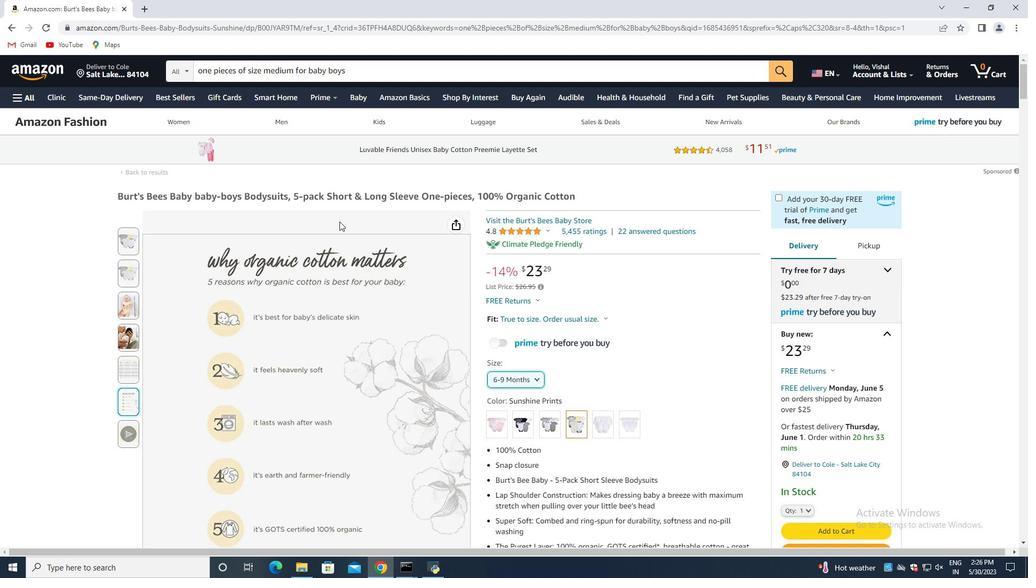 
Action: Mouse moved to (481, 270)
Screenshot: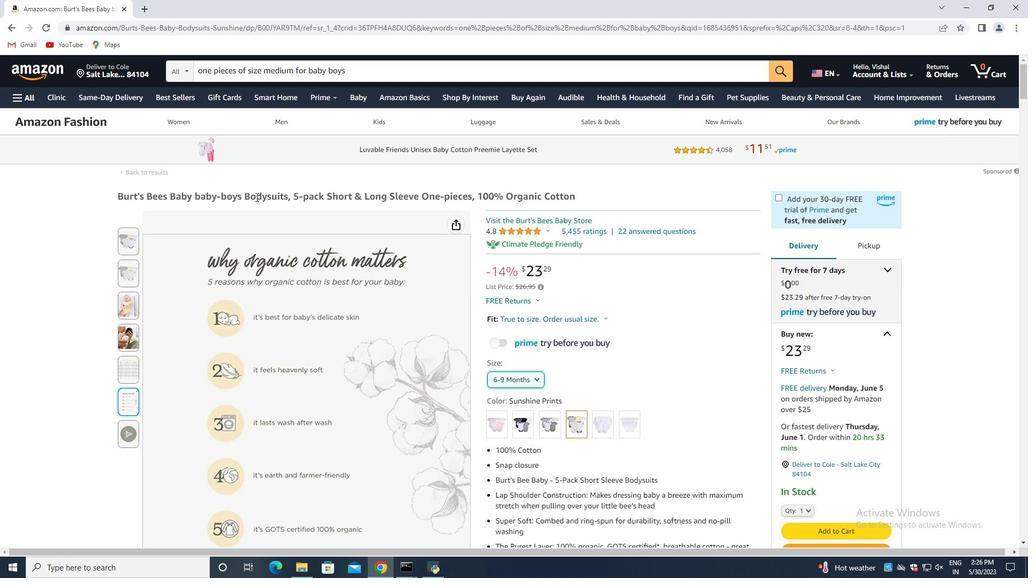 
Action: Mouse scrolled (481, 271) with delta (0, 0)
Screenshot: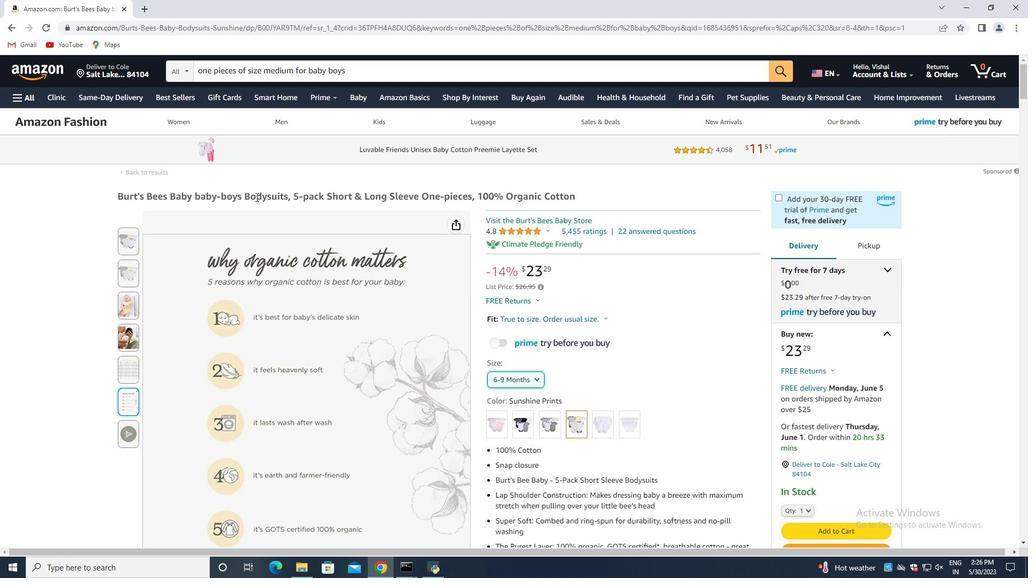
Action: Mouse scrolled (481, 271) with delta (0, 0)
Screenshot: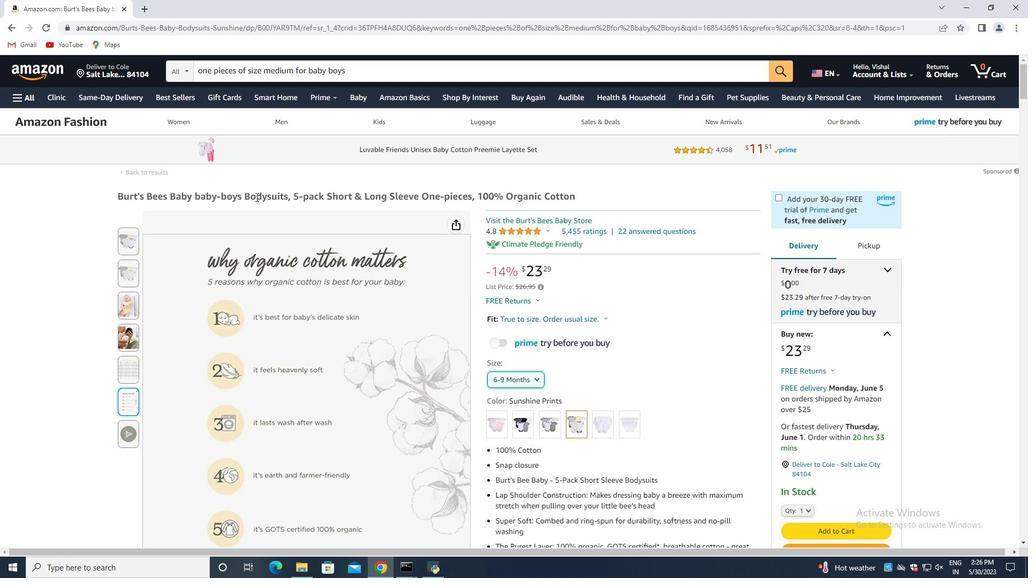 
Action: Mouse scrolled (481, 270) with delta (0, 0)
Screenshot: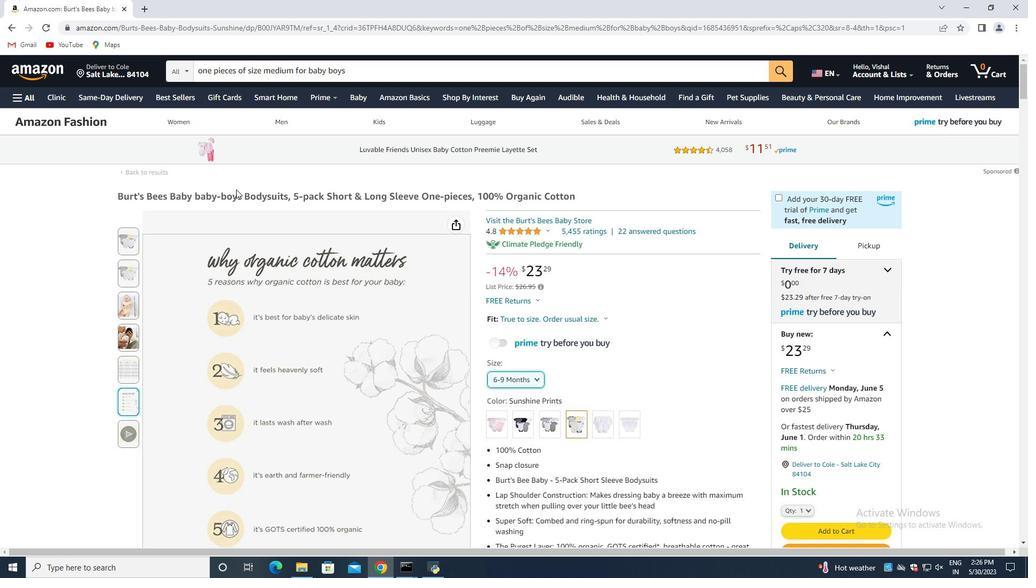 
Action: Mouse moved to (485, 238)
Screenshot: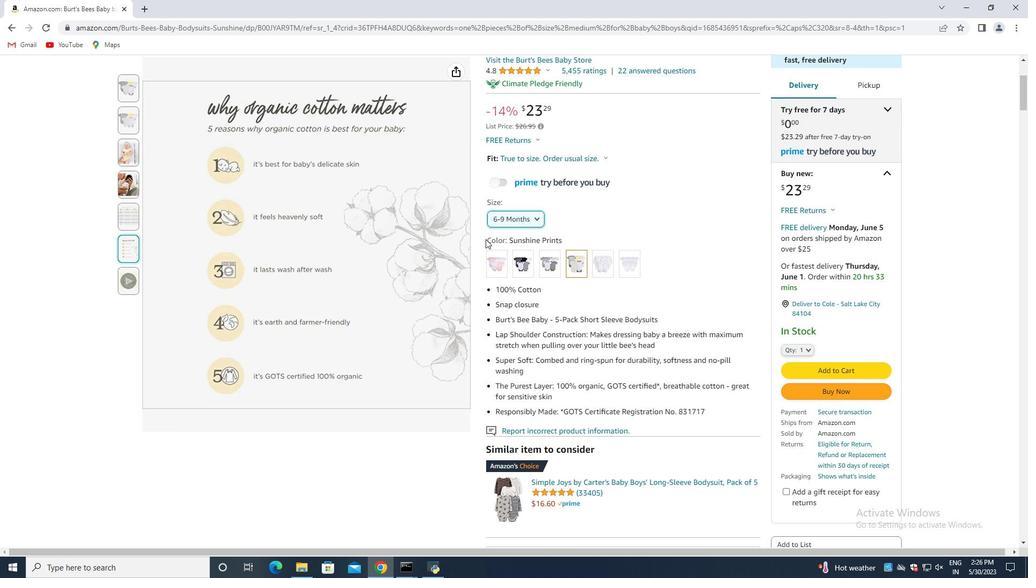 
Action: Mouse scrolled (485, 237) with delta (0, 0)
Screenshot: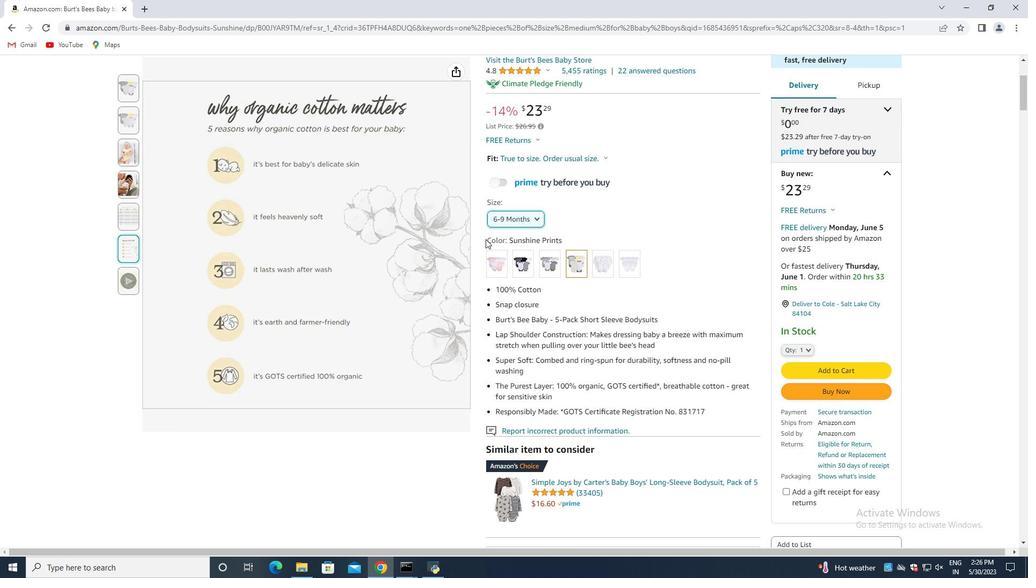 
Action: Mouse moved to (485, 238)
Screenshot: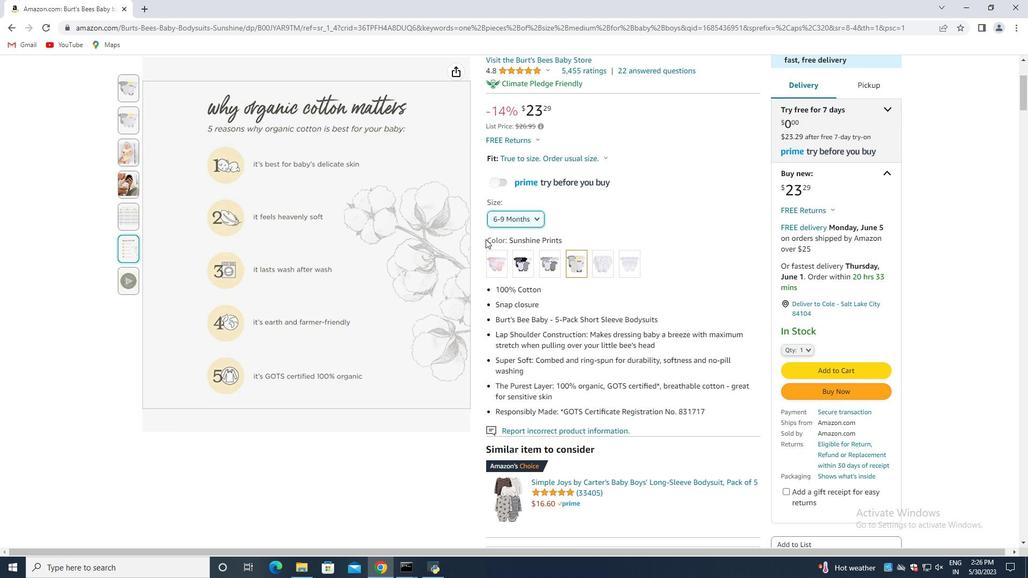 
Action: Mouse scrolled (485, 238) with delta (0, 0)
Screenshot: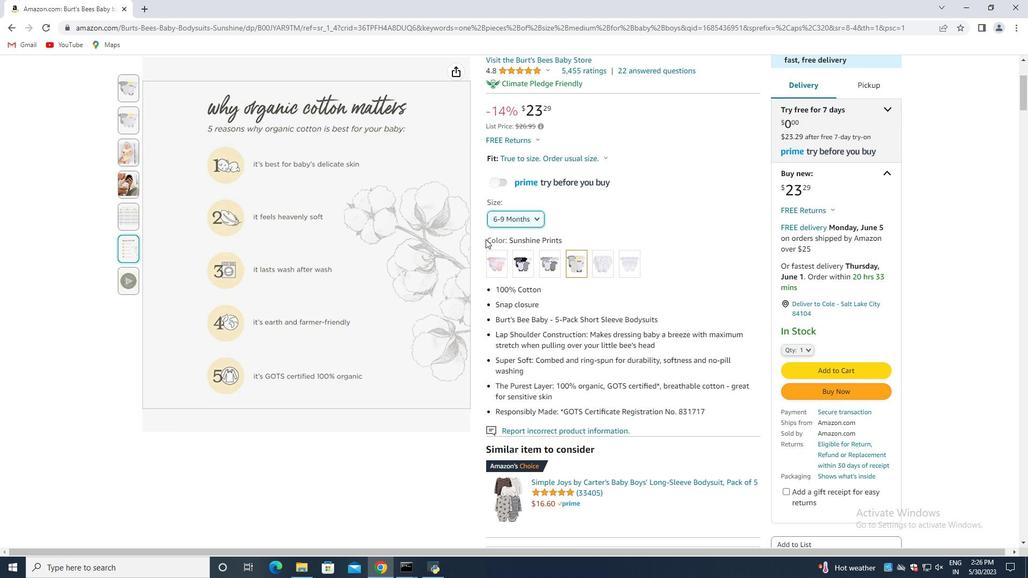 
Action: Mouse scrolled (485, 238) with delta (0, 0)
Screenshot: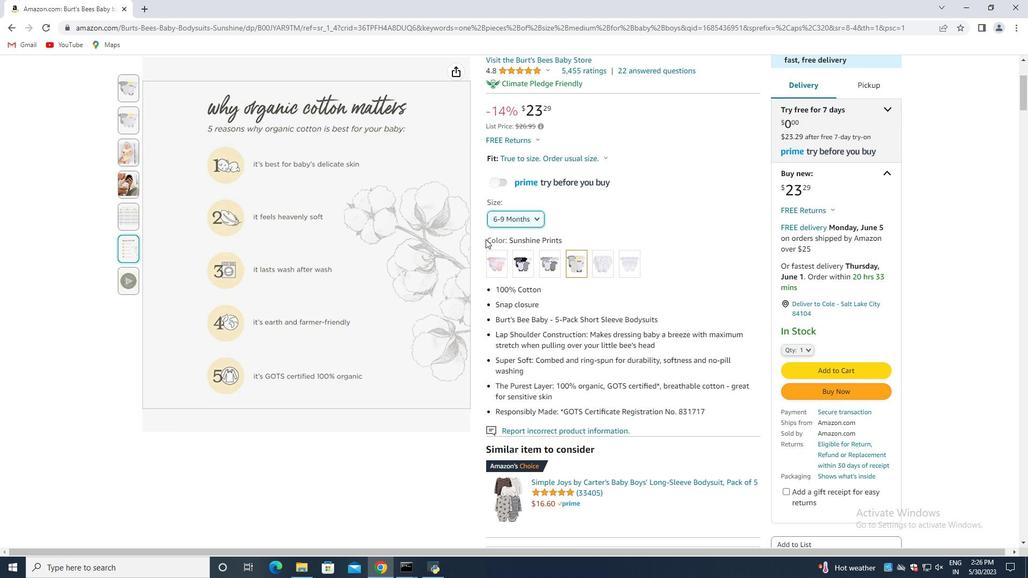 
Action: Mouse moved to (485, 239)
Screenshot: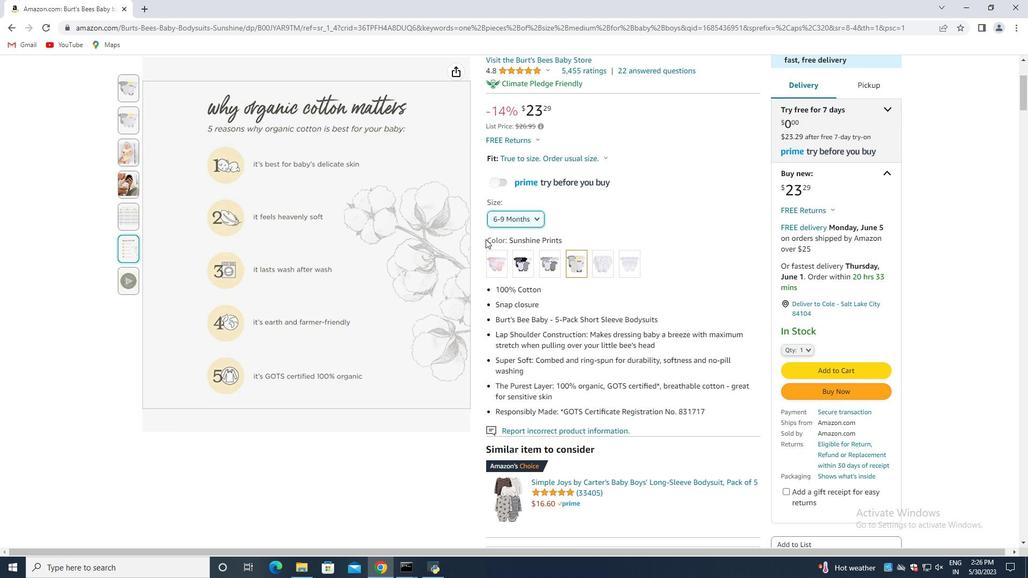 
Action: Mouse scrolled (485, 238) with delta (0, 0)
Screenshot: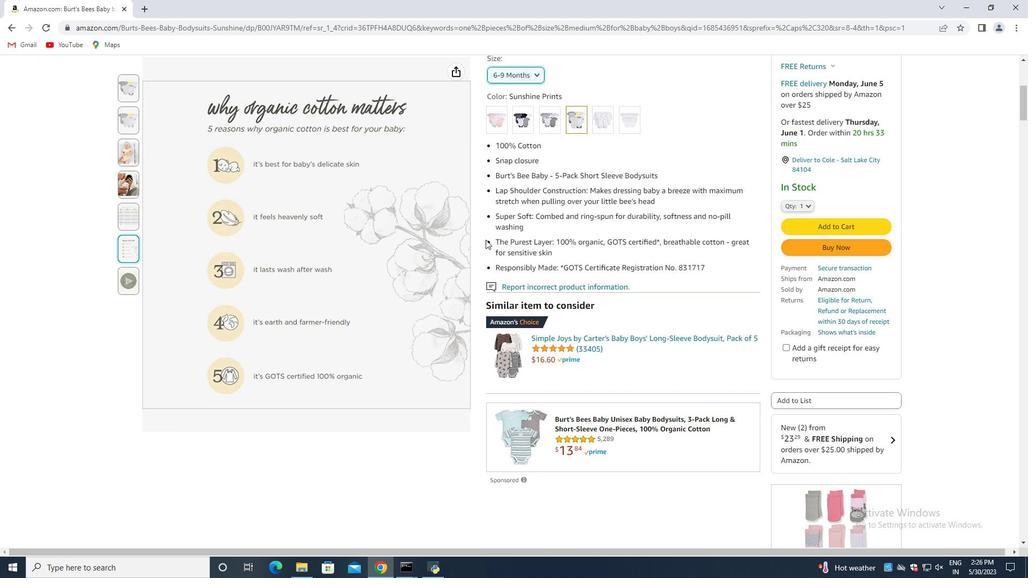 
Action: Mouse scrolled (485, 238) with delta (0, 0)
Screenshot: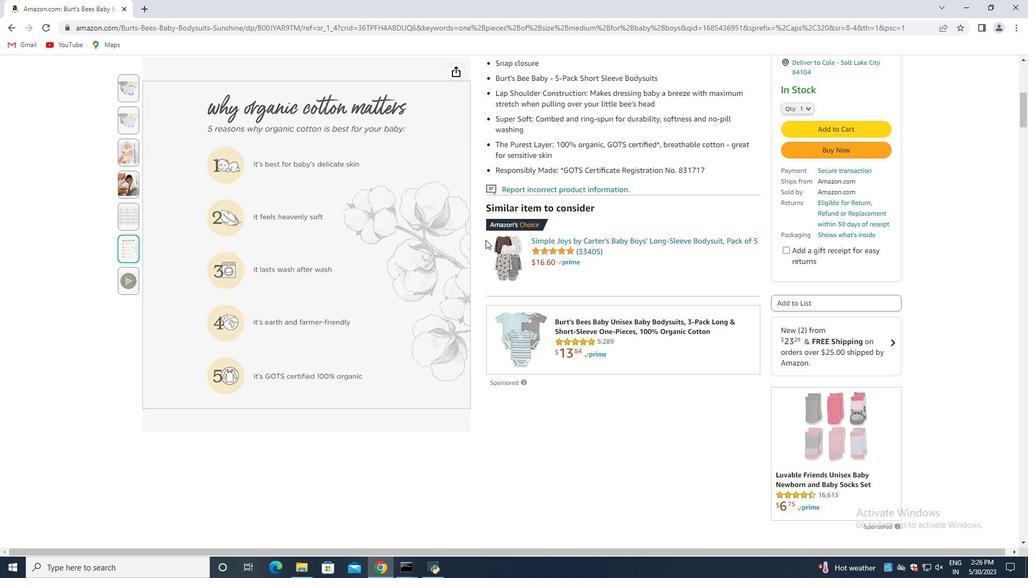 
Action: Mouse scrolled (485, 238) with delta (0, 0)
Screenshot: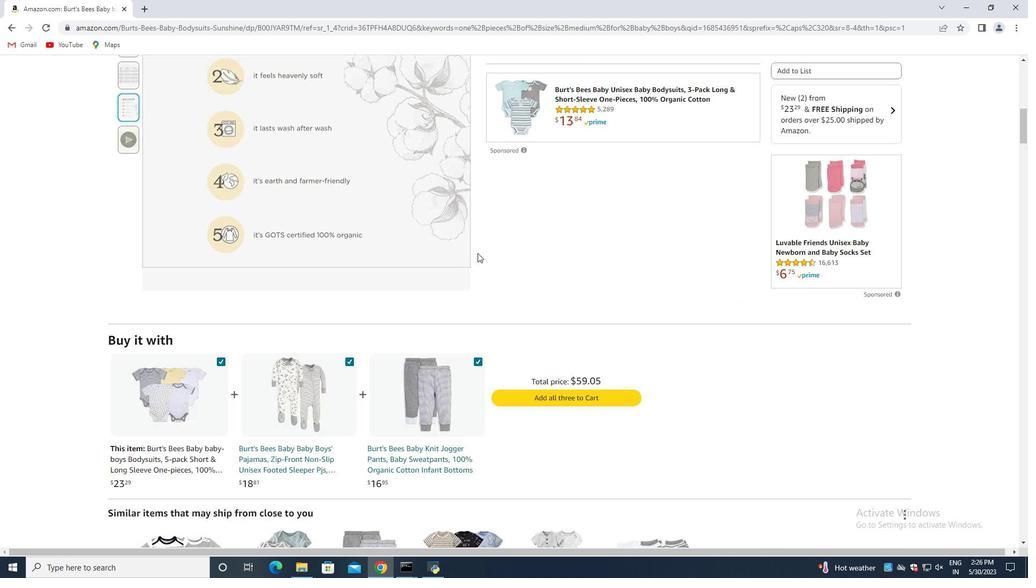 
Action: Mouse scrolled (485, 238) with delta (0, 0)
Screenshot: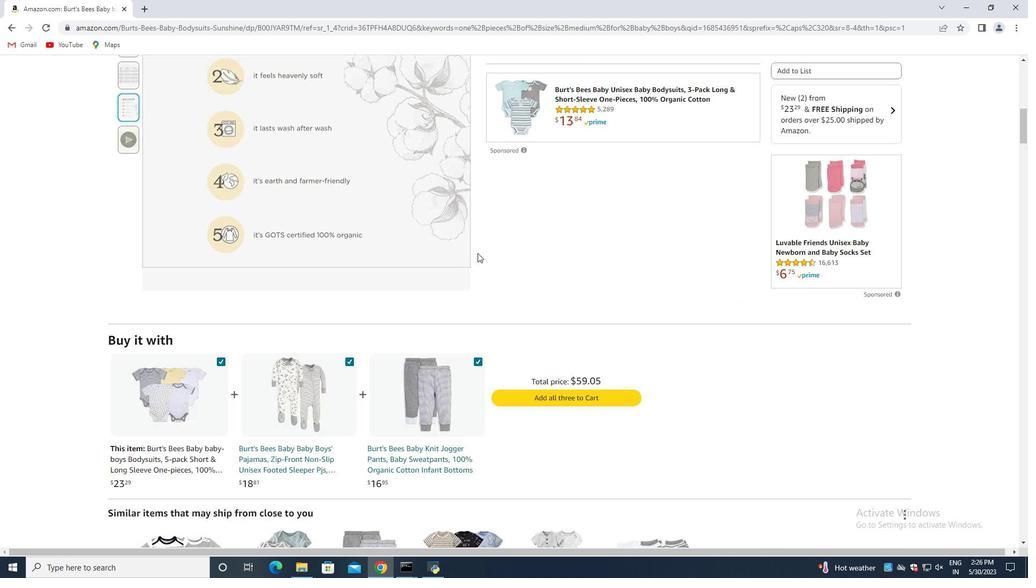 
Action: Mouse moved to (485, 239)
Screenshot: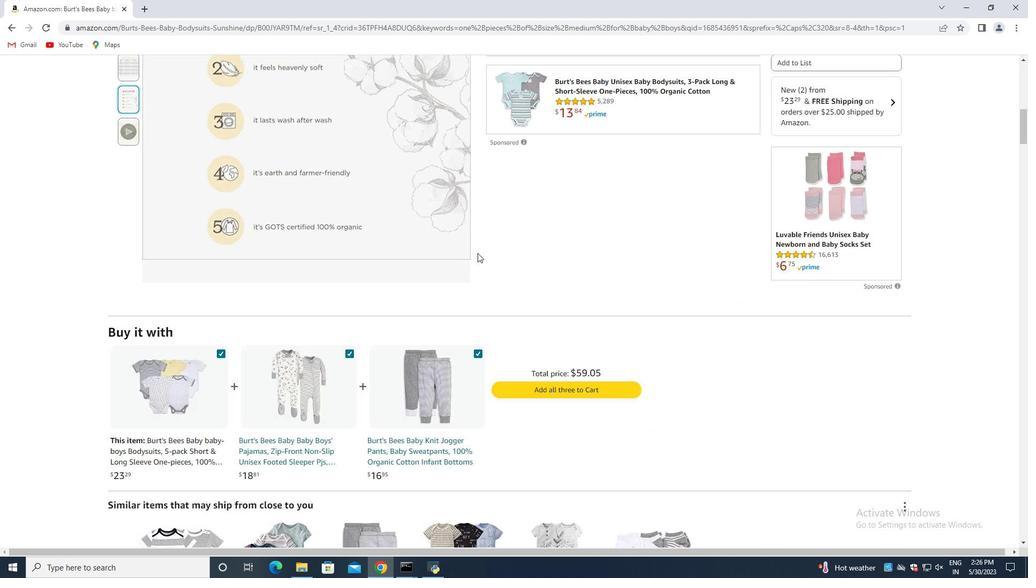 
Action: Mouse scrolled (485, 239) with delta (0, 0)
Screenshot: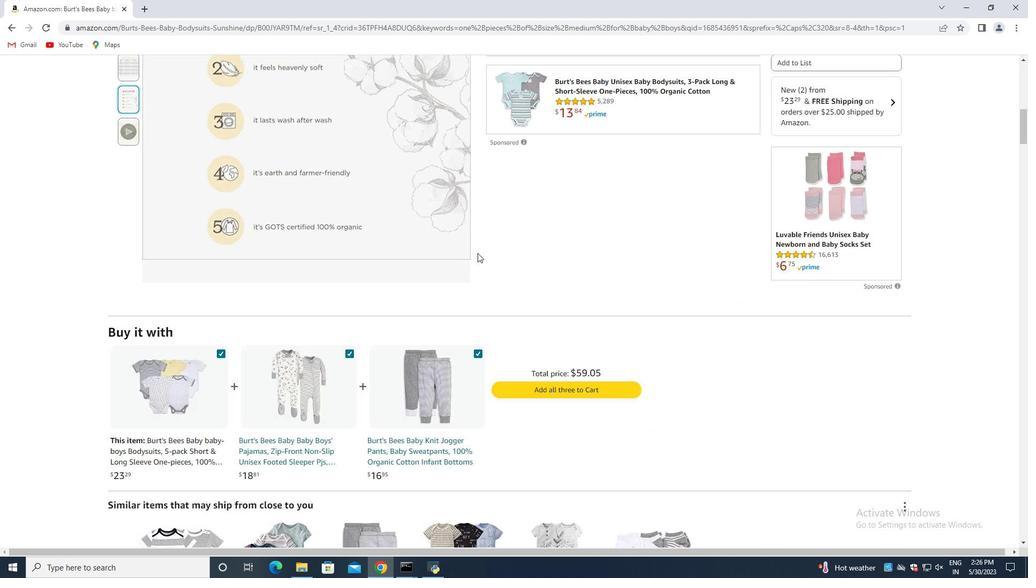 
Action: Mouse moved to (483, 243)
Screenshot: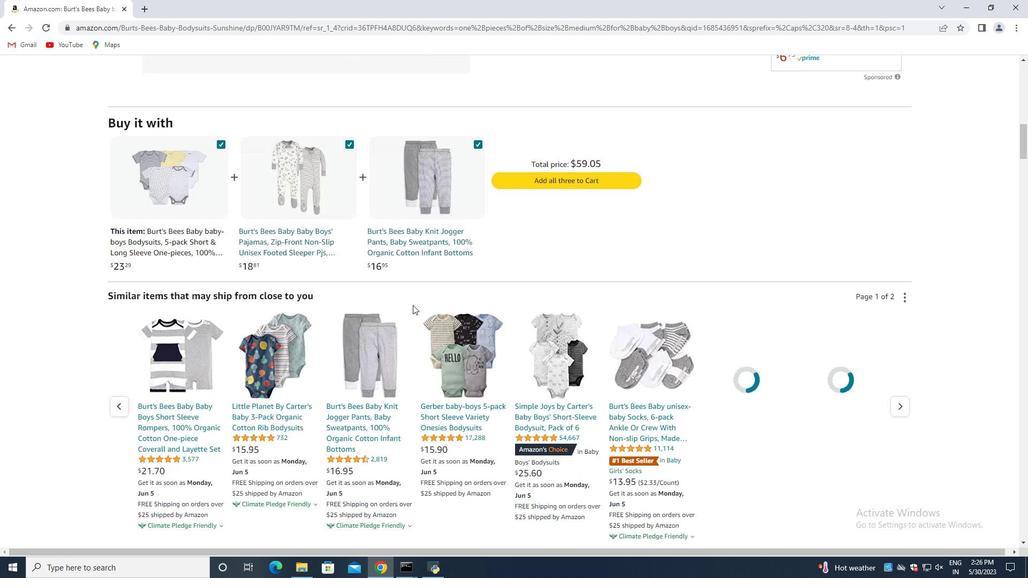 
Action: Mouse scrolled (483, 243) with delta (0, 0)
